 Task: Explore Airbnb stays in Lake Placid, New York .
Action: Mouse moved to (547, 77)
Screenshot: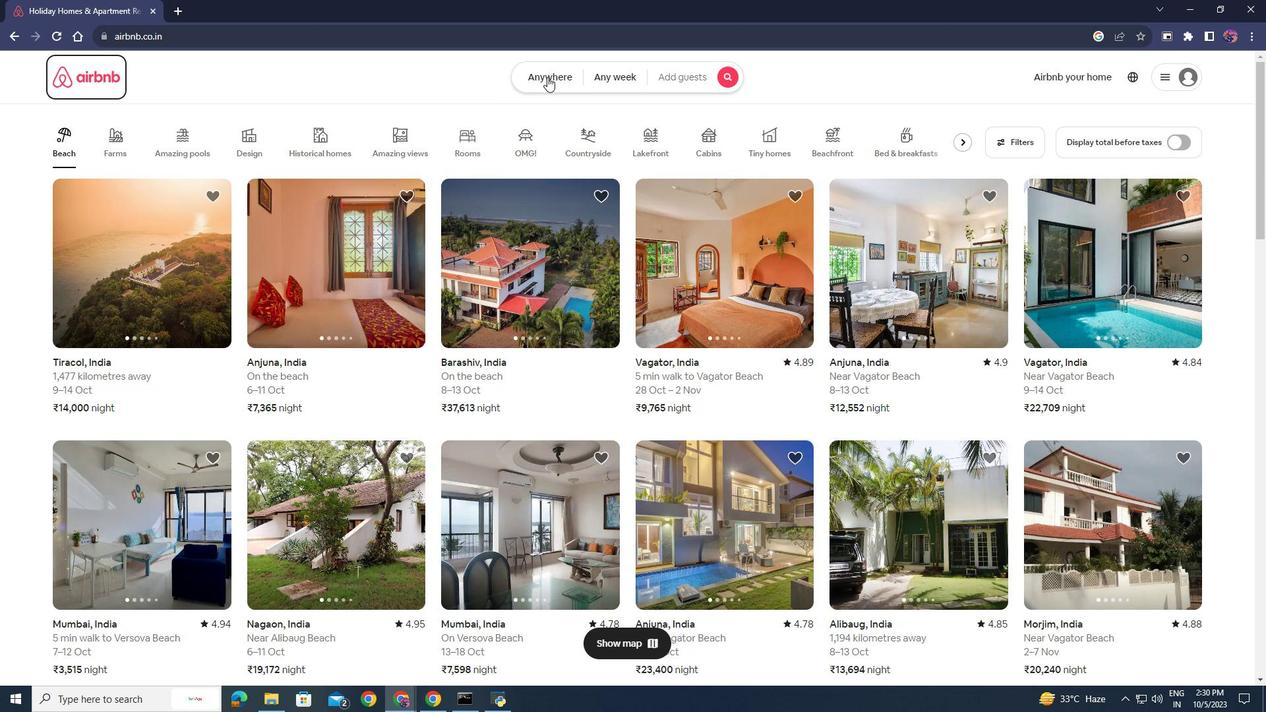 
Action: Mouse pressed left at (547, 77)
Screenshot: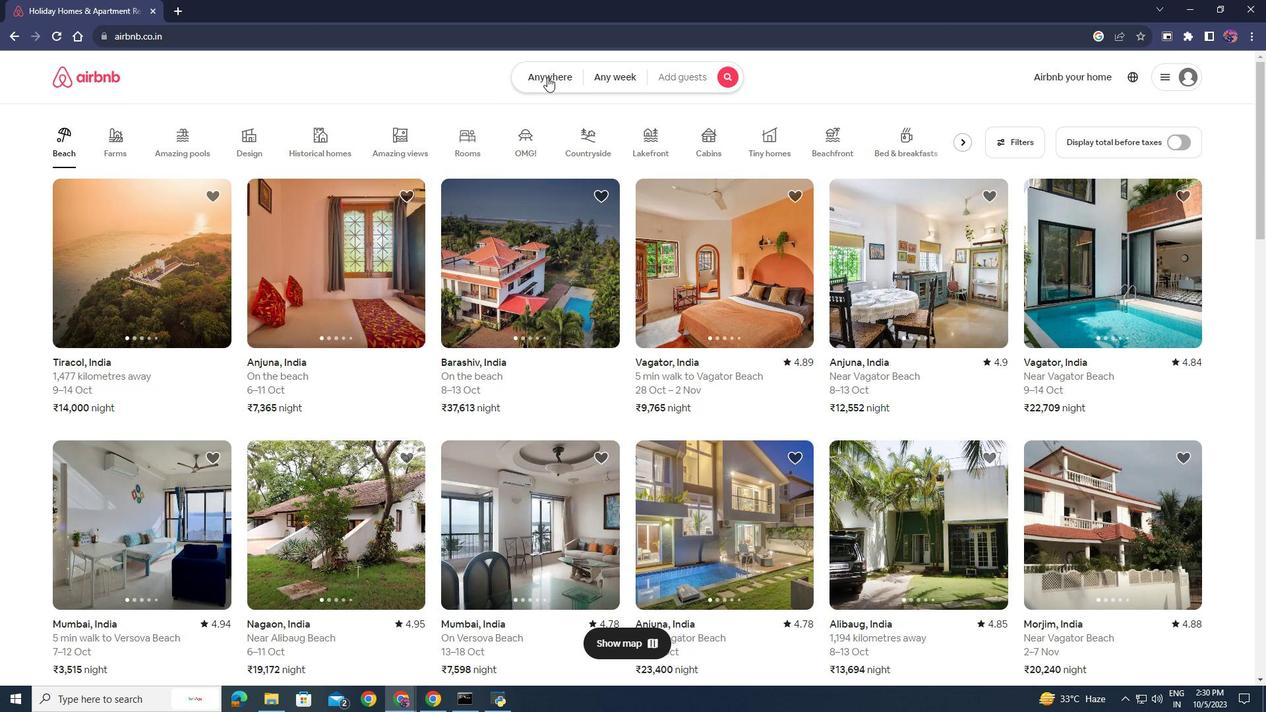 
Action: Mouse moved to (401, 122)
Screenshot: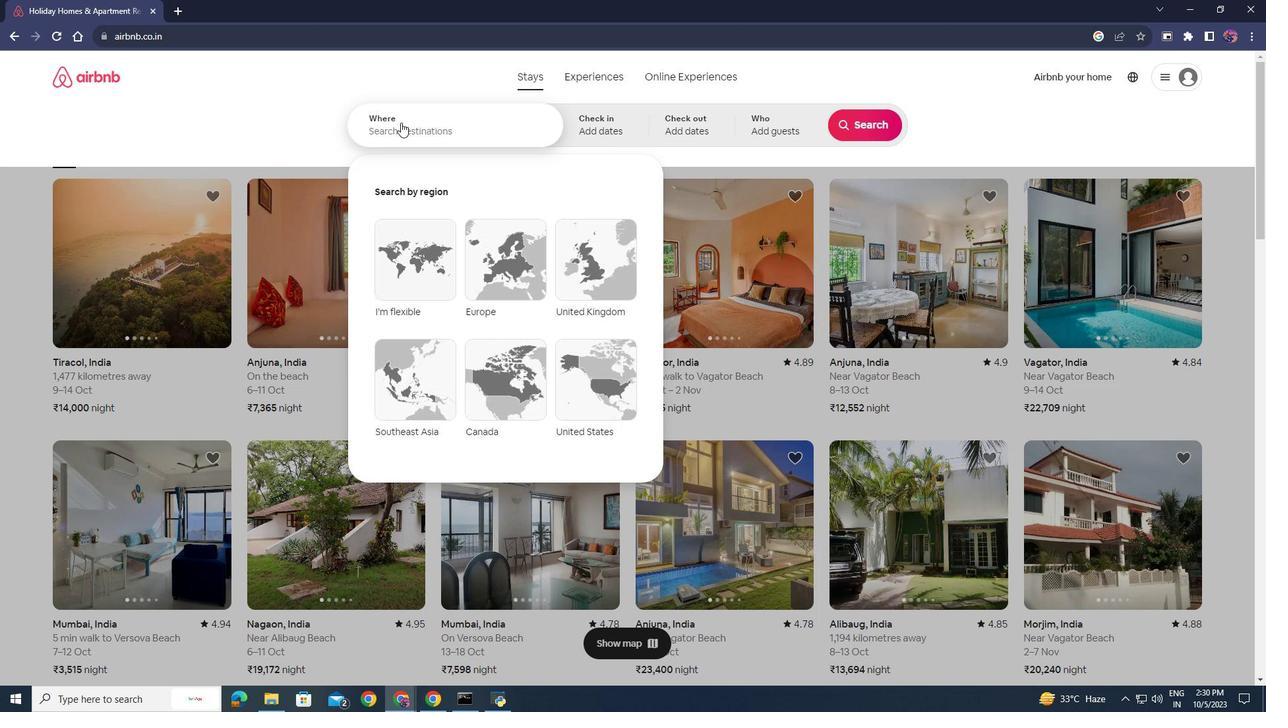 
Action: Mouse pressed left at (401, 122)
Screenshot: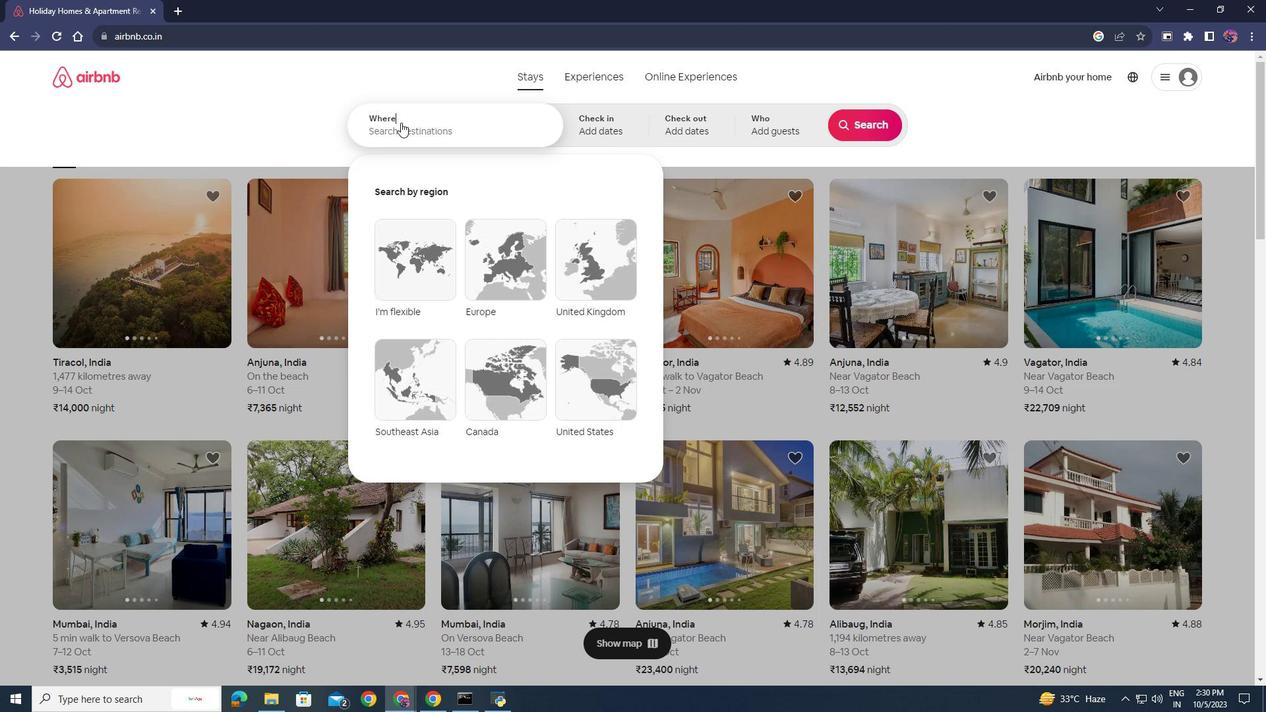 
Action: Mouse moved to (401, 128)
Screenshot: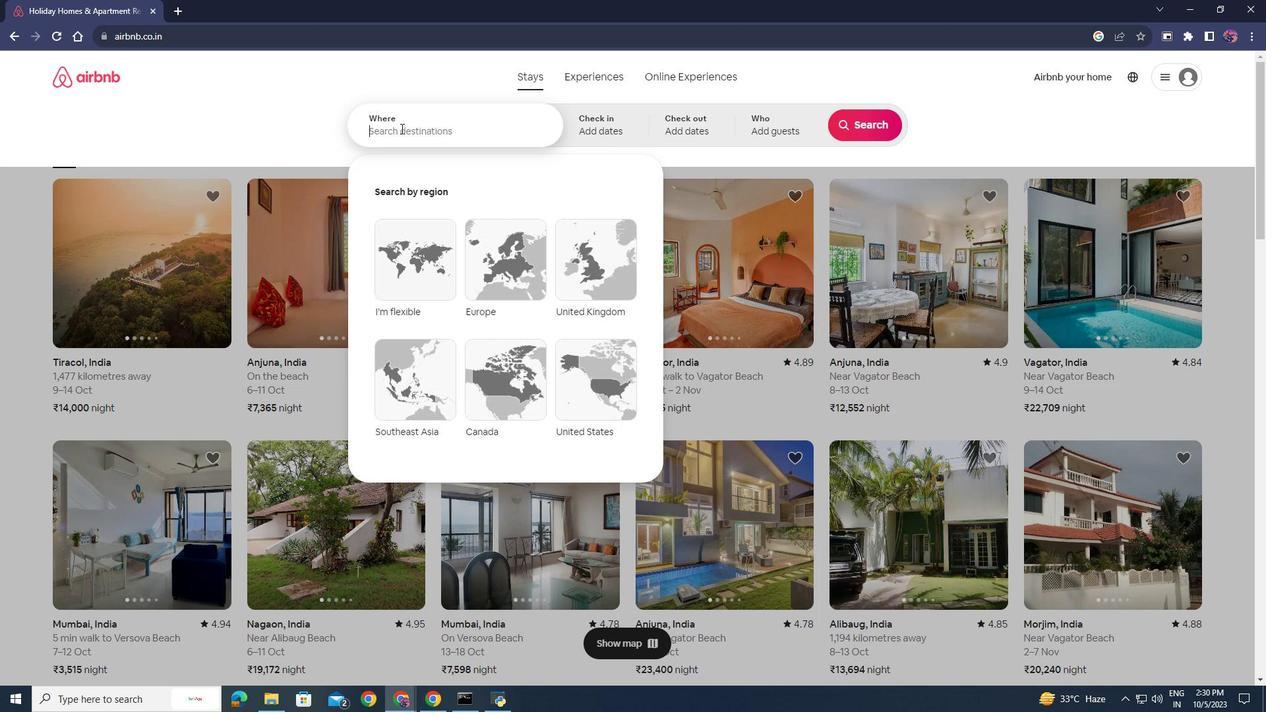 
Action: Key pressed lake<Key.space>placid<Key.enter>
Screenshot: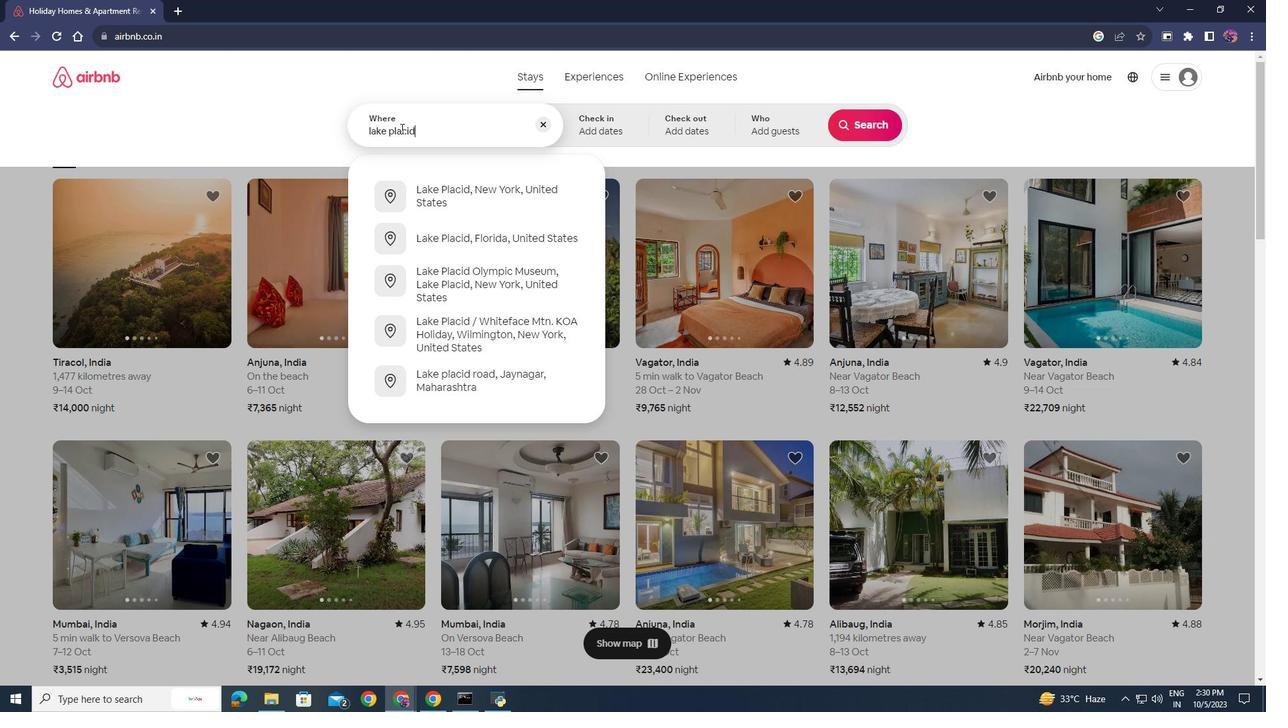 
Action: Mouse moved to (858, 119)
Screenshot: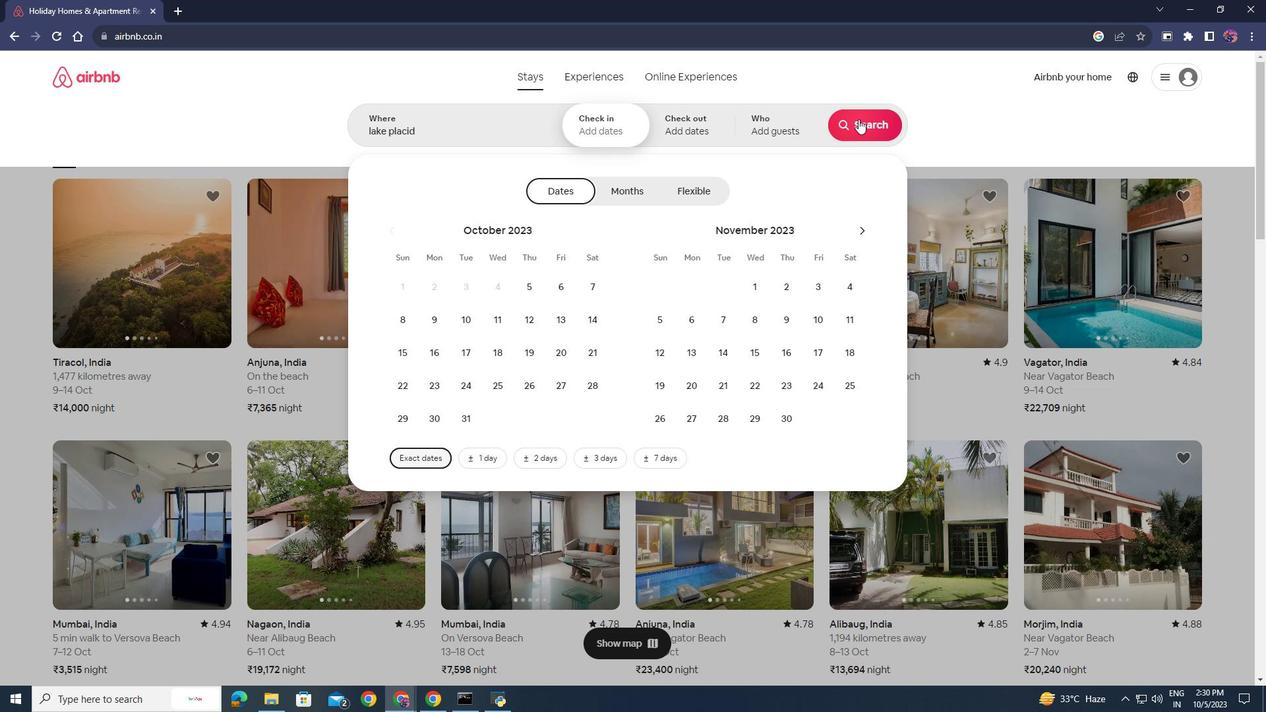 
Action: Mouse pressed left at (858, 119)
Screenshot: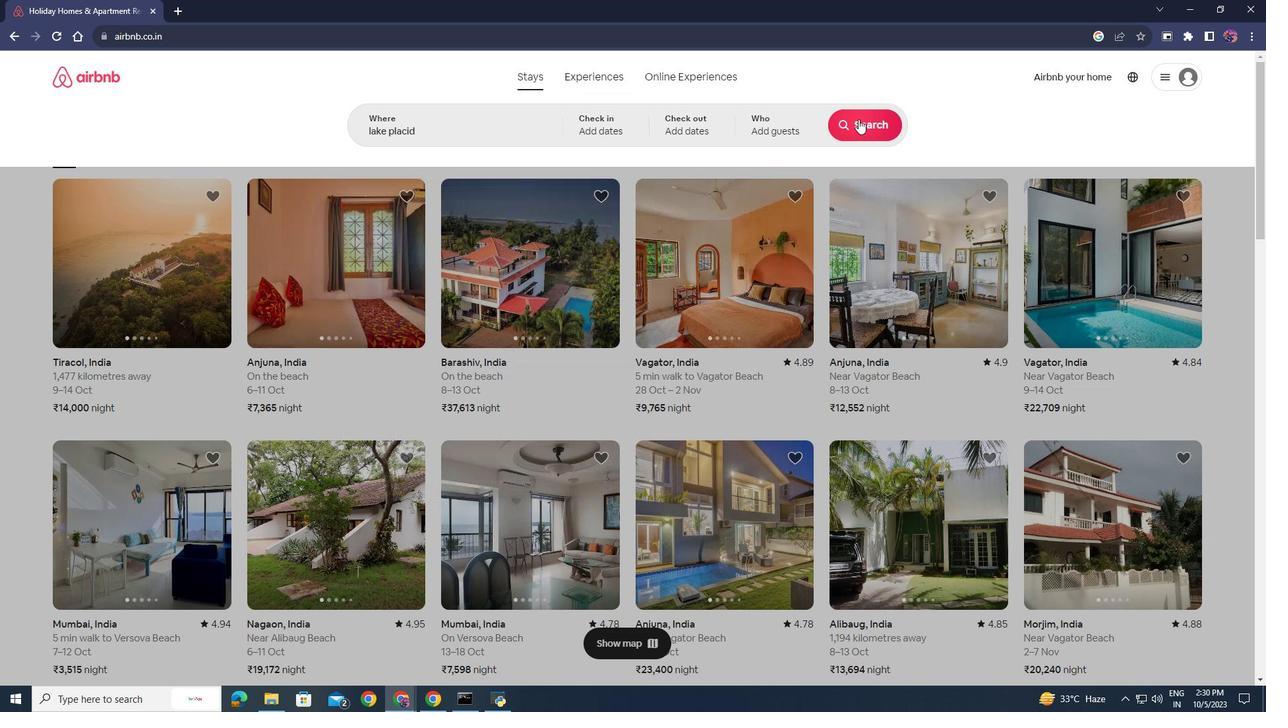 
Action: Mouse moved to (435, 280)
Screenshot: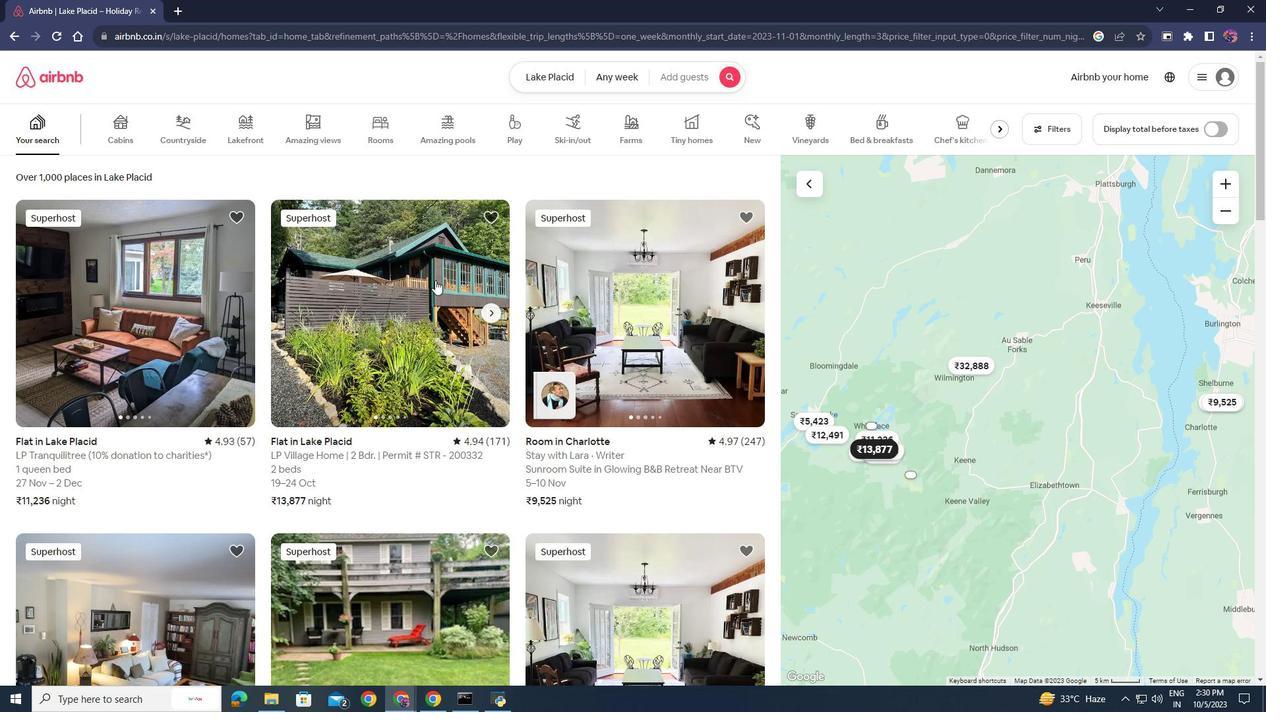 
Action: Mouse scrolled (435, 279) with delta (0, 0)
Screenshot: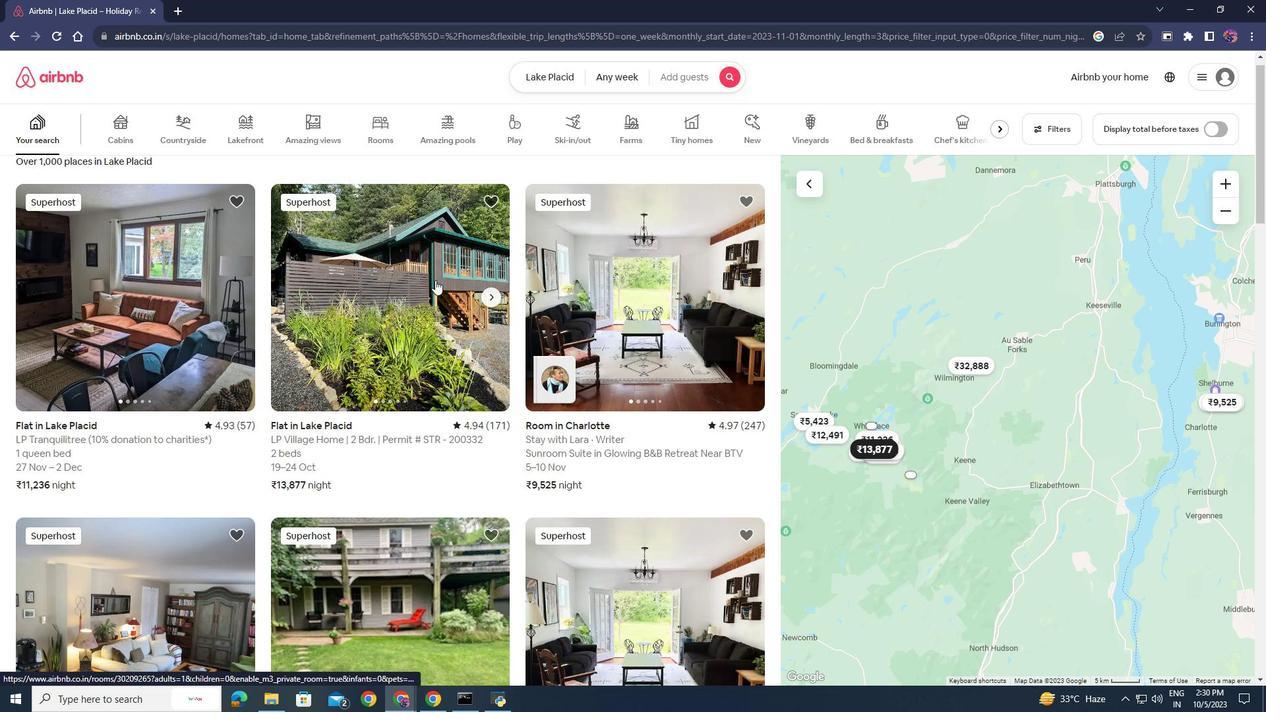 
Action: Mouse scrolled (435, 279) with delta (0, 0)
Screenshot: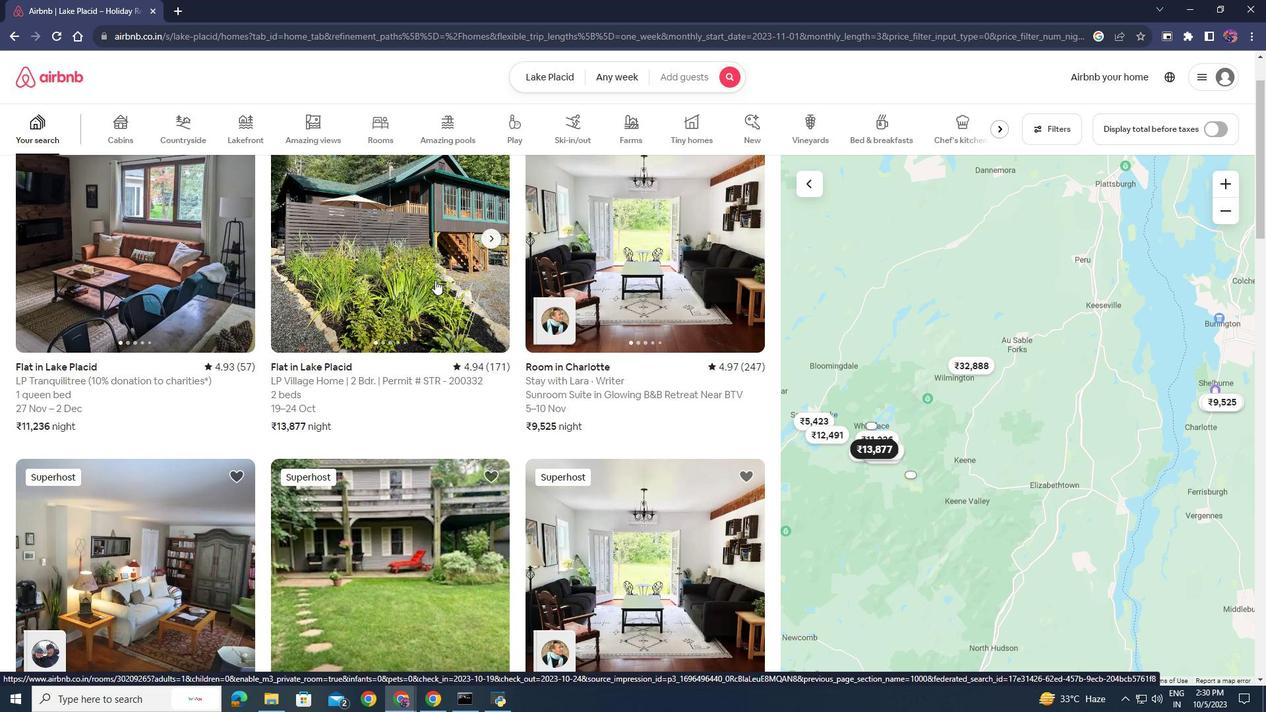
Action: Mouse scrolled (435, 279) with delta (0, 0)
Screenshot: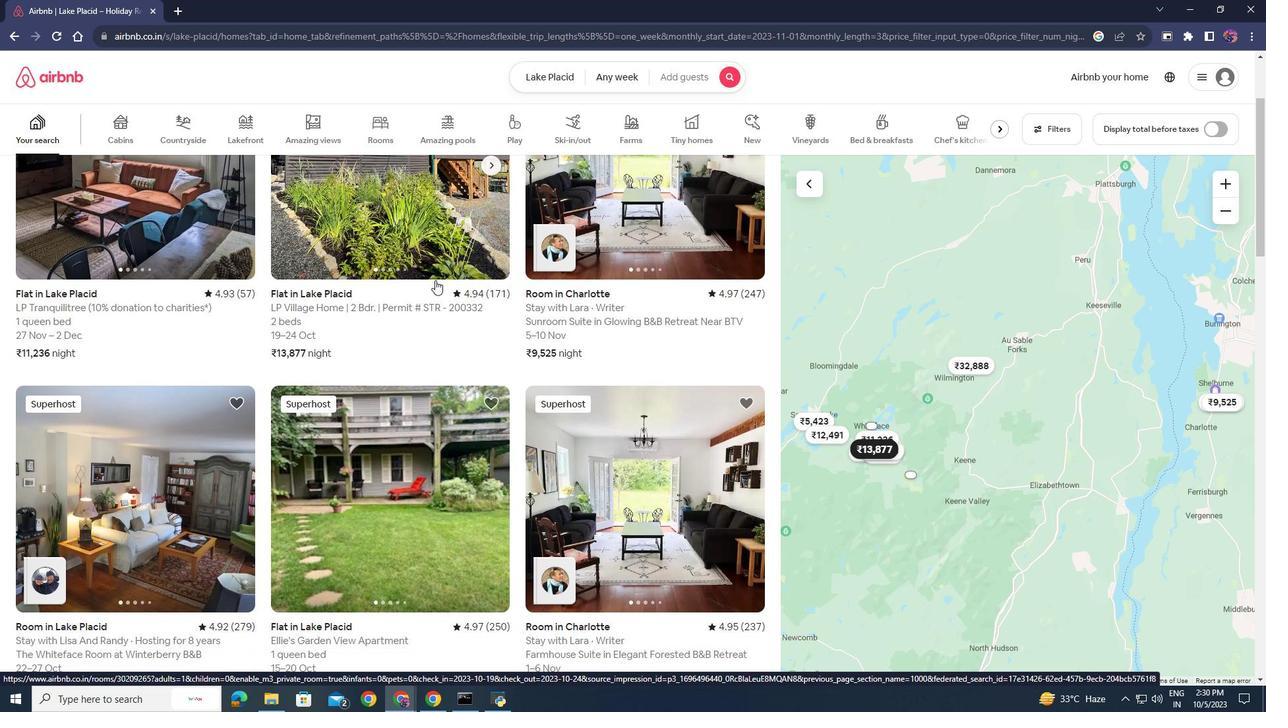 
Action: Mouse scrolled (435, 279) with delta (0, 0)
Screenshot: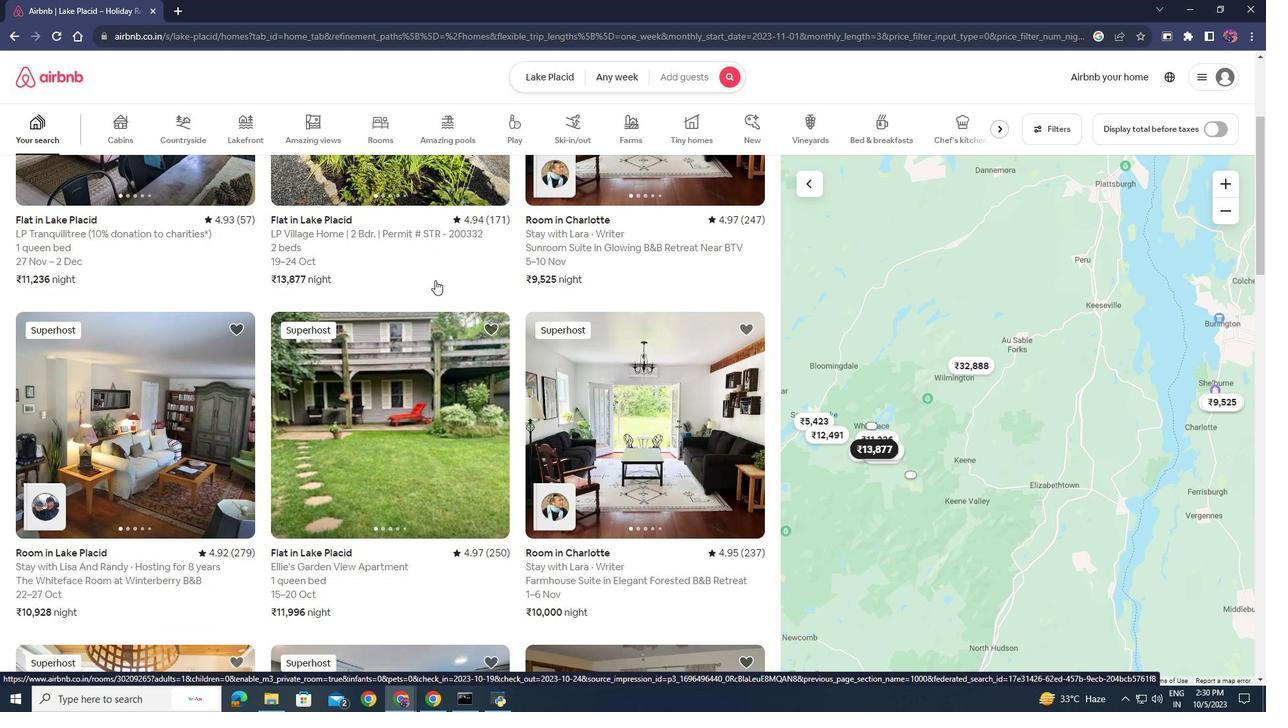 
Action: Mouse scrolled (435, 279) with delta (0, 0)
Screenshot: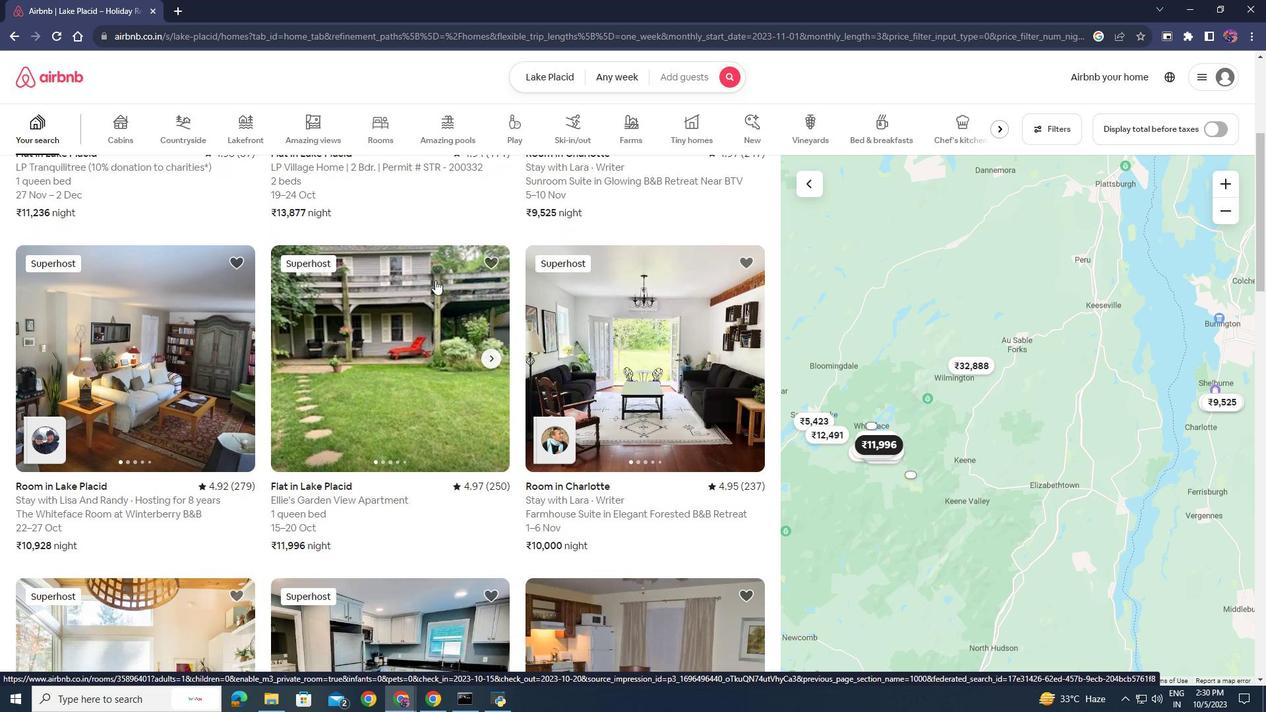 
Action: Mouse scrolled (435, 279) with delta (0, 0)
Screenshot: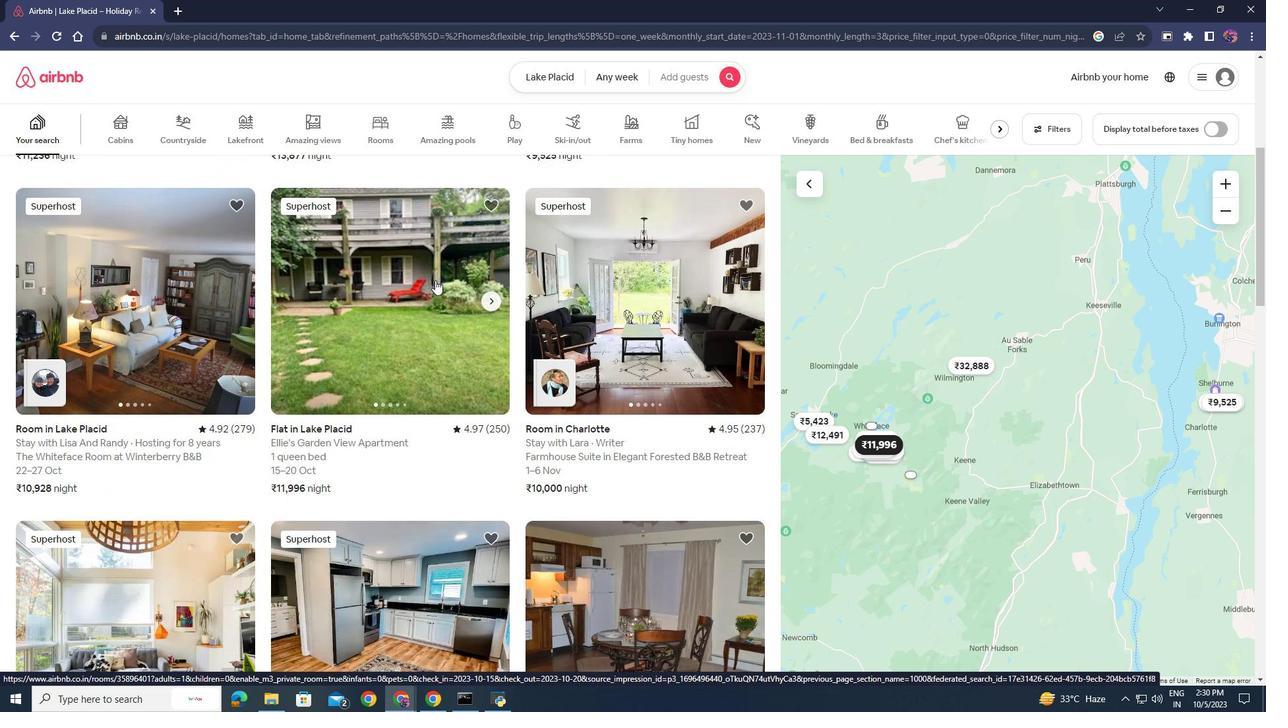 
Action: Mouse scrolled (435, 279) with delta (0, 0)
Screenshot: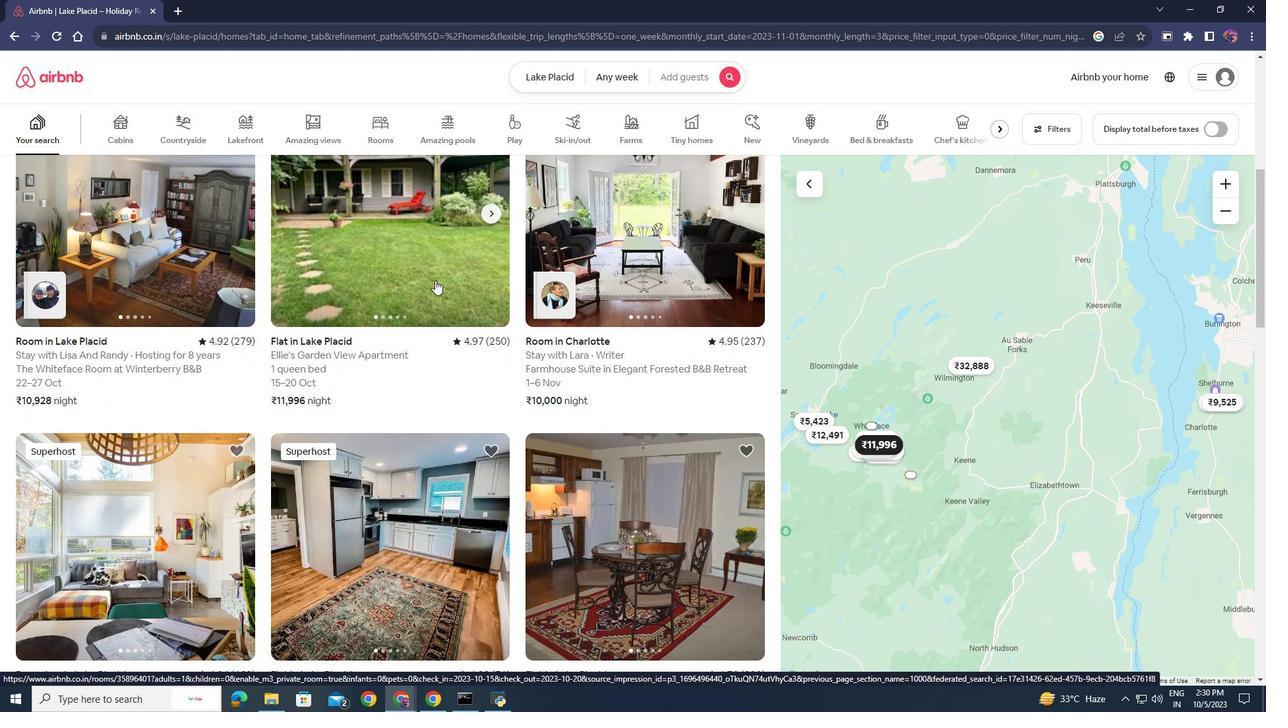 
Action: Mouse scrolled (435, 279) with delta (0, 0)
Screenshot: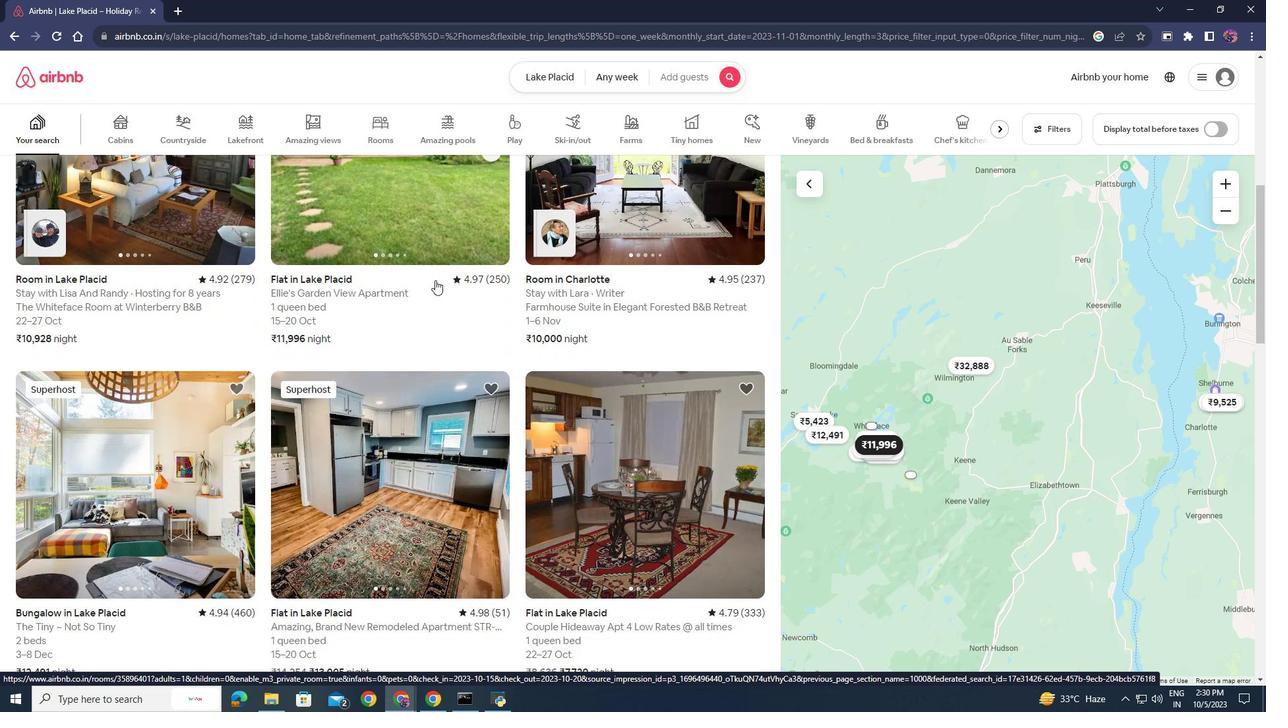
Action: Mouse scrolled (435, 279) with delta (0, 0)
Screenshot: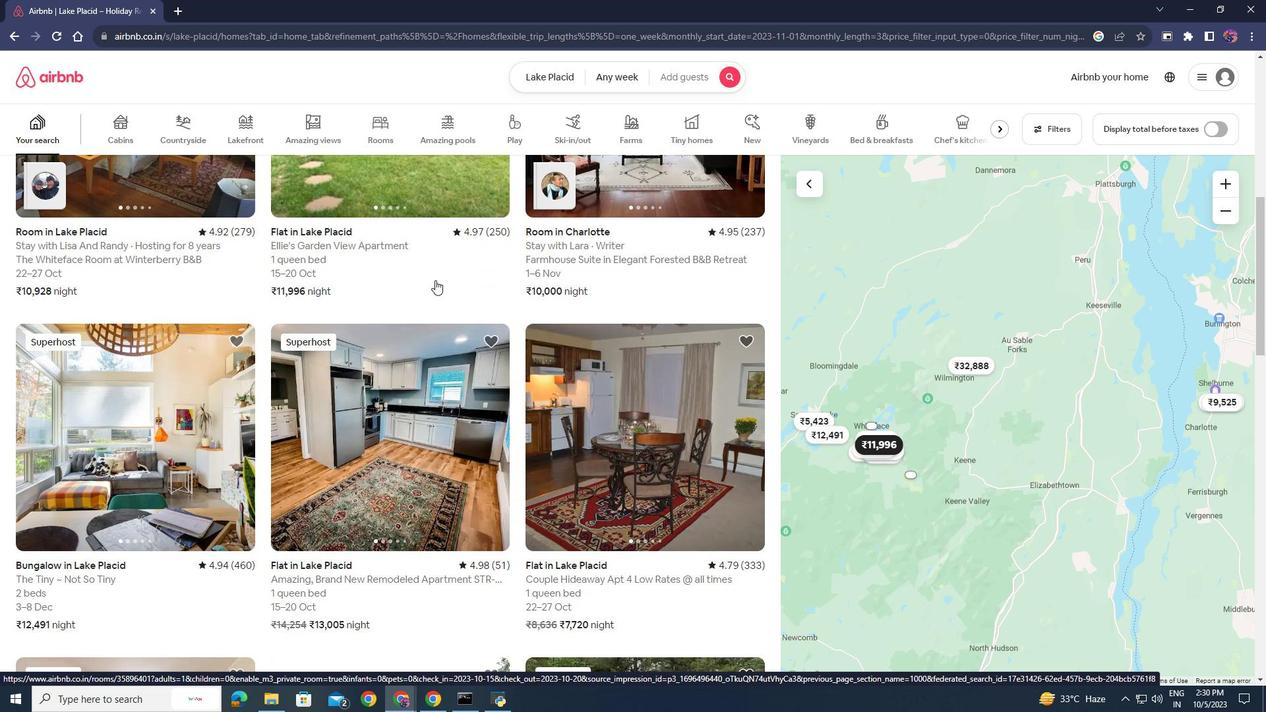 
Action: Mouse scrolled (435, 279) with delta (0, 0)
Screenshot: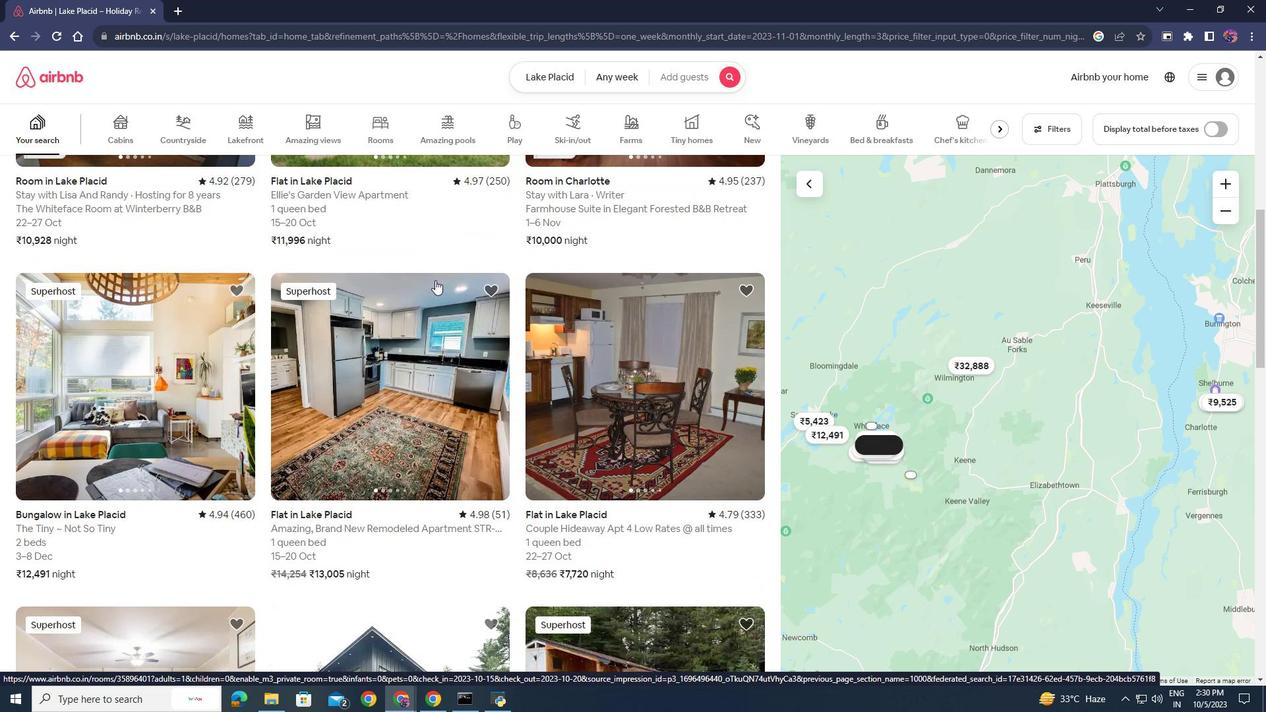 
Action: Mouse scrolled (435, 279) with delta (0, 0)
Screenshot: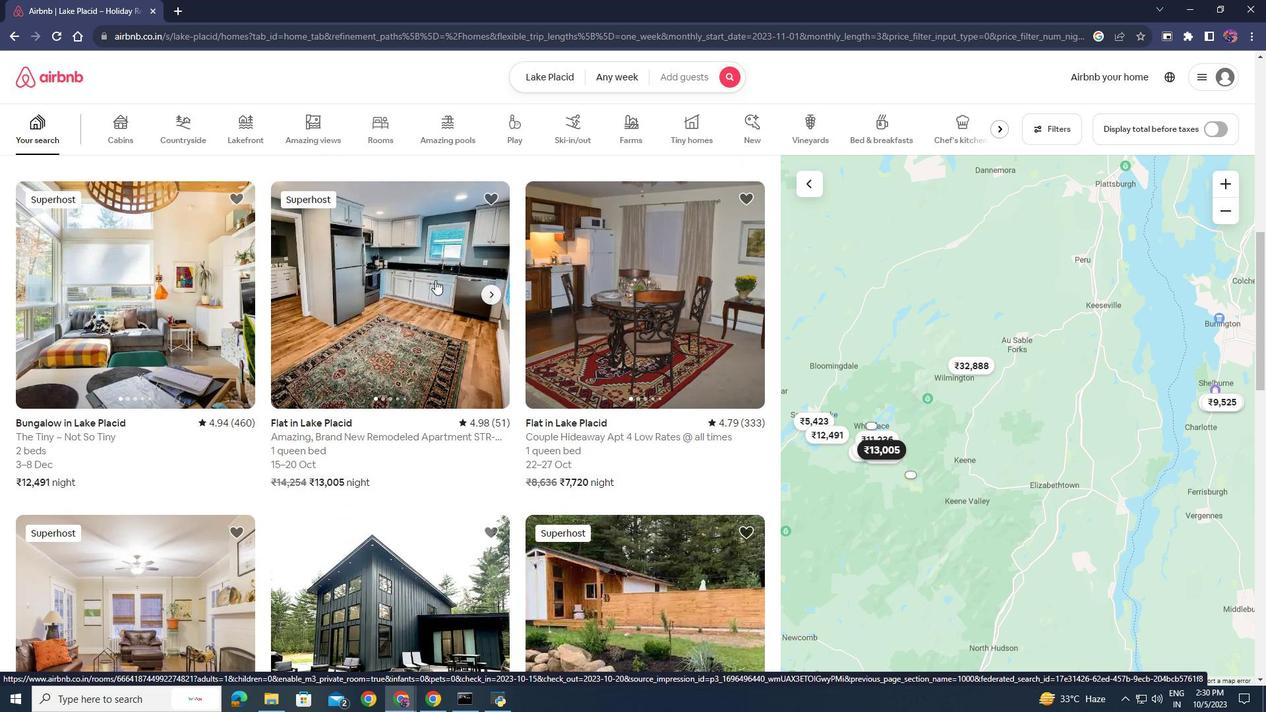 
Action: Mouse scrolled (435, 279) with delta (0, 0)
Screenshot: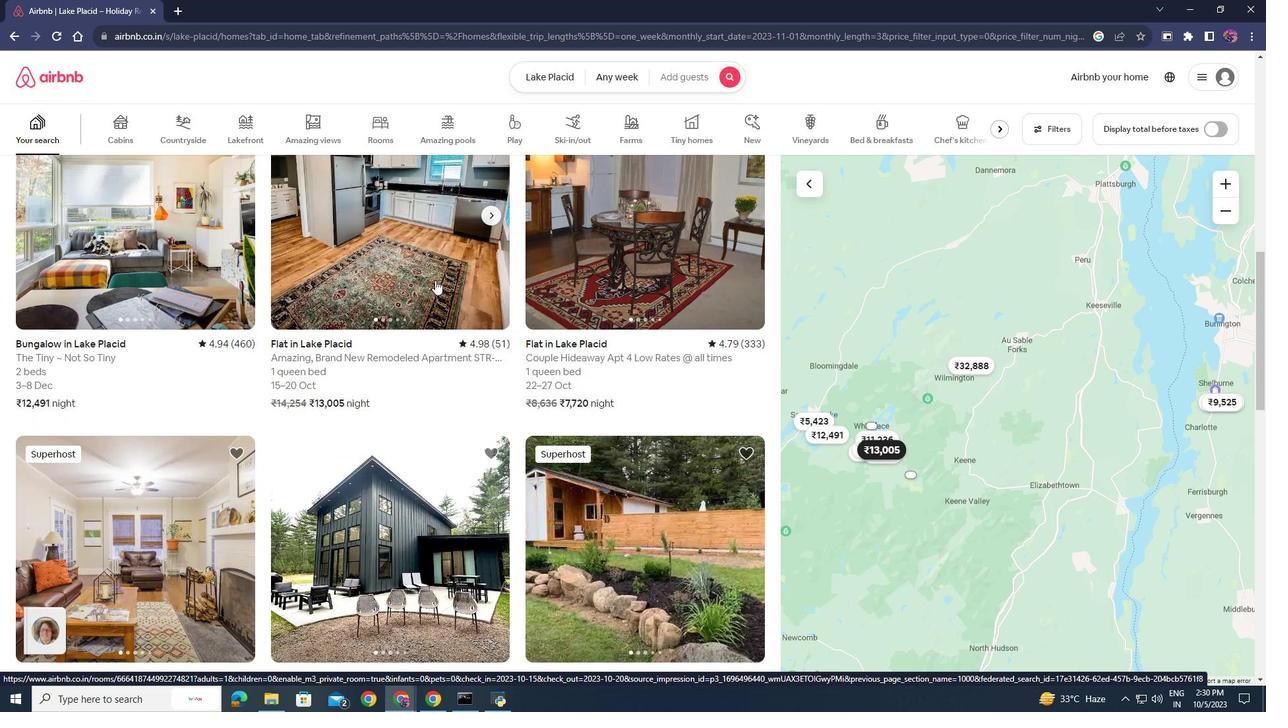
Action: Mouse scrolled (435, 279) with delta (0, 0)
Screenshot: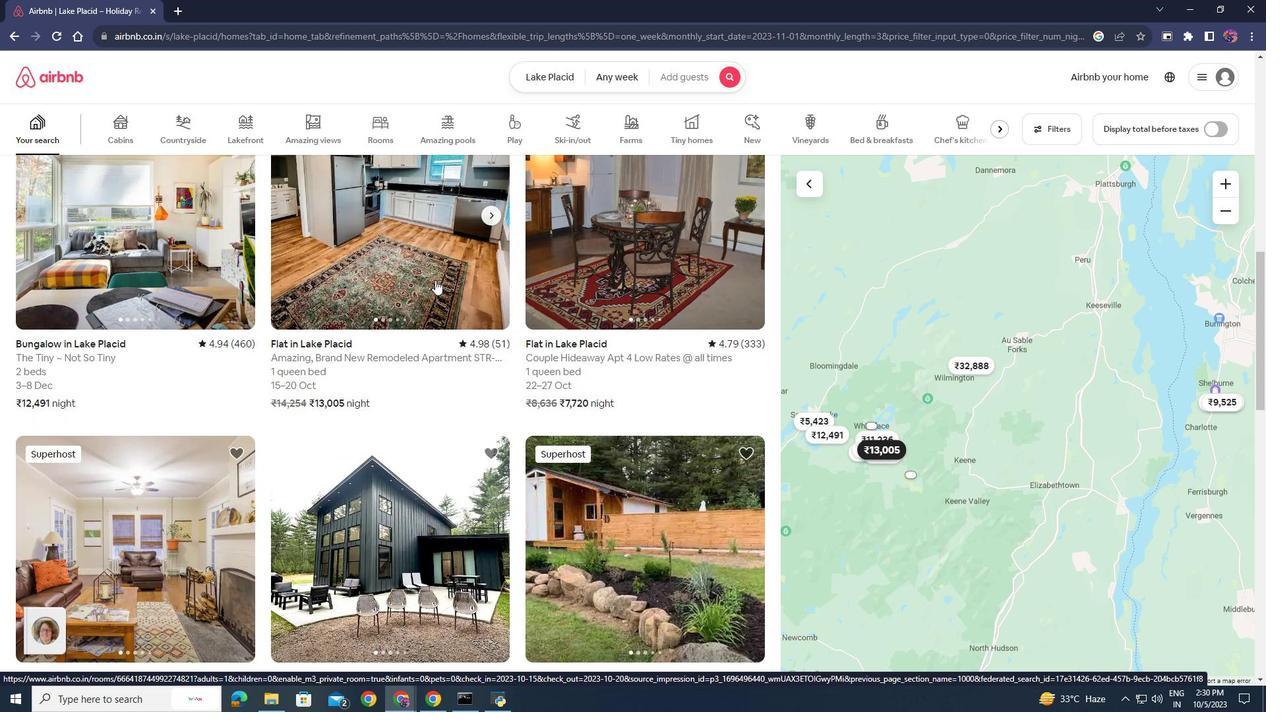 
Action: Mouse scrolled (435, 279) with delta (0, 0)
Screenshot: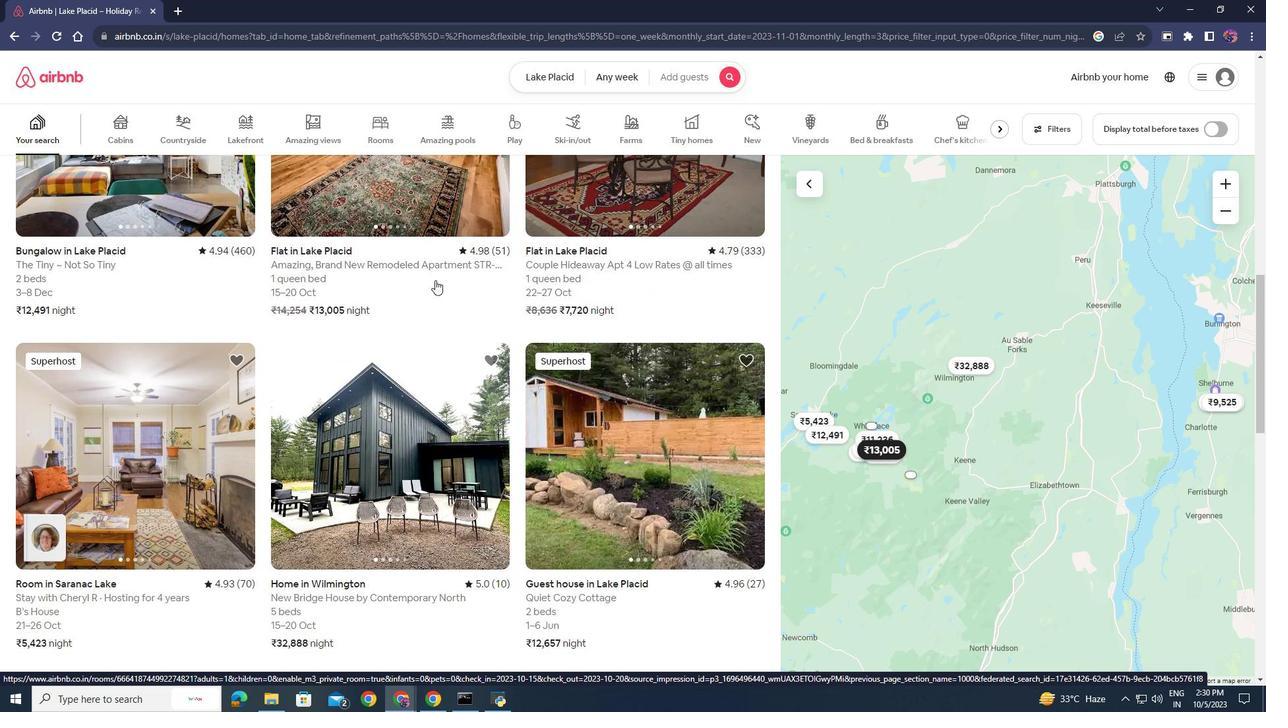 
Action: Mouse scrolled (435, 279) with delta (0, 0)
Screenshot: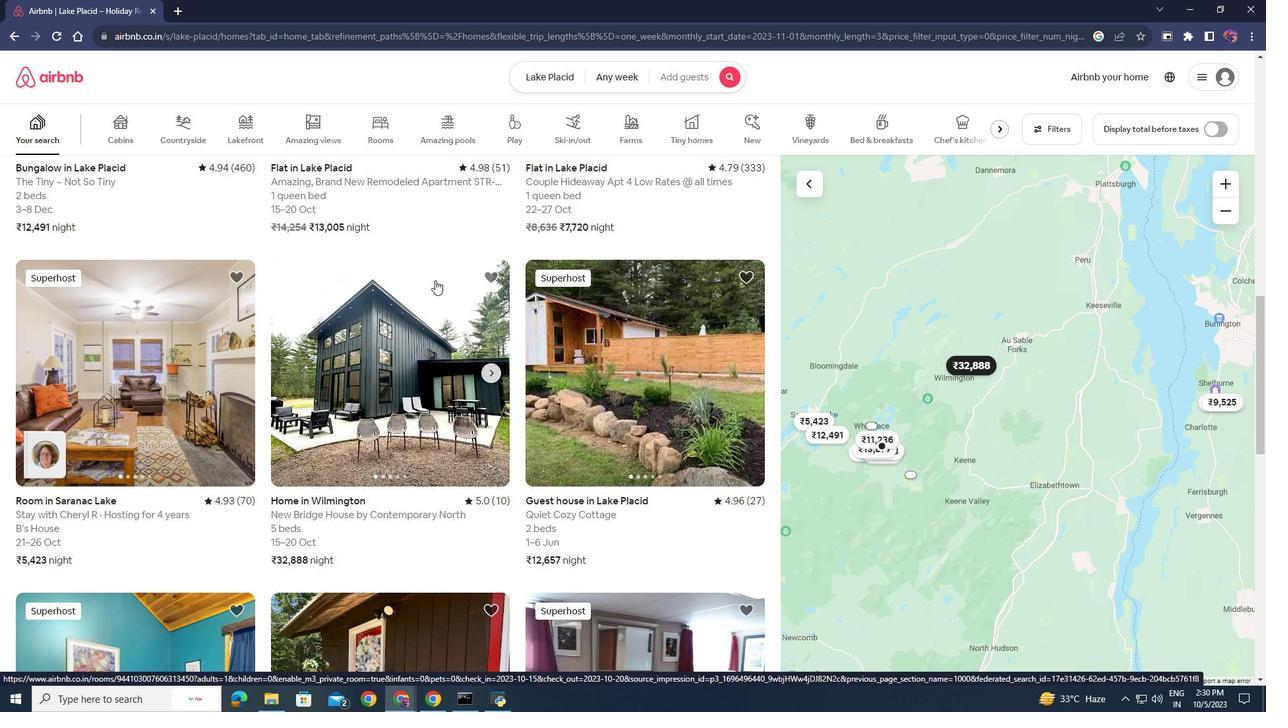 
Action: Mouse scrolled (435, 279) with delta (0, 0)
Screenshot: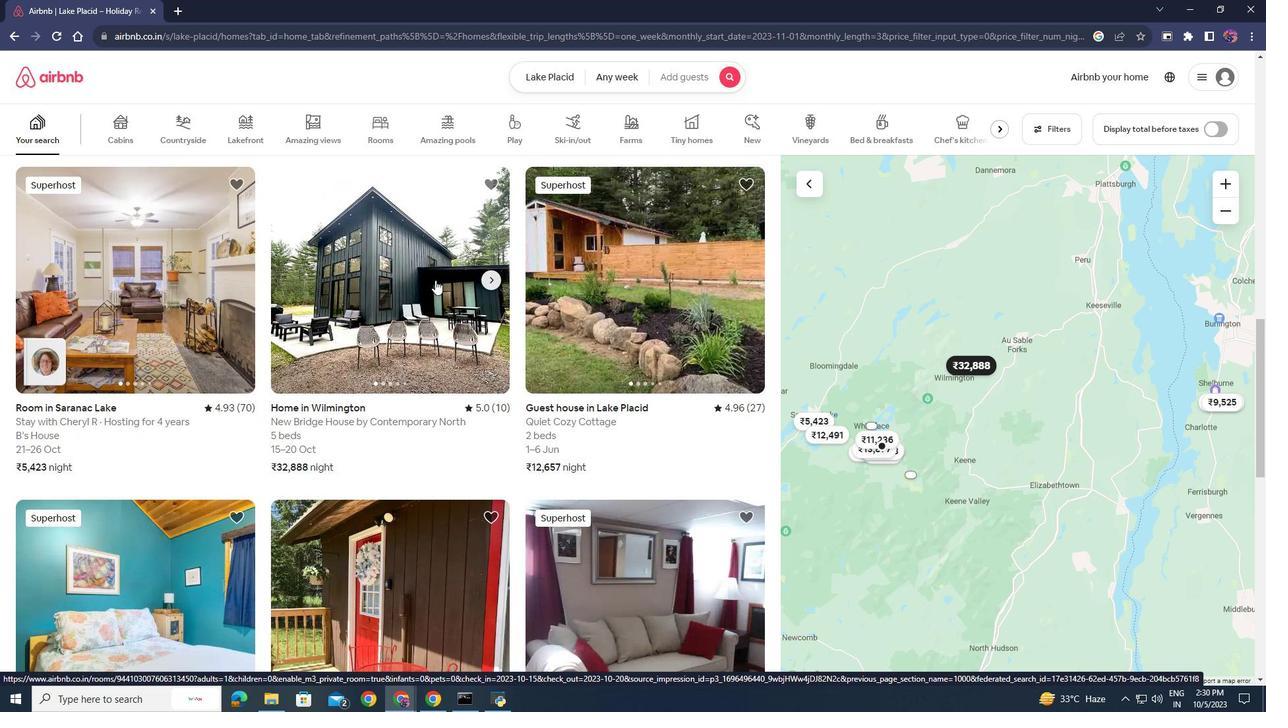
Action: Mouse scrolled (435, 279) with delta (0, 0)
Screenshot: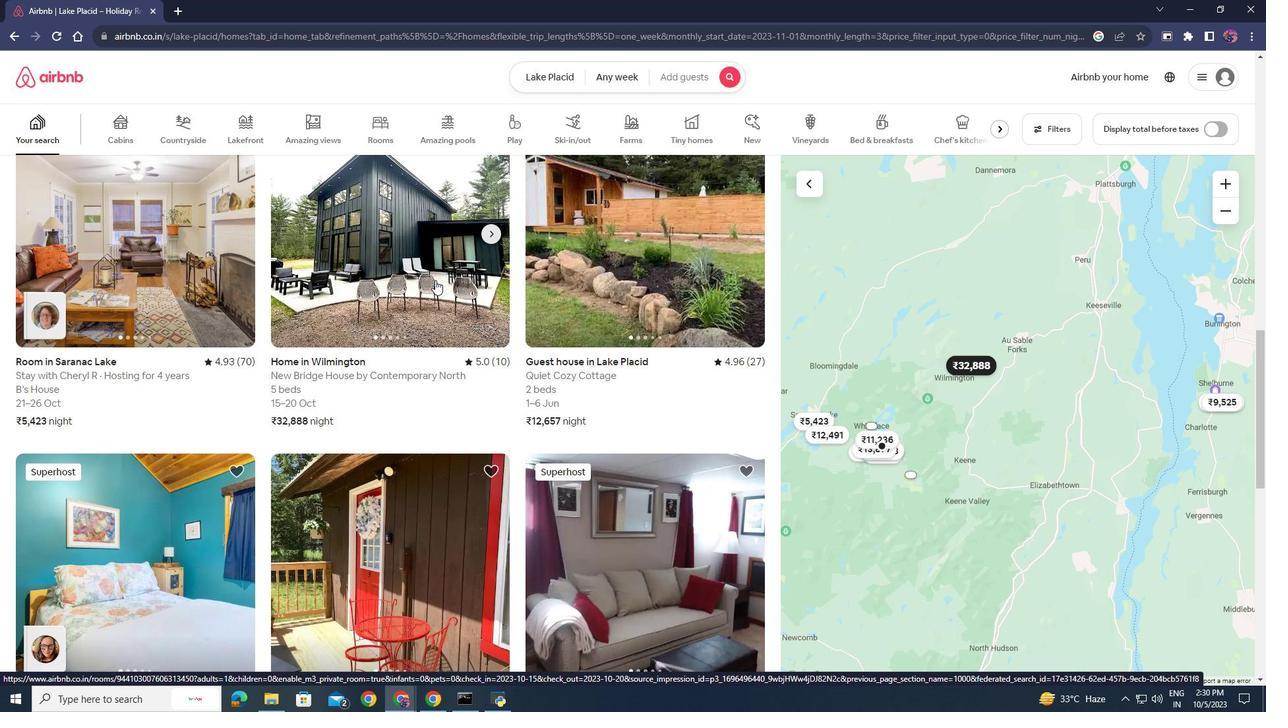 
Action: Mouse scrolled (435, 279) with delta (0, 0)
Screenshot: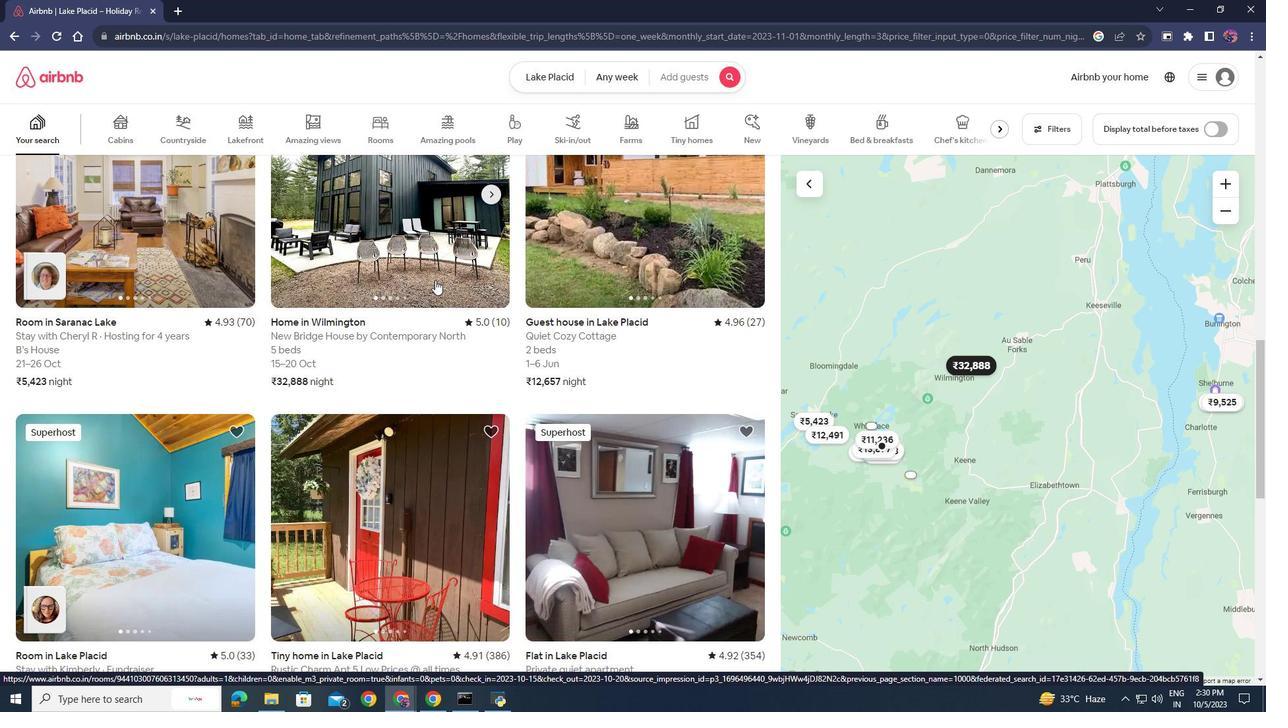 
Action: Mouse scrolled (435, 279) with delta (0, 0)
Screenshot: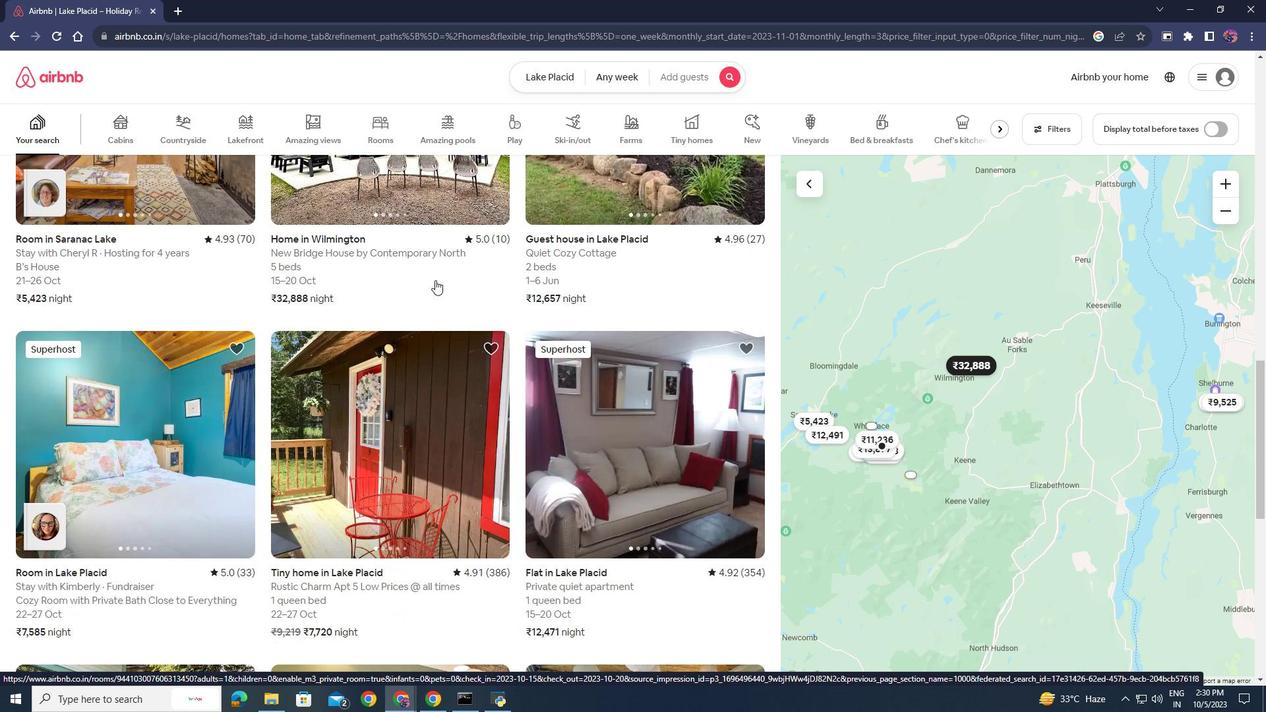 
Action: Mouse scrolled (435, 279) with delta (0, 0)
Screenshot: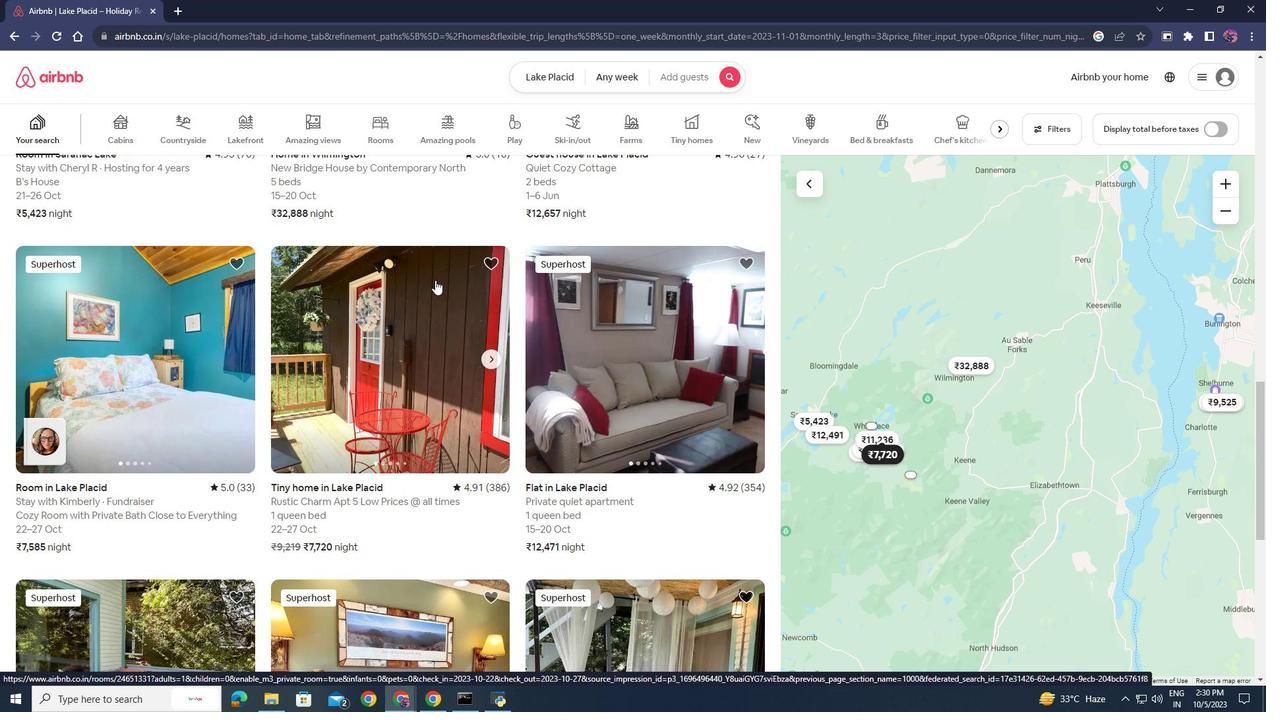 
Action: Mouse scrolled (435, 279) with delta (0, 0)
Screenshot: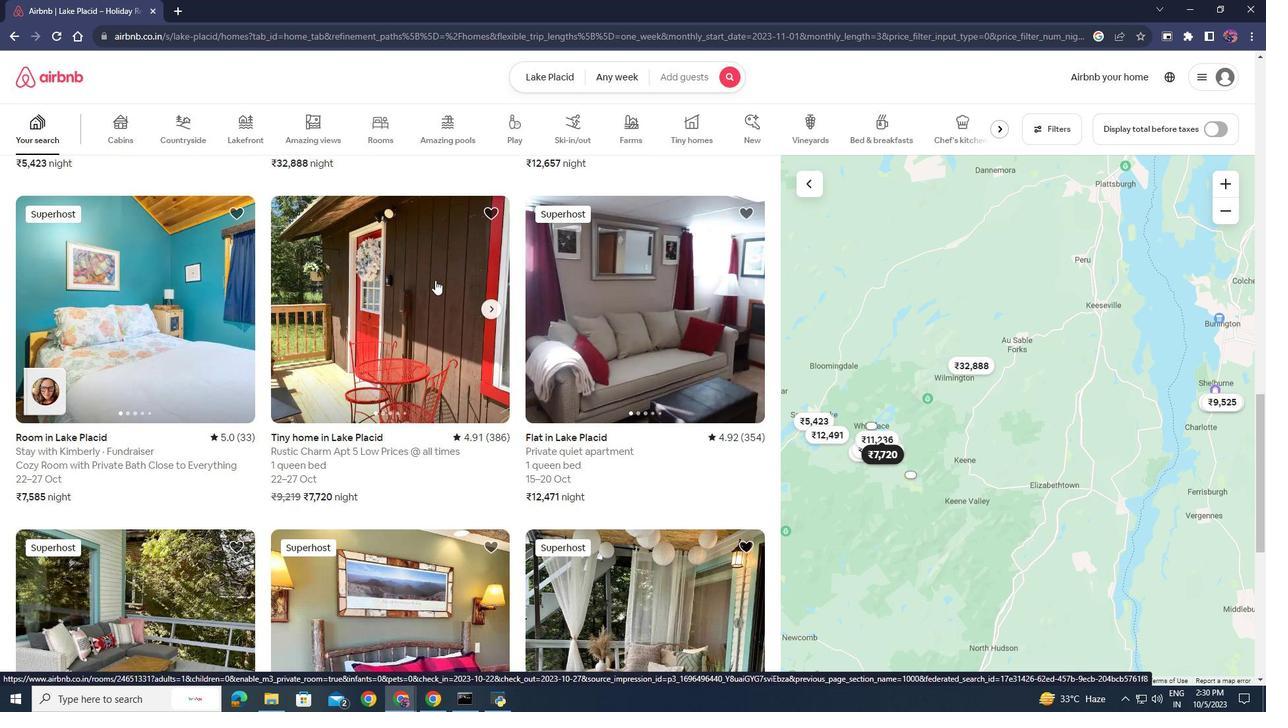 
Action: Mouse scrolled (435, 279) with delta (0, 0)
Screenshot: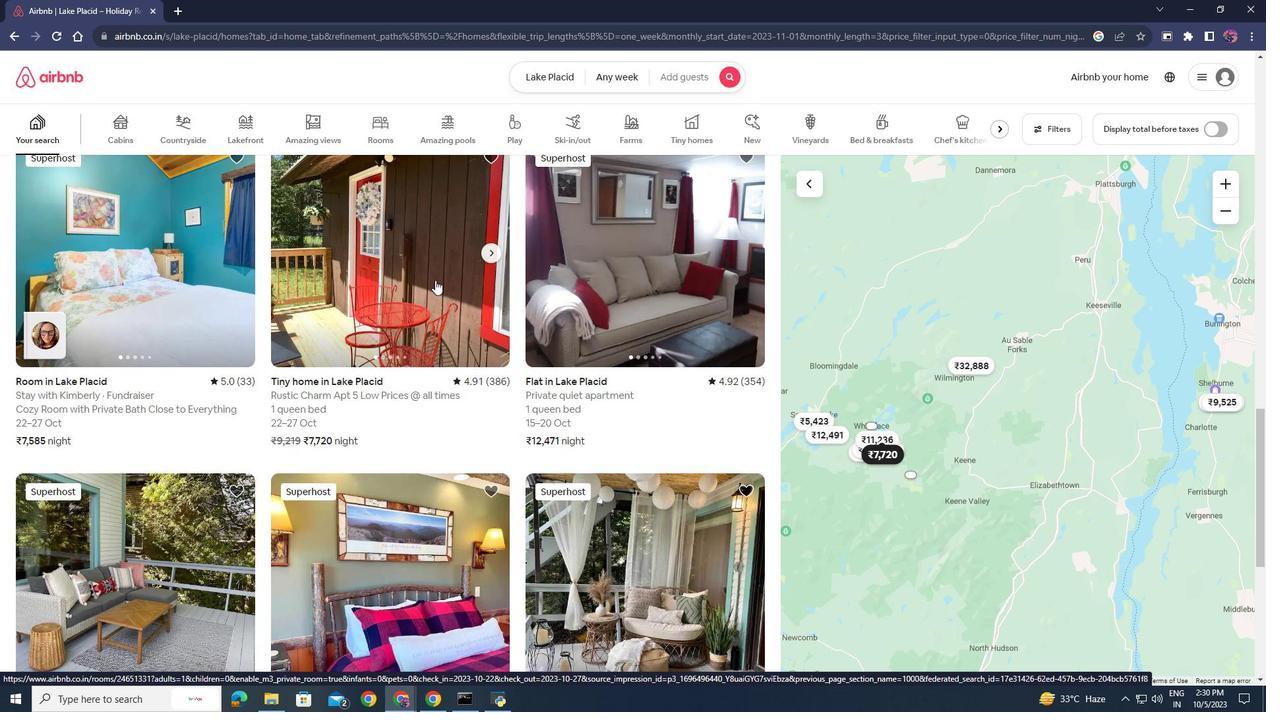 
Action: Mouse scrolled (435, 279) with delta (0, 0)
Screenshot: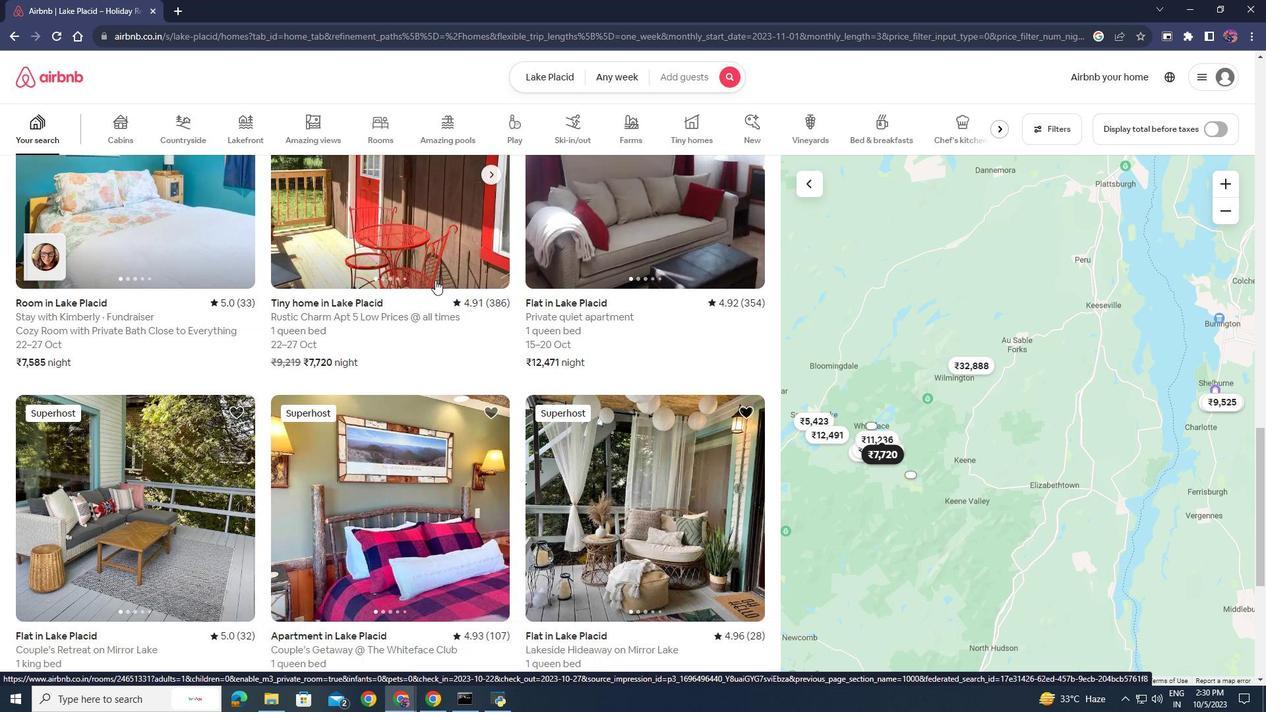 
Action: Mouse scrolled (435, 279) with delta (0, 0)
Screenshot: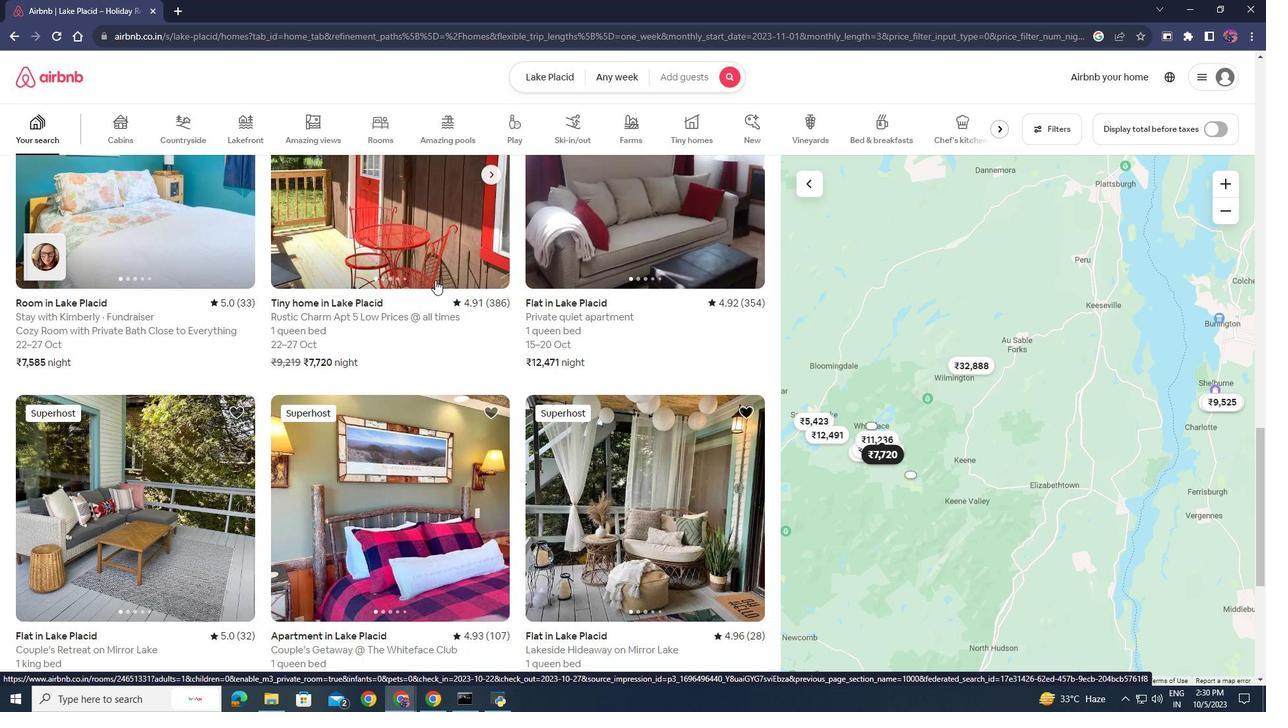 
Action: Mouse scrolled (435, 279) with delta (0, 0)
Screenshot: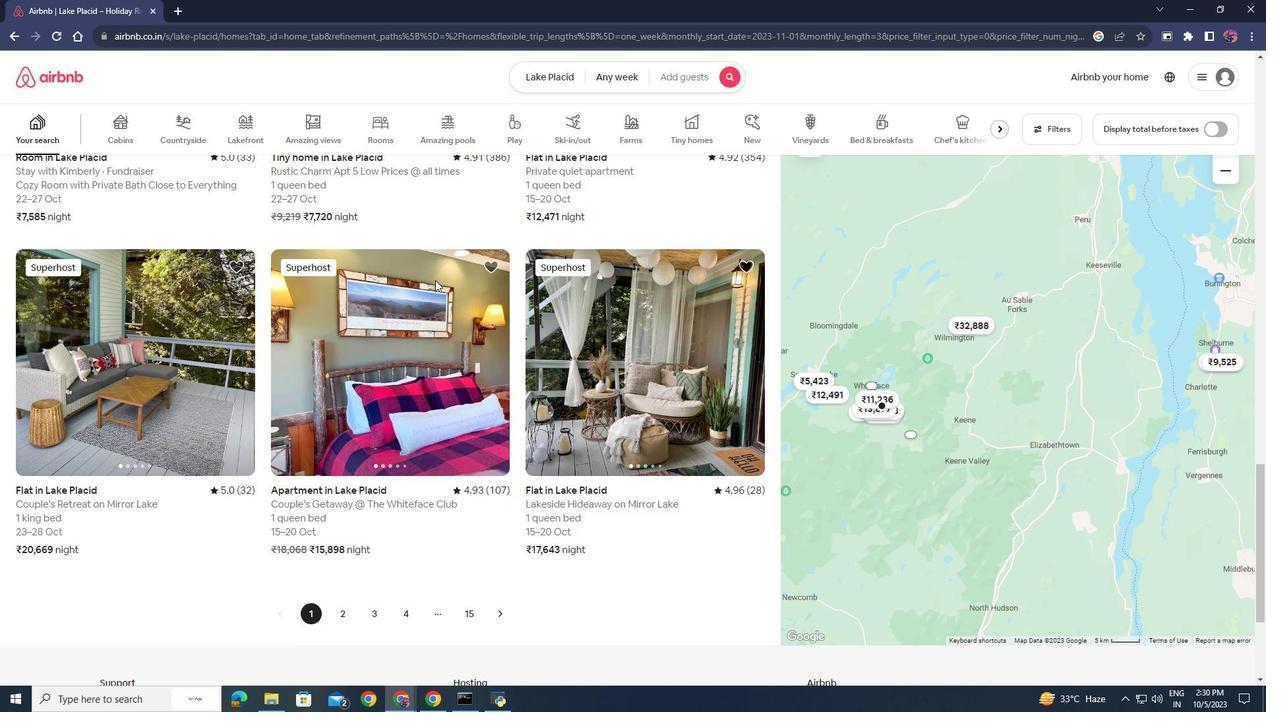 
Action: Mouse scrolled (435, 279) with delta (0, 0)
Screenshot: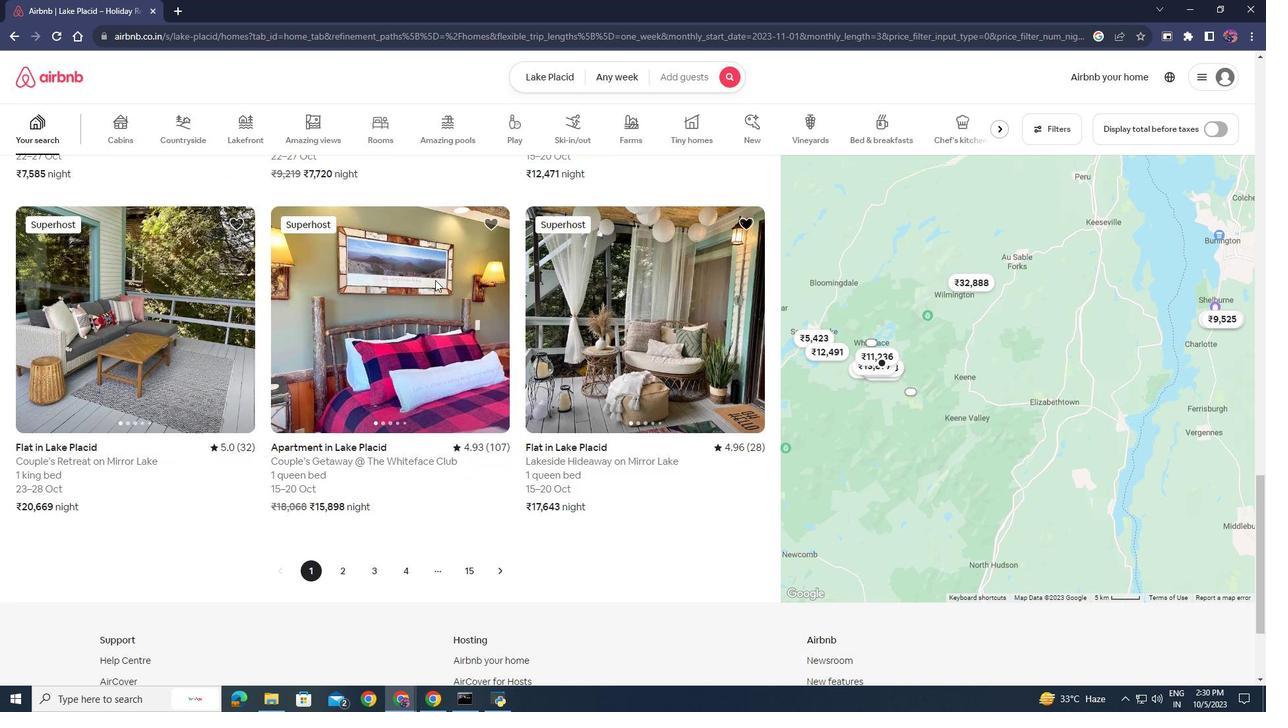 
Action: Mouse scrolled (435, 279) with delta (0, 0)
Screenshot: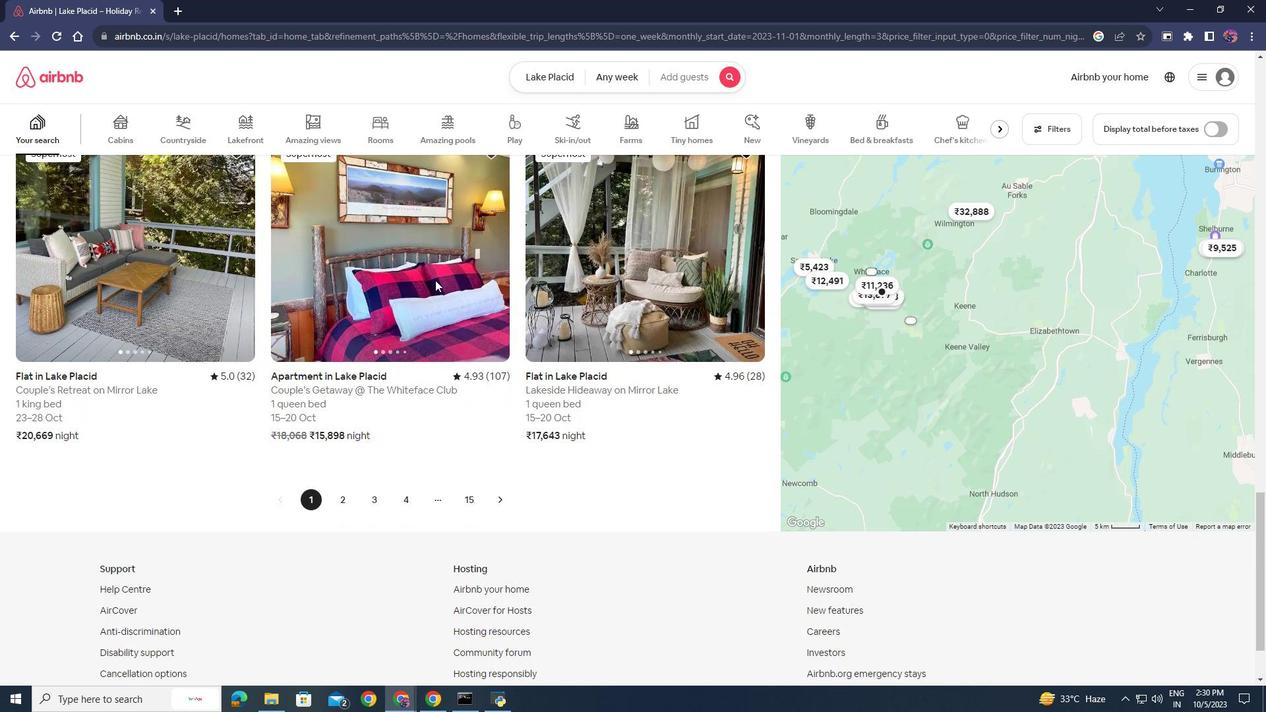 
Action: Mouse moved to (344, 447)
Screenshot: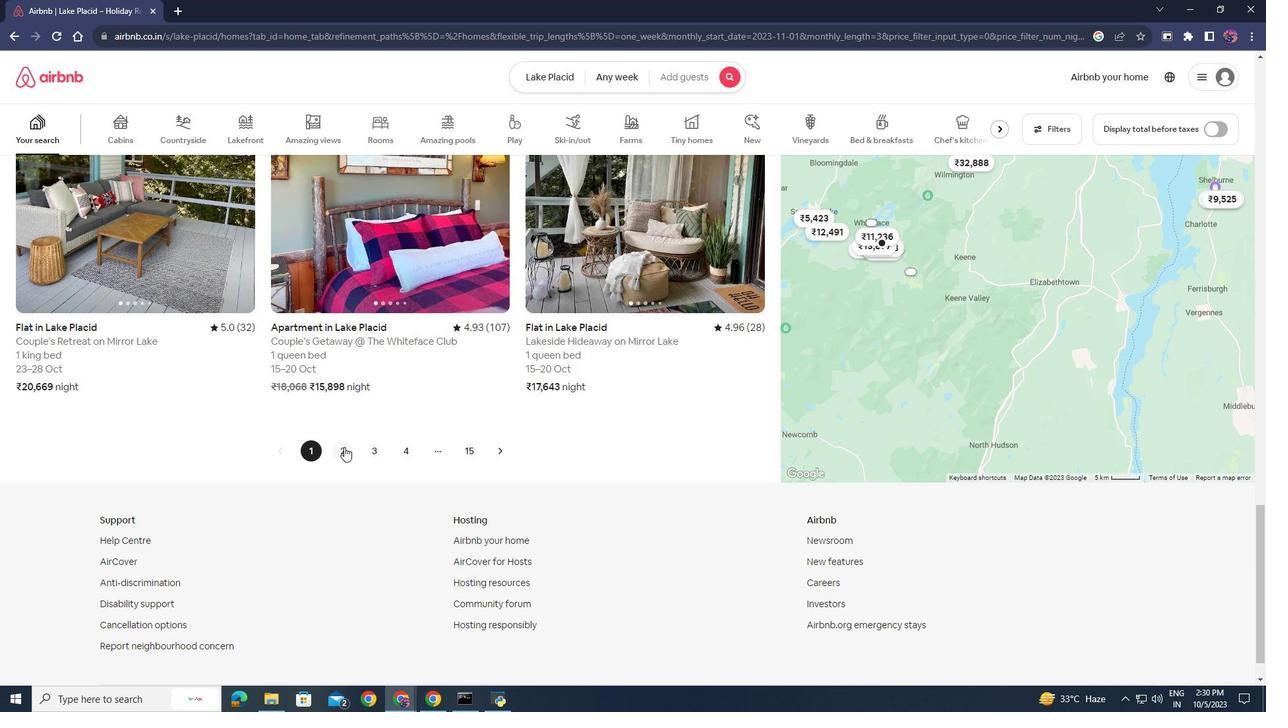 
Action: Mouse pressed left at (344, 447)
Screenshot: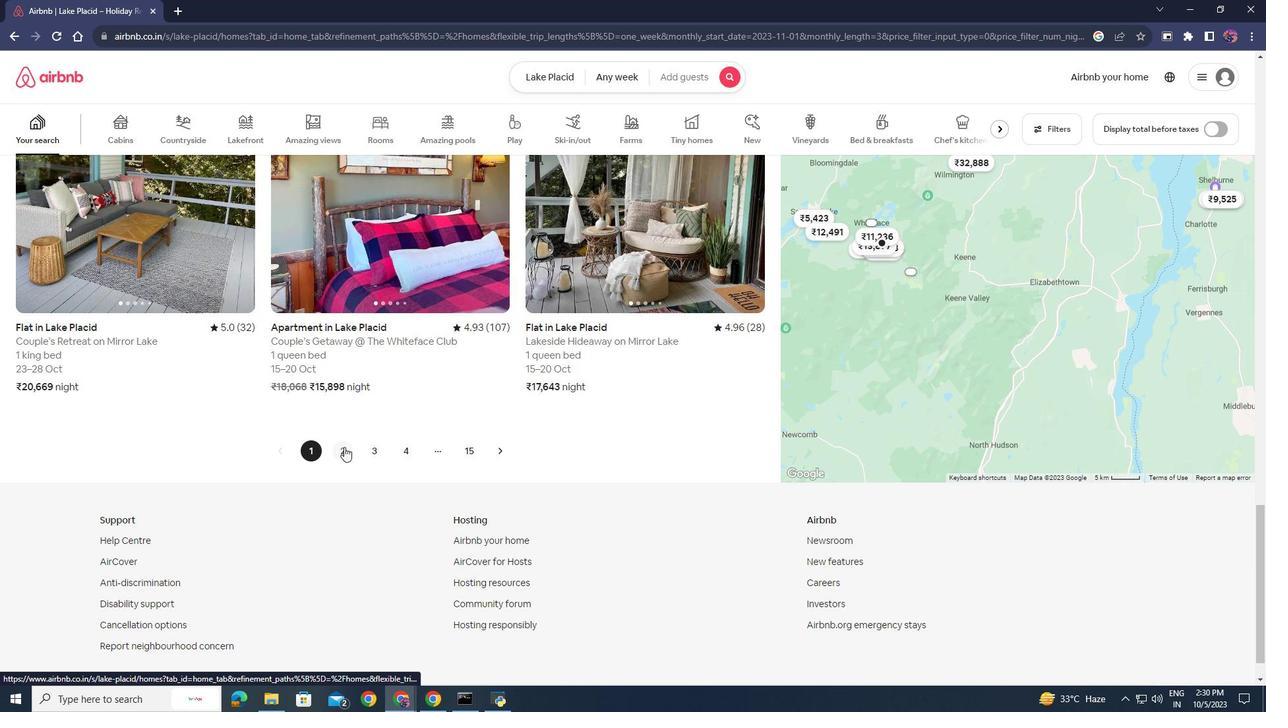 
Action: Mouse moved to (540, 339)
Screenshot: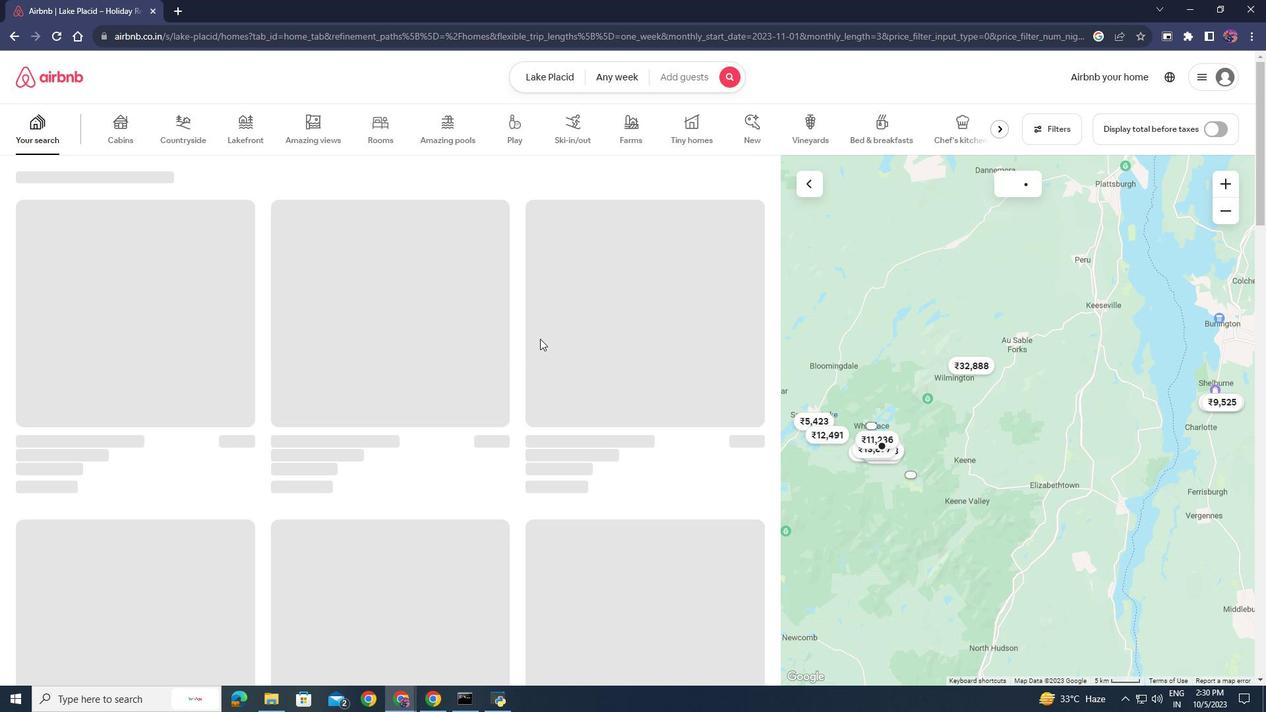 
Action: Mouse scrolled (540, 338) with delta (0, 0)
Screenshot: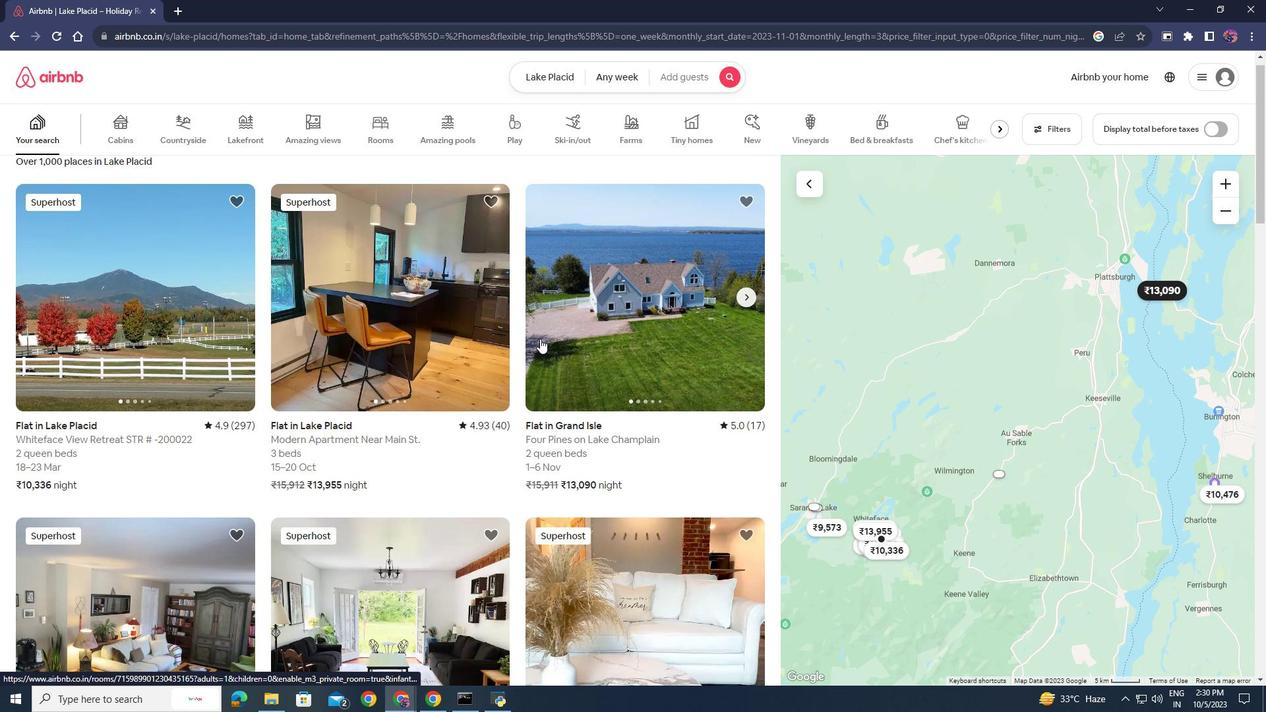 
Action: Mouse scrolled (540, 338) with delta (0, 0)
Screenshot: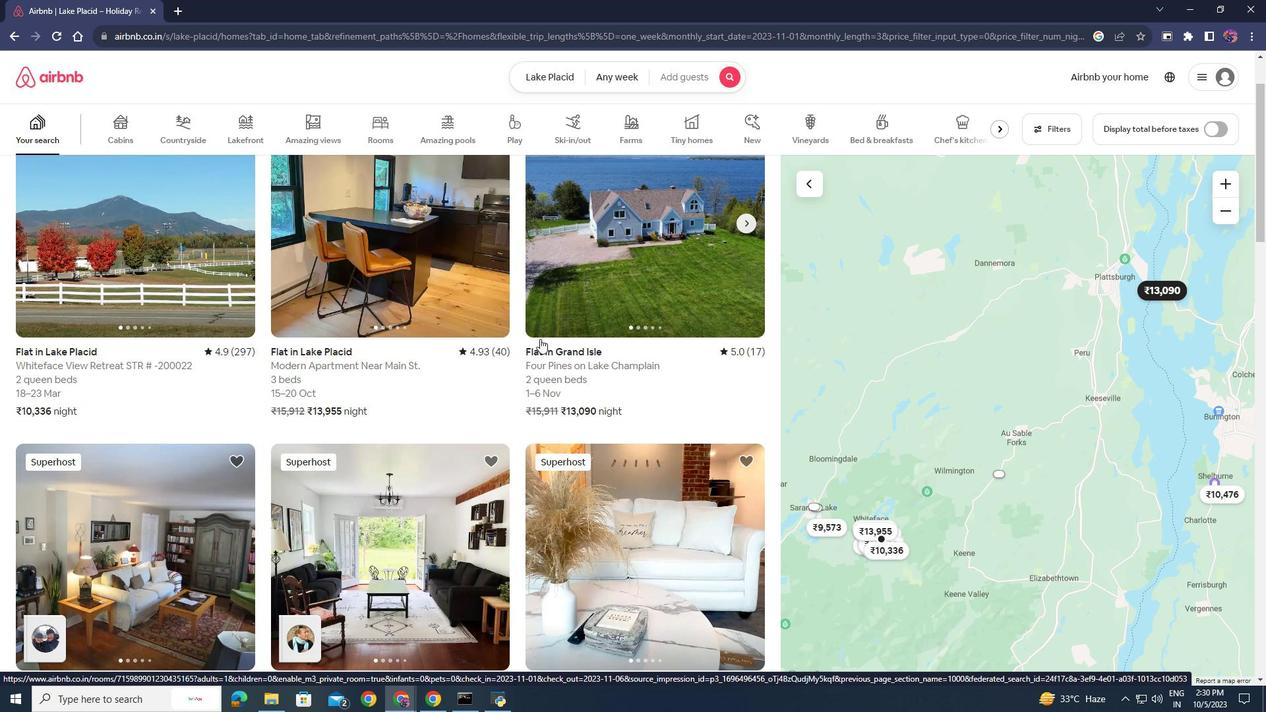 
Action: Mouse scrolled (540, 338) with delta (0, 0)
Screenshot: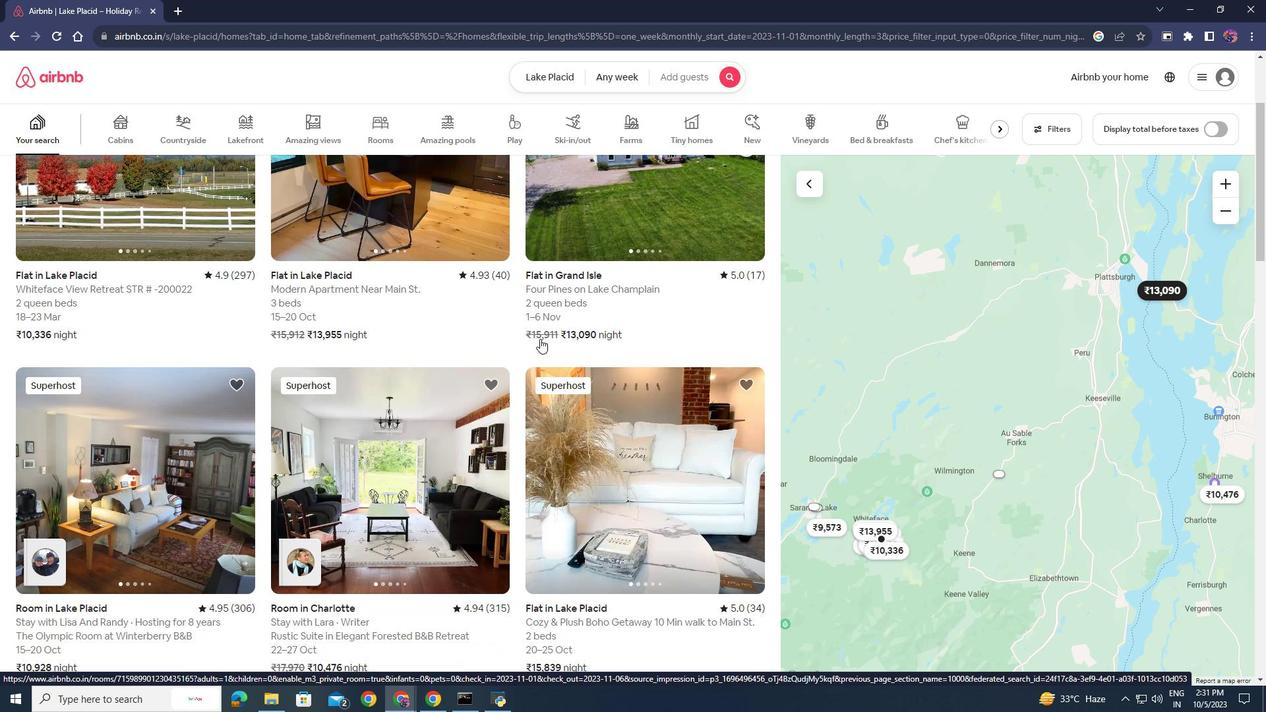 
Action: Mouse scrolled (540, 338) with delta (0, 0)
Screenshot: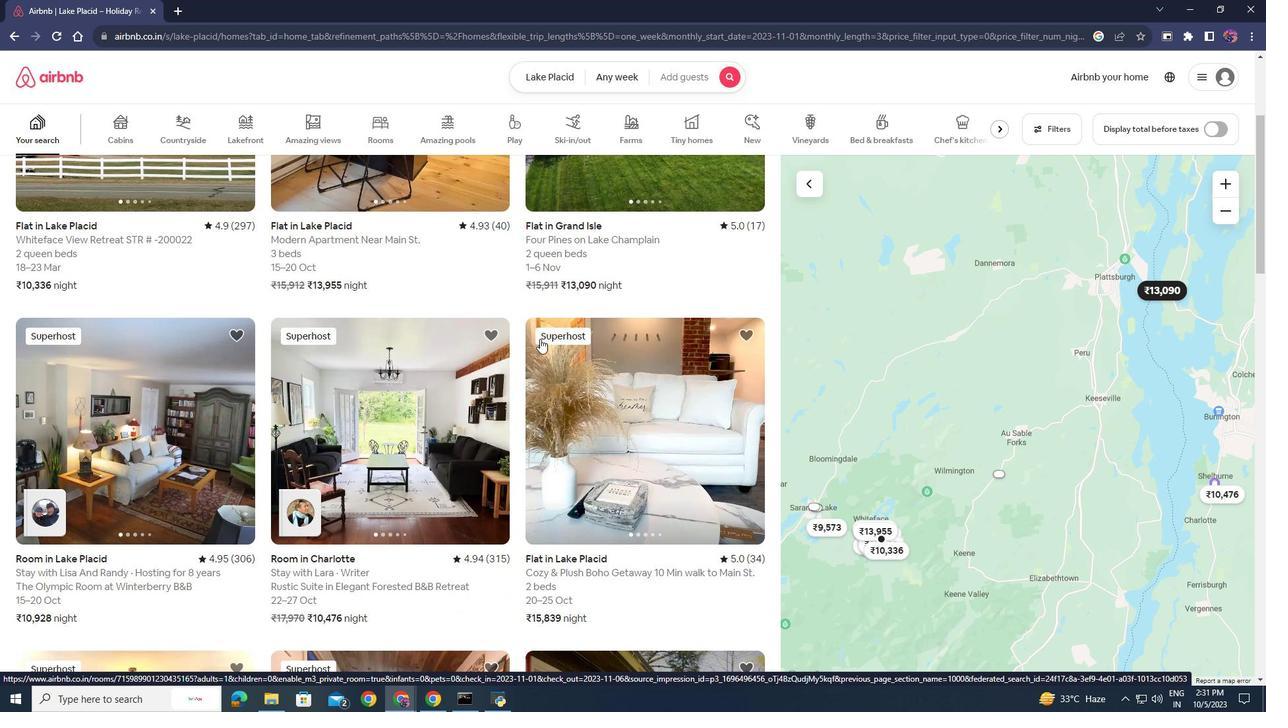 
Action: Mouse scrolled (540, 338) with delta (0, 0)
Screenshot: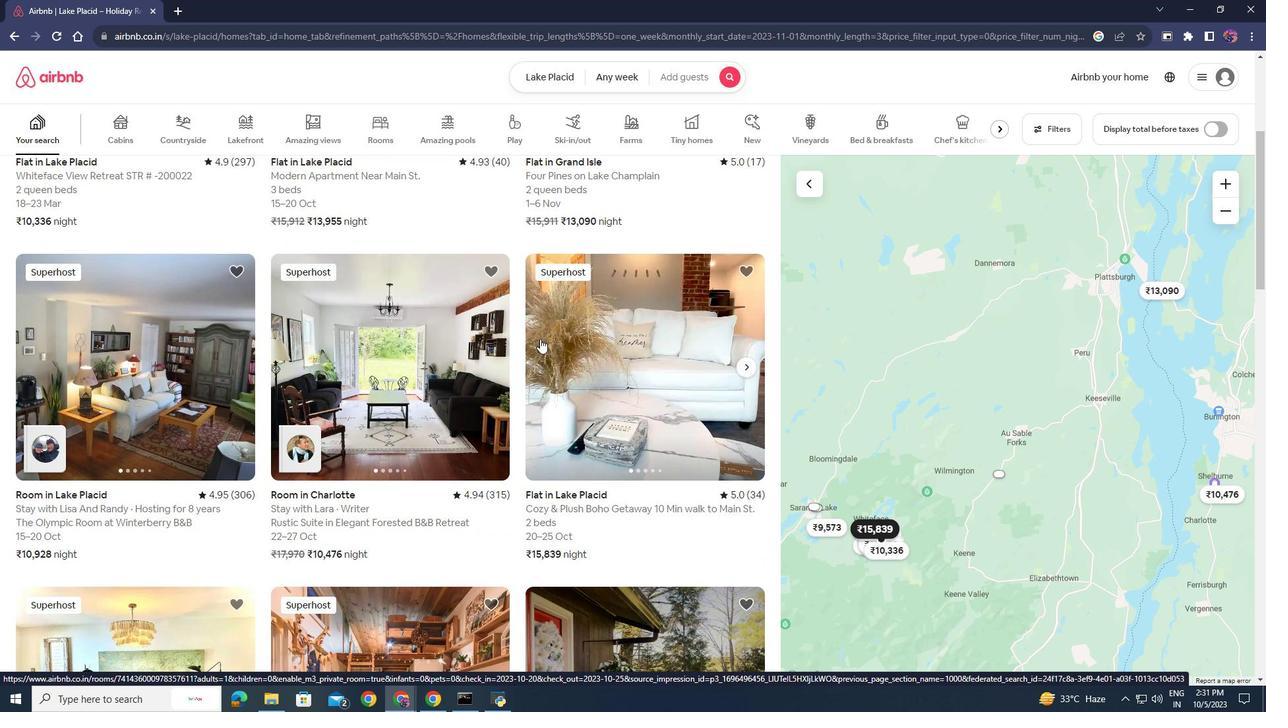 
Action: Mouse scrolled (540, 338) with delta (0, 0)
Screenshot: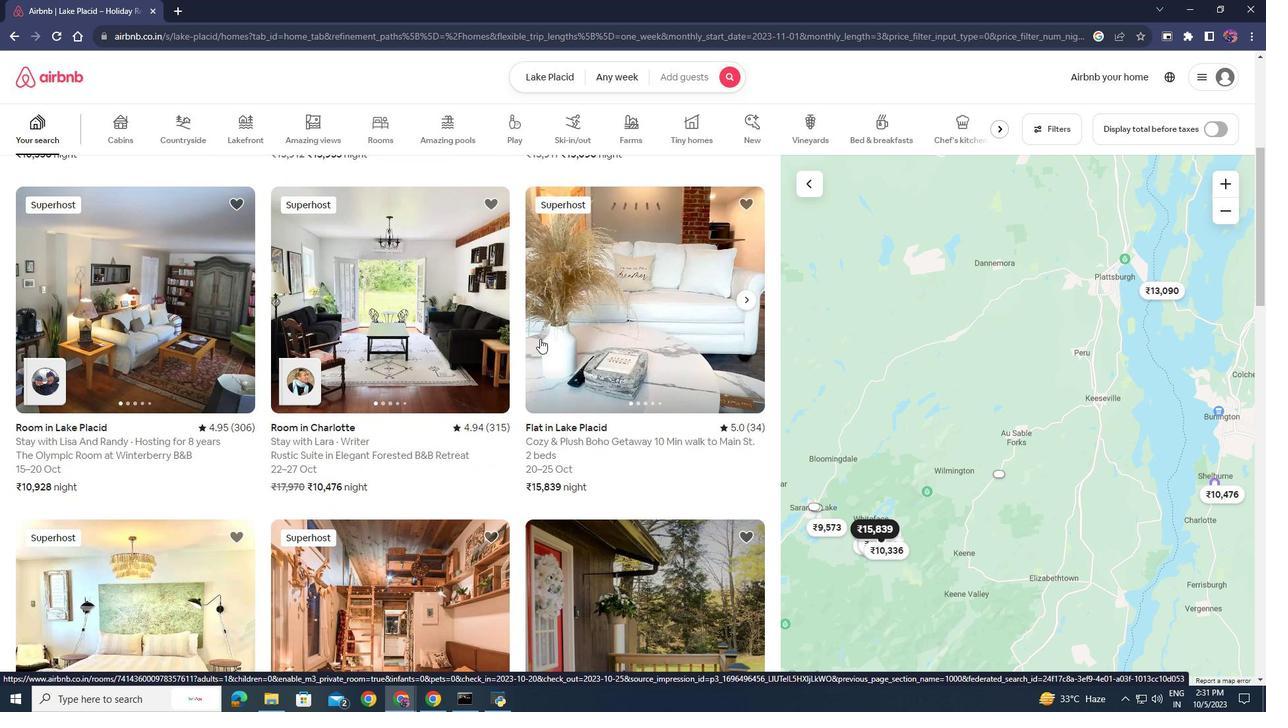 
Action: Mouse scrolled (540, 338) with delta (0, 0)
Screenshot: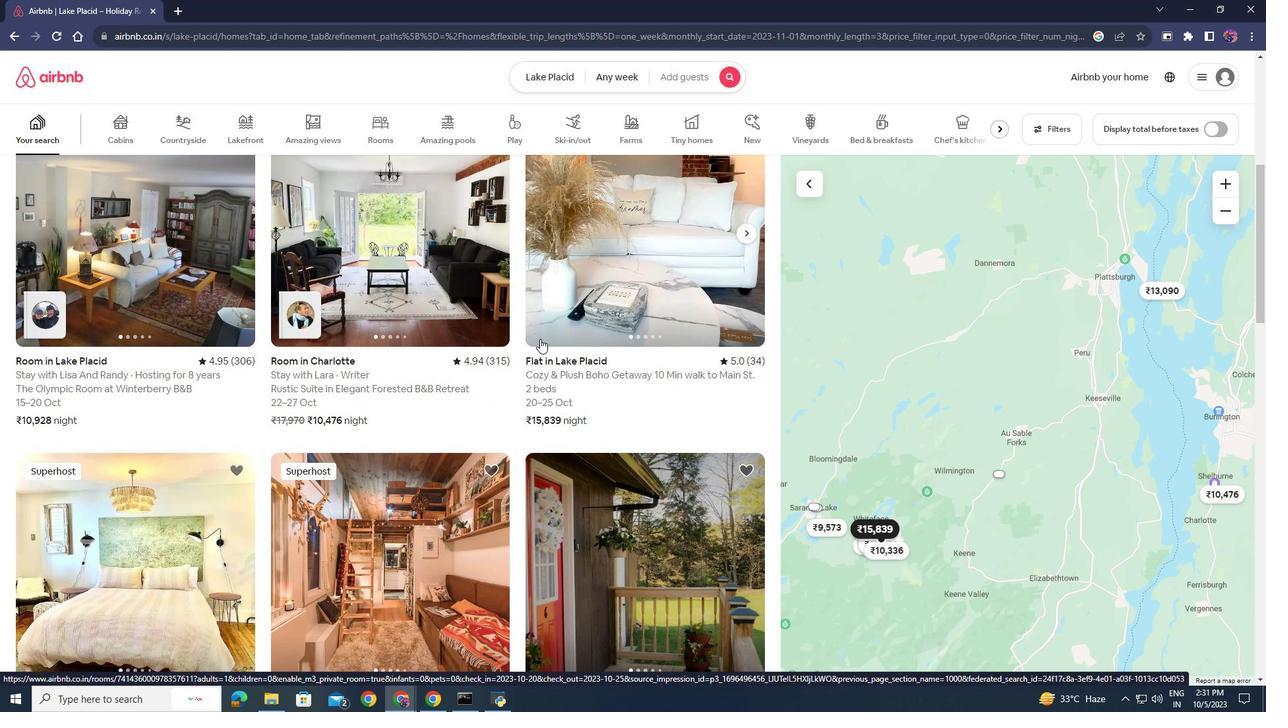 
Action: Mouse scrolled (540, 338) with delta (0, 0)
Screenshot: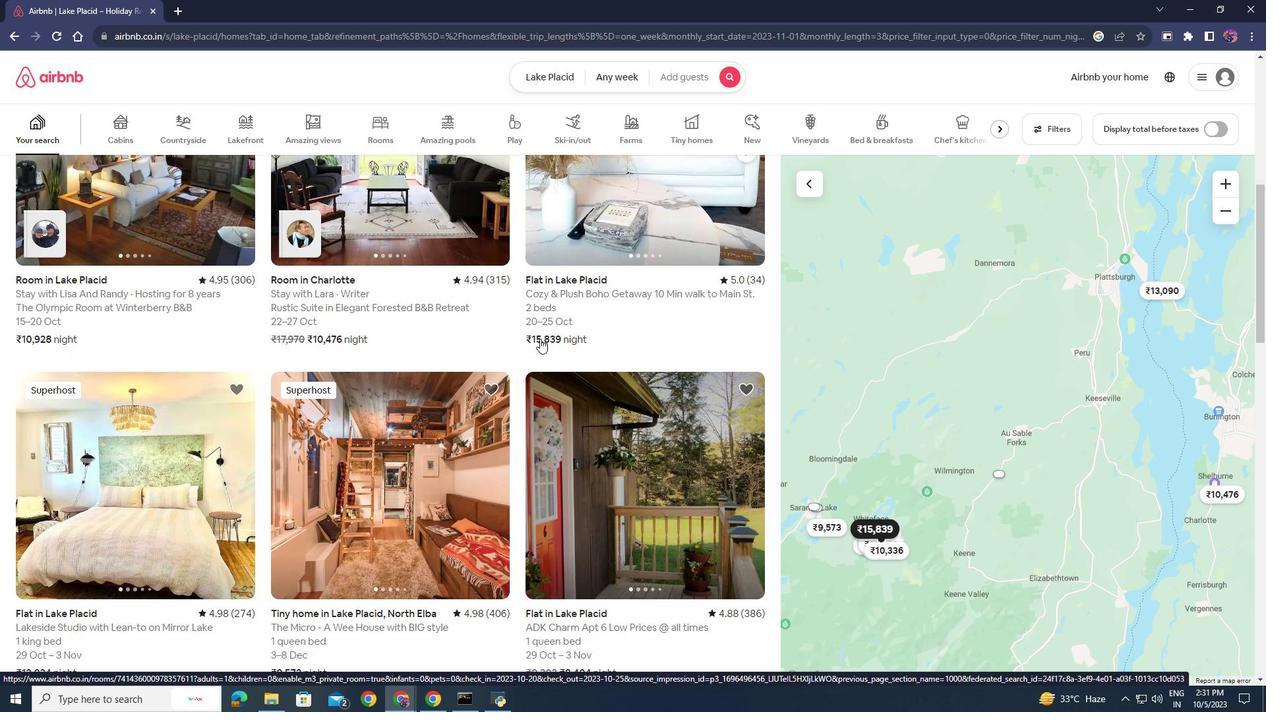 
Action: Mouse scrolled (540, 338) with delta (0, 0)
Screenshot: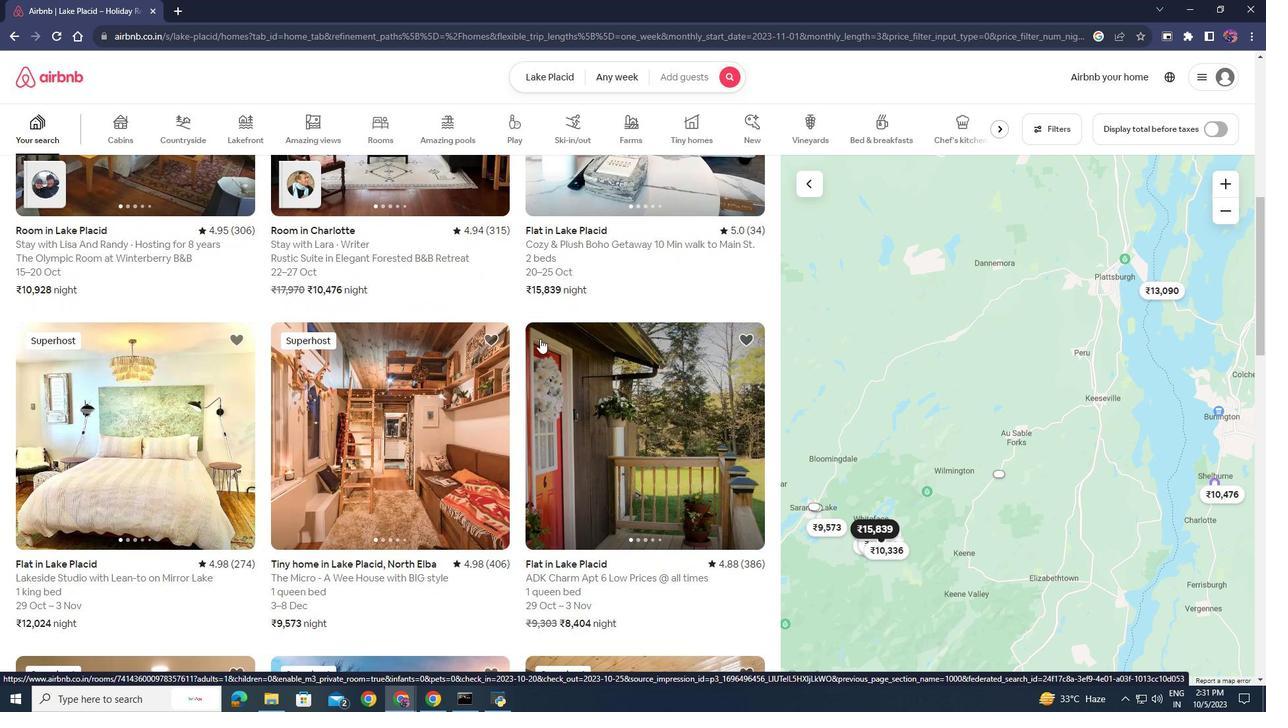 
Action: Mouse scrolled (540, 338) with delta (0, 0)
Screenshot: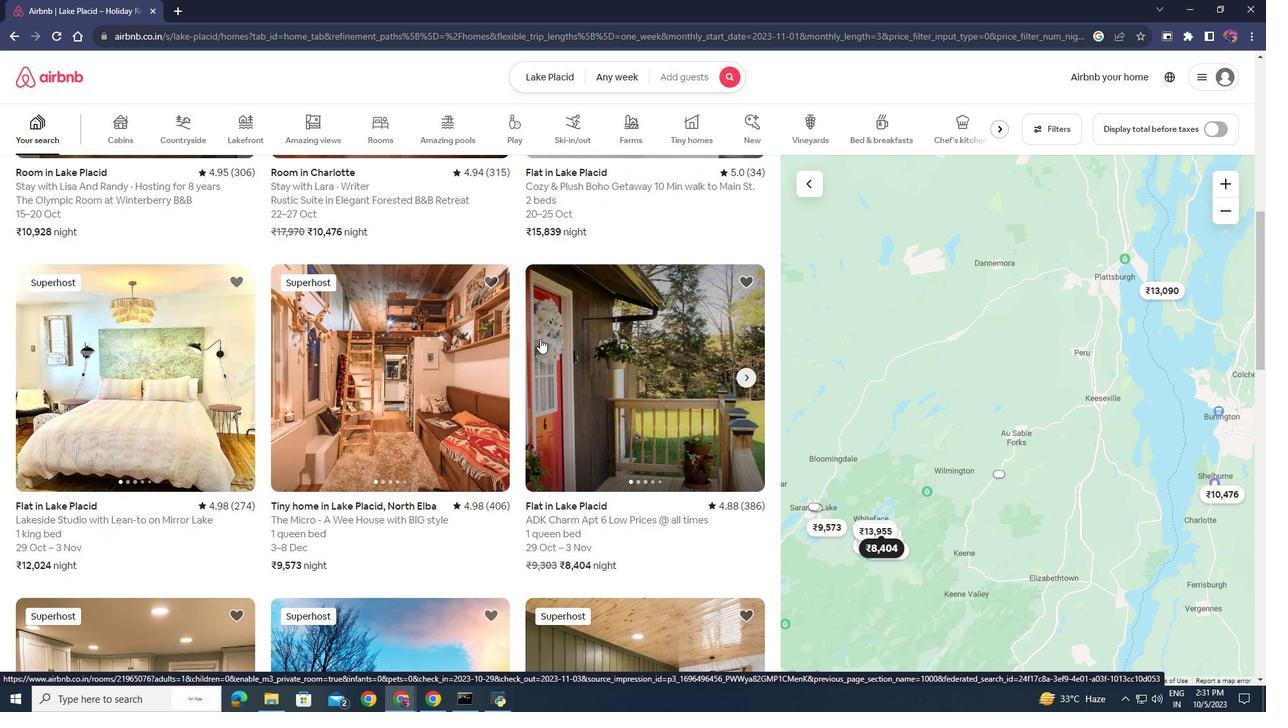 
Action: Mouse scrolled (540, 338) with delta (0, 0)
Screenshot: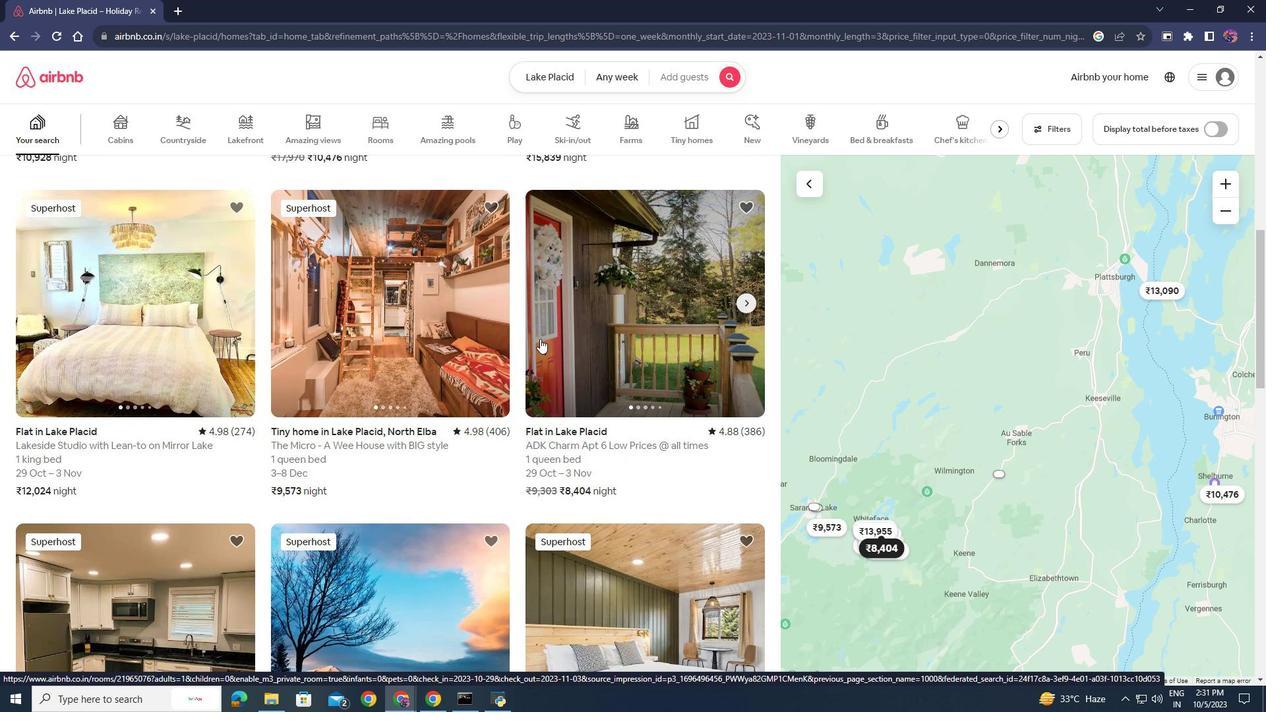 
Action: Mouse scrolled (540, 338) with delta (0, 0)
Screenshot: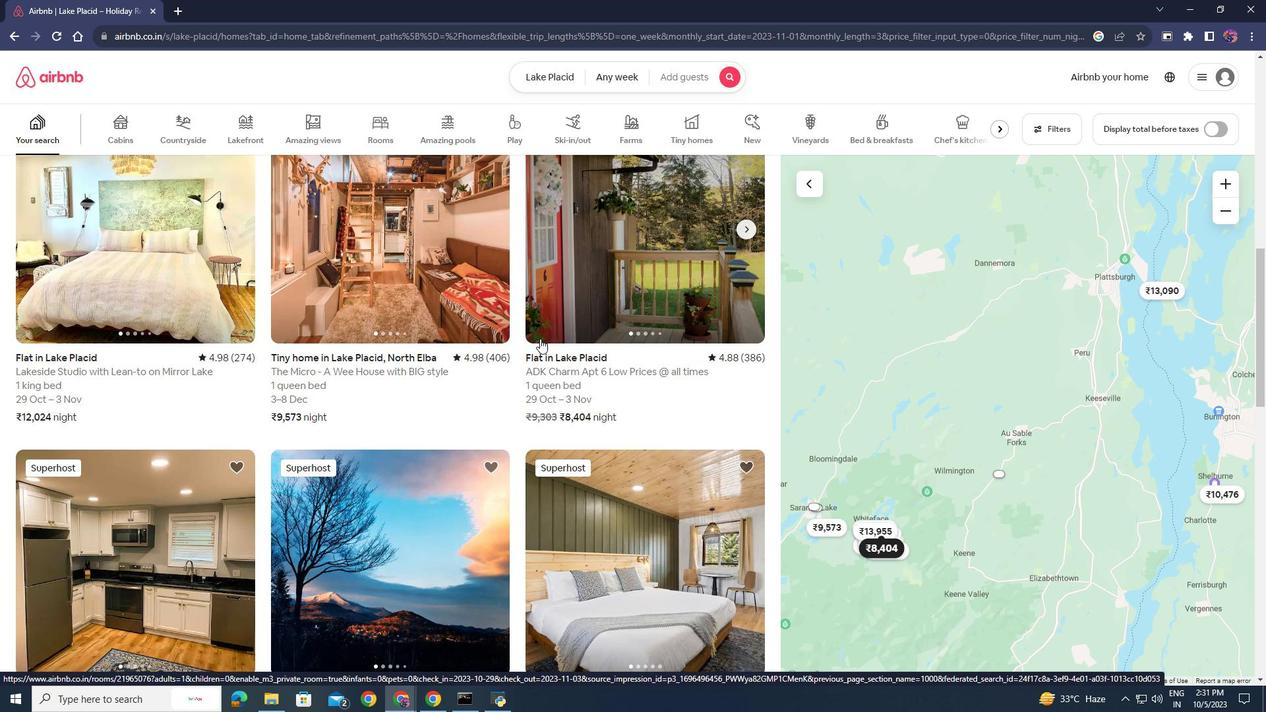 
Action: Mouse scrolled (540, 338) with delta (0, 0)
Screenshot: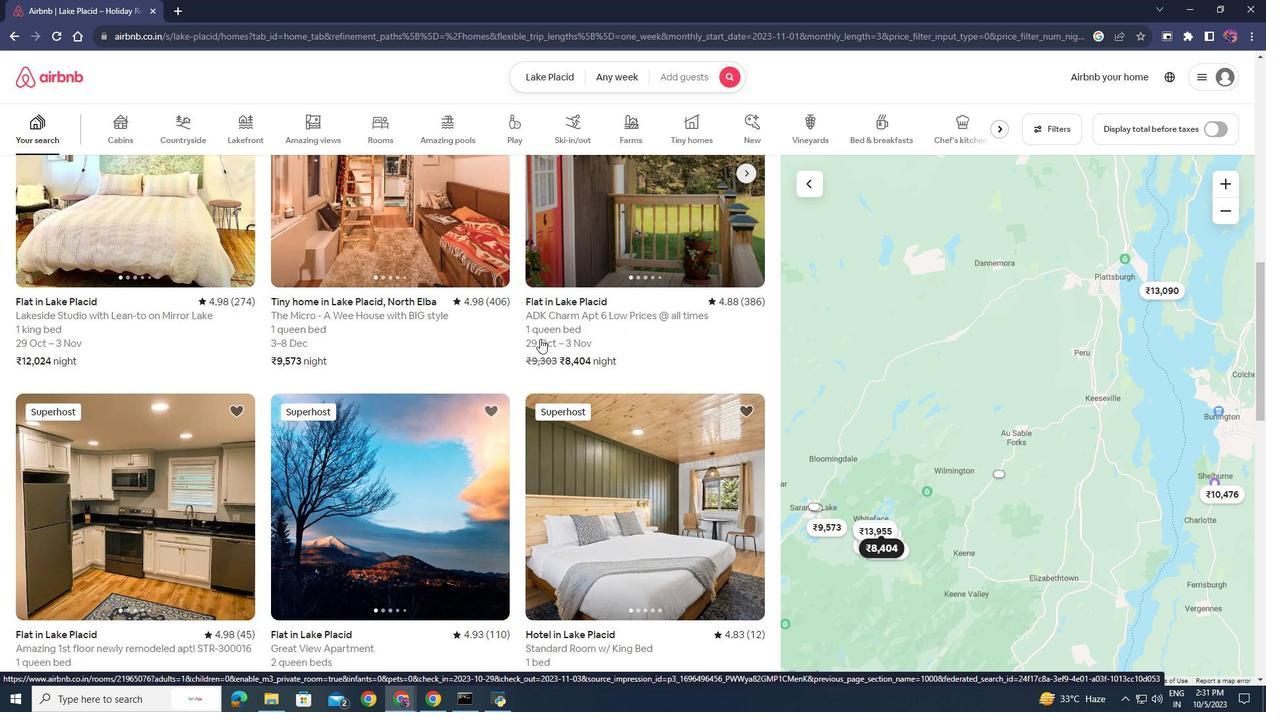 
Action: Mouse scrolled (540, 338) with delta (0, 0)
Screenshot: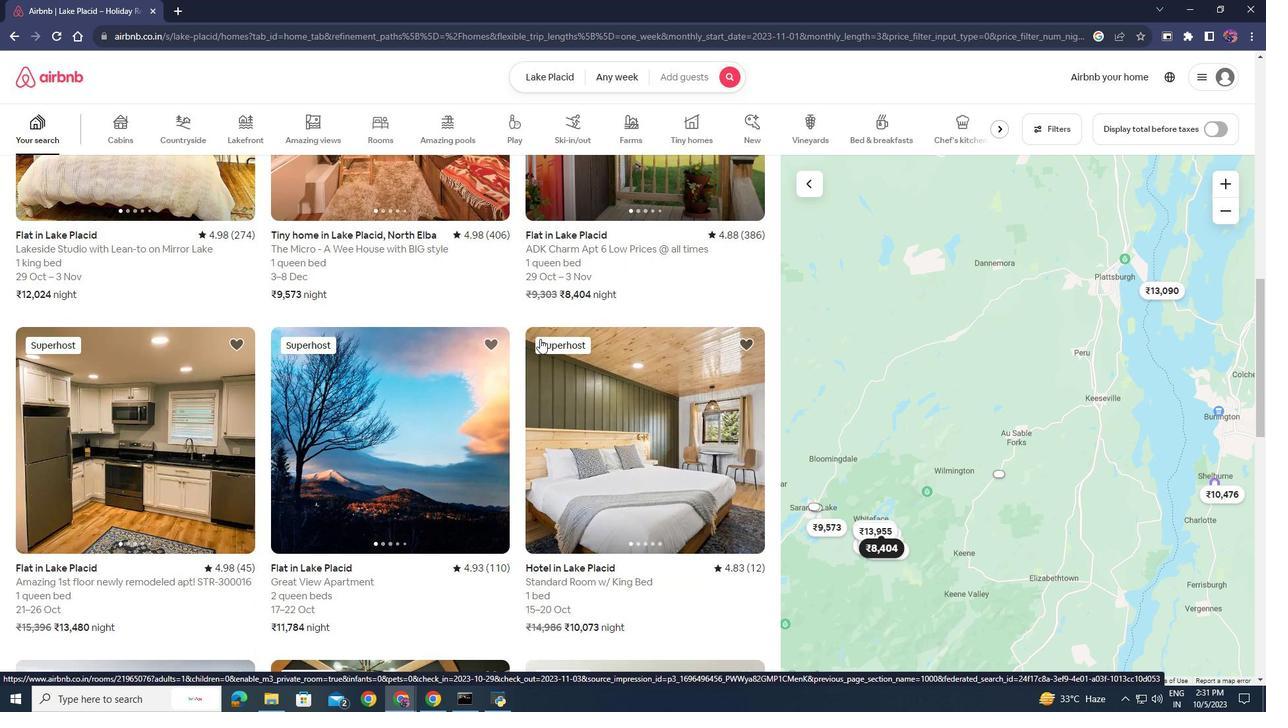 
Action: Mouse scrolled (540, 338) with delta (0, 0)
Screenshot: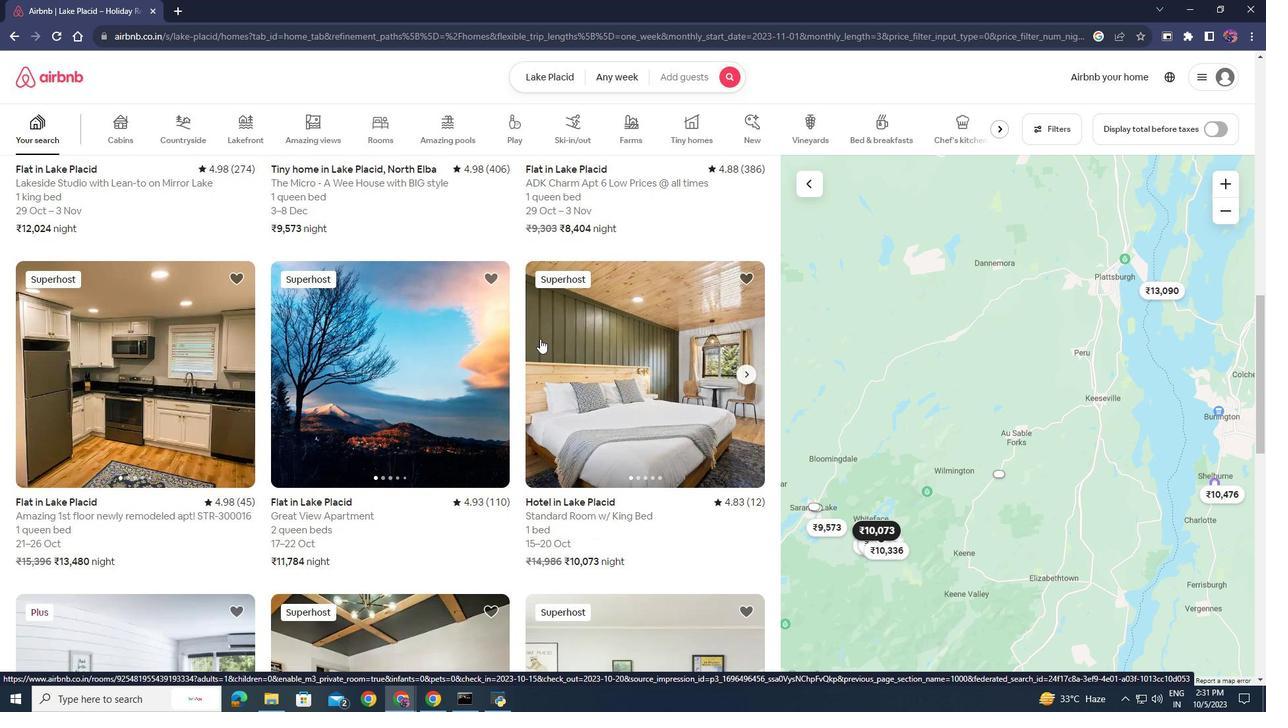 
Action: Mouse scrolled (540, 338) with delta (0, 0)
Screenshot: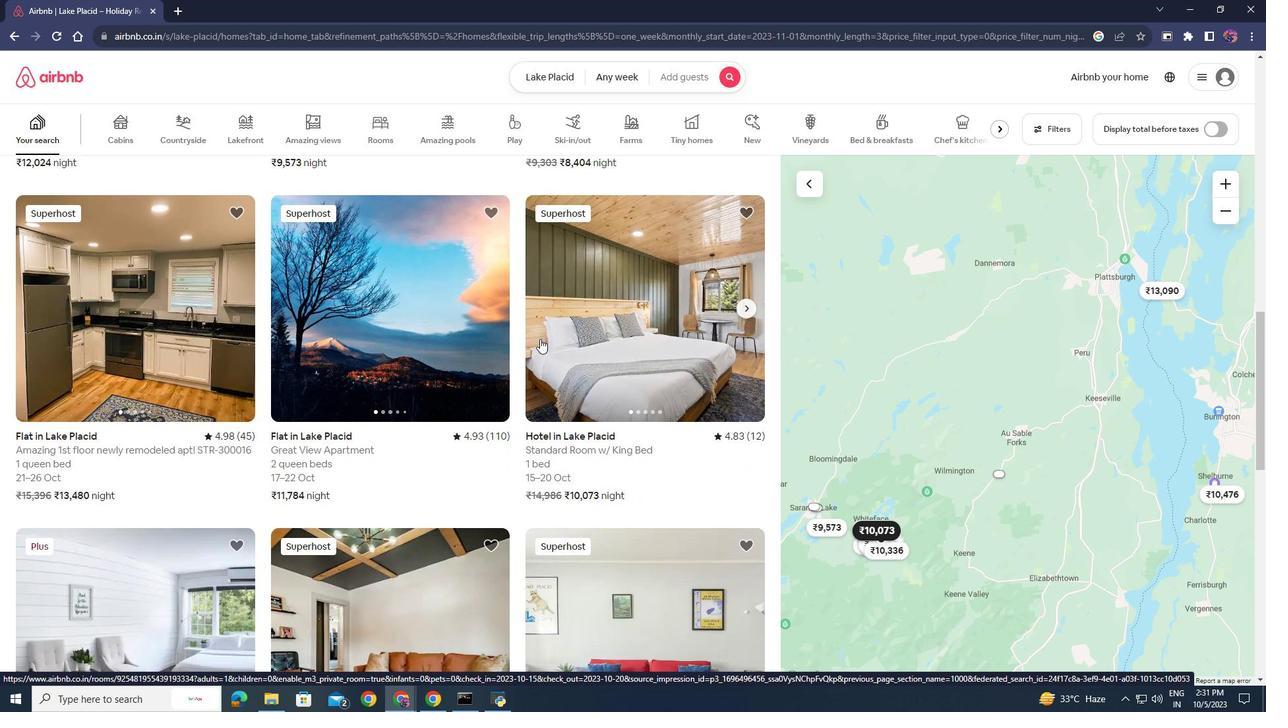 
Action: Mouse scrolled (540, 338) with delta (0, 0)
Screenshot: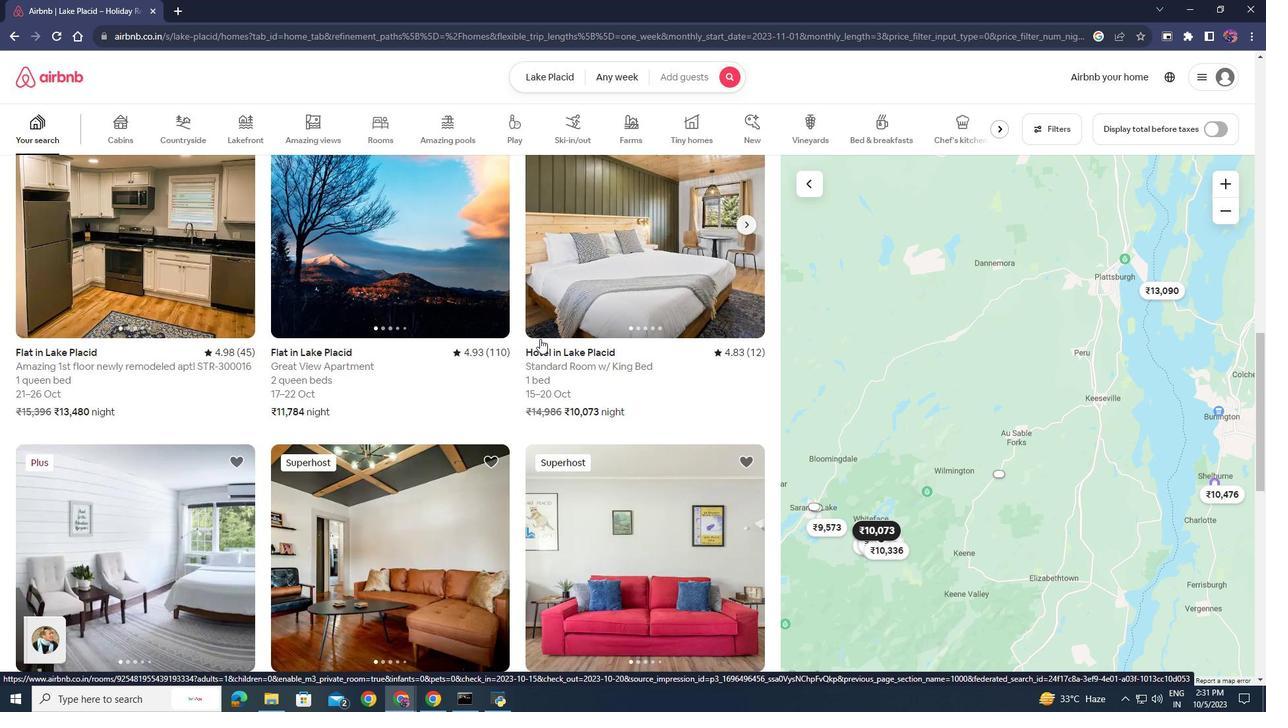 
Action: Mouse scrolled (540, 338) with delta (0, 0)
Screenshot: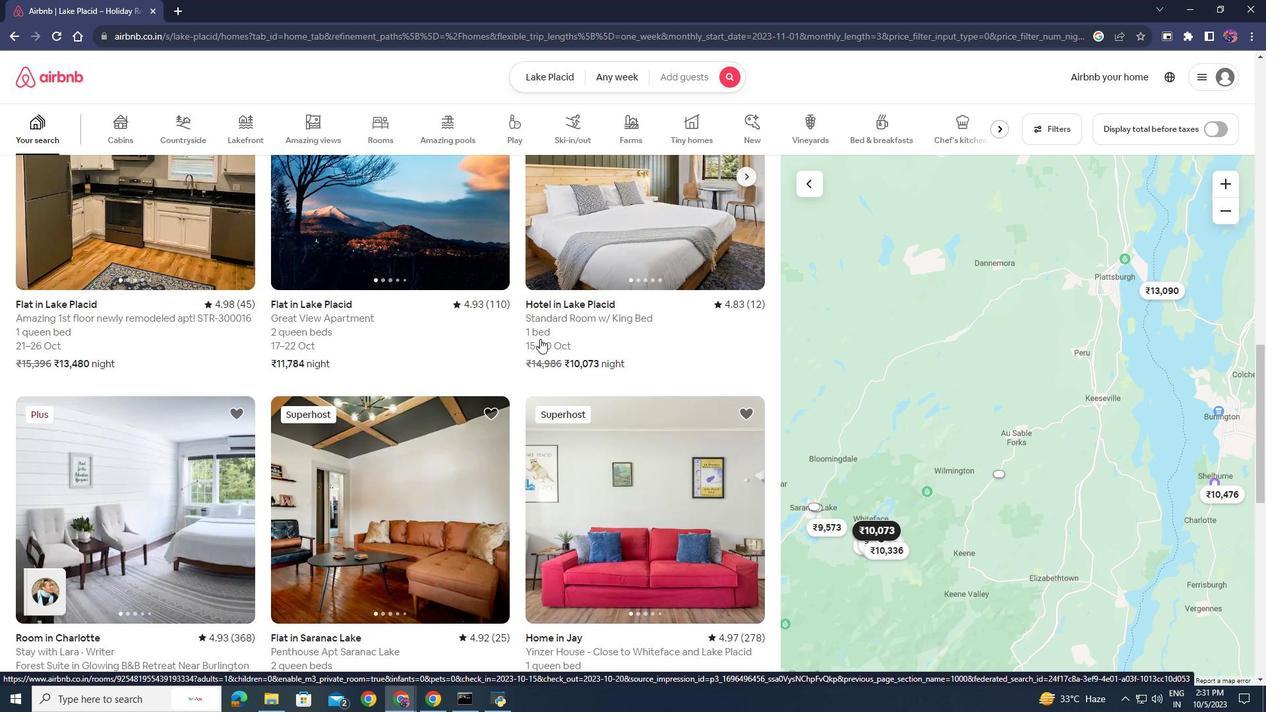 
Action: Mouse scrolled (540, 338) with delta (0, 0)
Screenshot: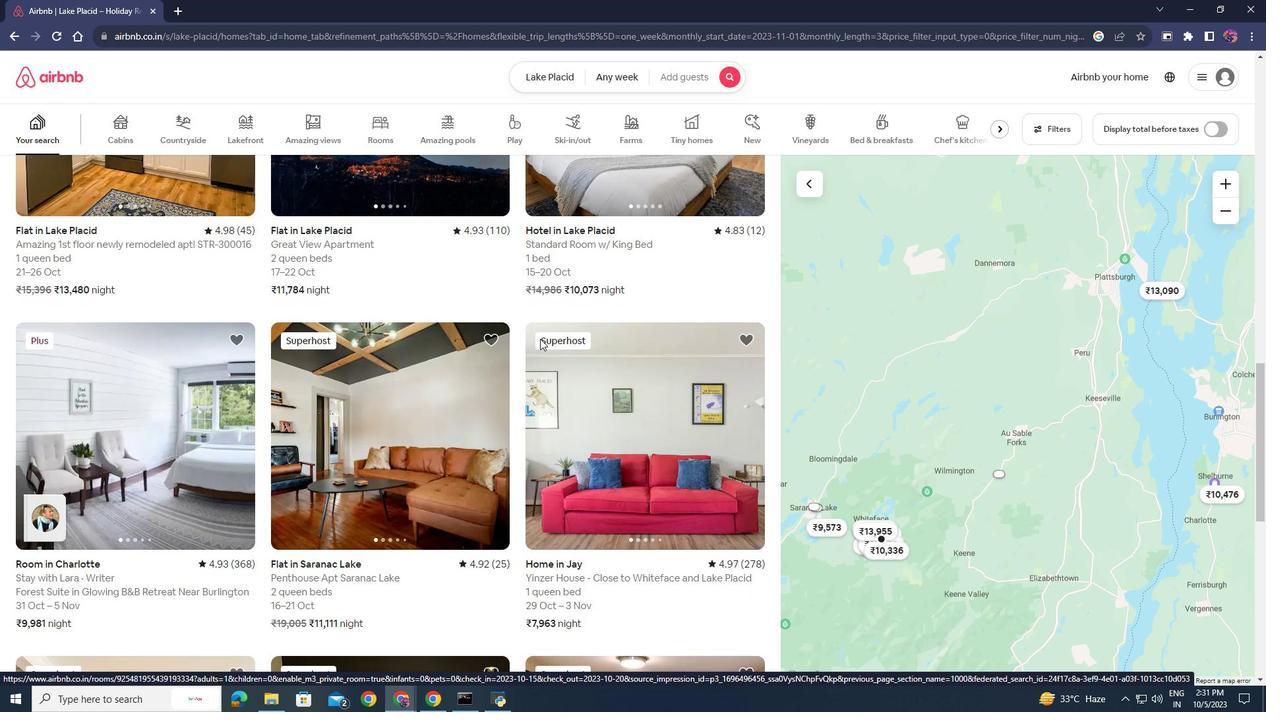 
Action: Mouse scrolled (540, 338) with delta (0, 0)
Screenshot: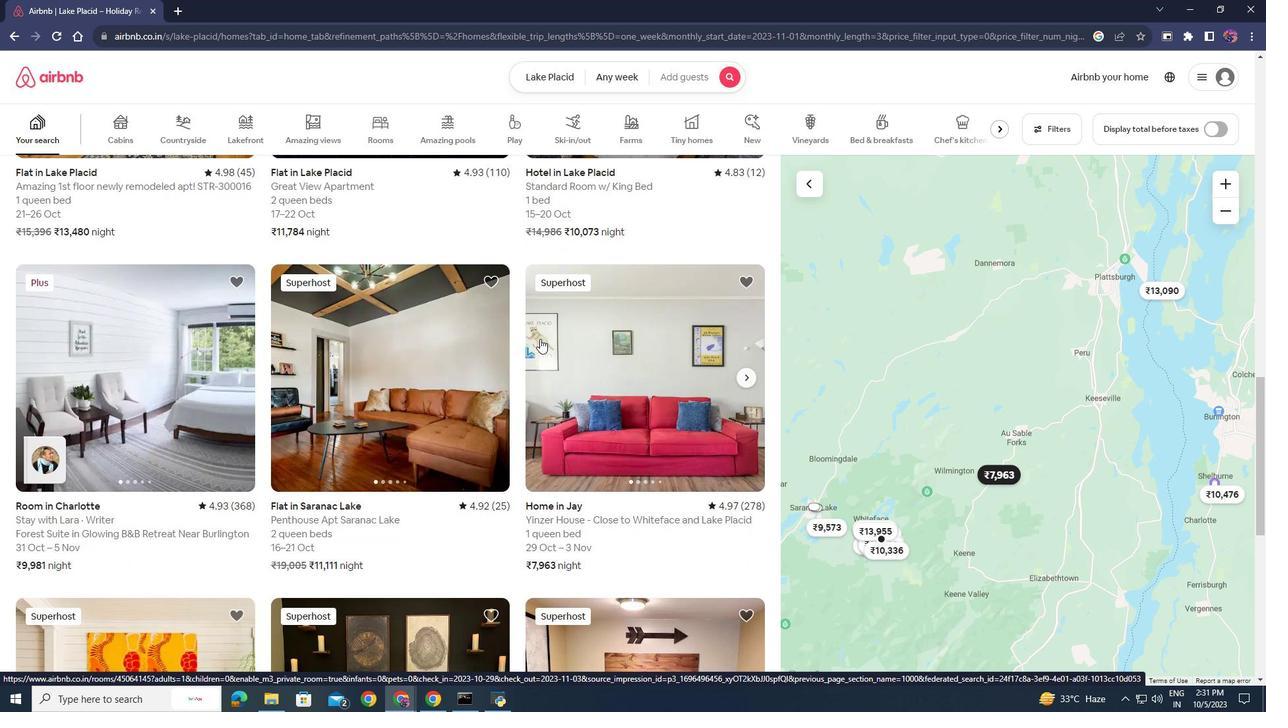 
Action: Mouse moved to (573, 129)
Screenshot: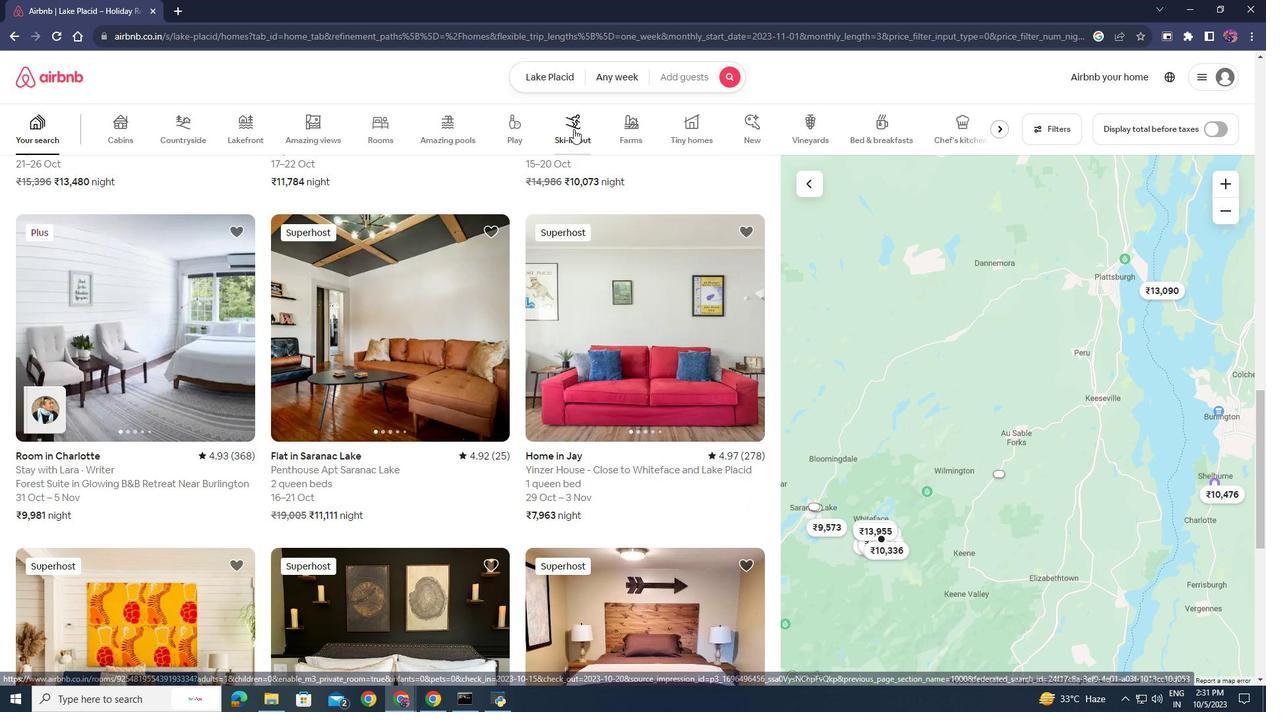 
Action: Mouse pressed left at (573, 129)
Screenshot: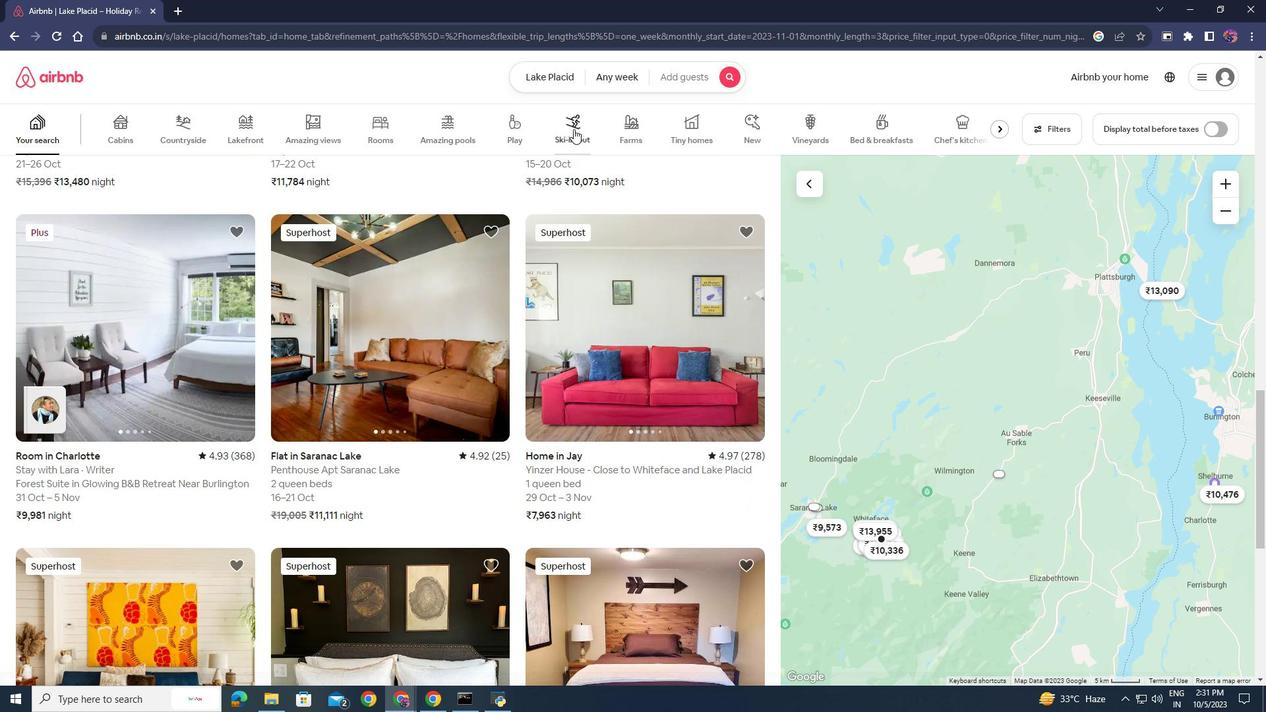 
Action: Mouse moved to (426, 382)
Screenshot: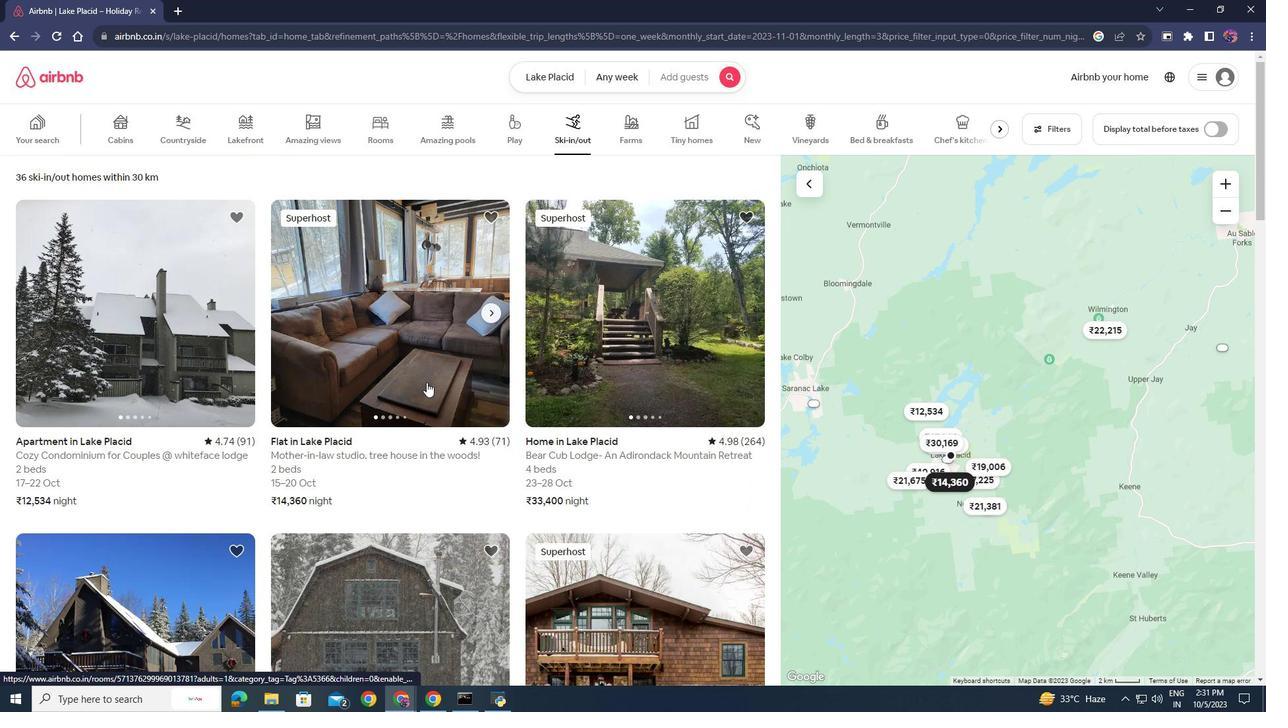 
Action: Mouse scrolled (426, 381) with delta (0, 0)
Screenshot: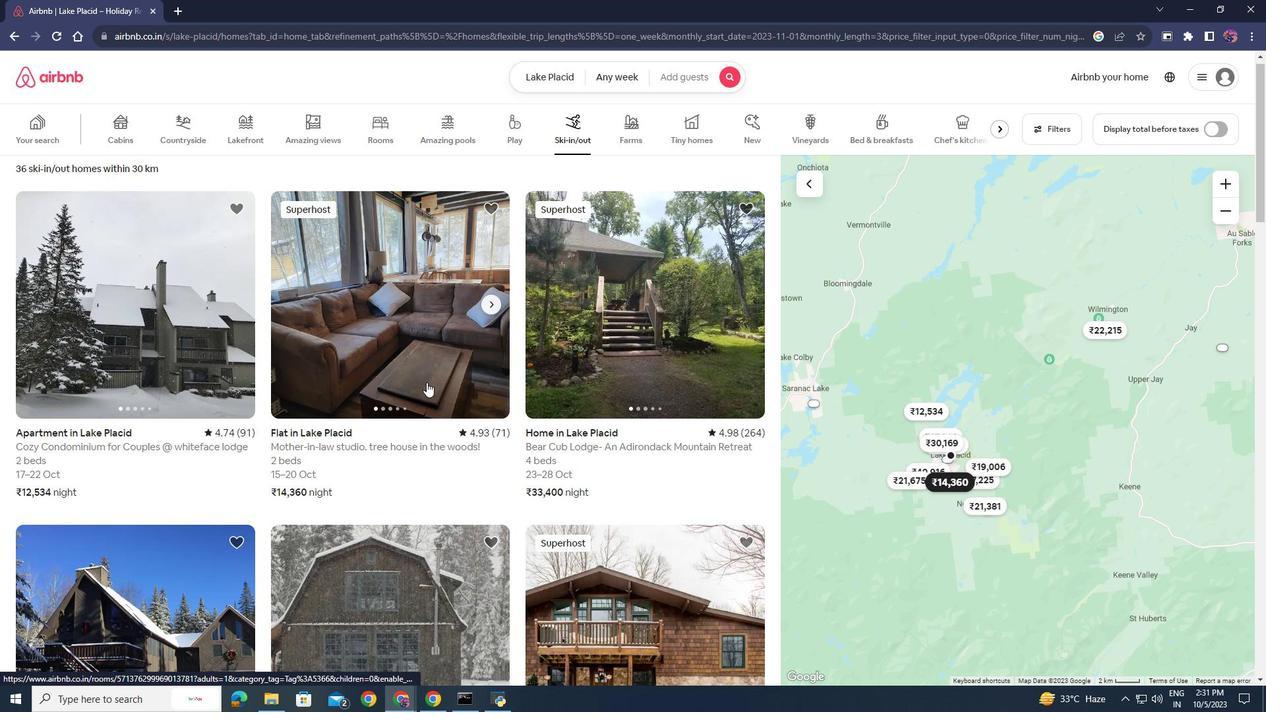 
Action: Mouse scrolled (426, 381) with delta (0, 0)
Screenshot: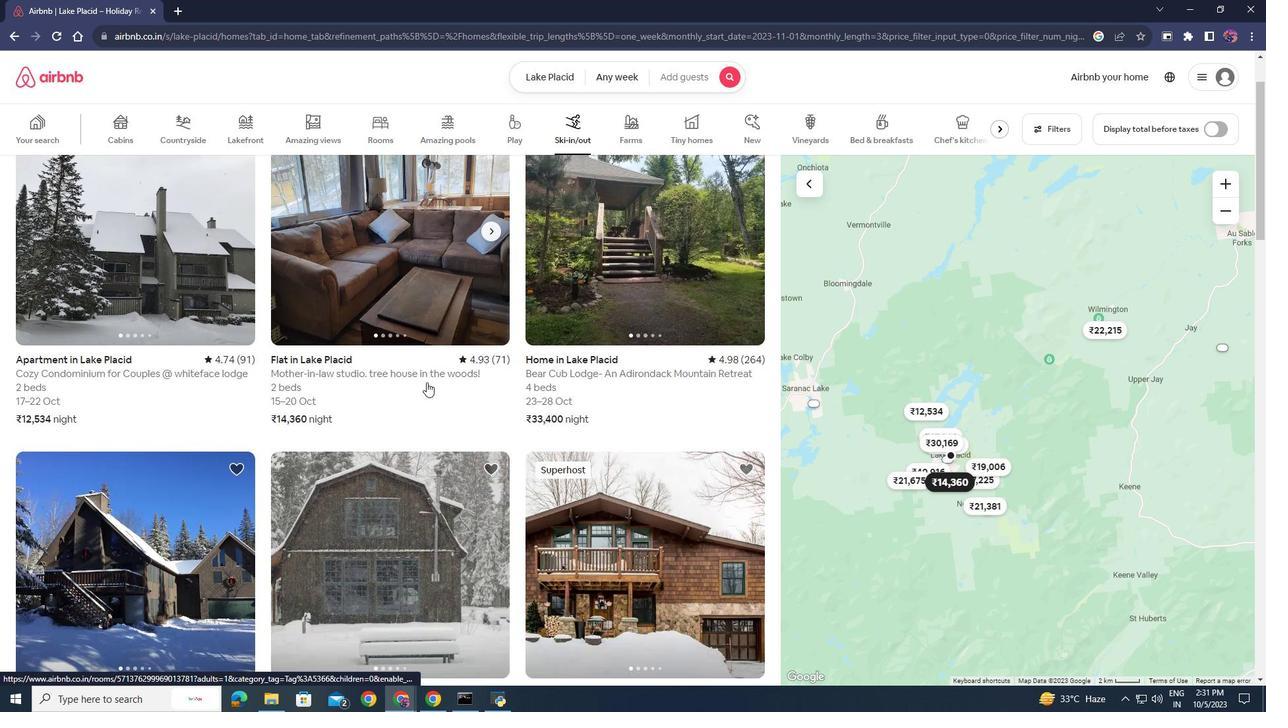 
Action: Mouse scrolled (426, 381) with delta (0, 0)
Screenshot: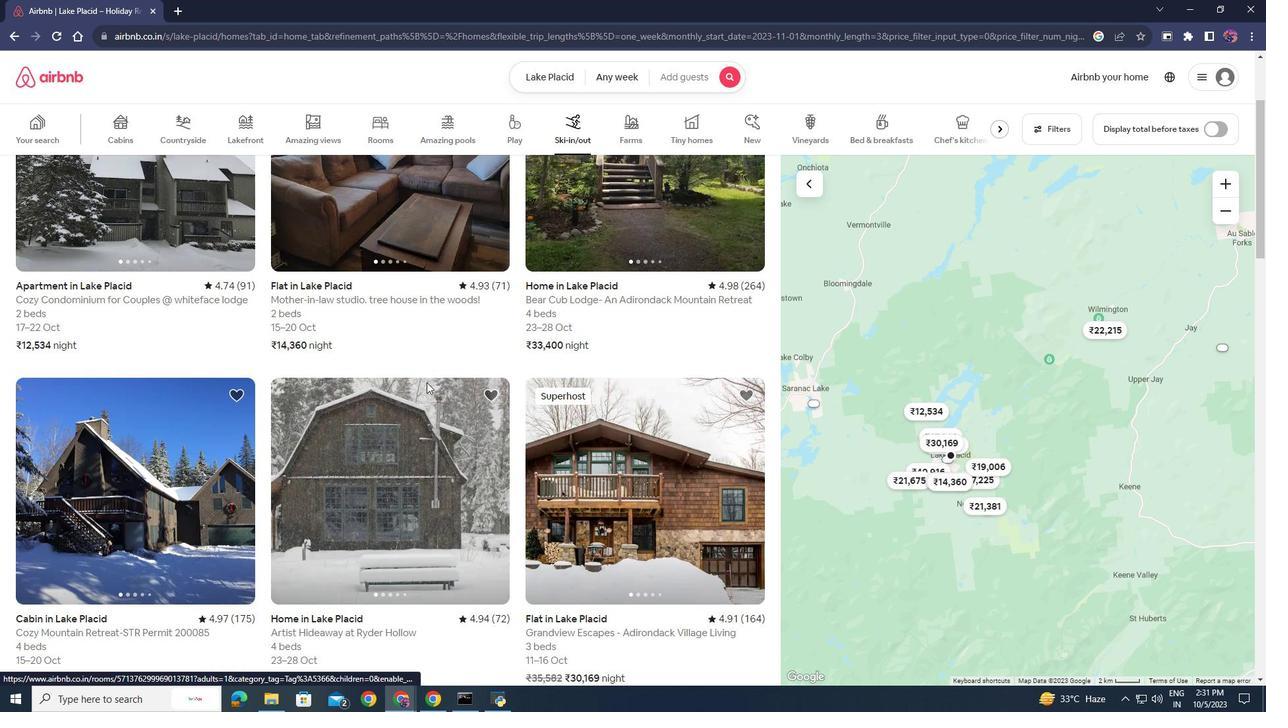 
Action: Mouse scrolled (426, 381) with delta (0, 0)
Screenshot: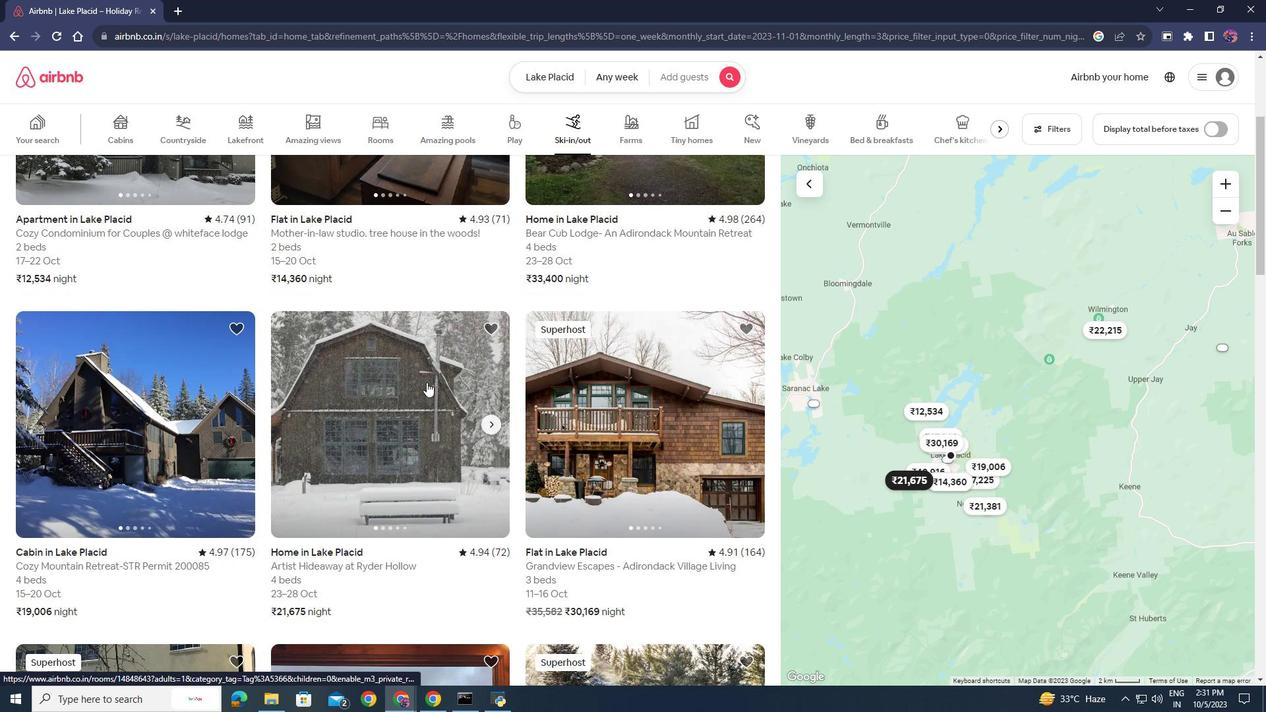 
Action: Mouse scrolled (426, 381) with delta (0, 0)
Screenshot: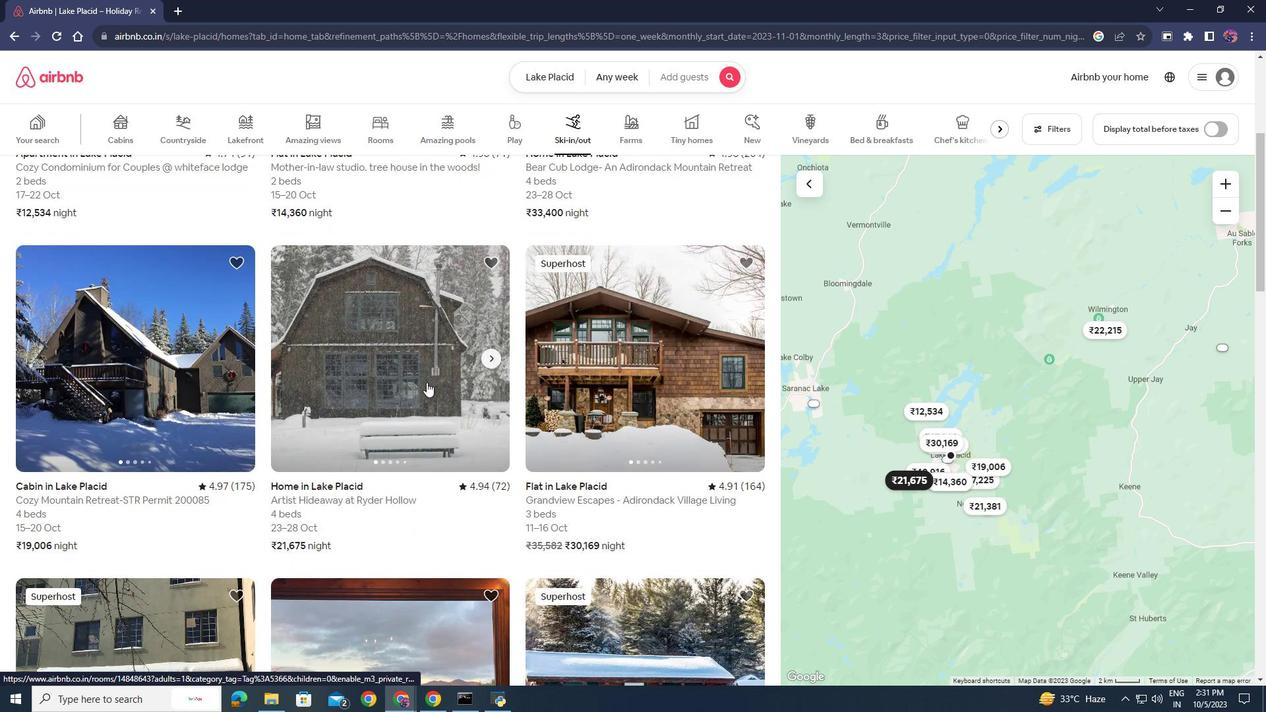 
Action: Mouse scrolled (426, 381) with delta (0, 0)
Screenshot: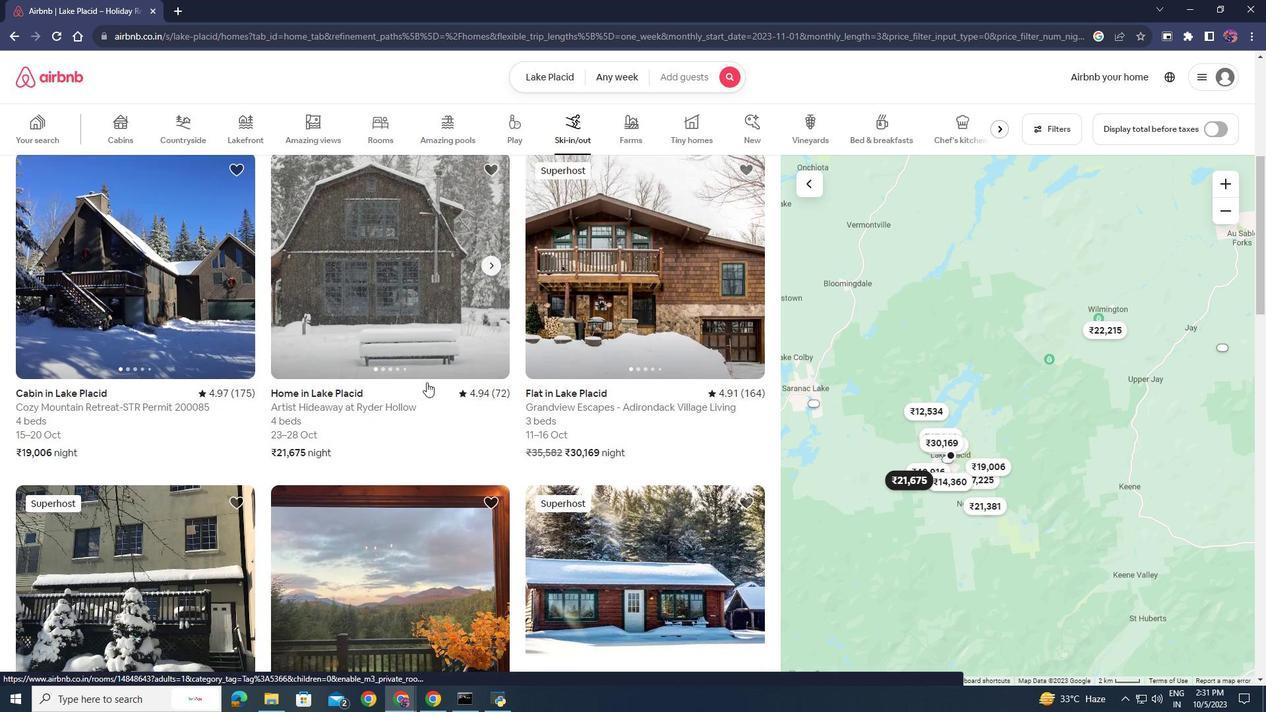 
Action: Mouse scrolled (426, 381) with delta (0, 0)
Screenshot: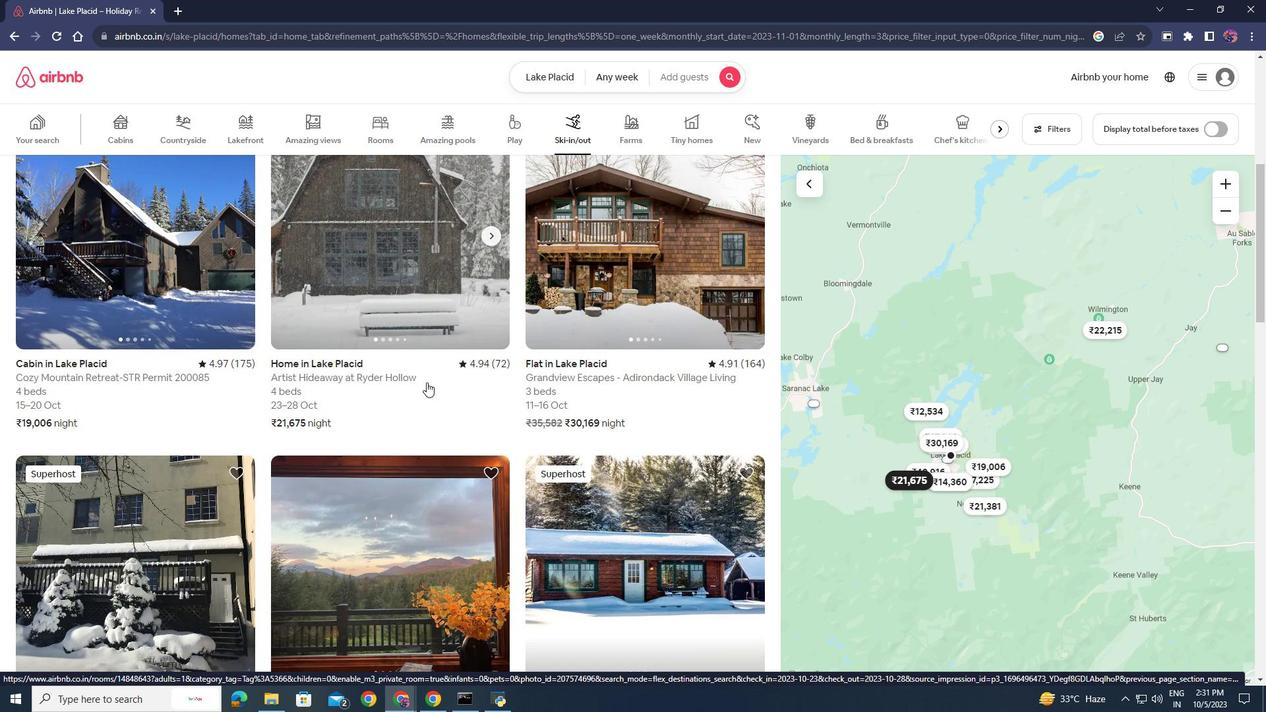 
Action: Mouse scrolled (426, 381) with delta (0, 0)
Screenshot: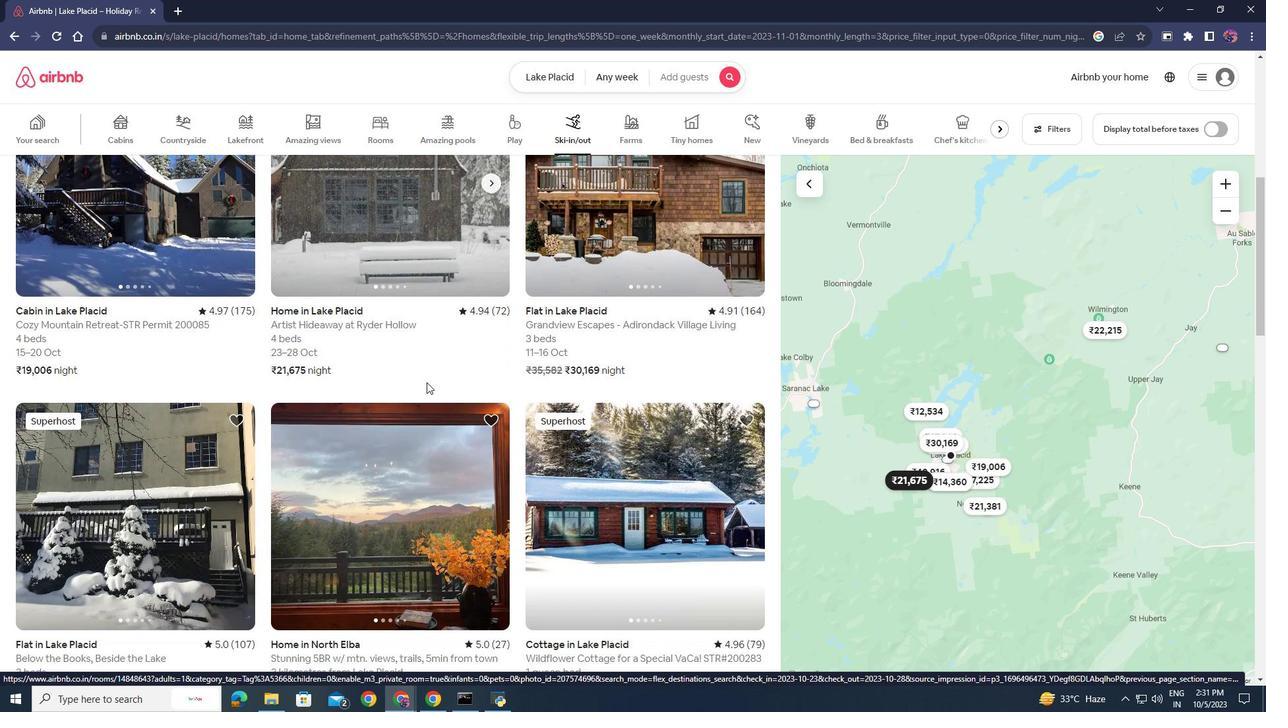 
Action: Mouse scrolled (426, 381) with delta (0, 0)
Screenshot: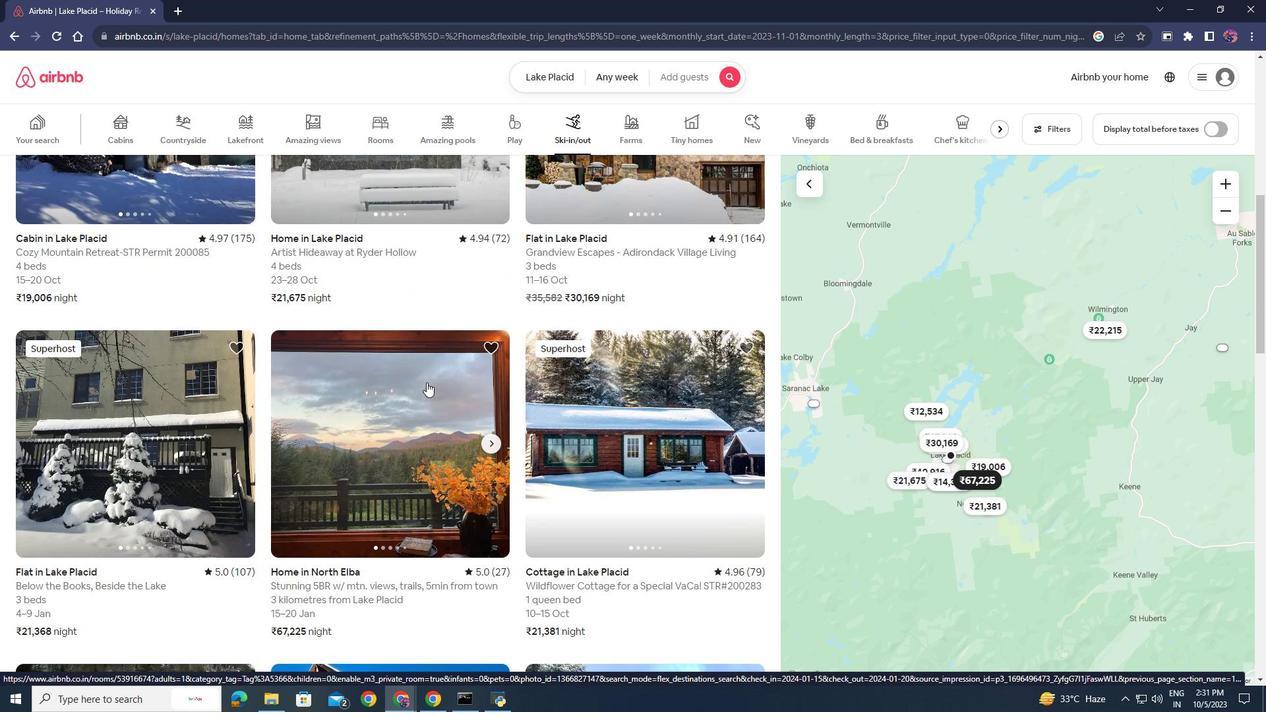 
Action: Mouse scrolled (426, 381) with delta (0, 0)
Screenshot: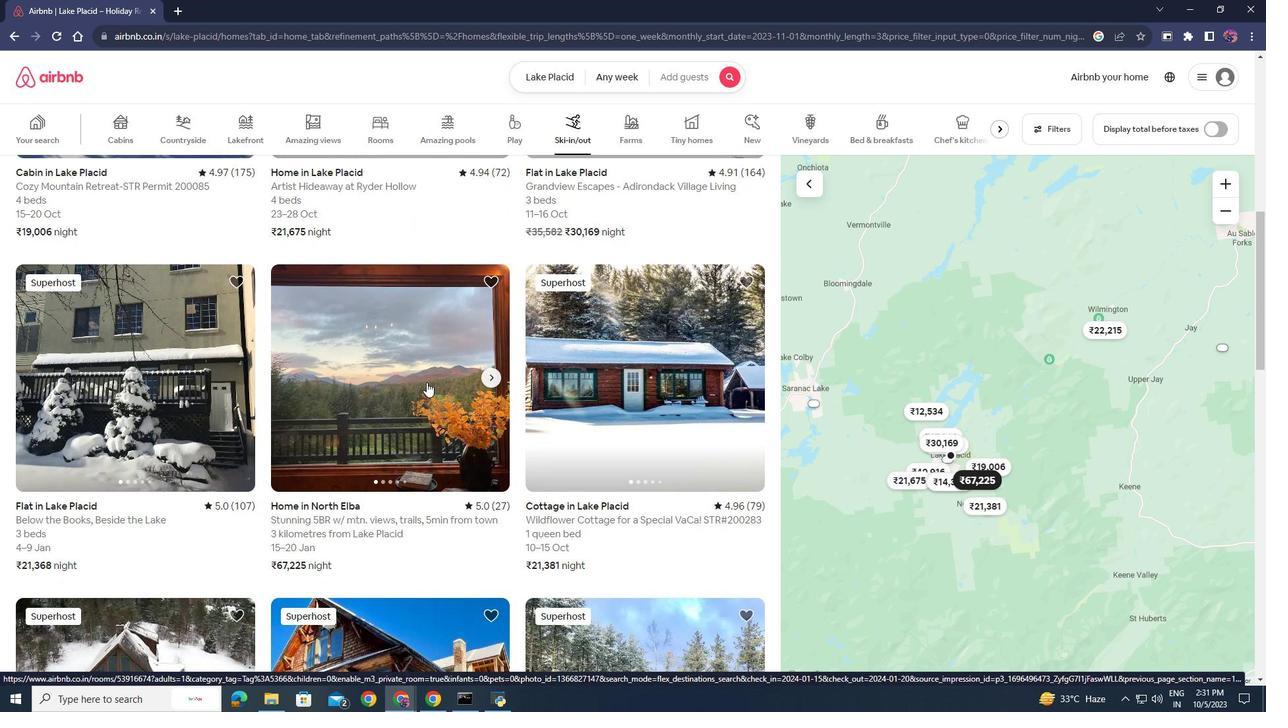 
Action: Mouse scrolled (426, 381) with delta (0, 0)
Screenshot: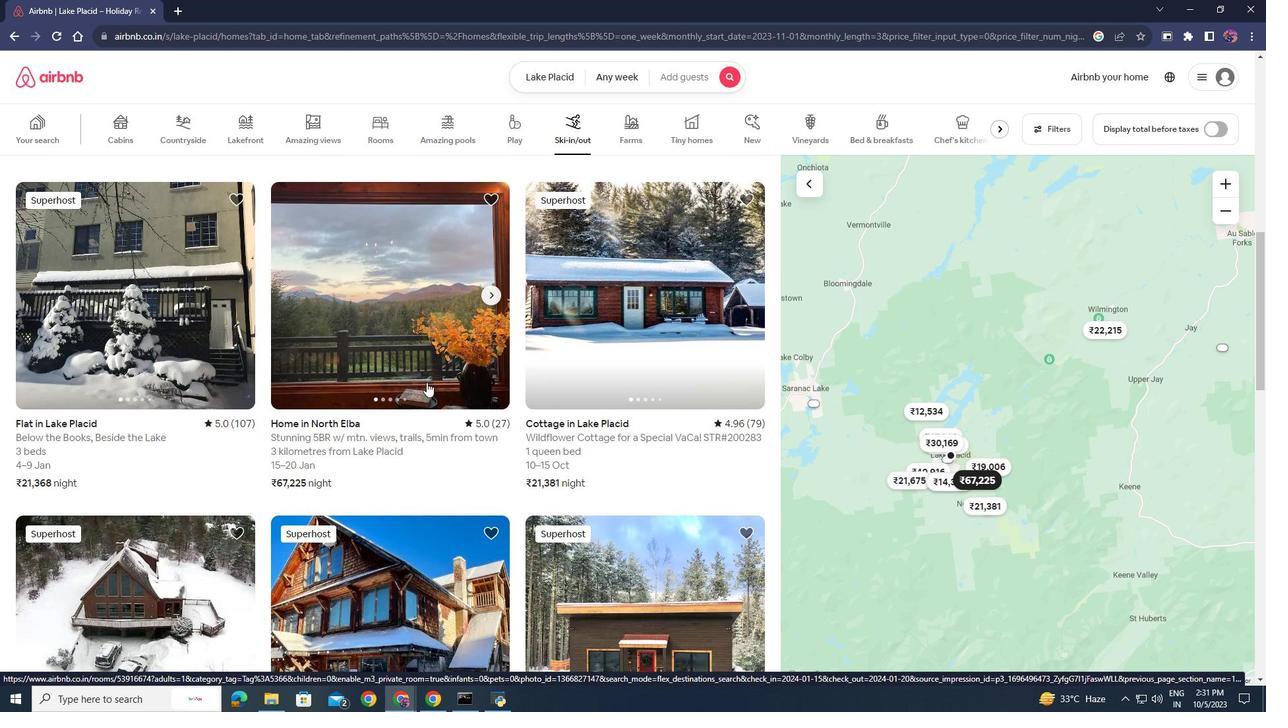 
Action: Mouse scrolled (426, 381) with delta (0, 0)
Screenshot: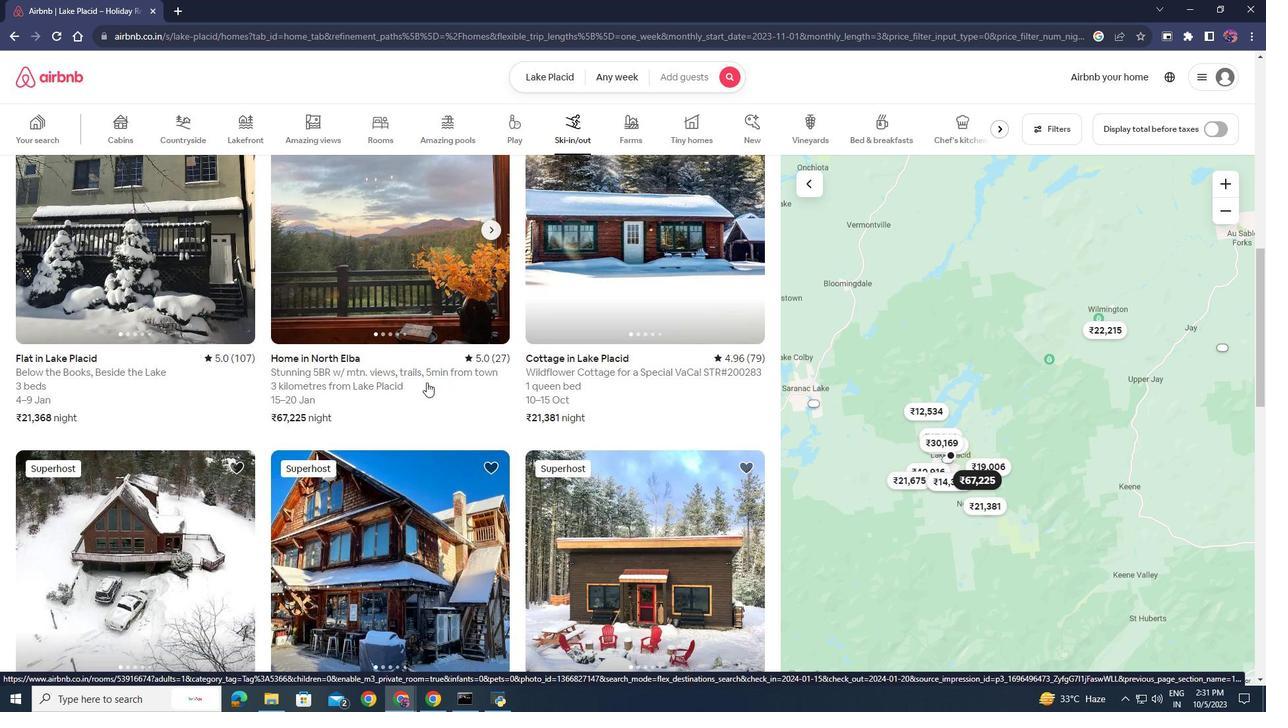 
Action: Mouse scrolled (426, 381) with delta (0, 0)
Screenshot: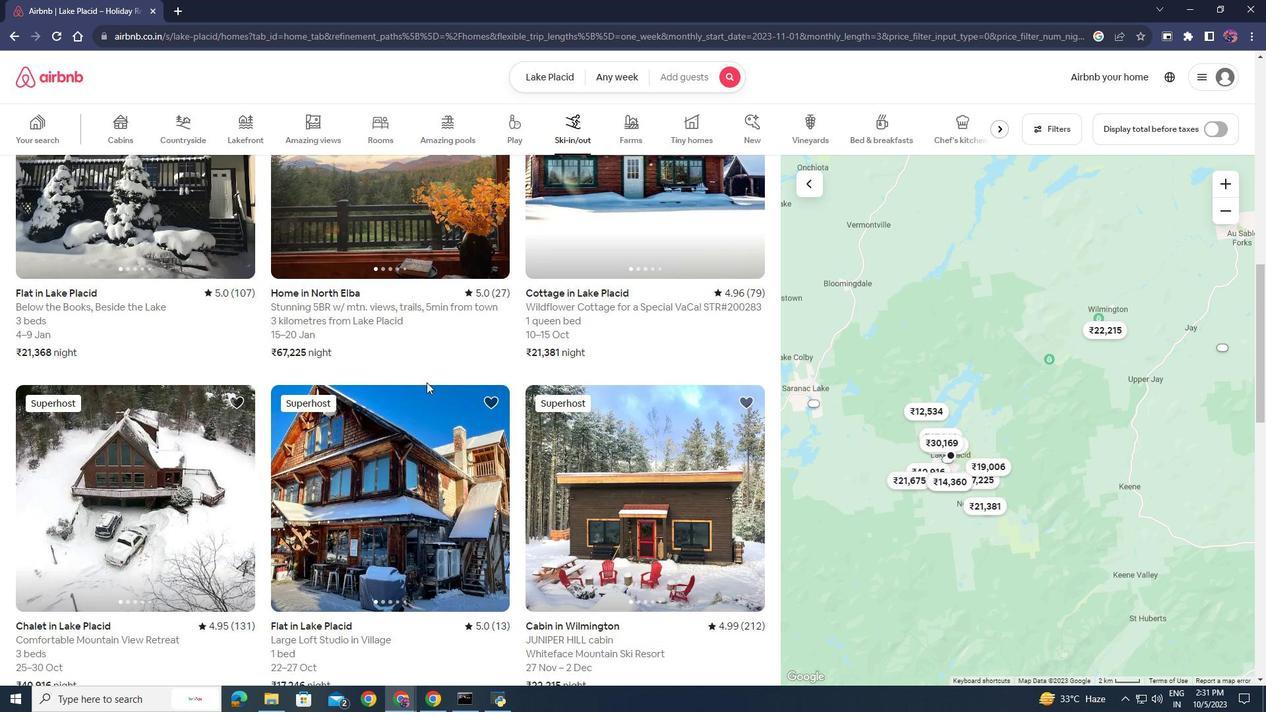 
Action: Mouse scrolled (426, 381) with delta (0, 0)
Screenshot: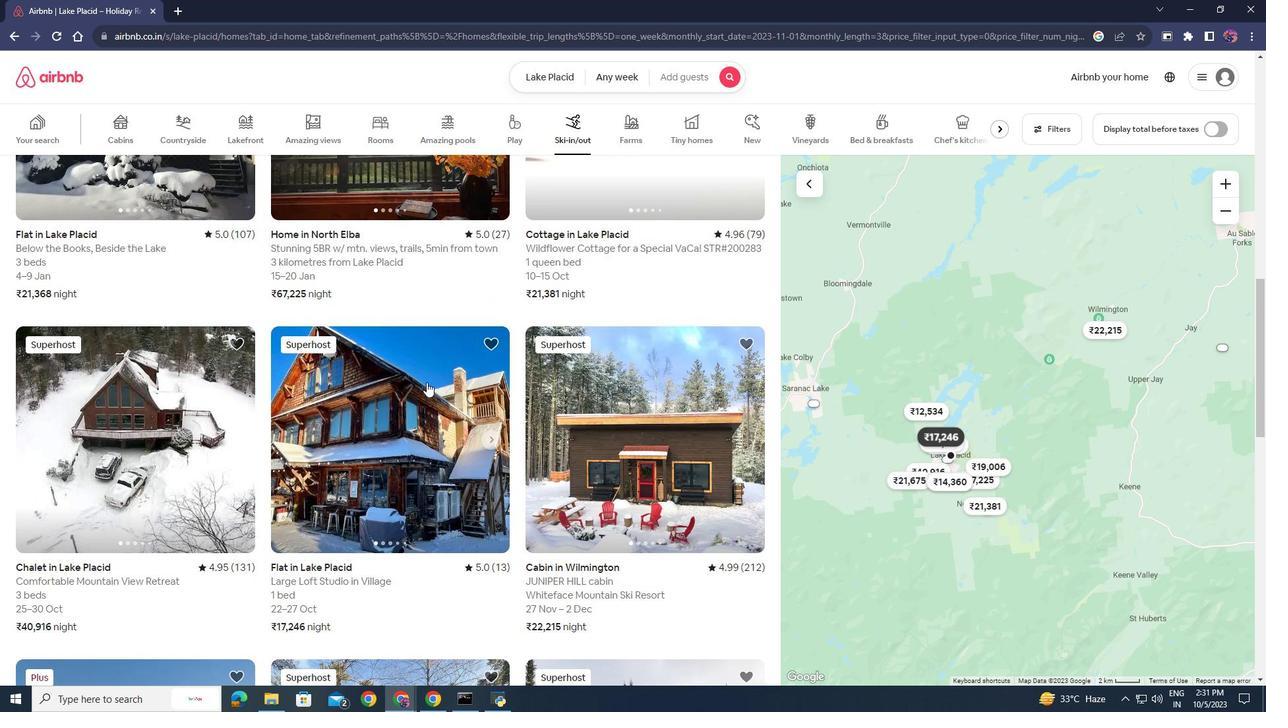 
Action: Mouse scrolled (426, 381) with delta (0, 0)
Screenshot: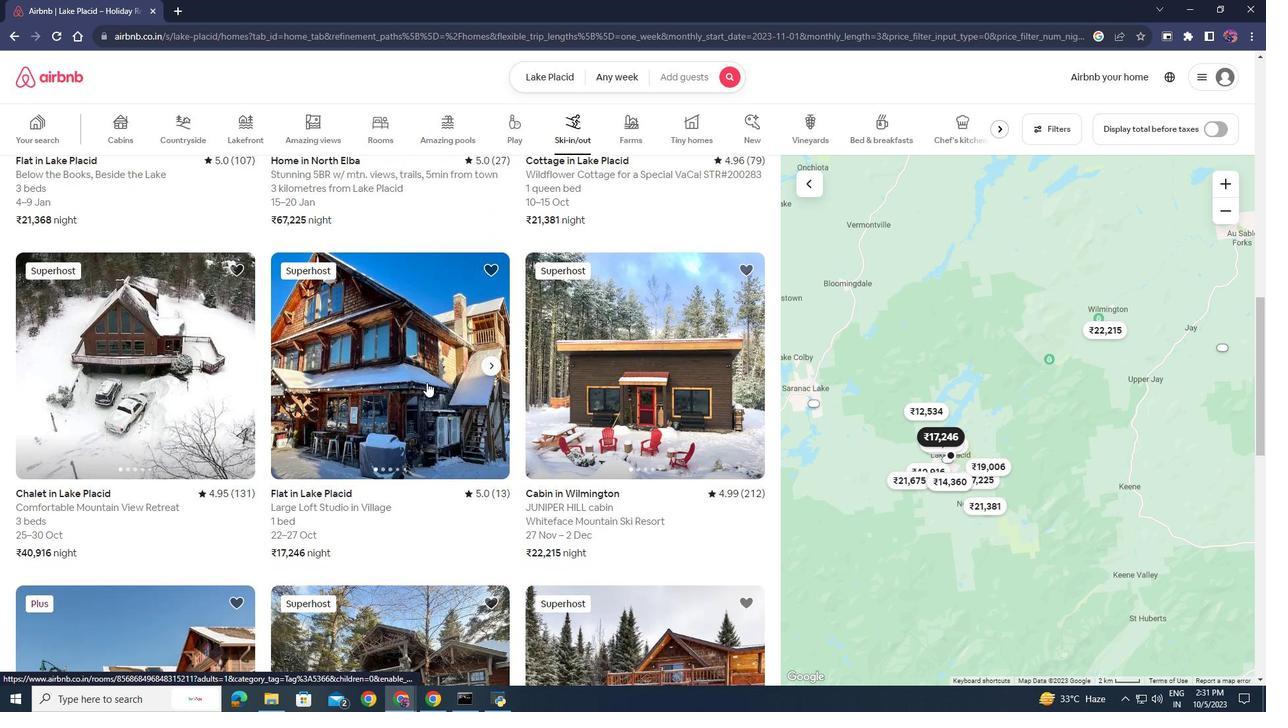 
Action: Mouse scrolled (426, 381) with delta (0, 0)
Screenshot: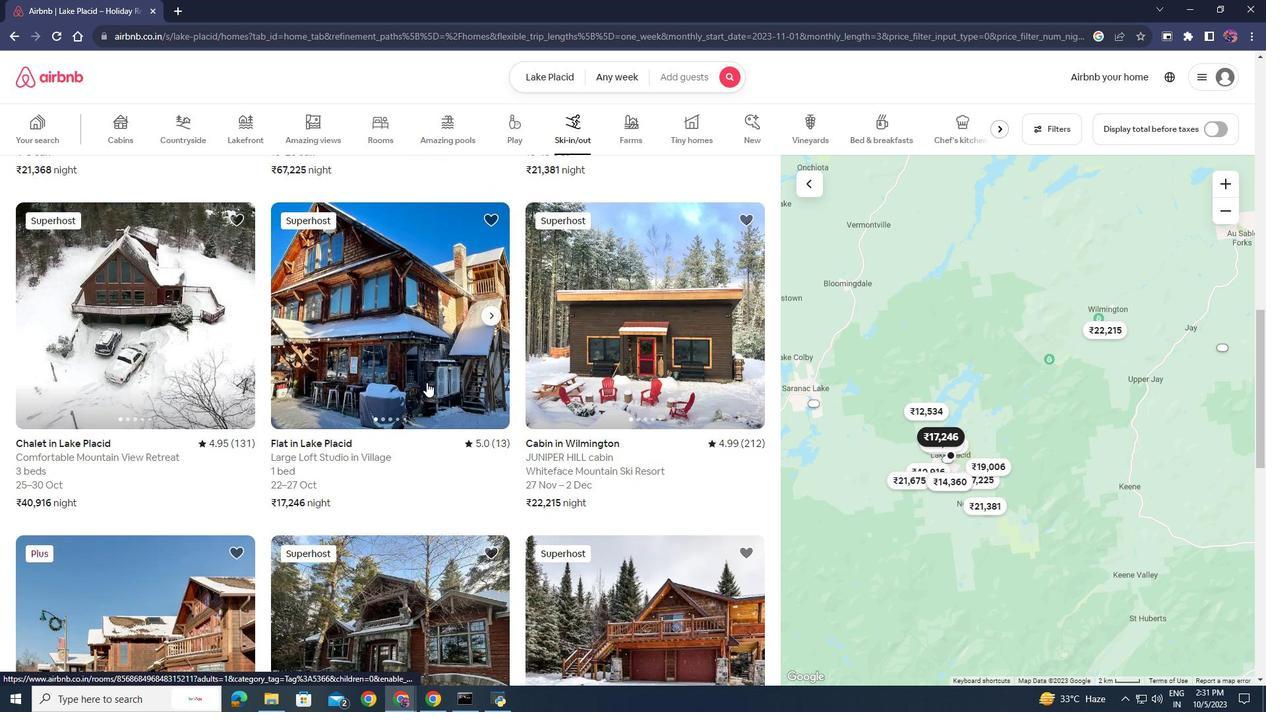 
Action: Mouse scrolled (426, 381) with delta (0, 0)
Screenshot: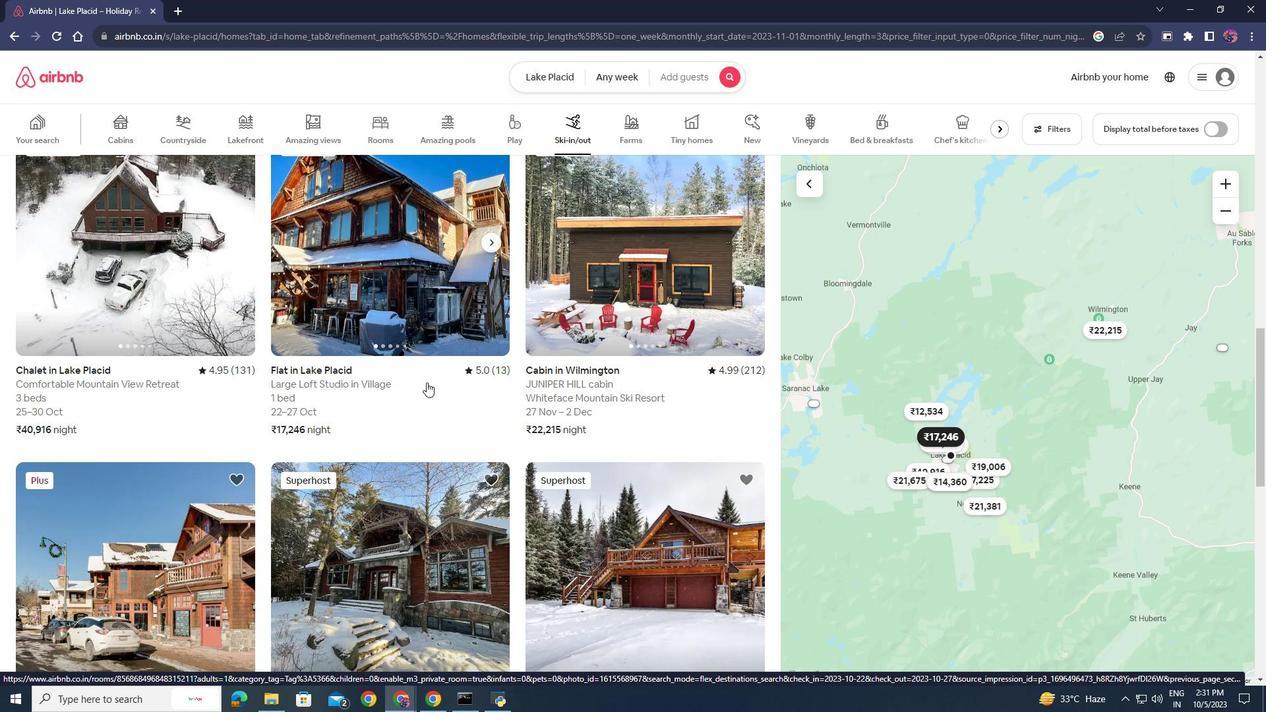 
Action: Mouse scrolled (426, 381) with delta (0, 0)
Screenshot: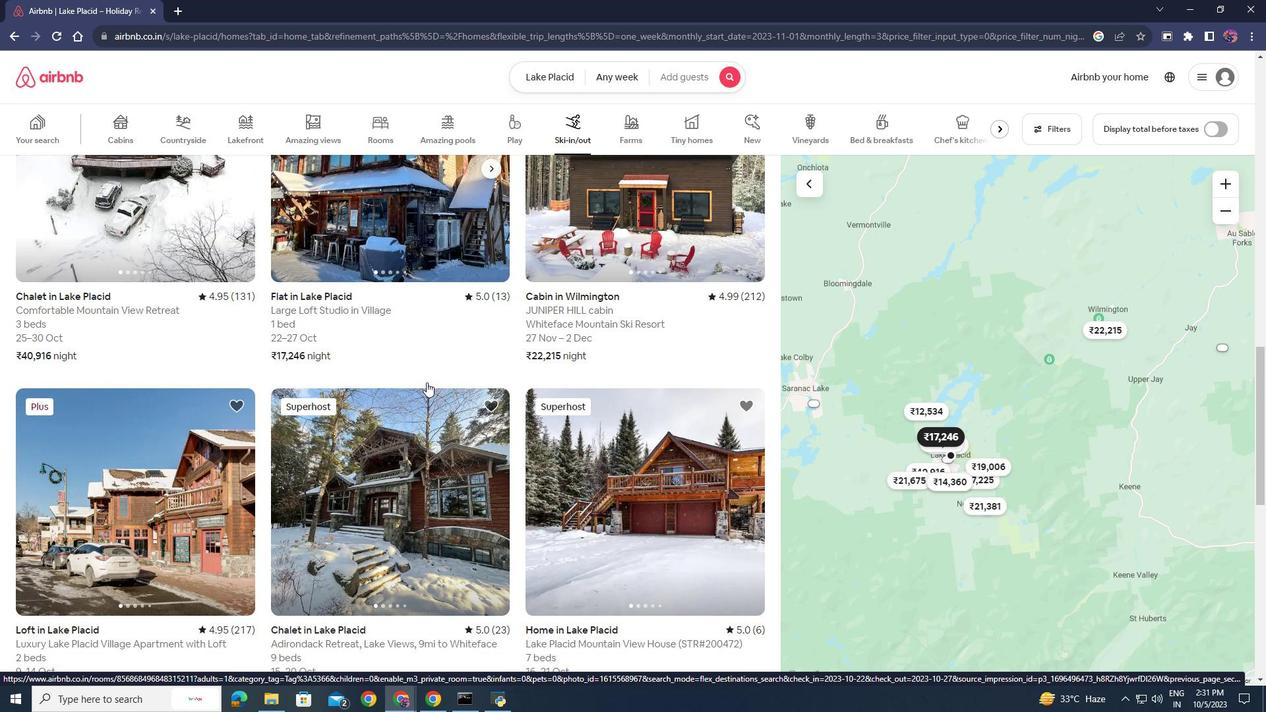 
Action: Mouse scrolled (426, 381) with delta (0, 0)
Screenshot: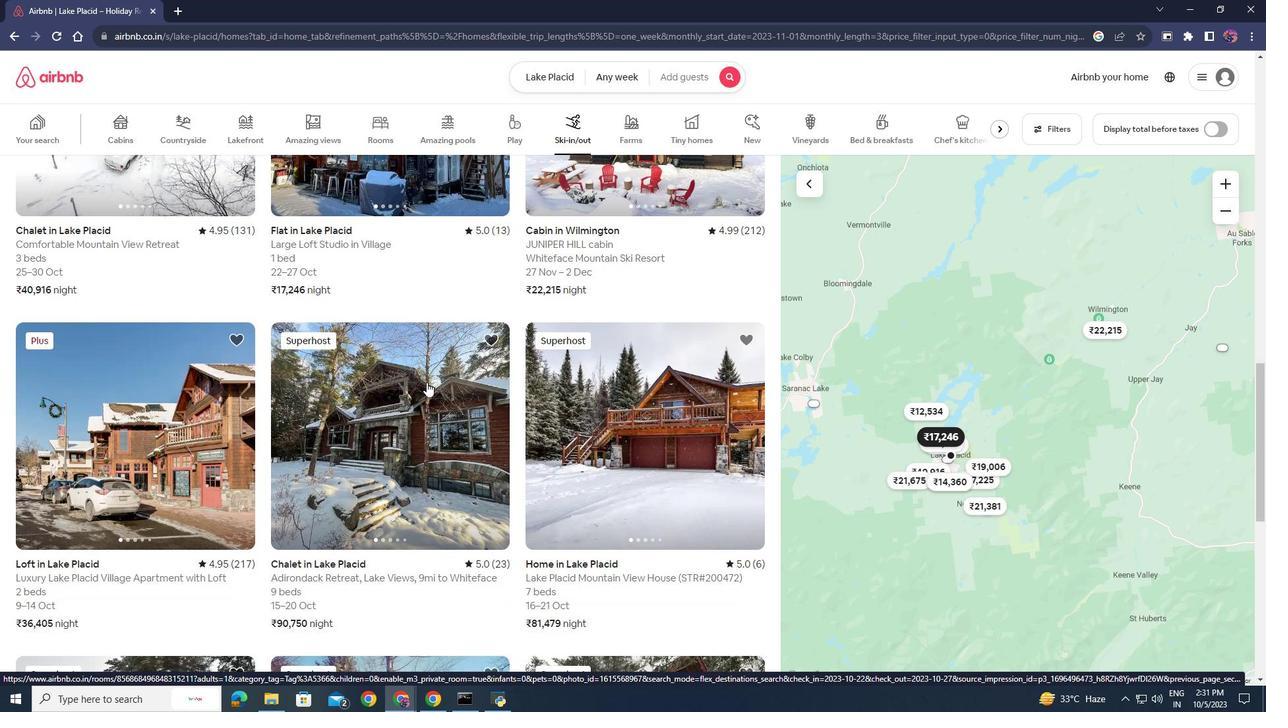 
Action: Mouse scrolled (426, 383) with delta (0, 0)
Screenshot: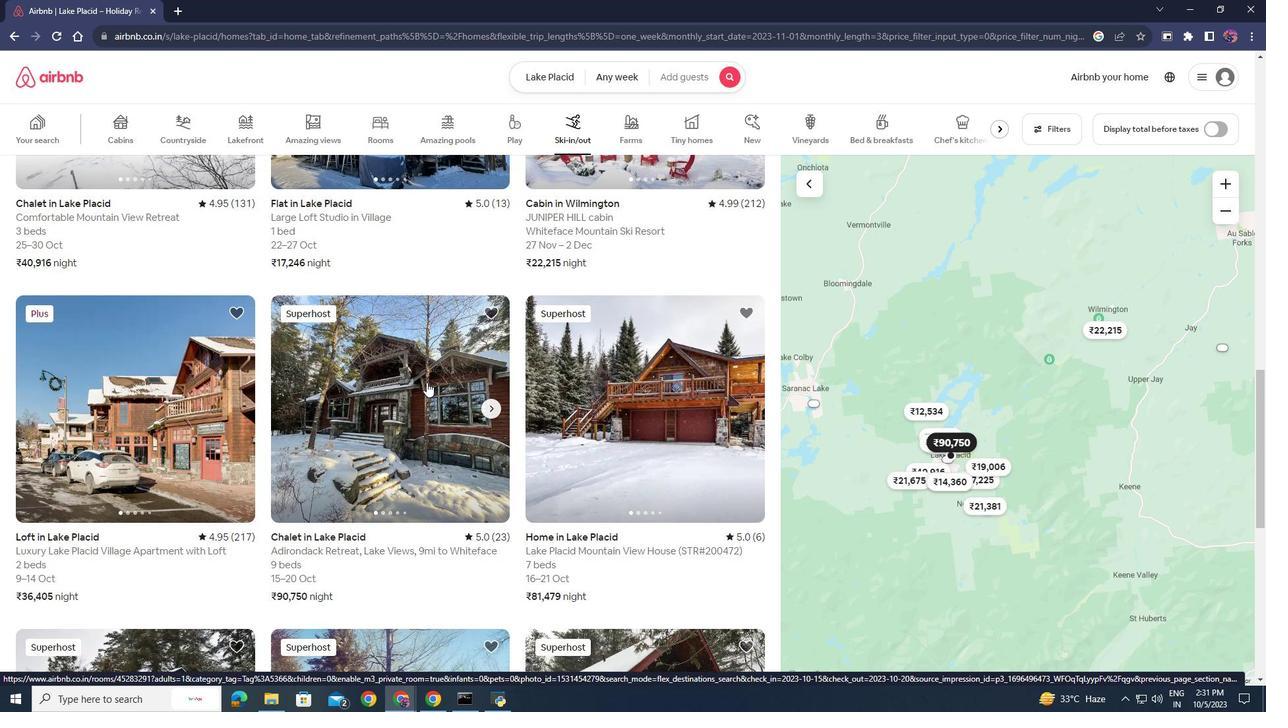 
Action: Mouse scrolled (426, 383) with delta (0, 0)
Screenshot: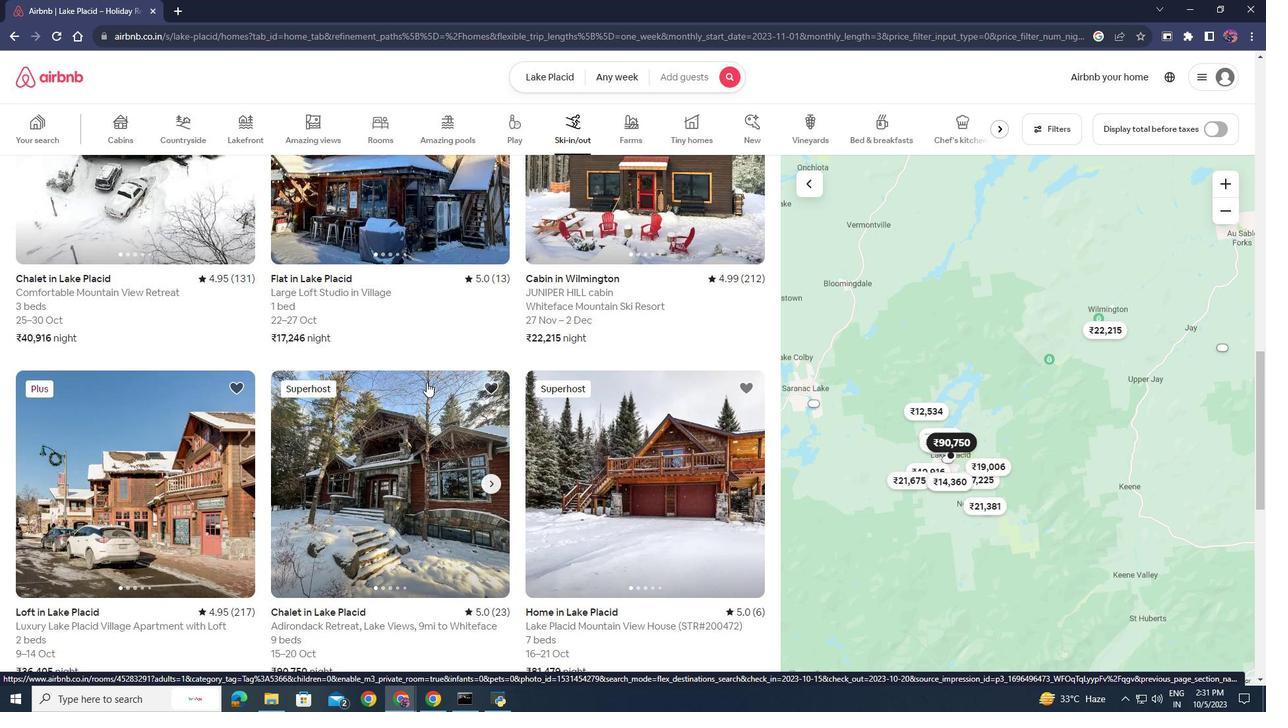
Action: Mouse scrolled (426, 383) with delta (0, 0)
Screenshot: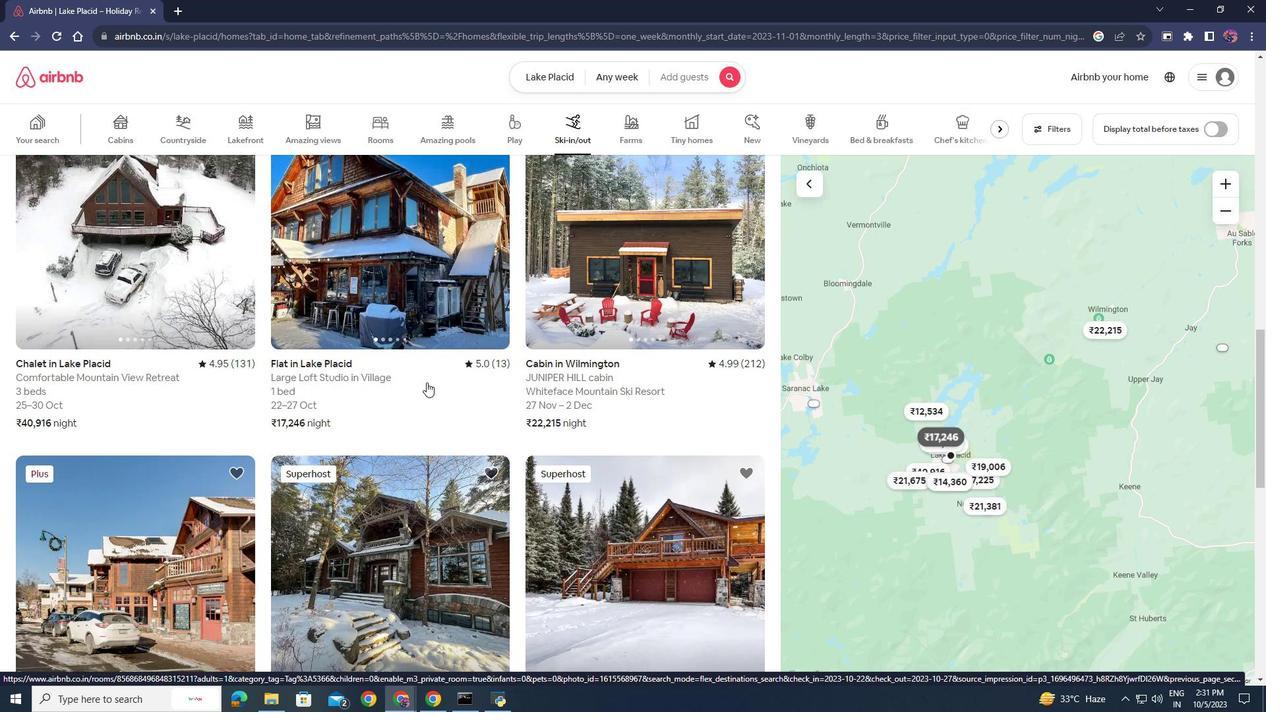 
Action: Mouse scrolled (426, 383) with delta (0, 0)
Screenshot: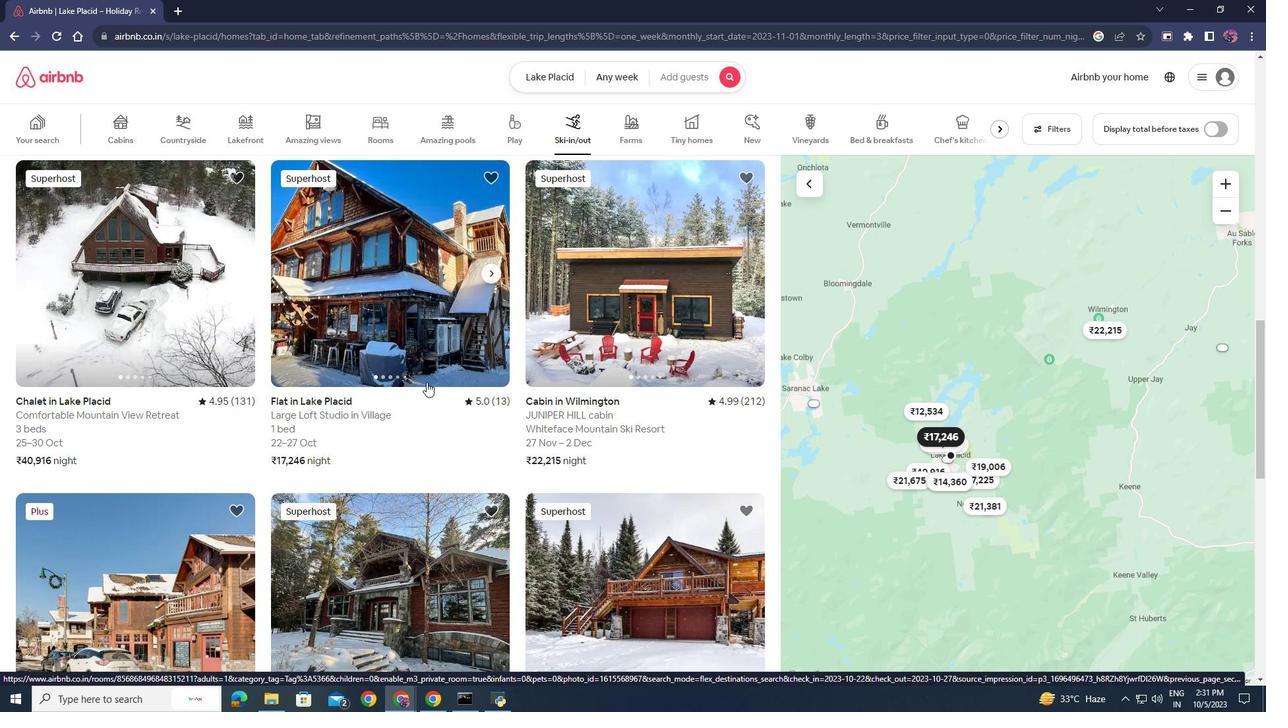 
Action: Mouse scrolled (426, 383) with delta (0, 0)
Screenshot: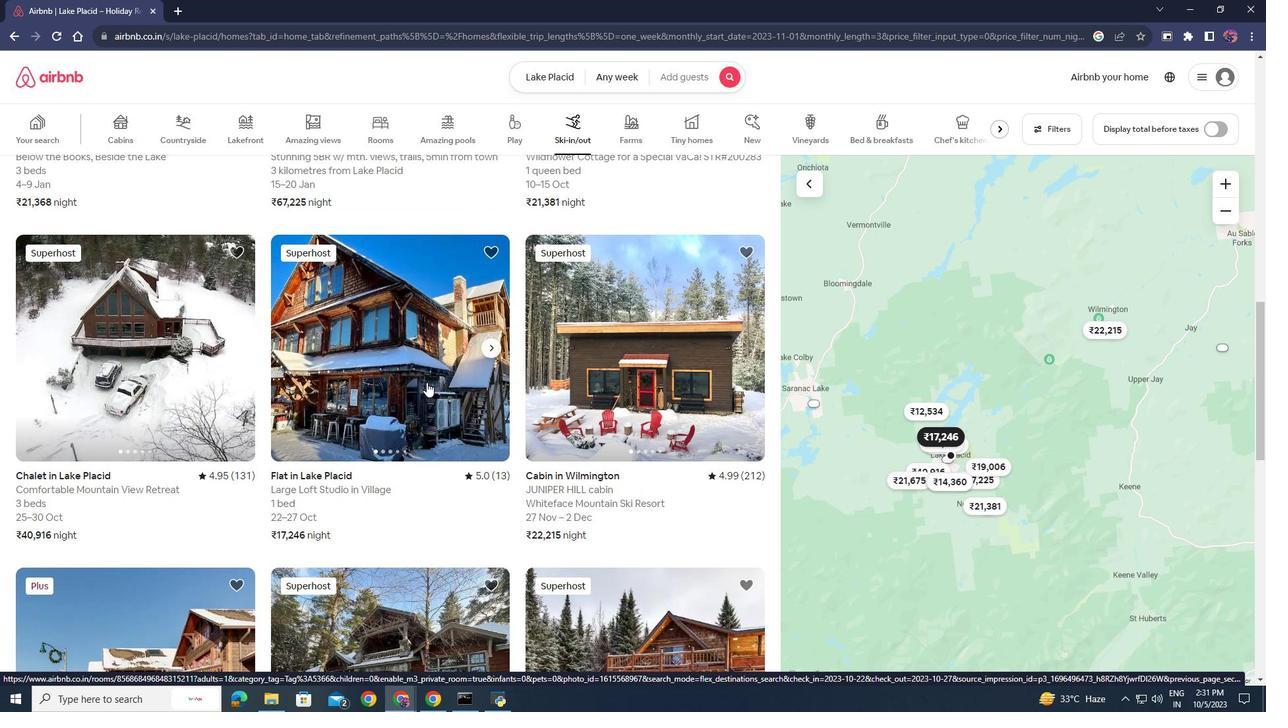 
Action: Mouse scrolled (426, 383) with delta (0, 0)
Screenshot: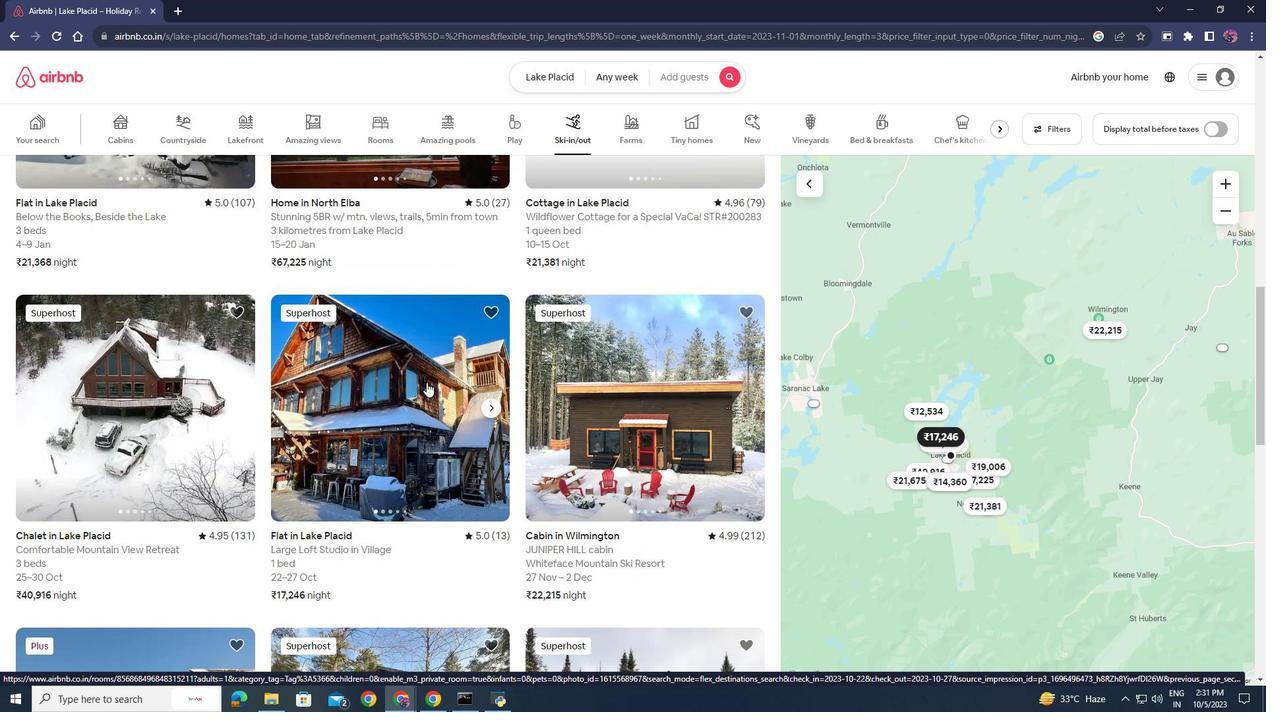 
Action: Mouse scrolled (426, 383) with delta (0, 0)
Screenshot: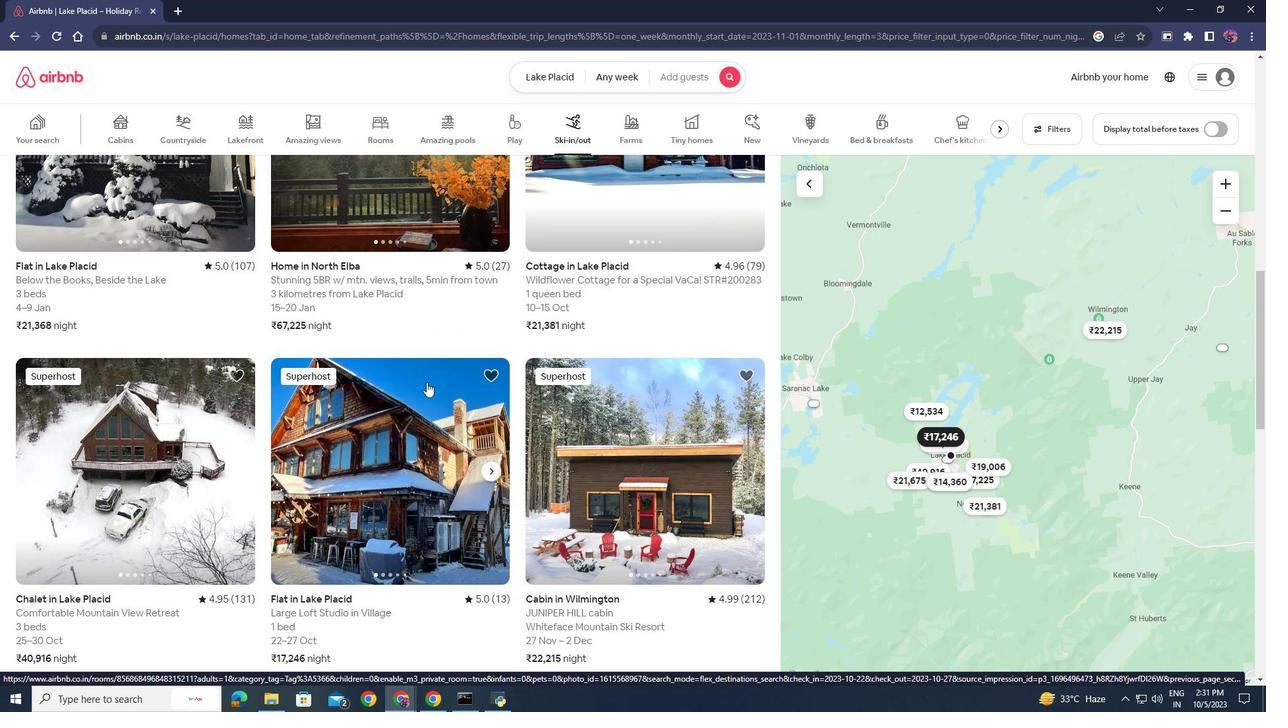 
Action: Mouse scrolled (426, 383) with delta (0, 0)
Screenshot: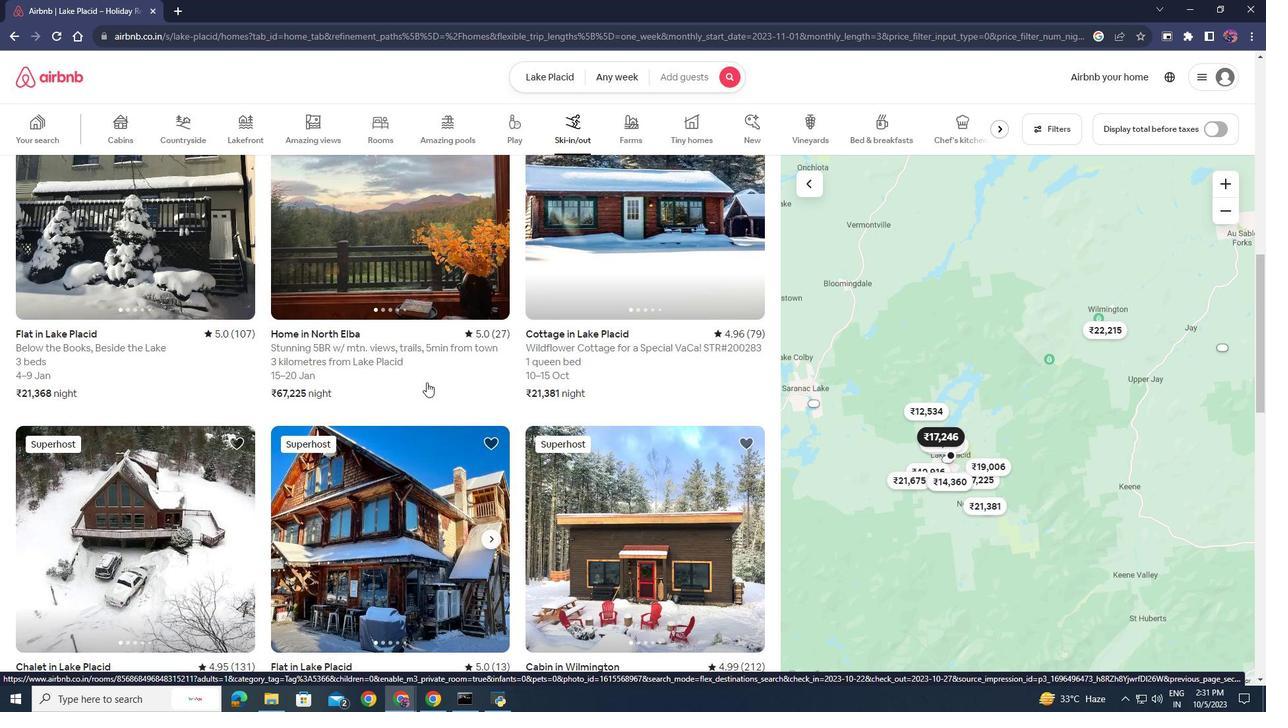 
Action: Mouse scrolled (426, 383) with delta (0, 0)
Screenshot: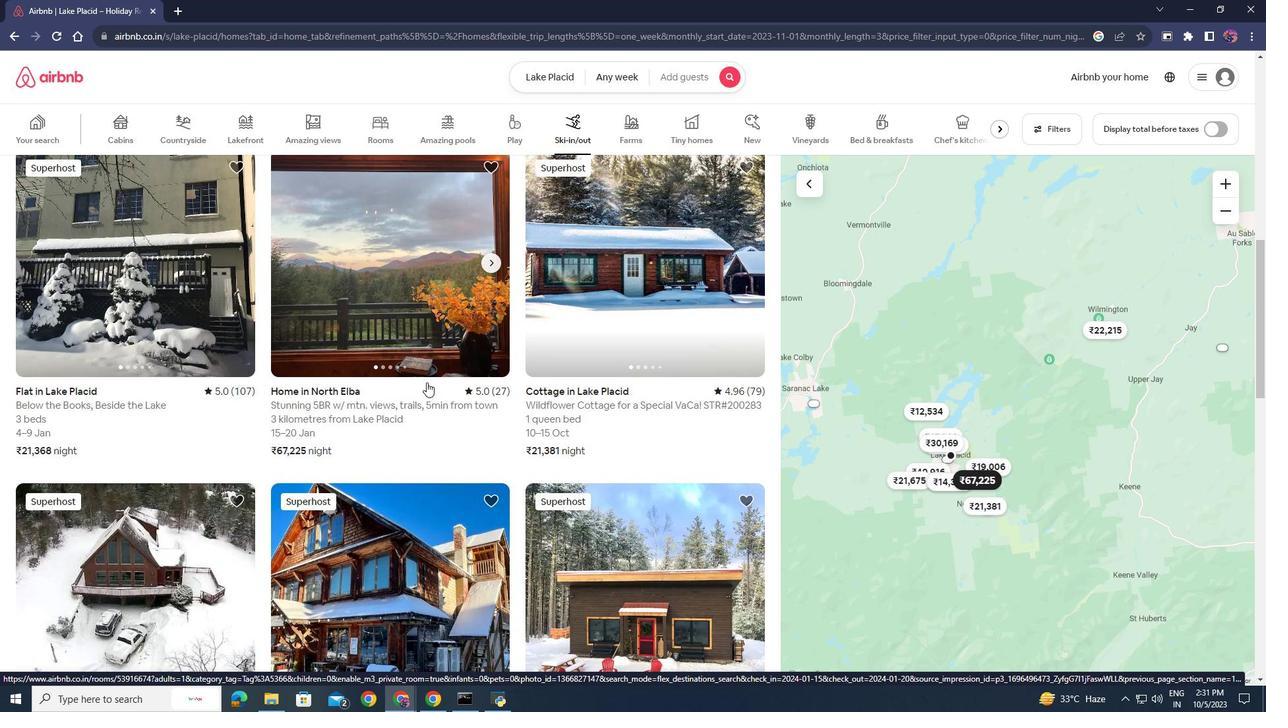
Action: Mouse moved to (609, 325)
Screenshot: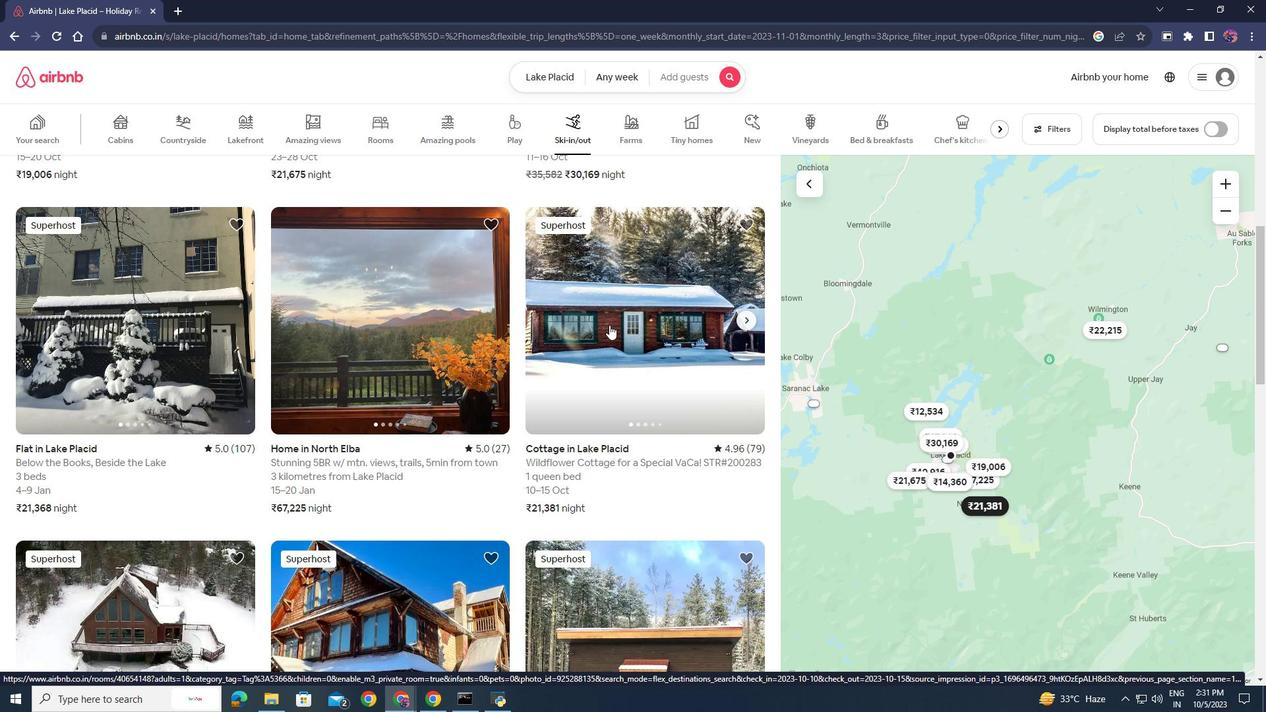 
Action: Mouse pressed left at (609, 325)
Screenshot: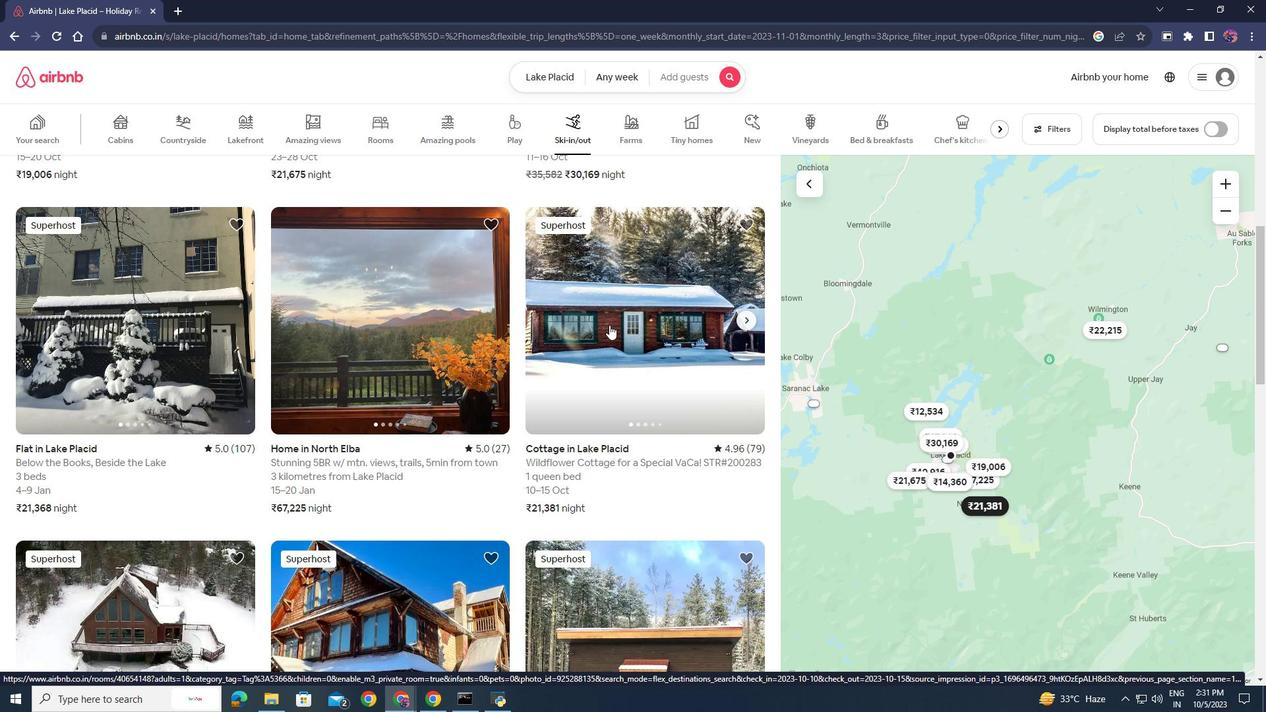 
Action: Mouse moved to (464, 443)
Screenshot: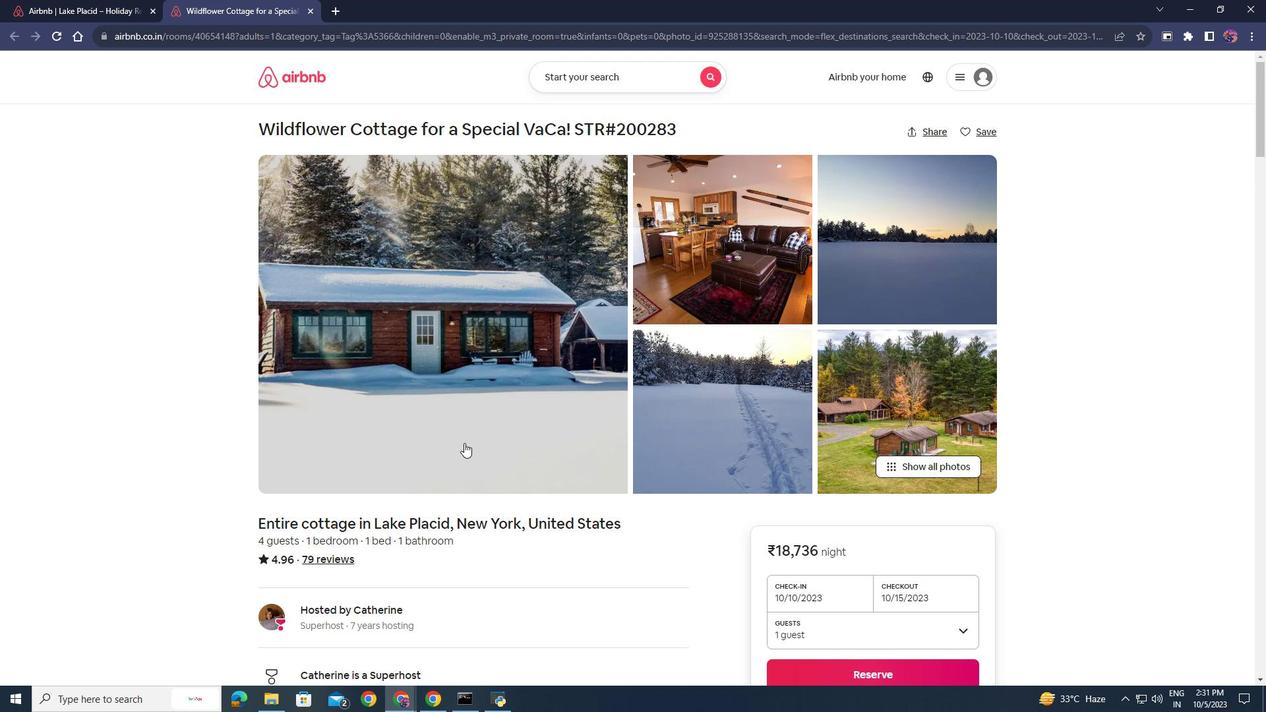 
Action: Mouse scrolled (464, 442) with delta (0, 0)
Screenshot: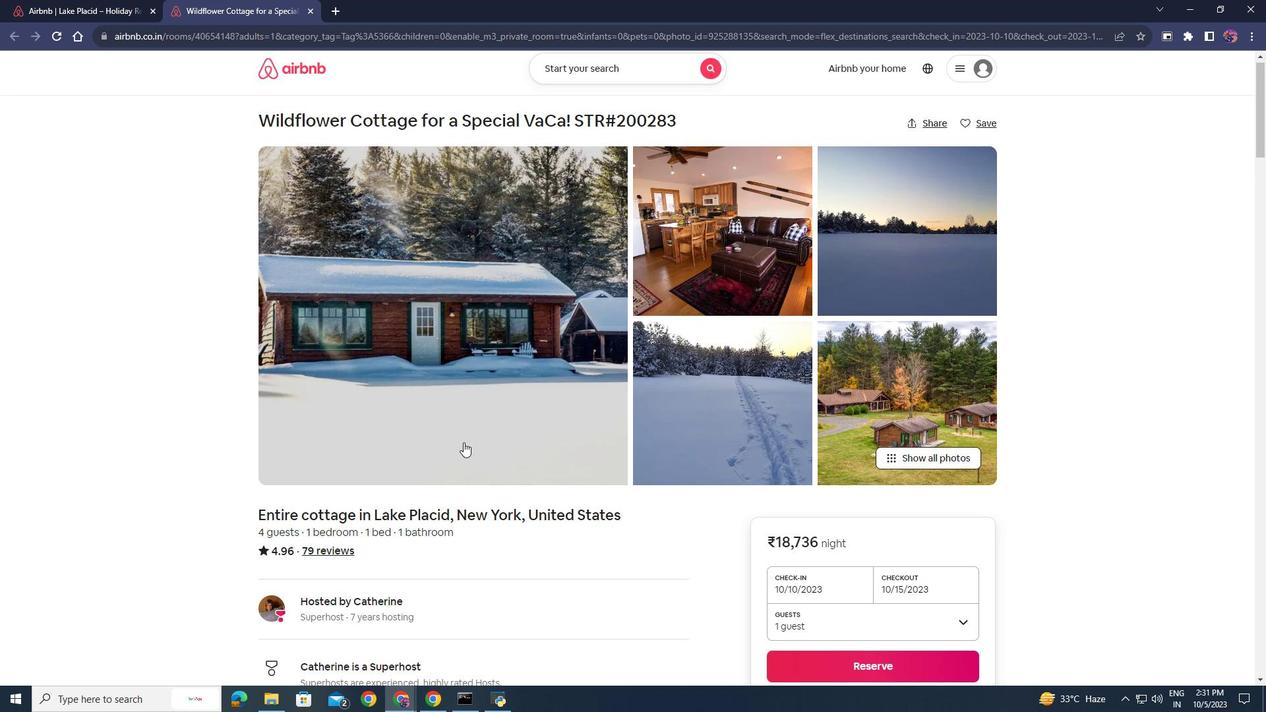 
Action: Mouse moved to (463, 441)
Screenshot: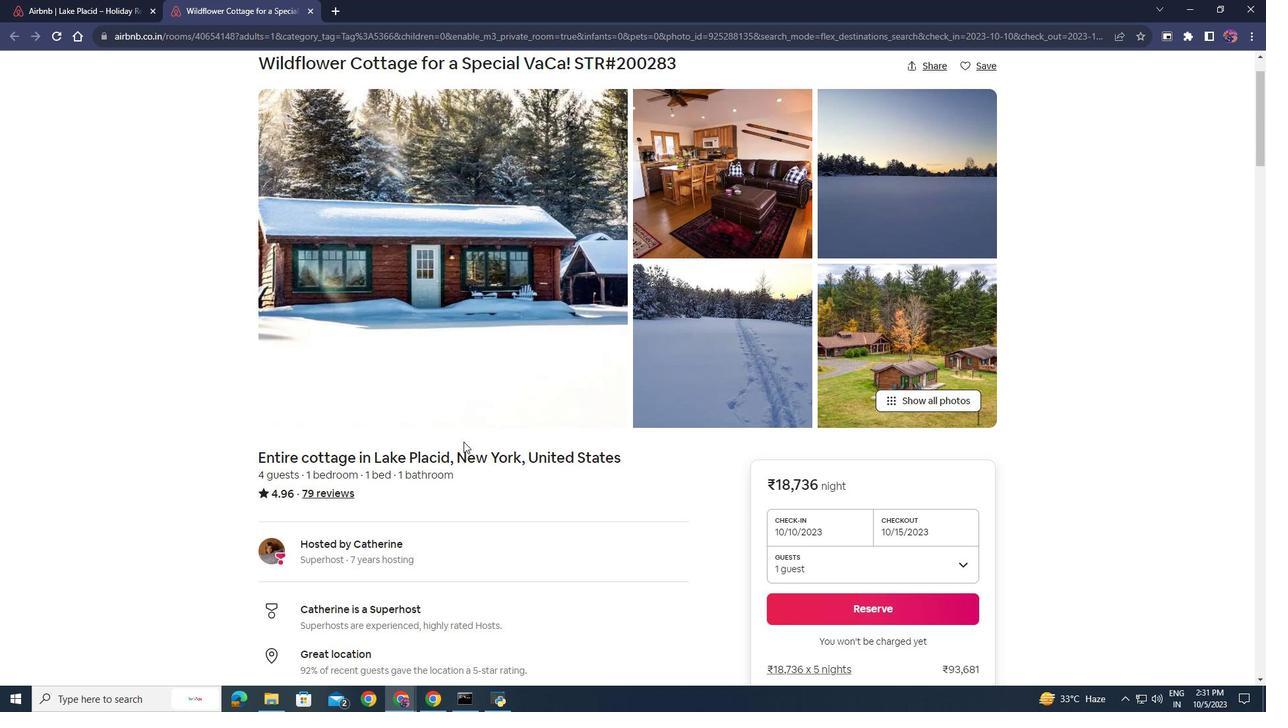 
Action: Mouse scrolled (463, 441) with delta (0, 0)
Screenshot: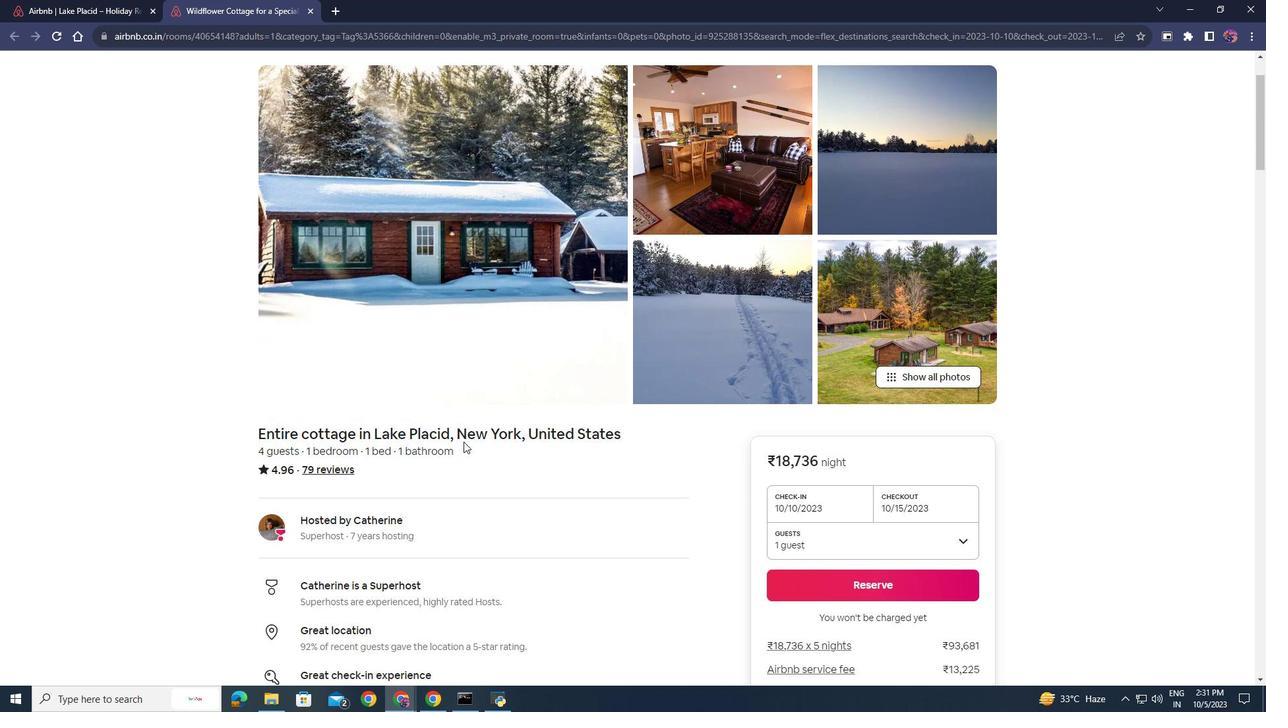 
Action: Mouse moved to (685, 311)
Screenshot: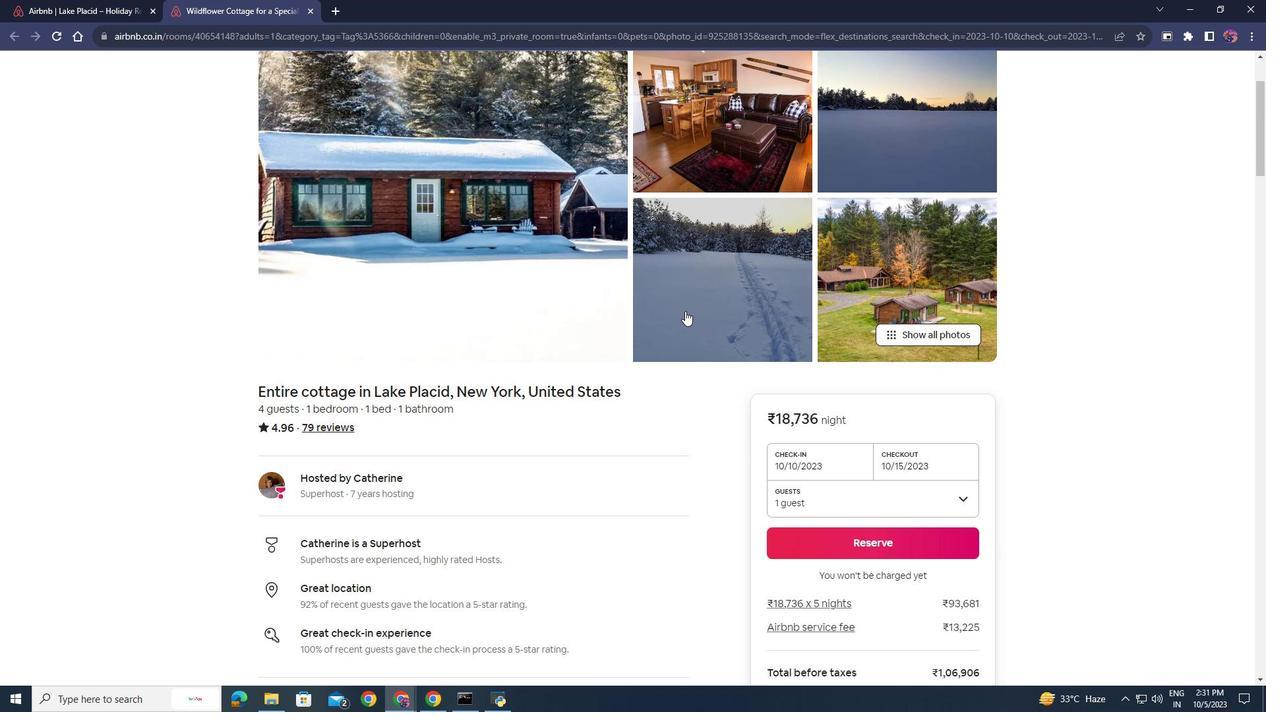 
Action: Mouse pressed left at (685, 311)
Screenshot: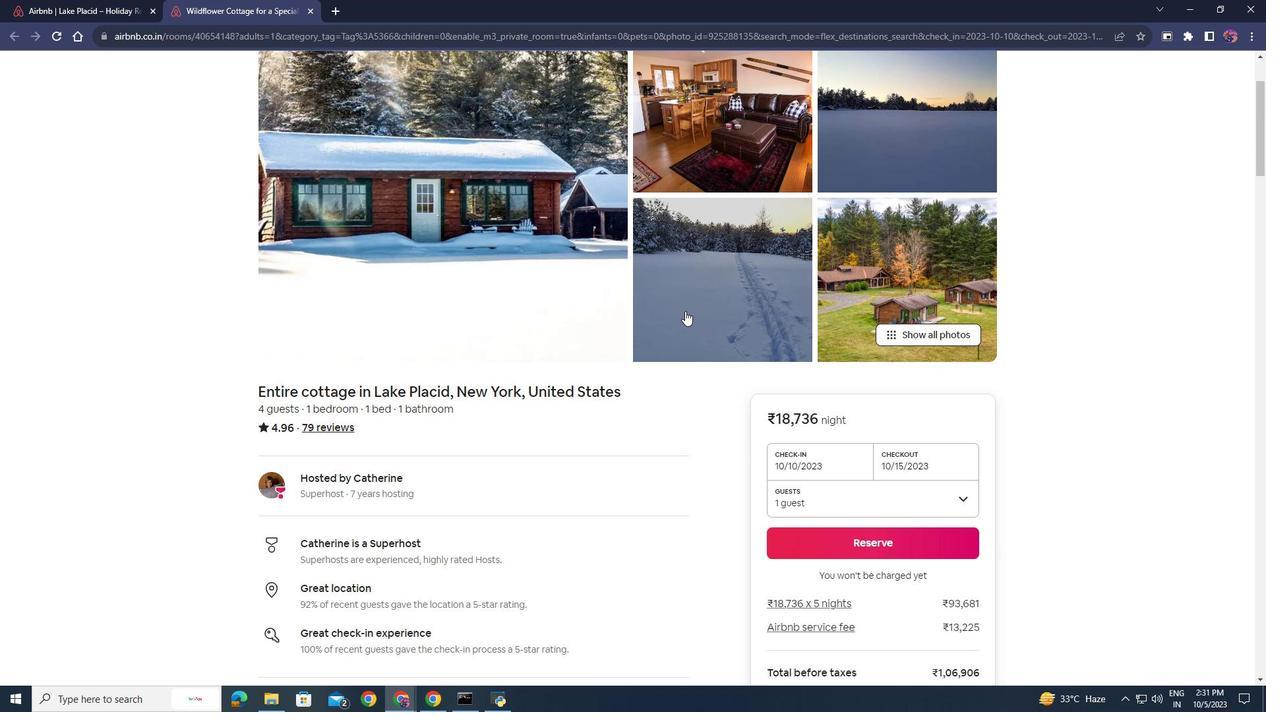 
Action: Mouse moved to (767, 233)
Screenshot: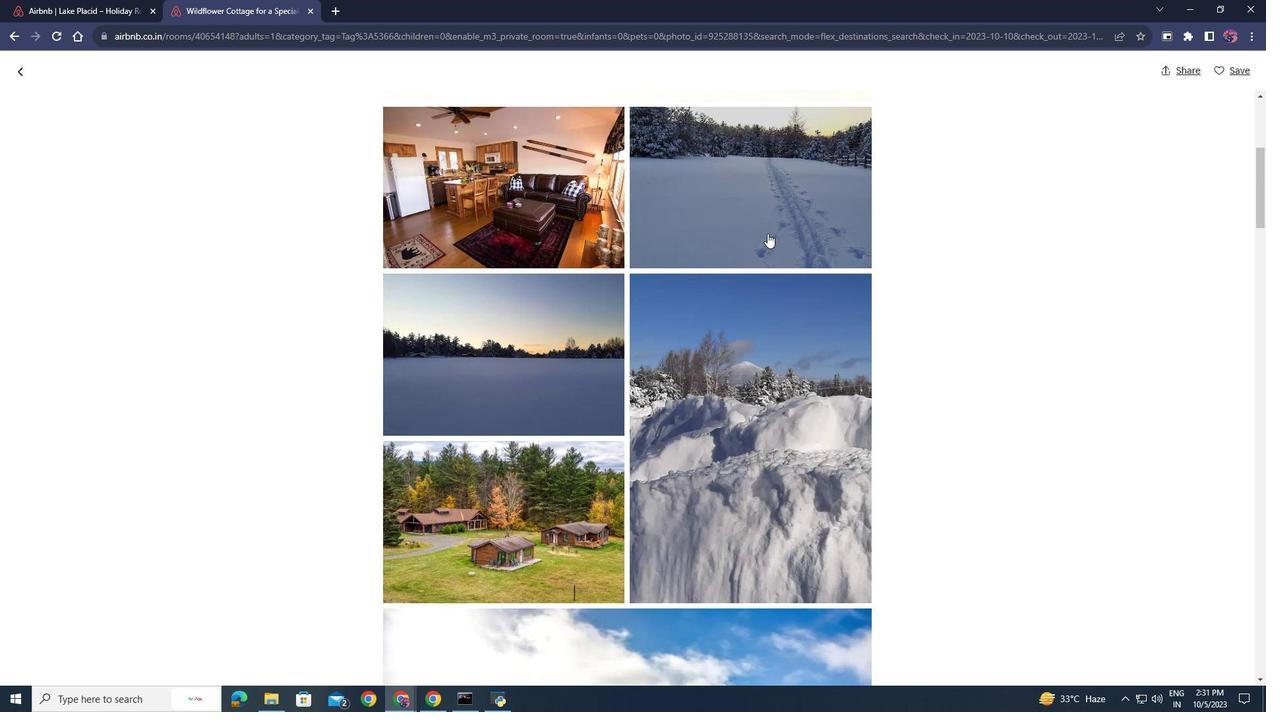 
Action: Mouse pressed left at (767, 233)
Screenshot: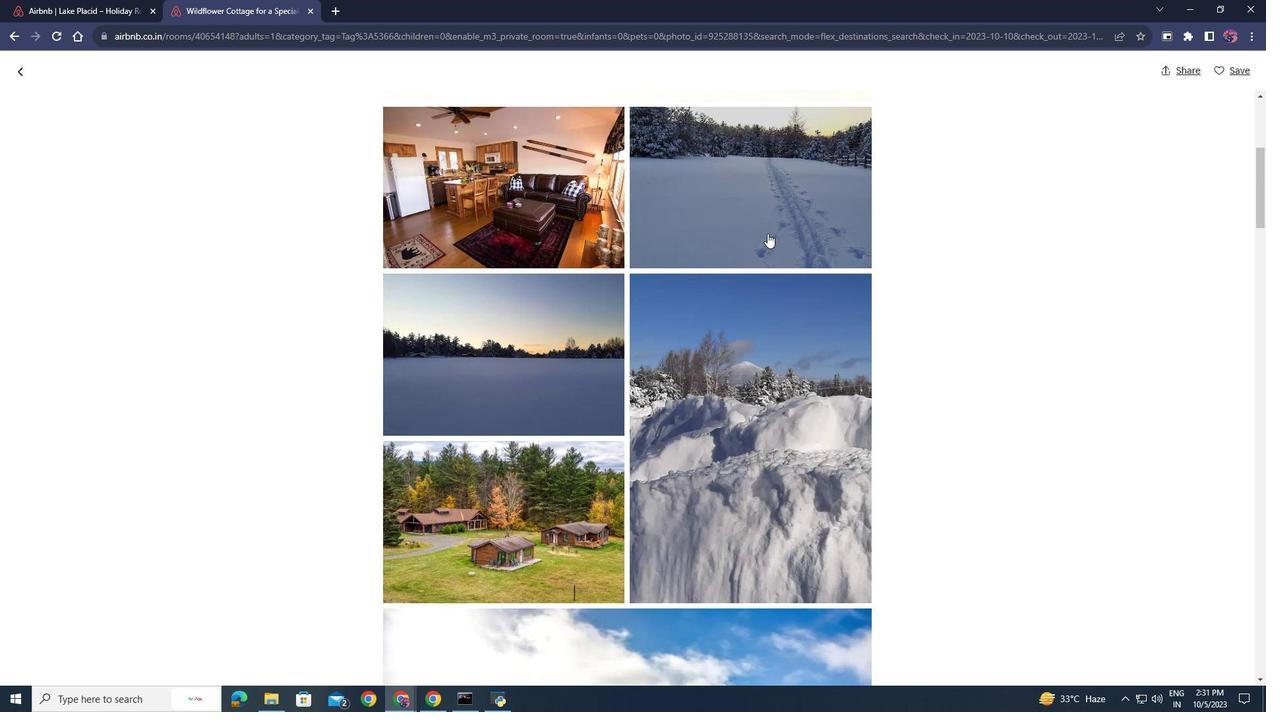 
Action: Mouse moved to (58, 87)
Screenshot: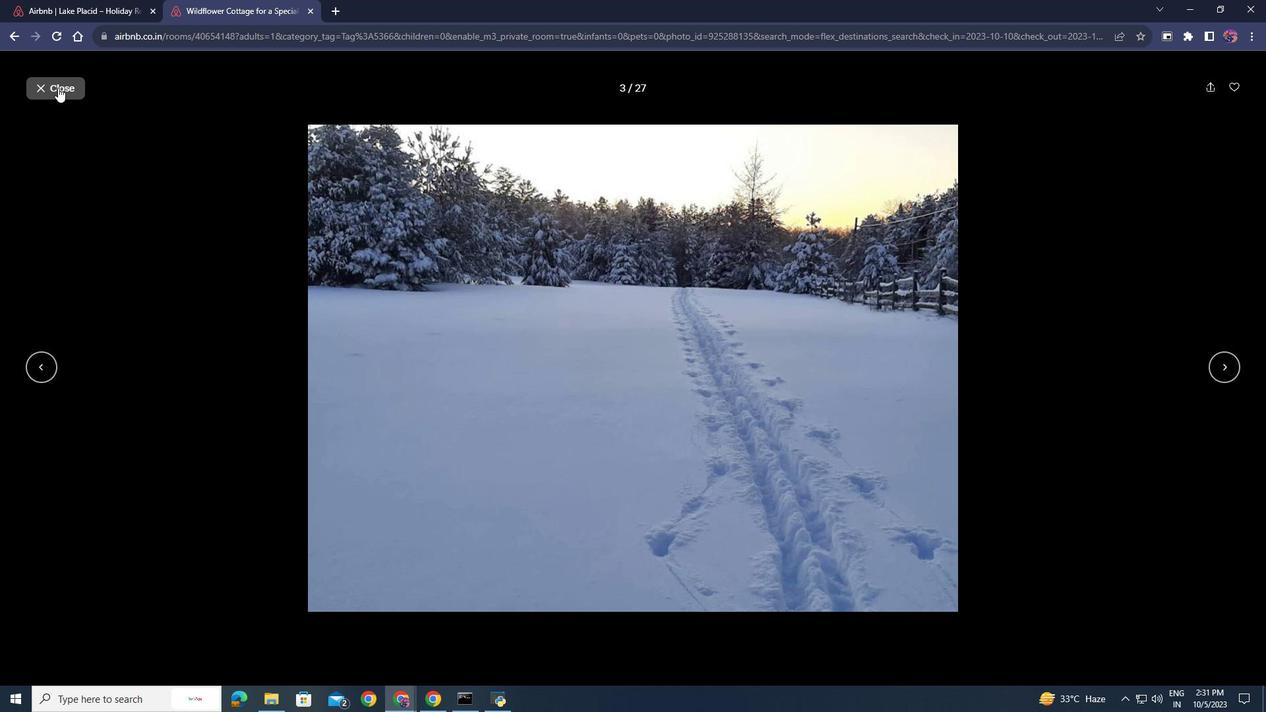 
Action: Mouse pressed left at (58, 87)
Screenshot: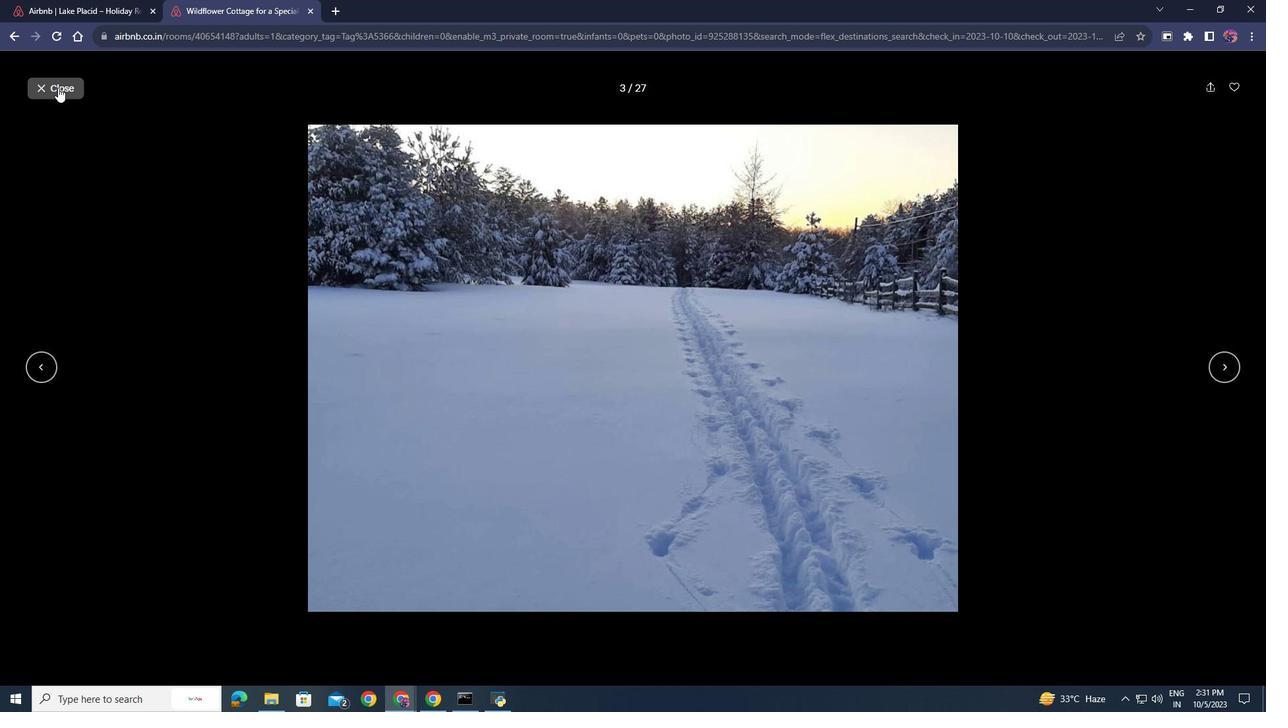 
Action: Mouse moved to (23, 70)
Screenshot: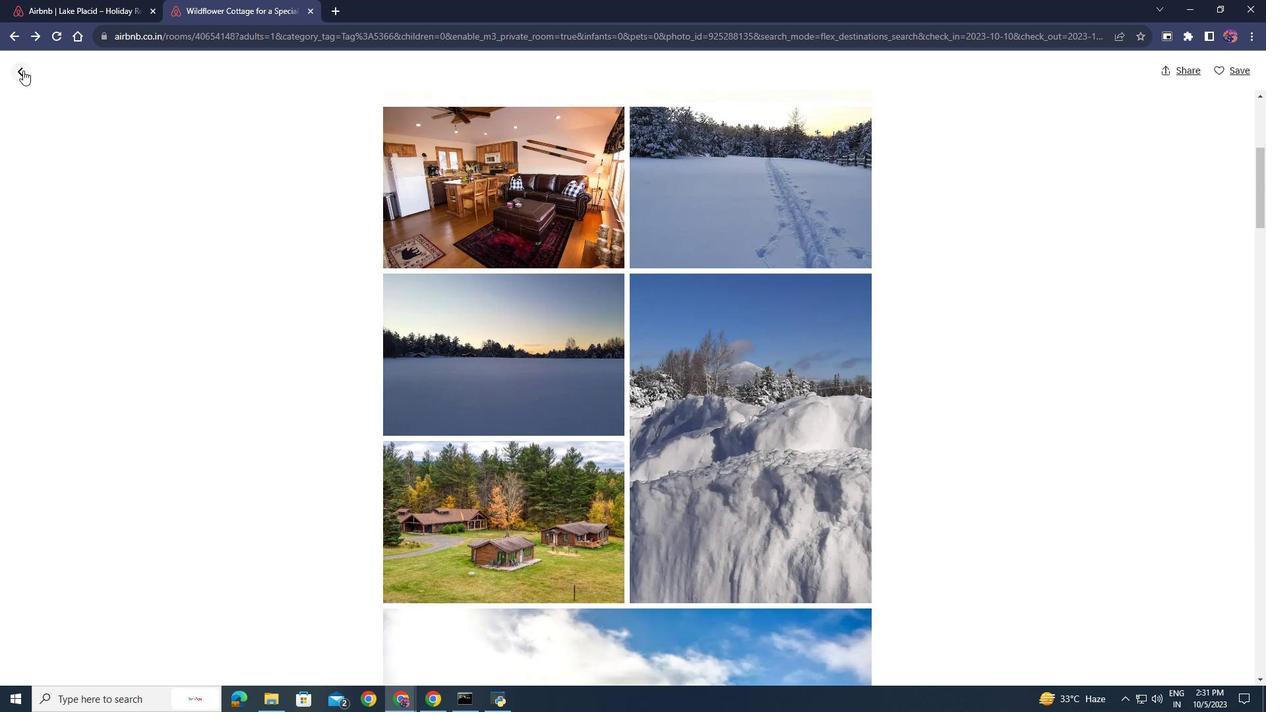 
Action: Mouse pressed left at (23, 70)
Screenshot: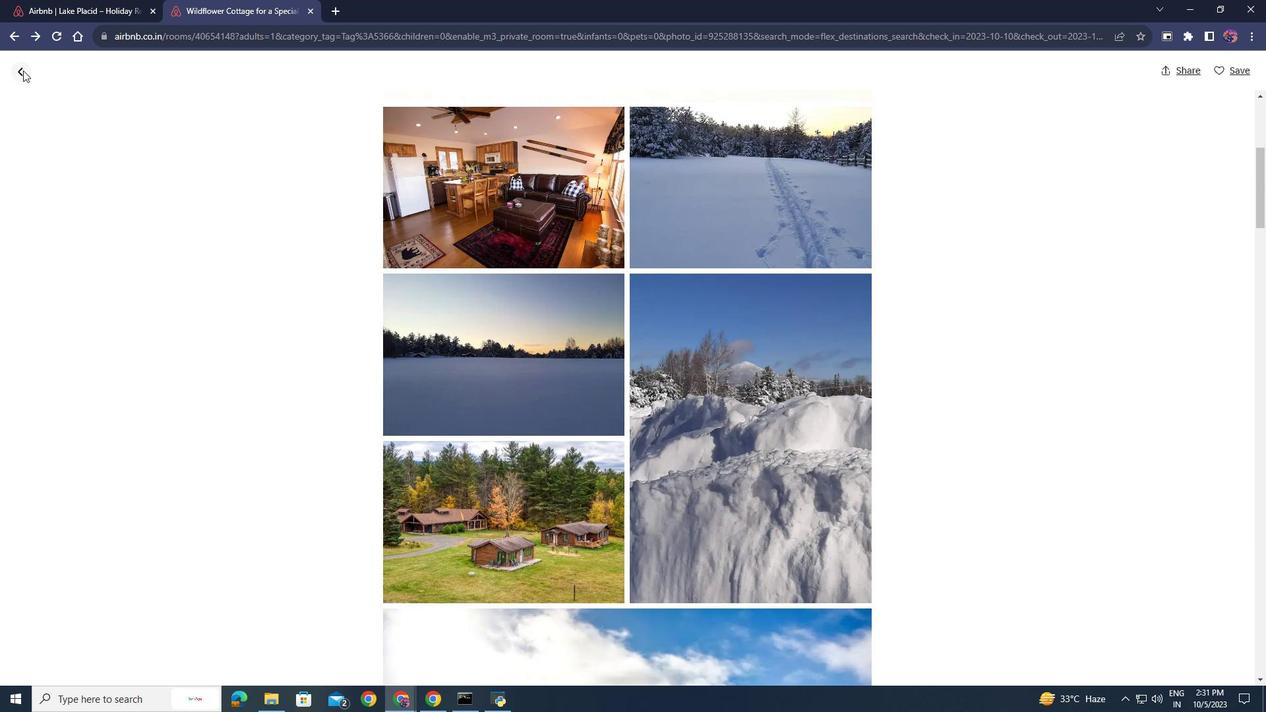 
Action: Mouse moved to (508, 482)
Screenshot: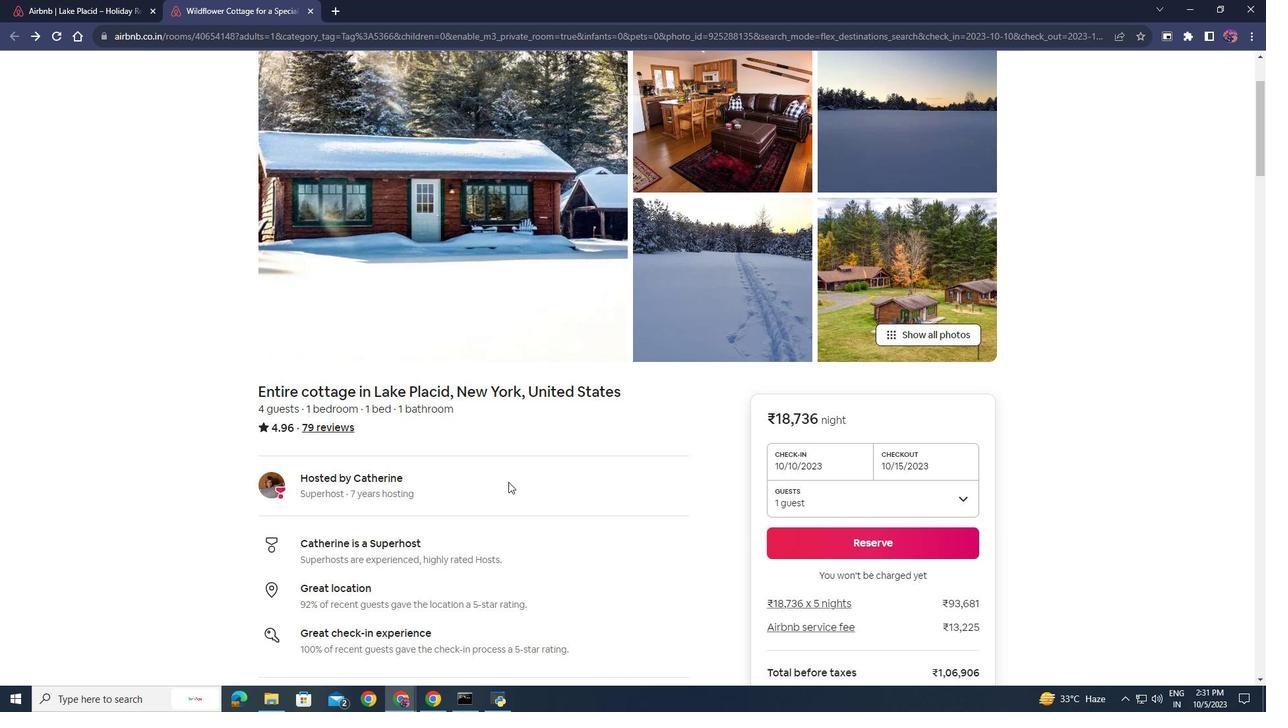 
Action: Mouse scrolled (508, 481) with delta (0, 0)
Screenshot: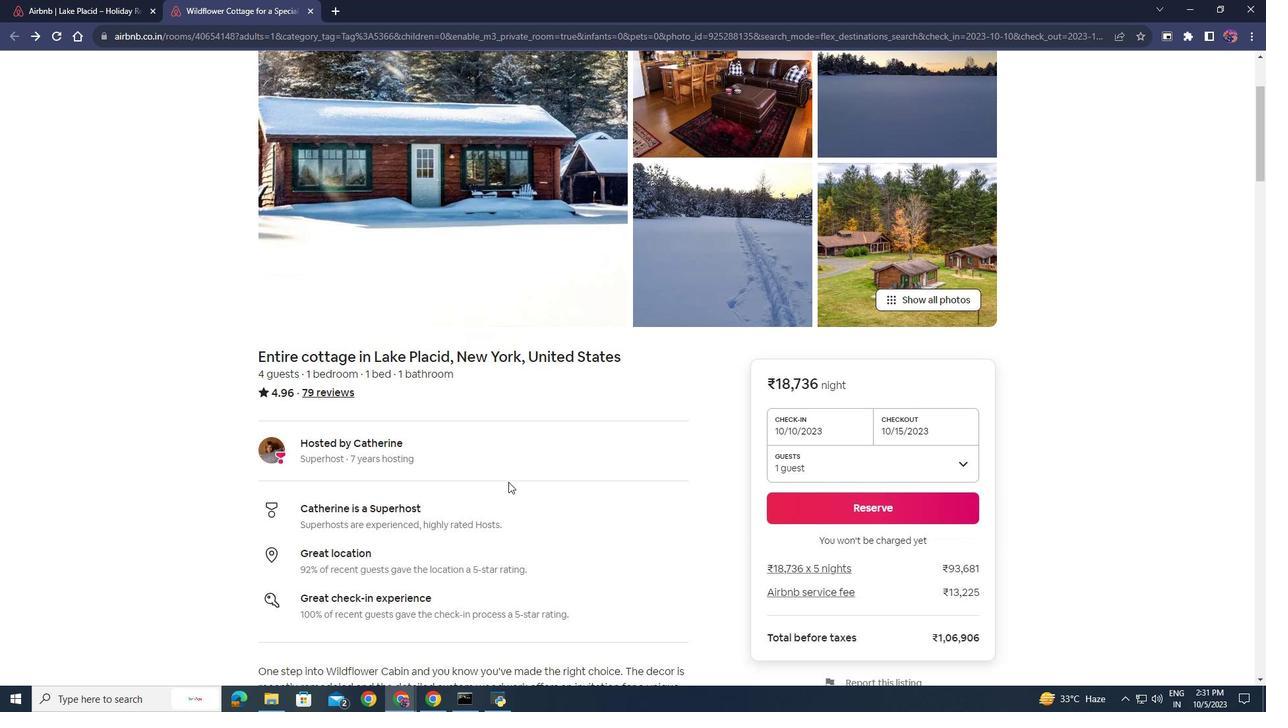 
Action: Mouse scrolled (508, 481) with delta (0, 0)
Screenshot: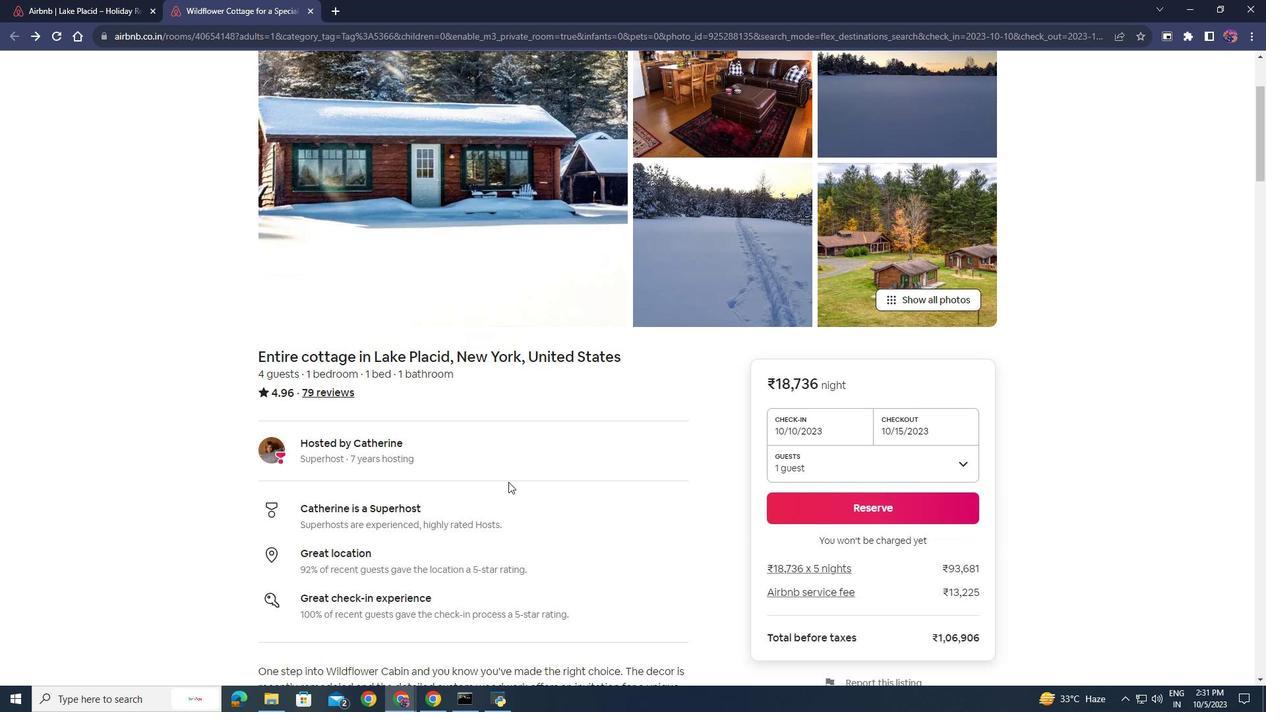 
Action: Mouse scrolled (508, 481) with delta (0, 0)
Screenshot: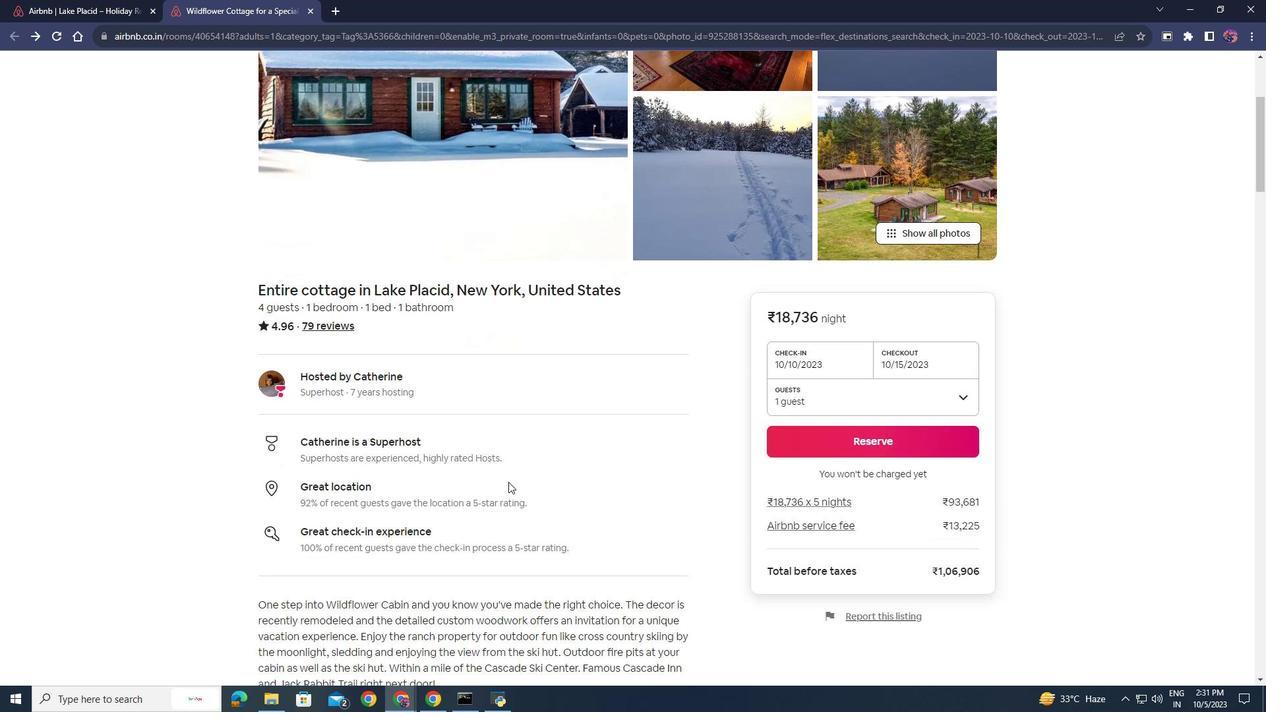 
Action: Mouse moved to (490, 441)
Screenshot: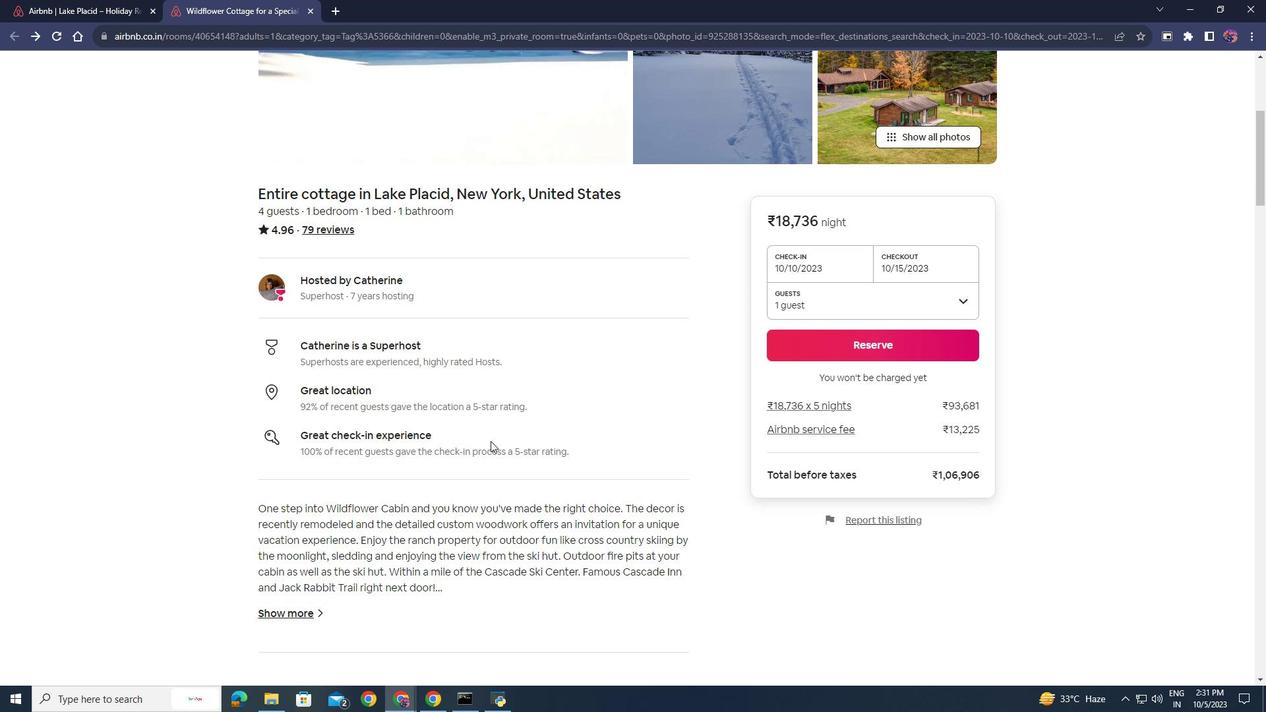 
Action: Mouse scrolled (490, 440) with delta (0, 0)
Screenshot: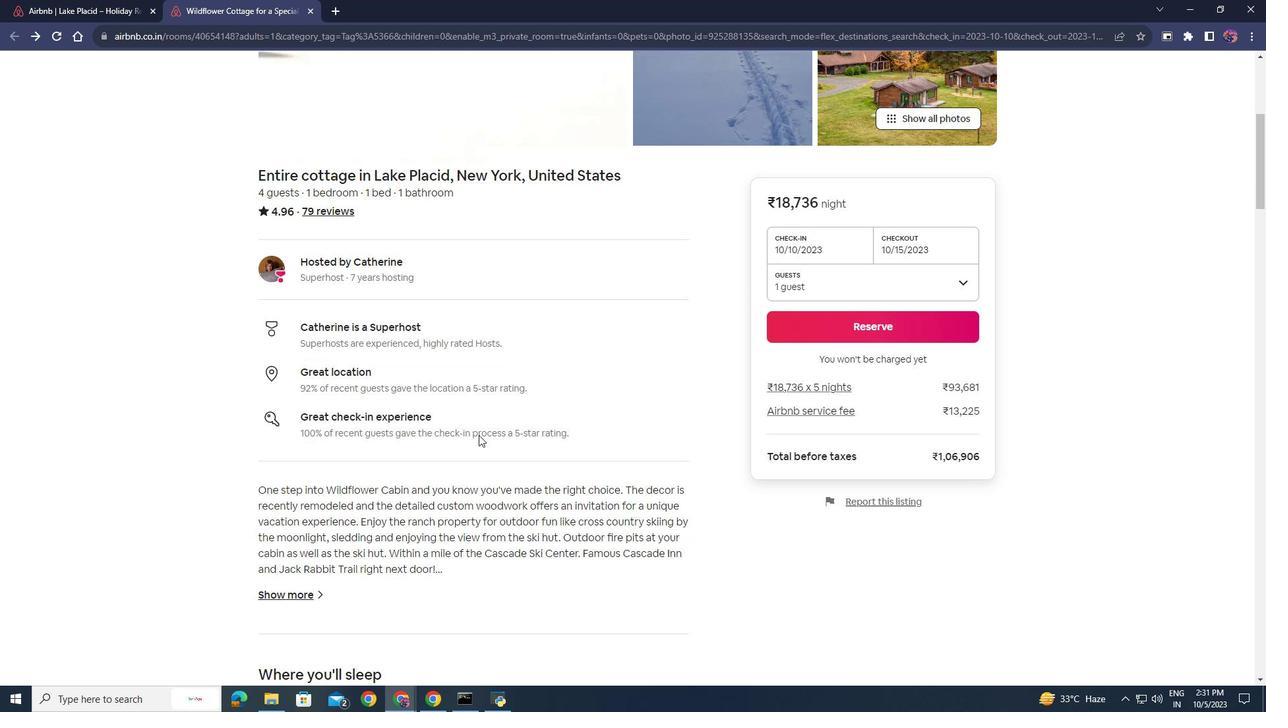 
Action: Mouse moved to (487, 439)
Screenshot: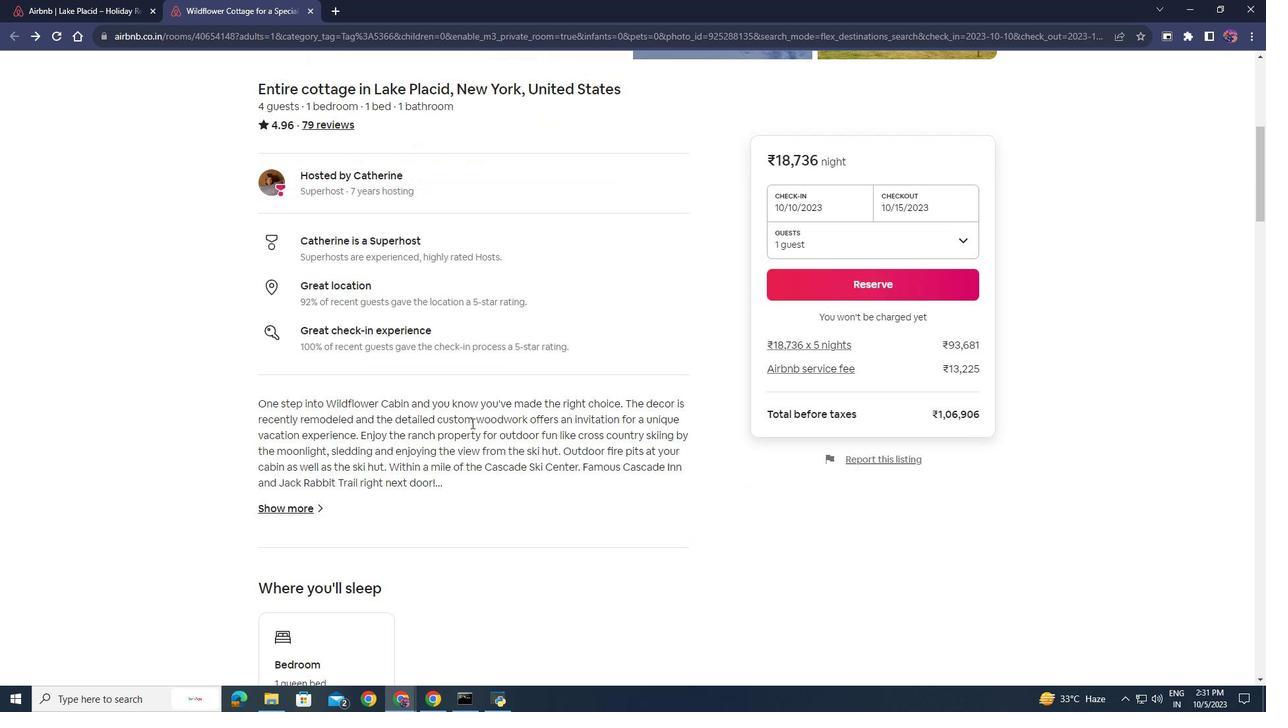 
Action: Mouse scrolled (487, 439) with delta (0, 0)
Screenshot: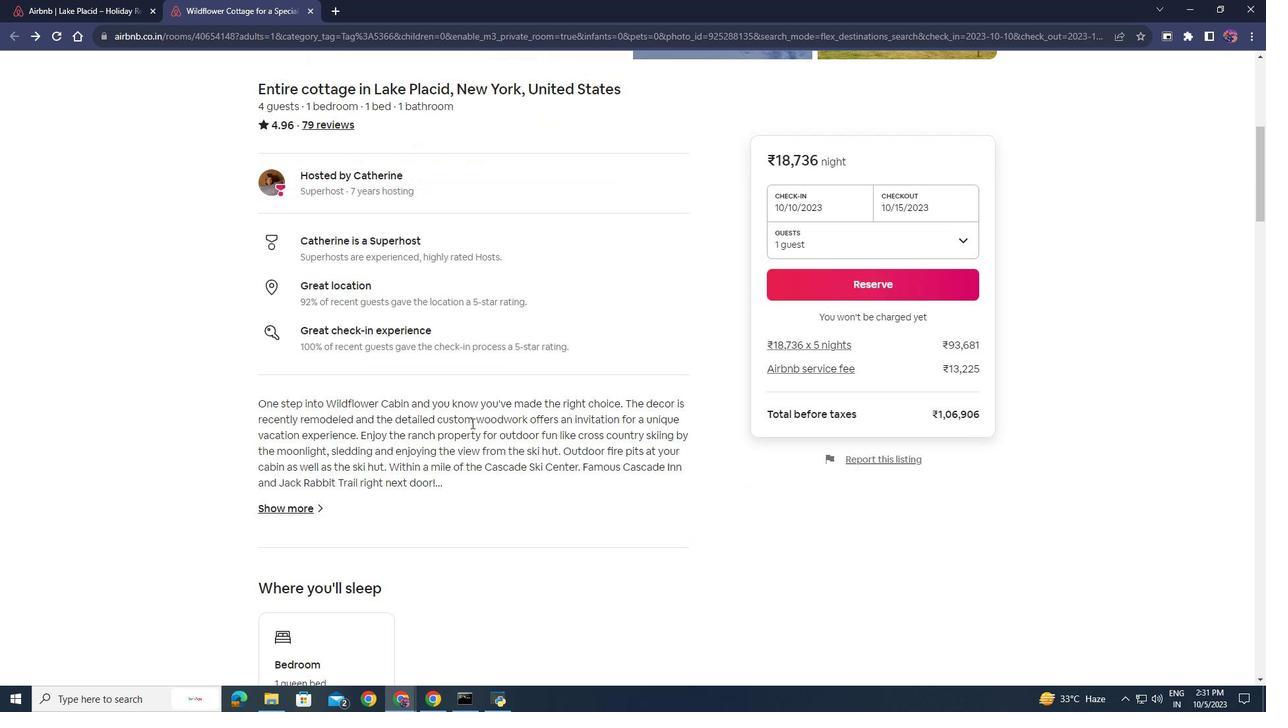 
Action: Mouse moved to (483, 437)
Screenshot: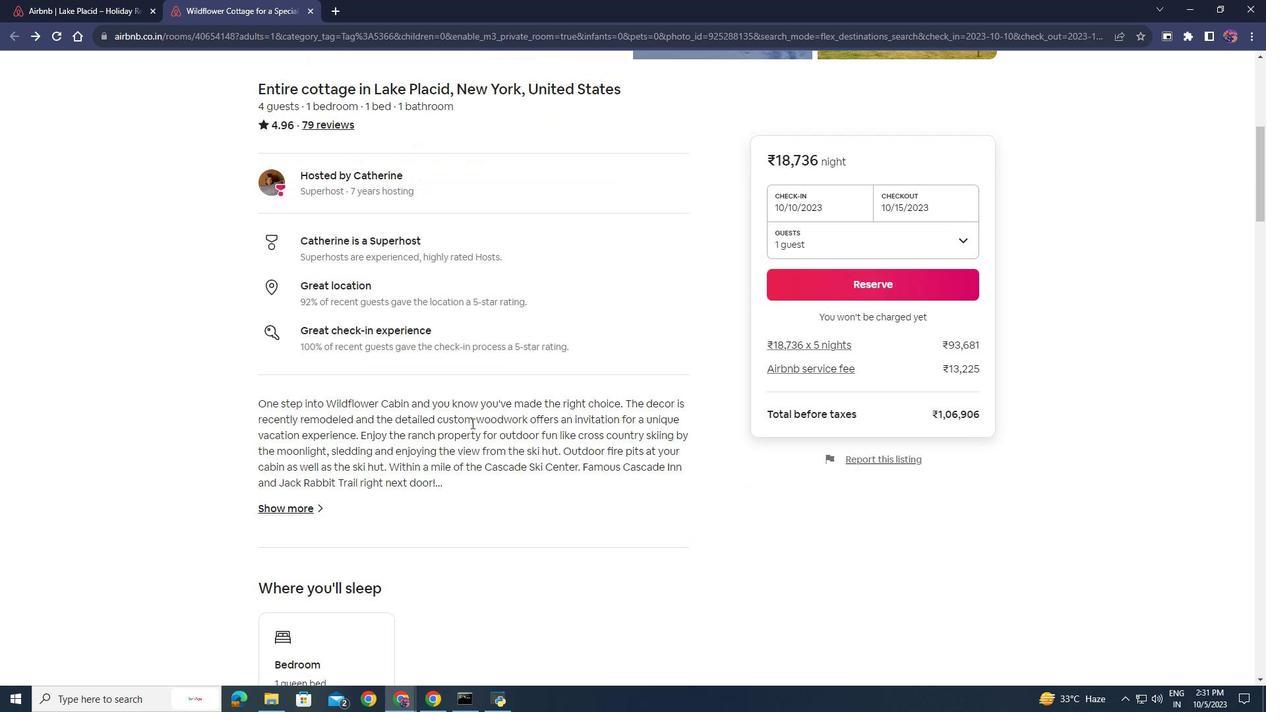 
Action: Mouse scrolled (483, 436) with delta (0, 0)
Screenshot: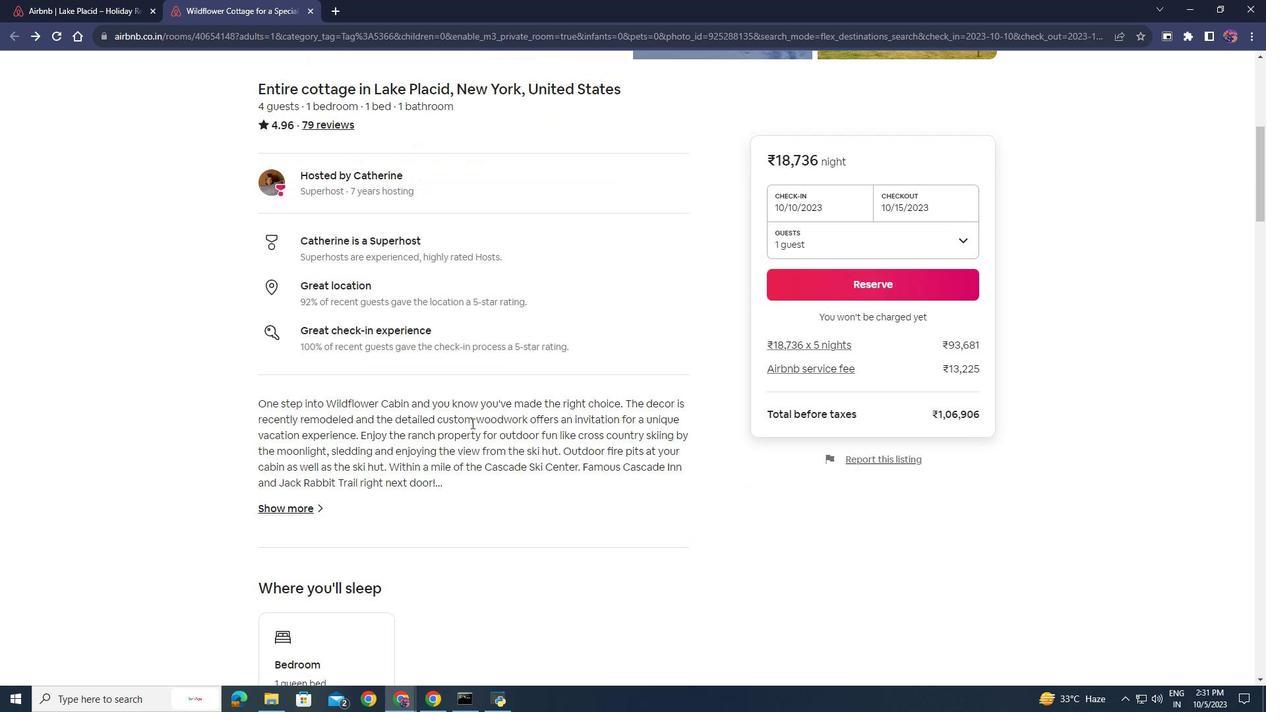 
Action: Mouse moved to (470, 420)
Screenshot: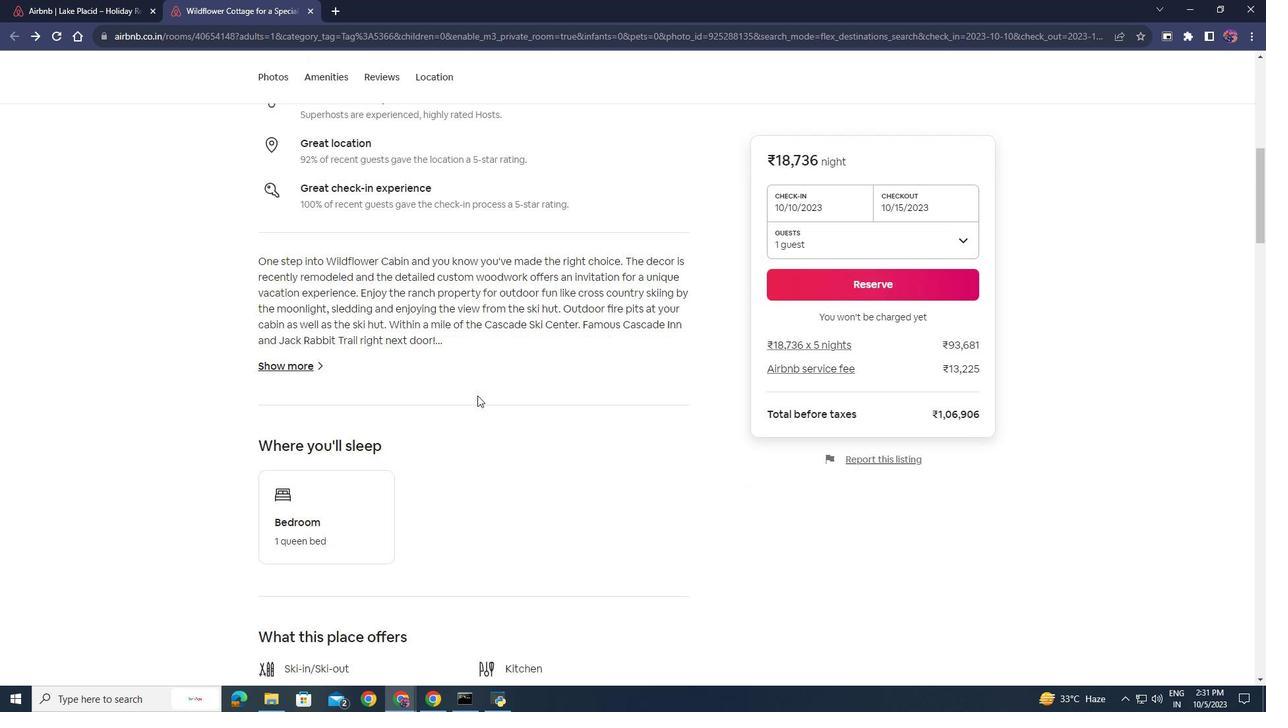 
Action: Mouse scrolled (470, 420) with delta (0, 0)
Screenshot: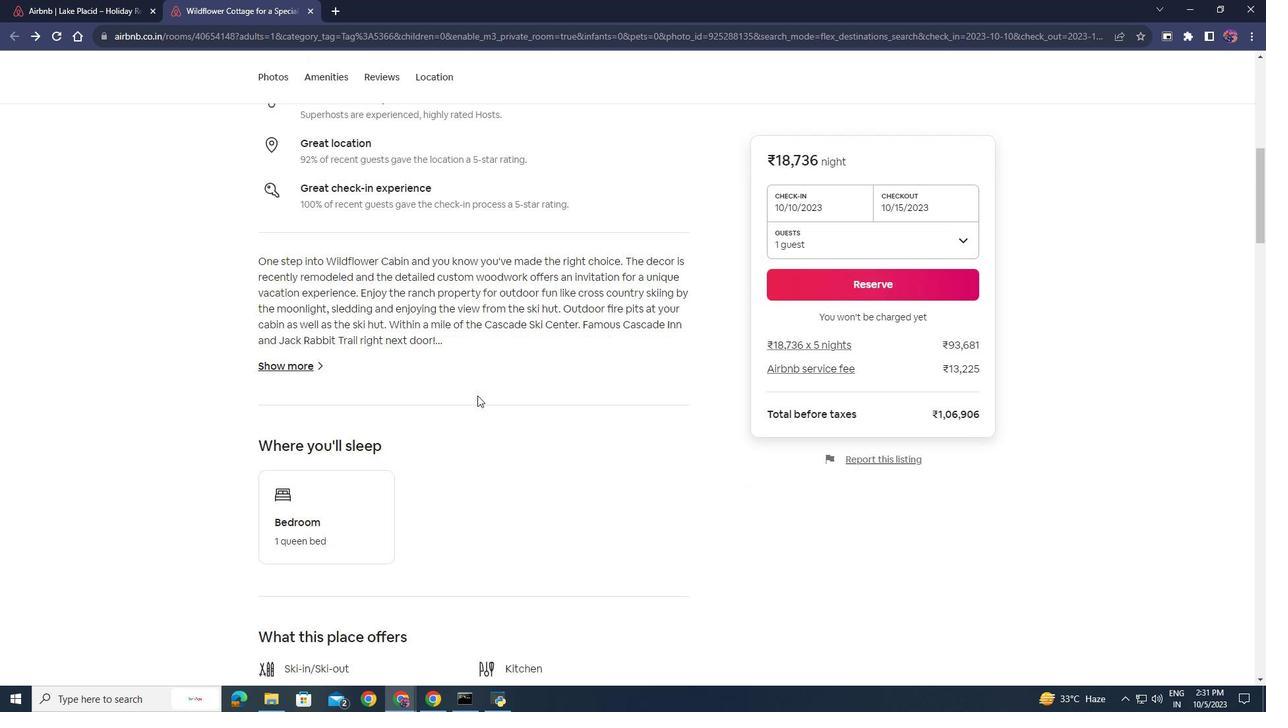 
Action: Mouse moved to (334, 71)
Screenshot: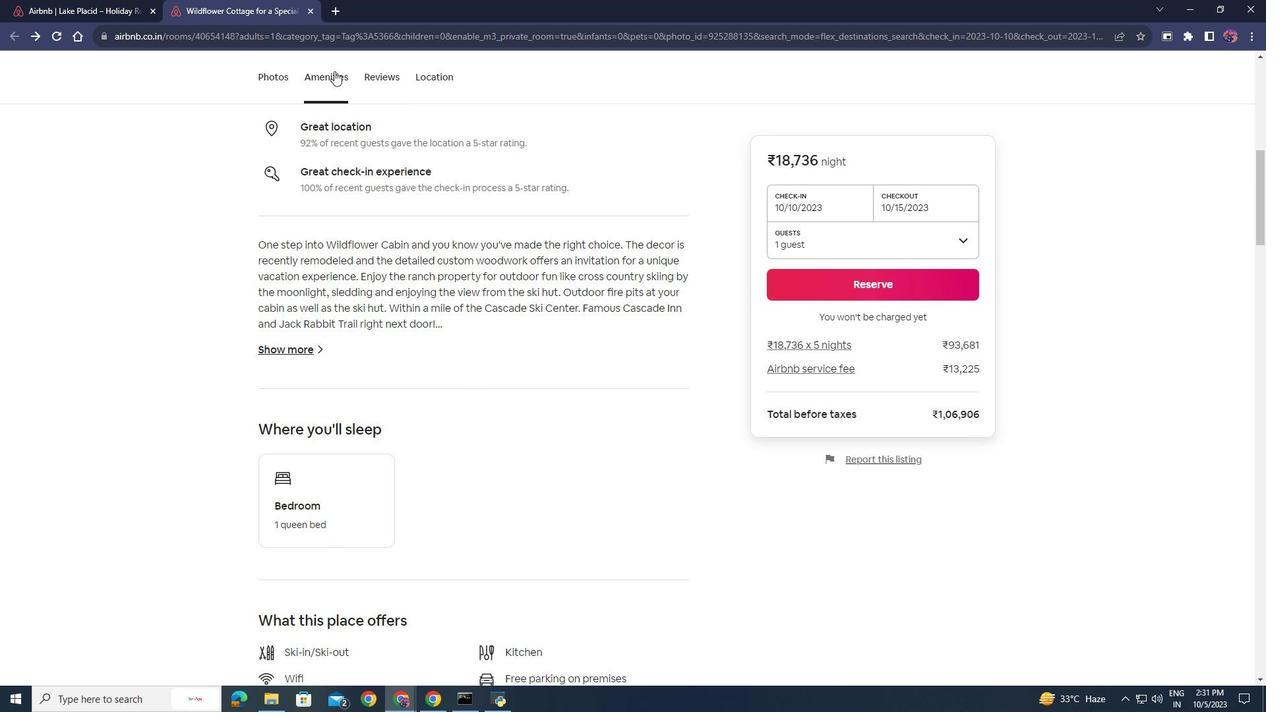 
Action: Mouse pressed left at (334, 71)
Screenshot: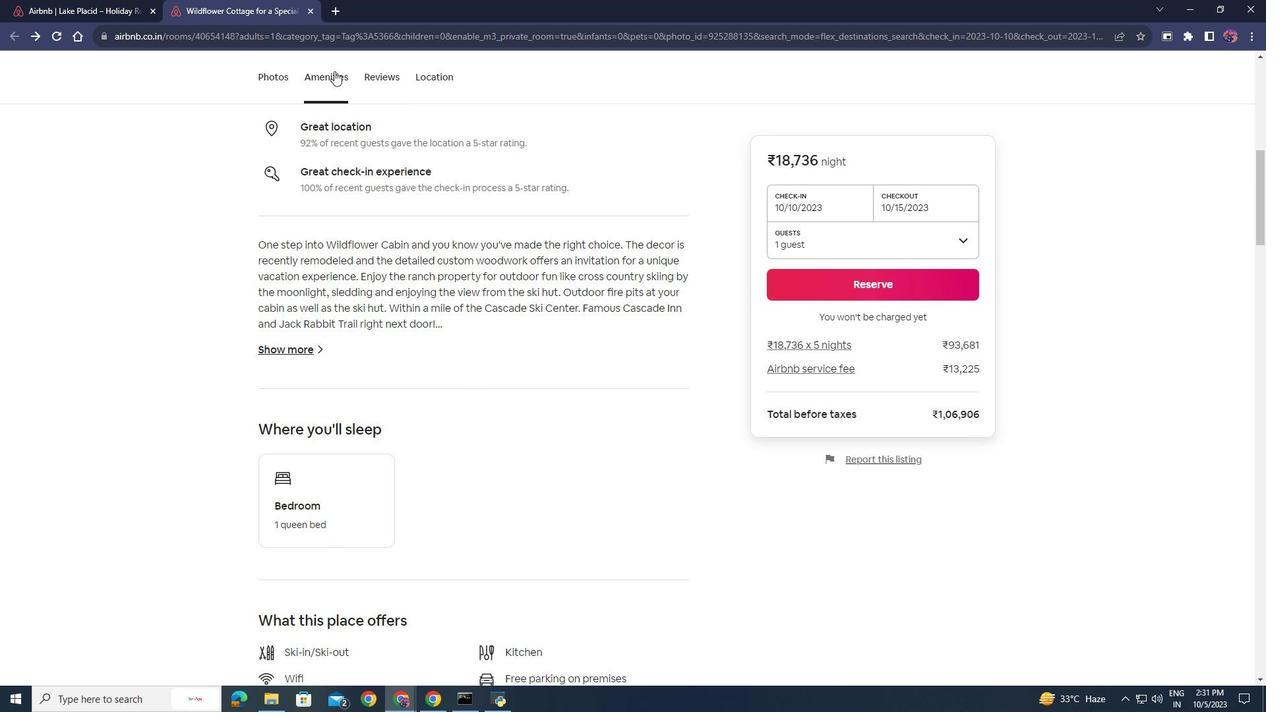 
Action: Mouse moved to (331, 340)
Screenshot: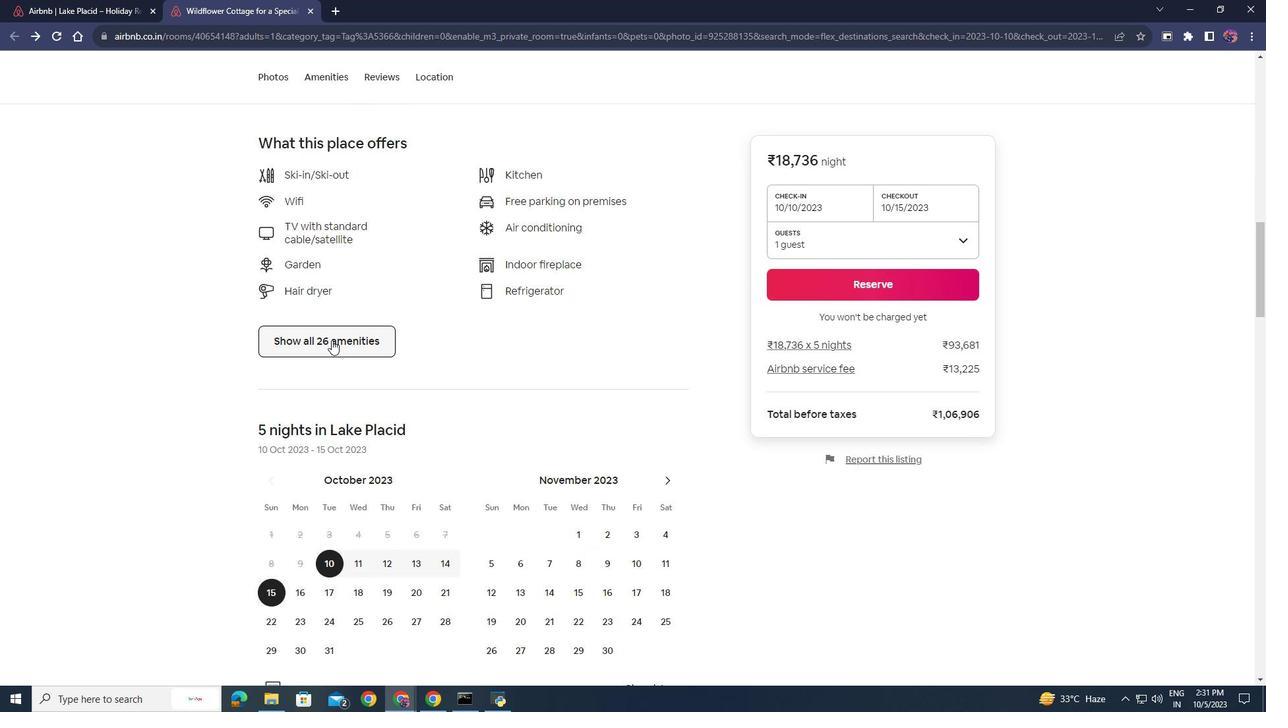 
Action: Mouse pressed left at (331, 340)
Screenshot: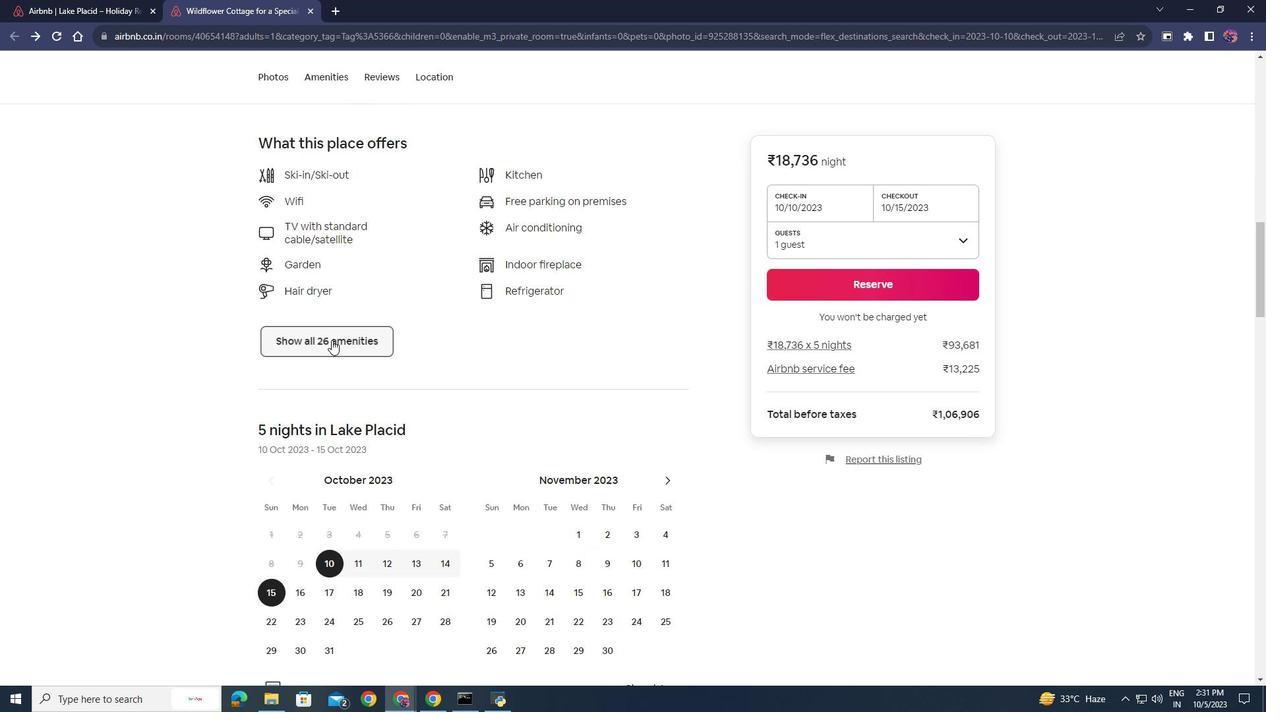 
Action: Mouse moved to (542, 439)
Screenshot: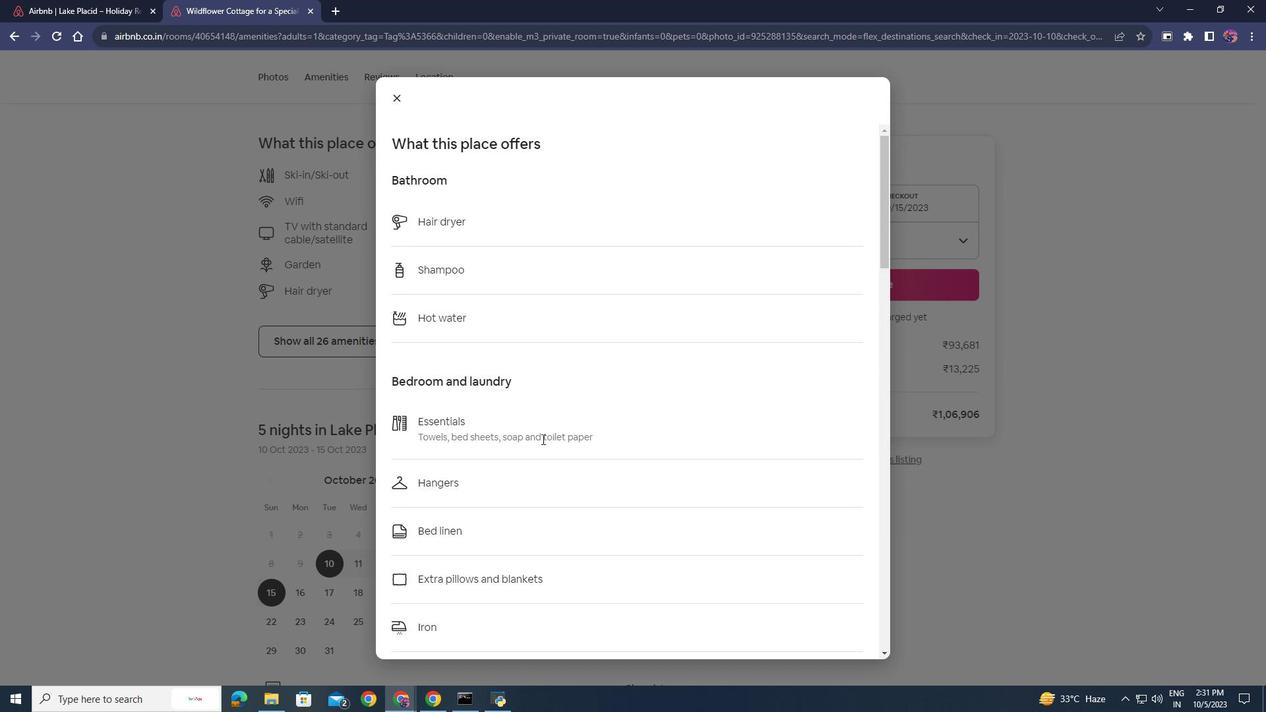
Action: Mouse scrolled (542, 438) with delta (0, 0)
Screenshot: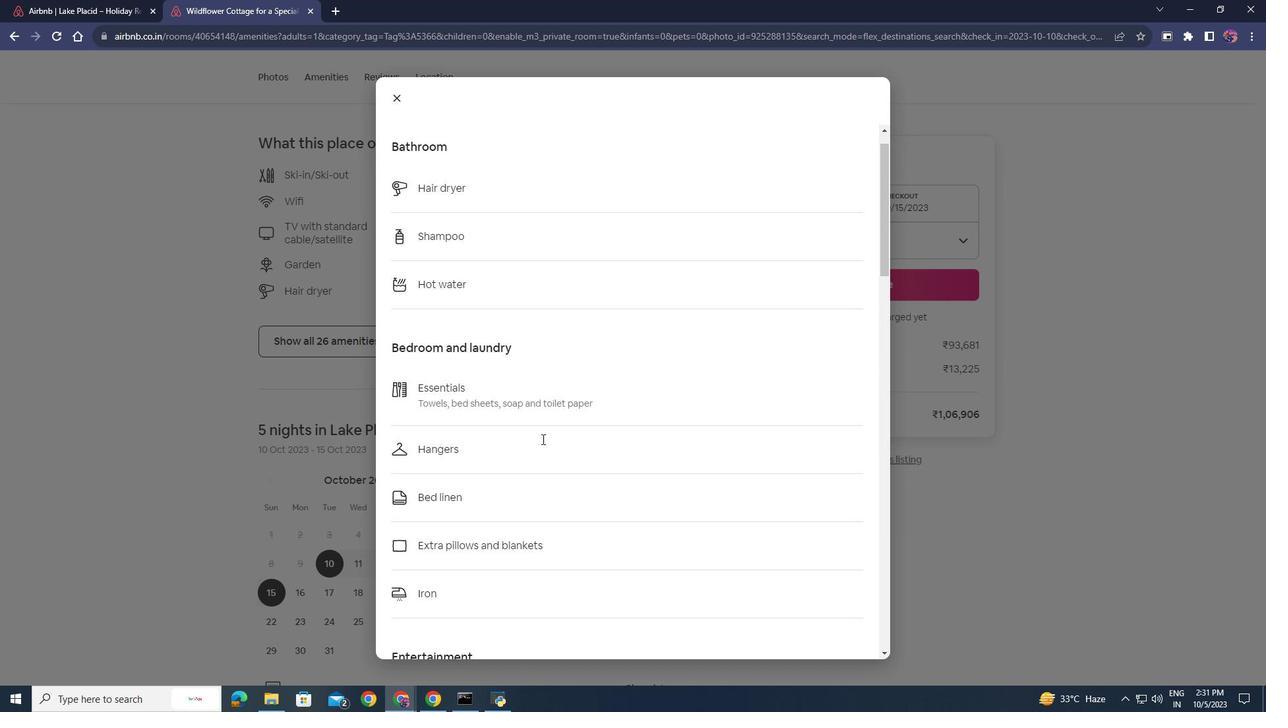 
Action: Mouse scrolled (542, 438) with delta (0, 0)
Screenshot: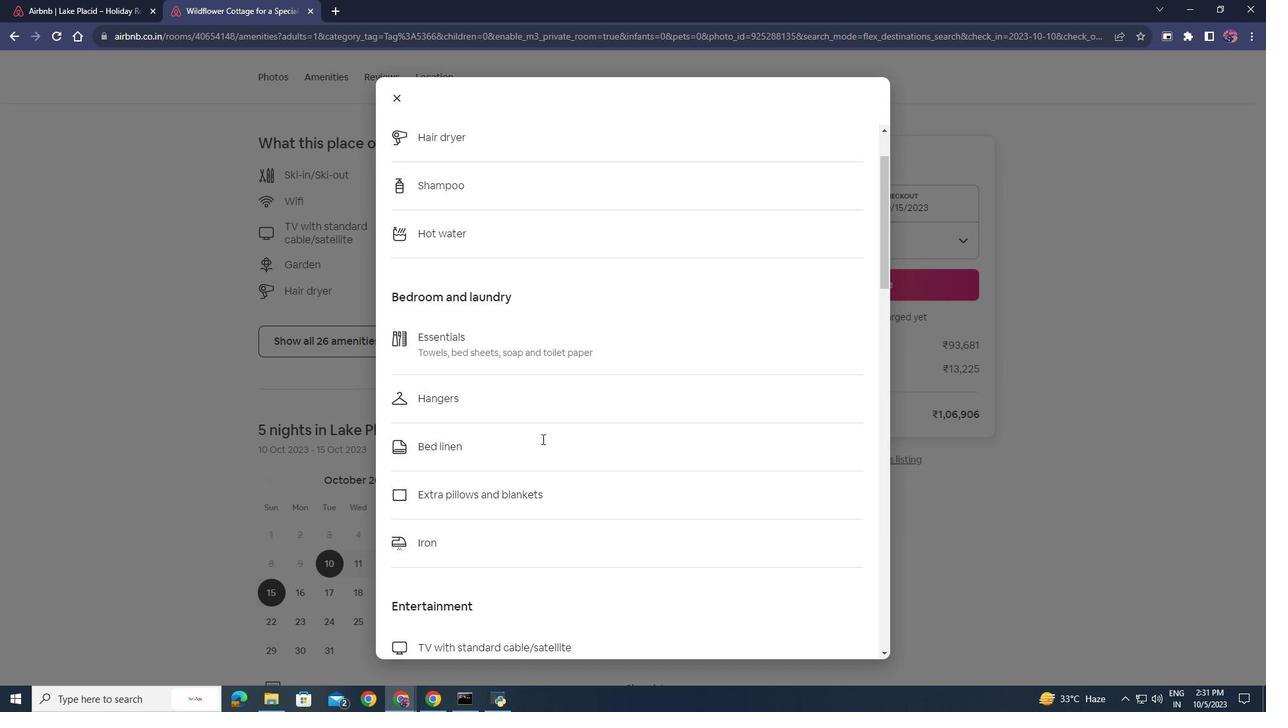 
Action: Mouse scrolled (542, 438) with delta (0, 0)
Screenshot: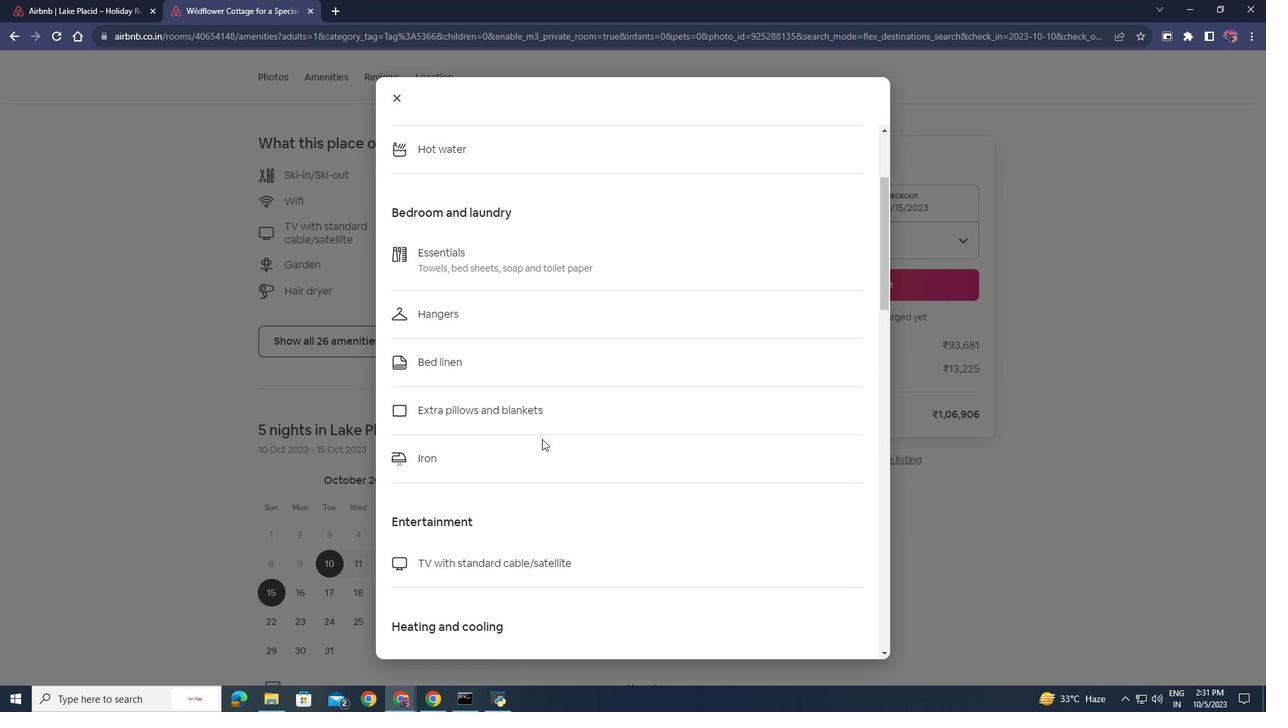 
Action: Mouse scrolled (542, 438) with delta (0, 0)
Screenshot: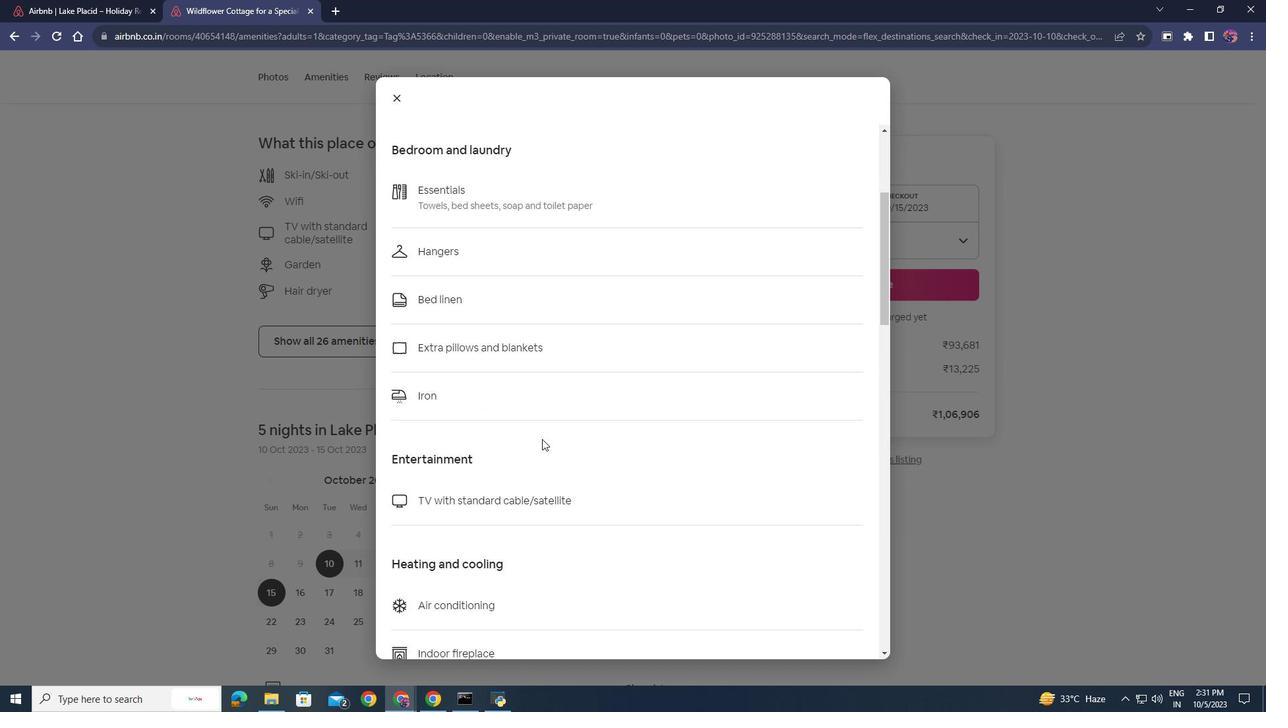 
Action: Mouse moved to (811, 329)
Screenshot: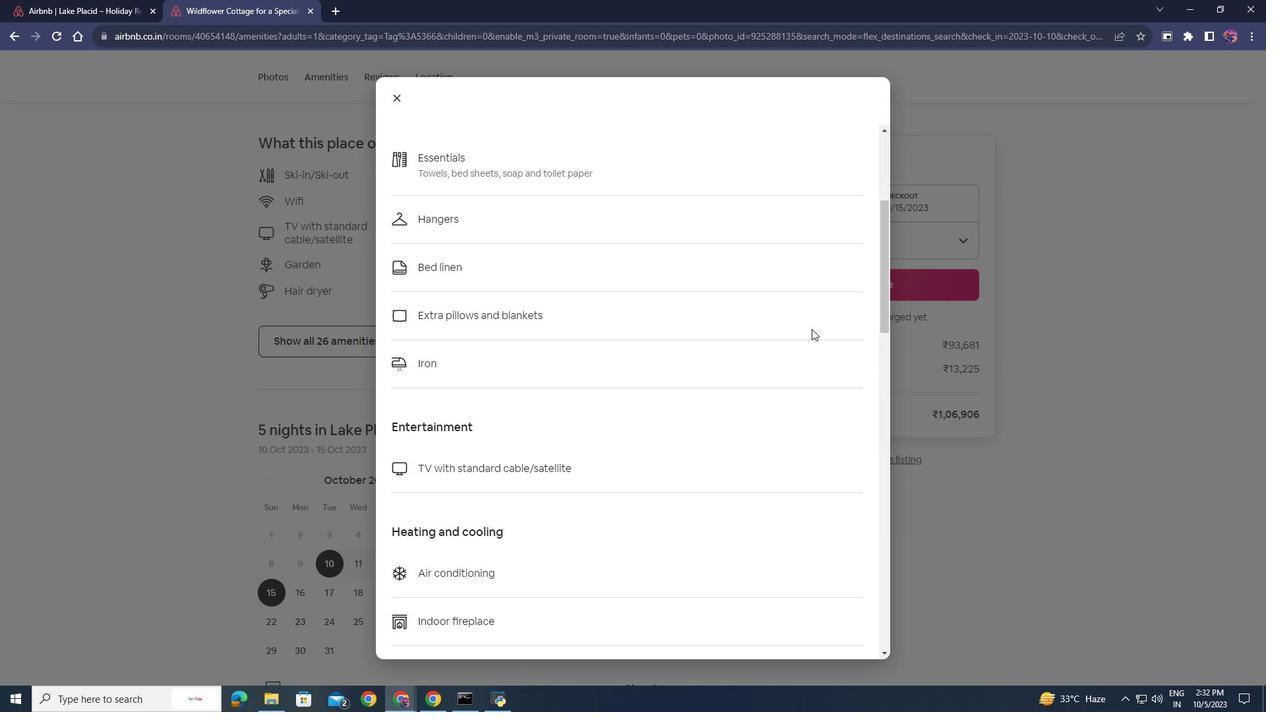 
Action: Mouse scrolled (811, 328) with delta (0, 0)
Screenshot: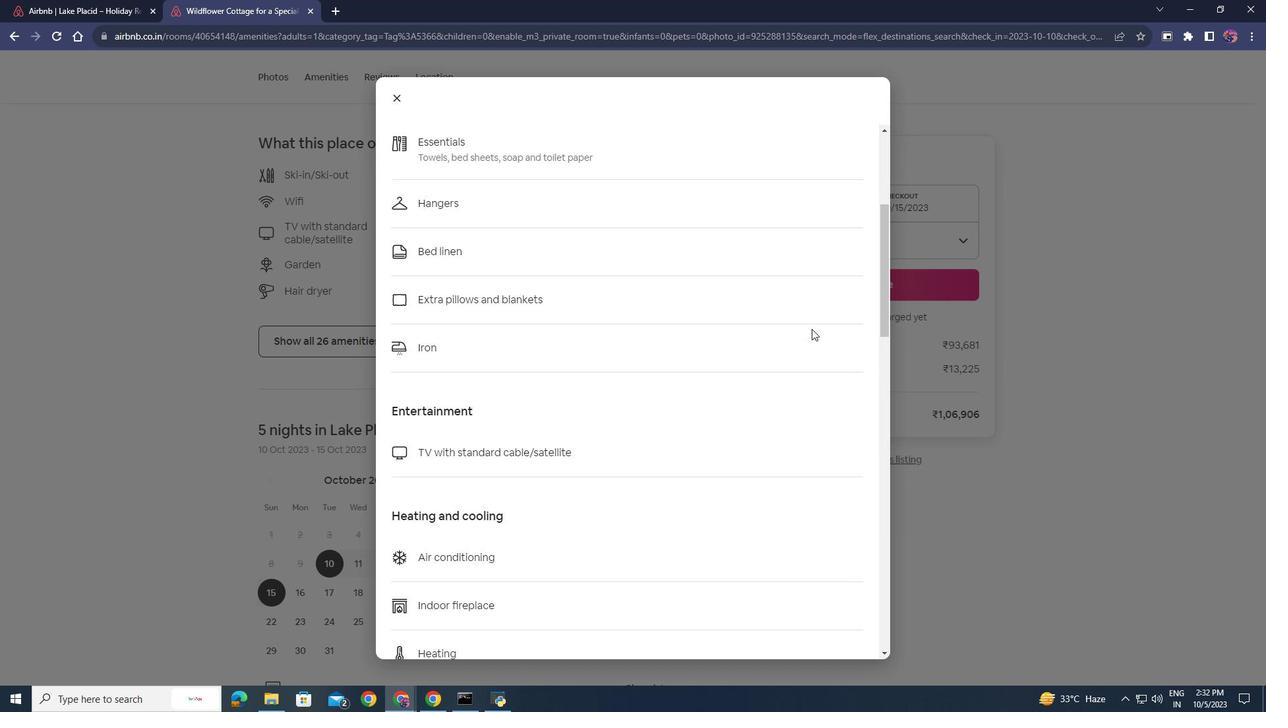 
Action: Mouse scrolled (811, 328) with delta (0, 0)
Screenshot: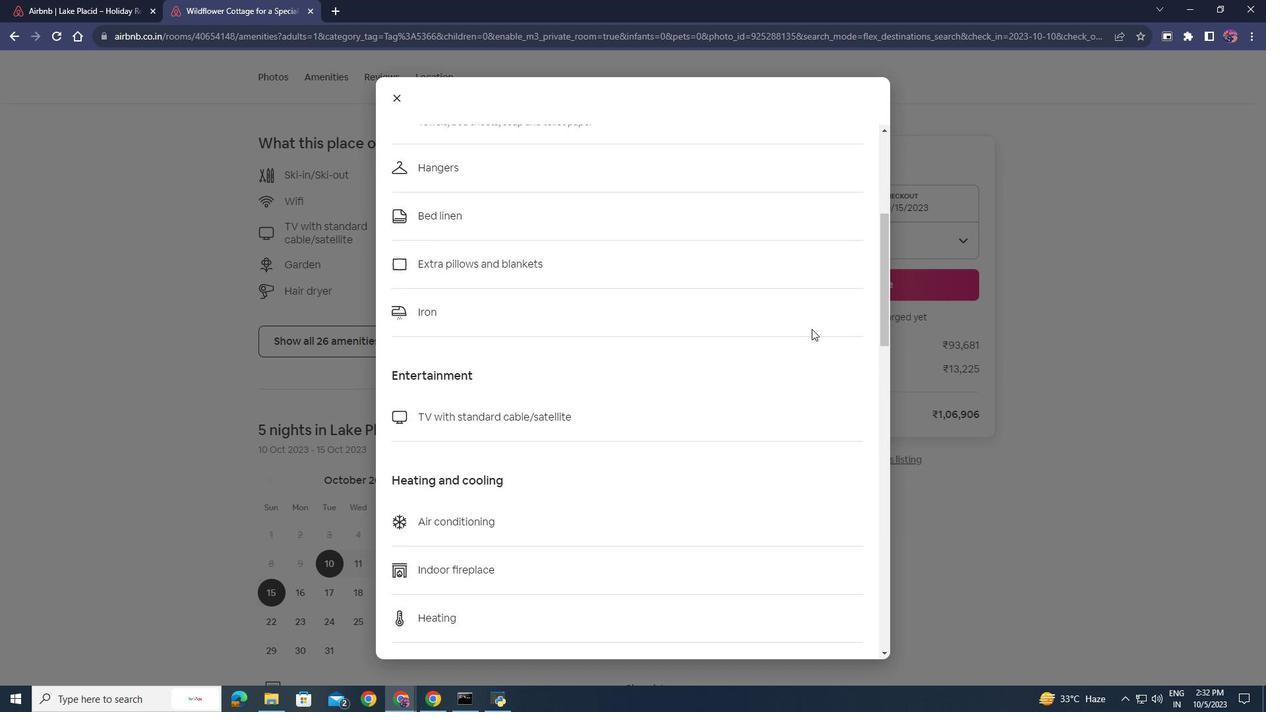 
Action: Mouse moved to (885, 275)
Screenshot: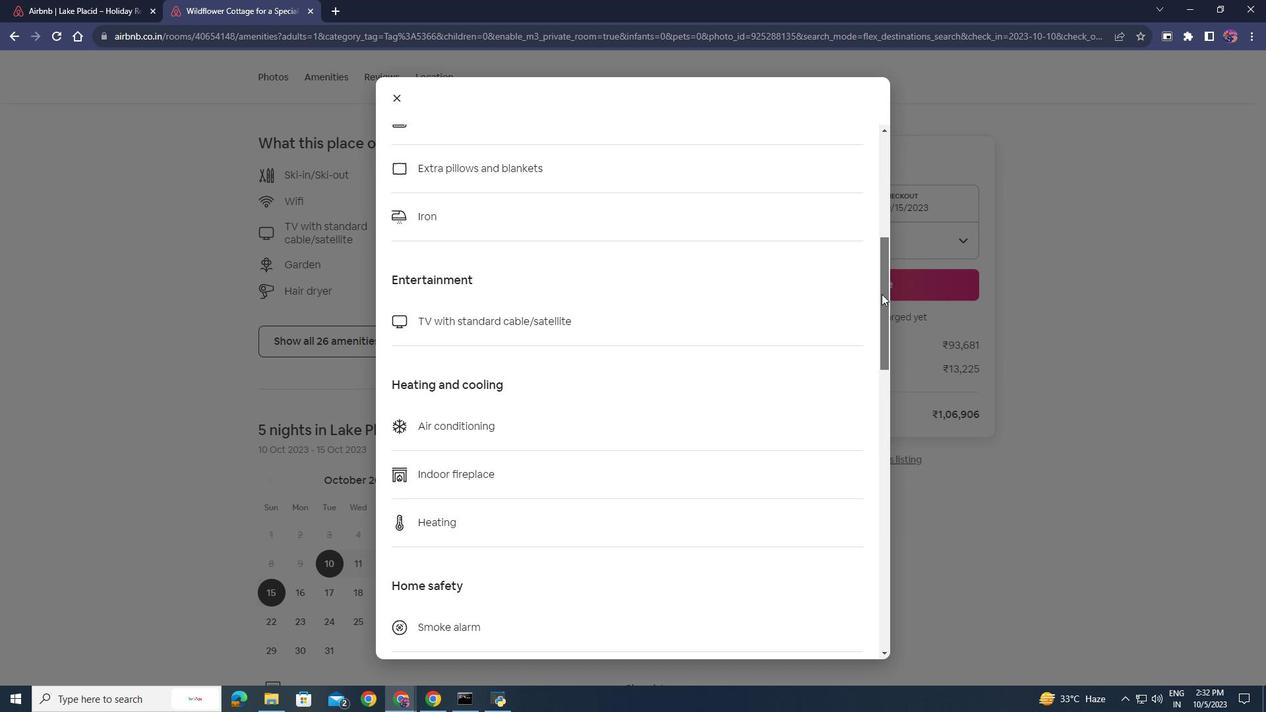 
Action: Mouse pressed left at (885, 275)
Screenshot: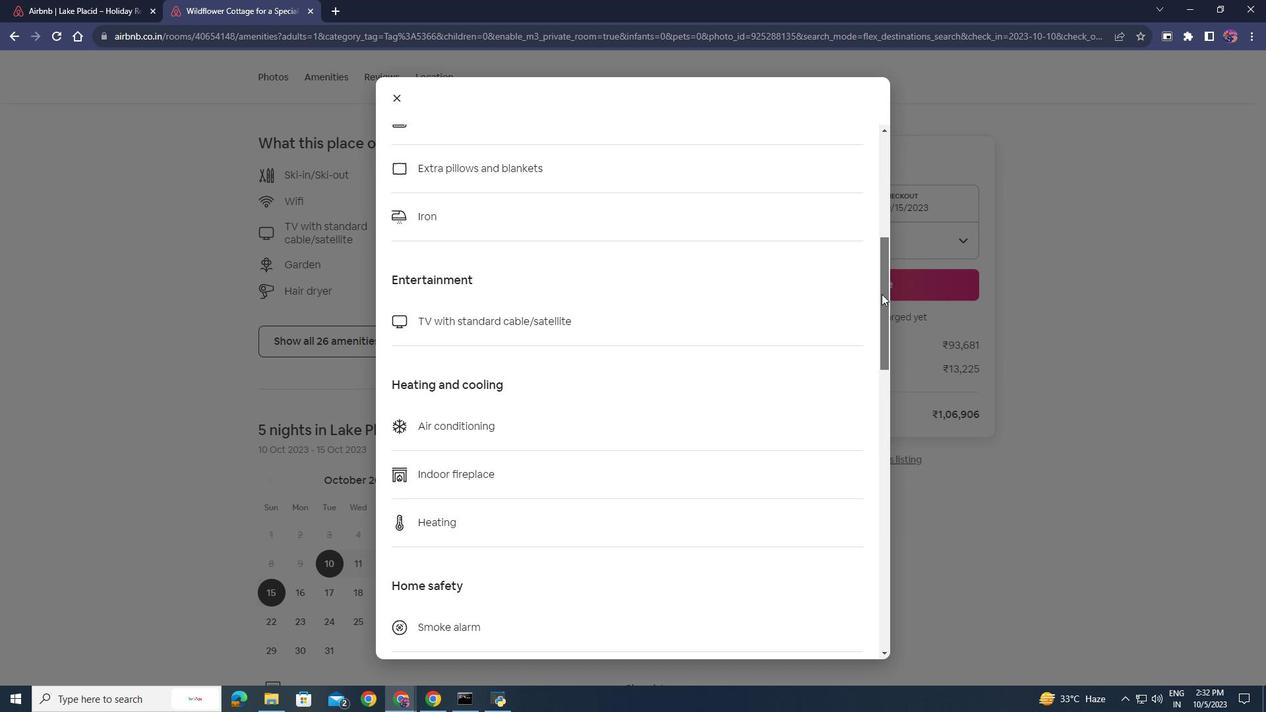 
Action: Mouse moved to (885, 379)
Screenshot: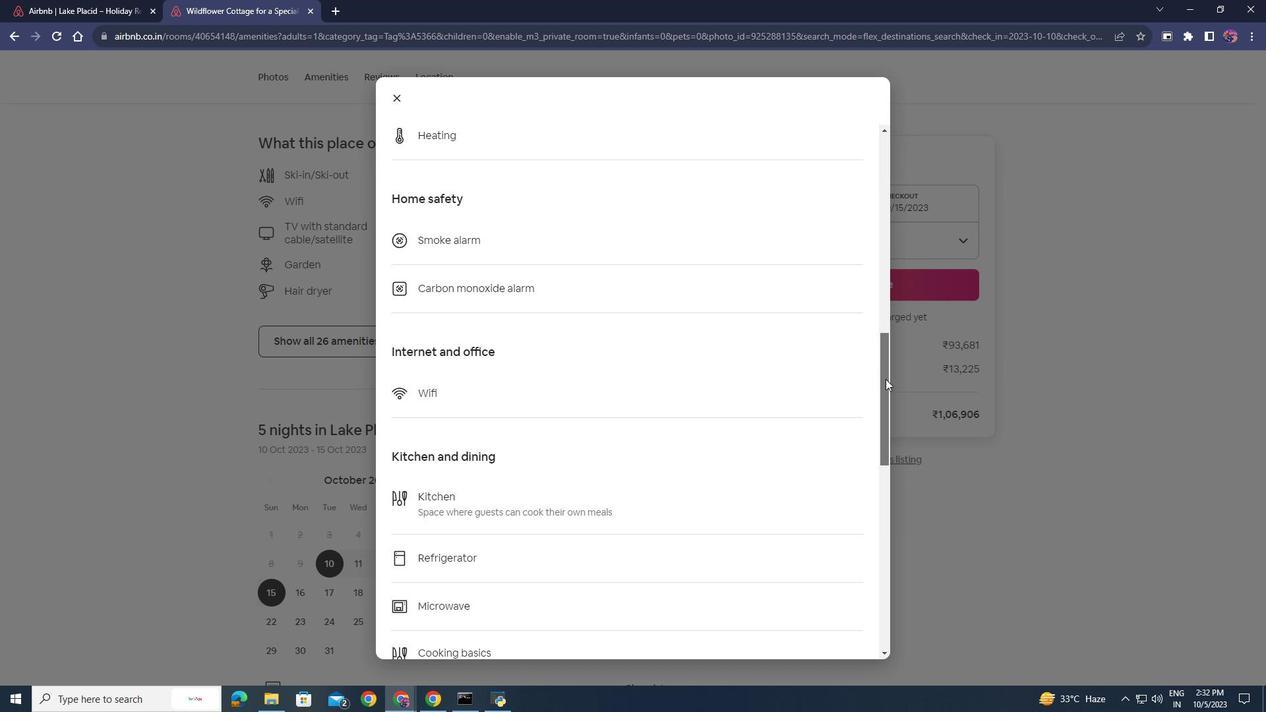 
Action: Mouse pressed left at (885, 379)
Screenshot: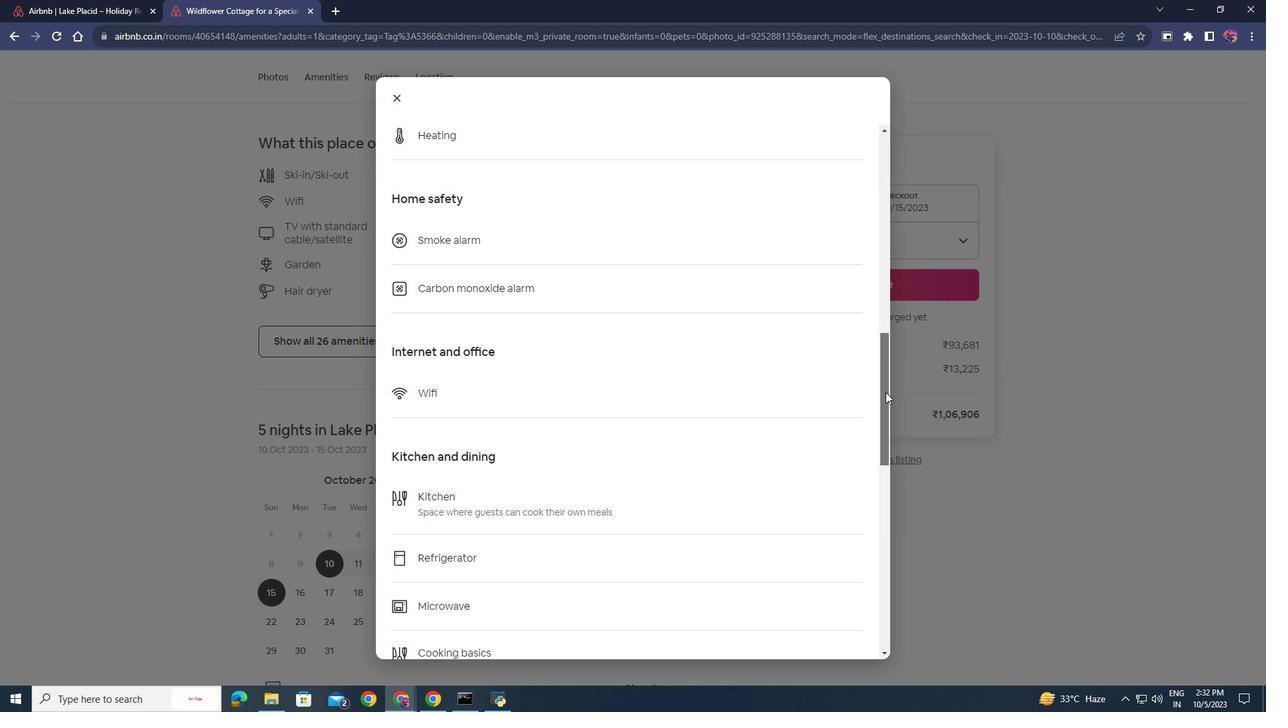 
Action: Mouse moved to (623, 449)
Screenshot: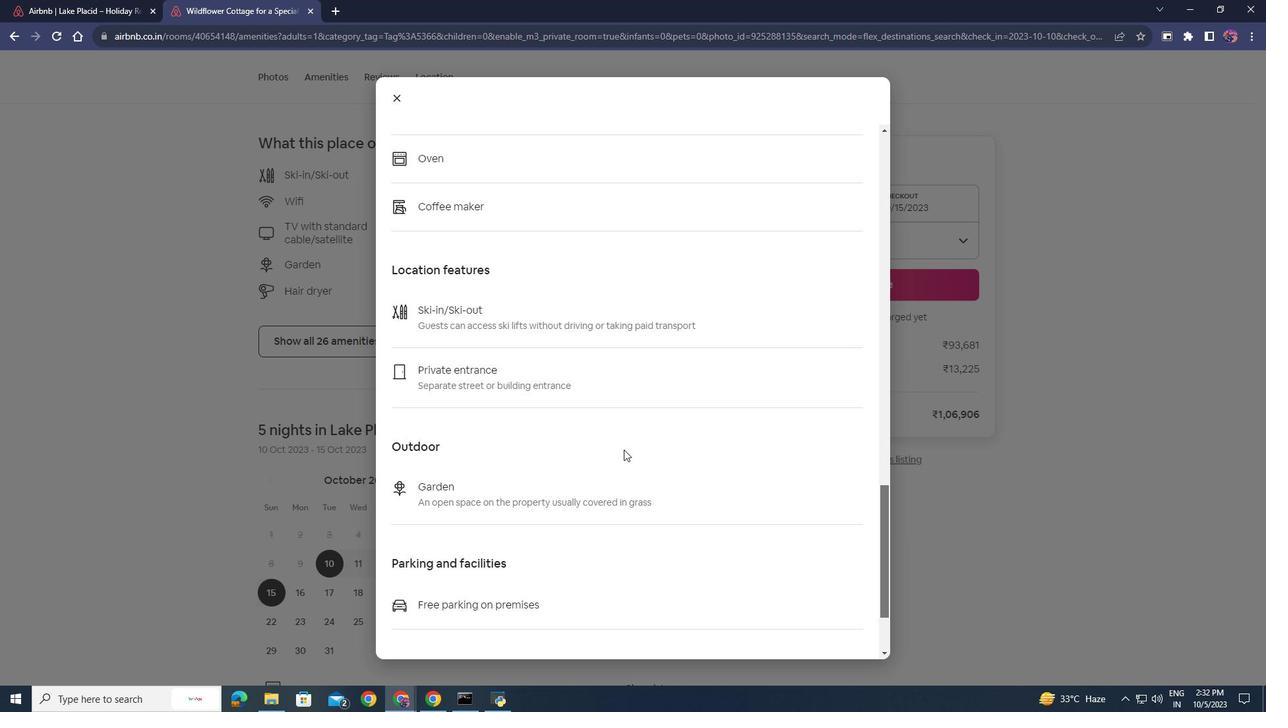 
Action: Mouse scrolled (623, 449) with delta (0, 0)
Screenshot: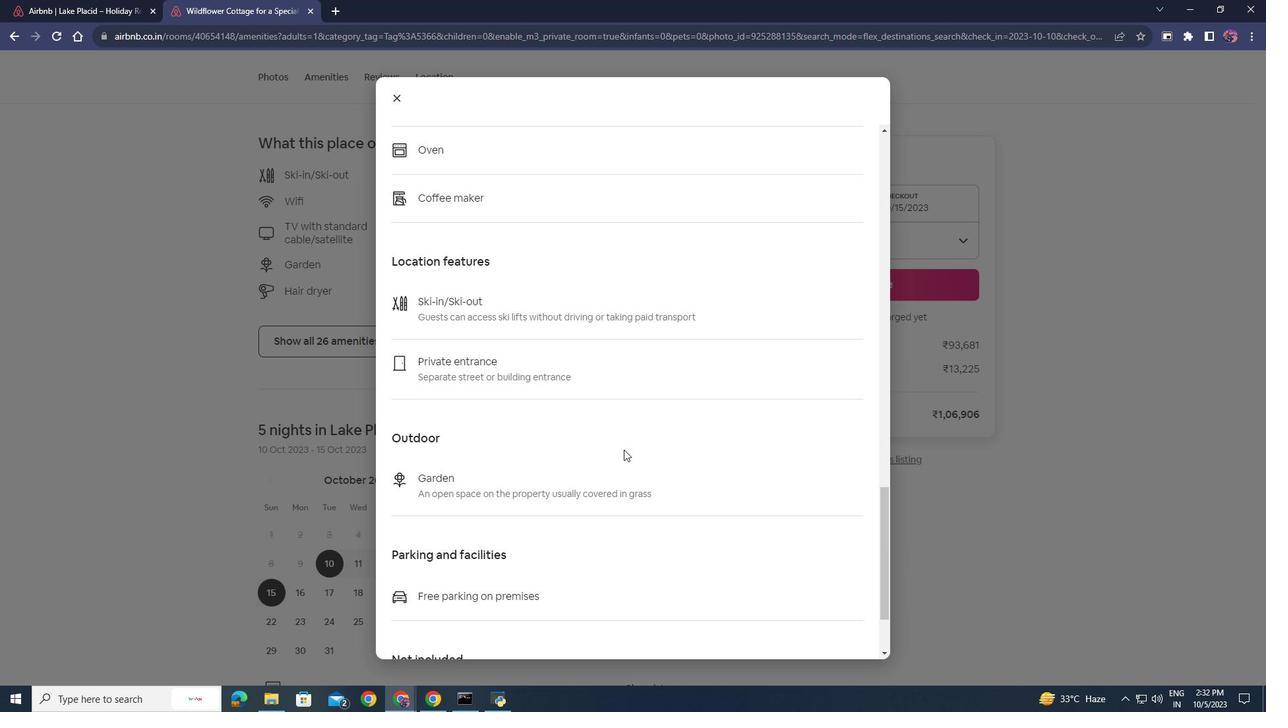 
Action: Mouse scrolled (623, 449) with delta (0, 0)
Screenshot: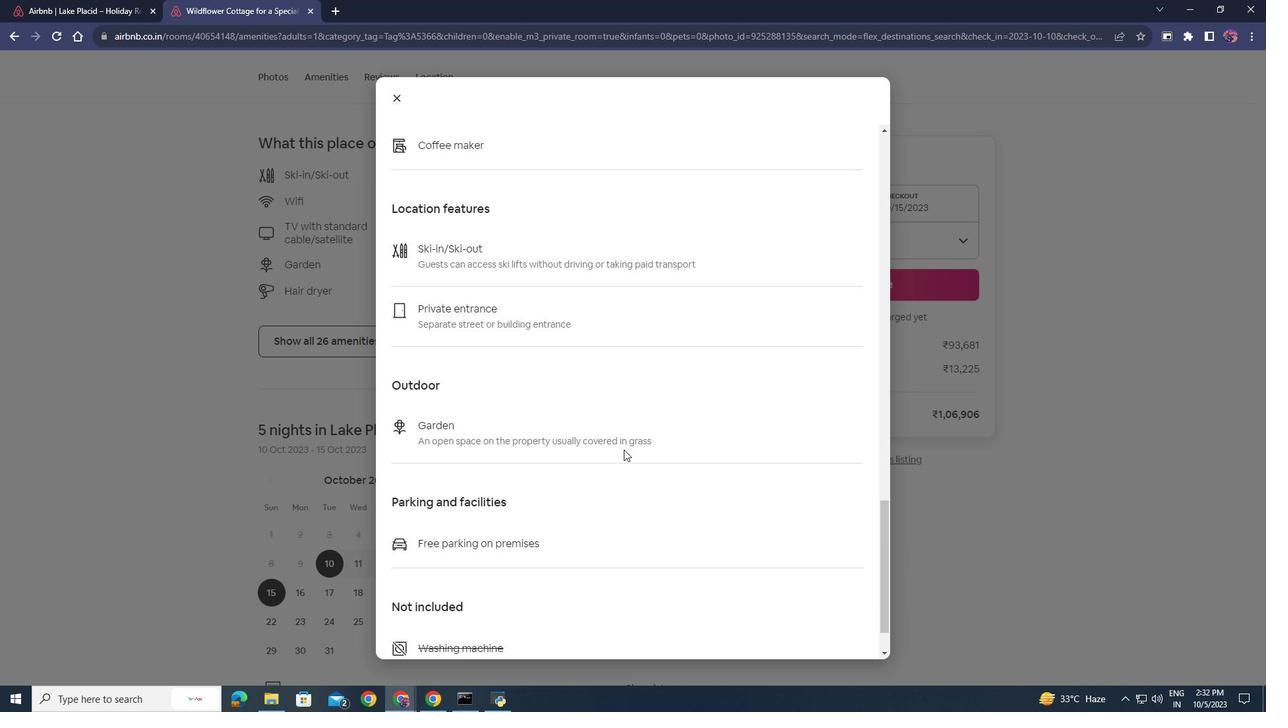 
Action: Mouse moved to (621, 447)
Screenshot: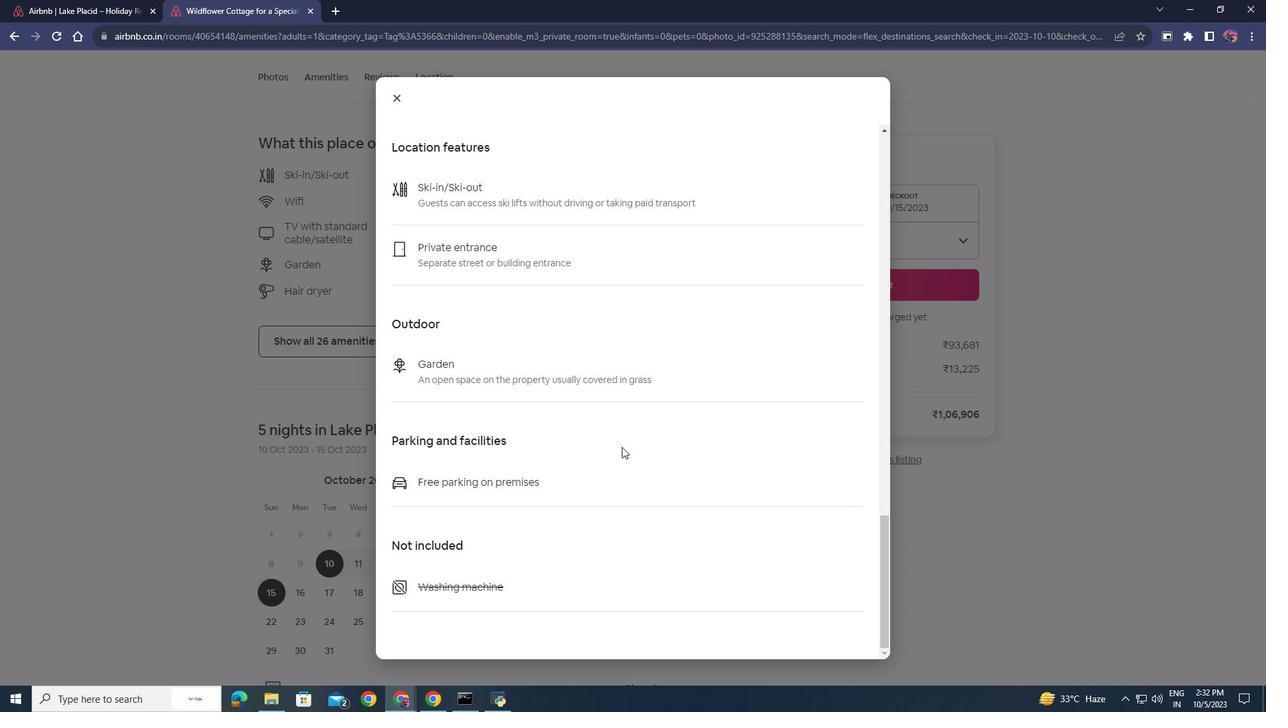 
Action: Mouse scrolled (621, 446) with delta (0, 0)
Screenshot: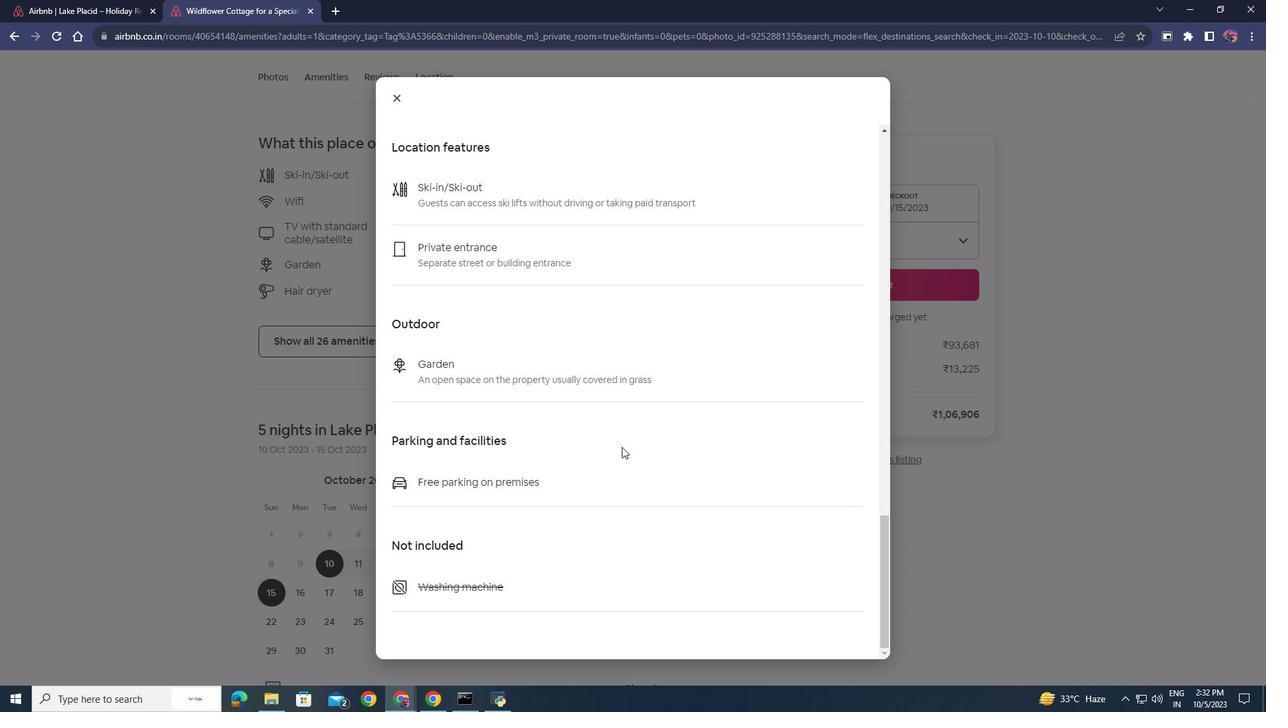 
Action: Mouse scrolled (621, 446) with delta (0, 0)
Screenshot: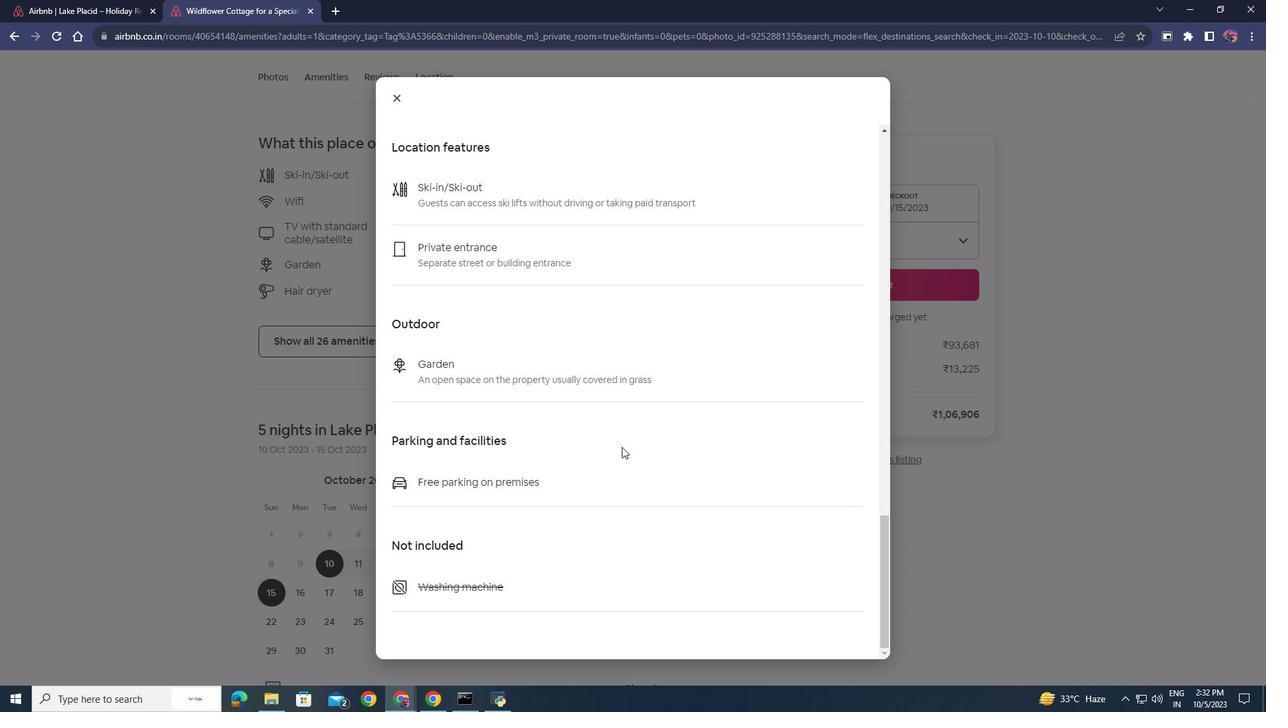 
Action: Mouse scrolled (621, 446) with delta (0, 0)
Screenshot: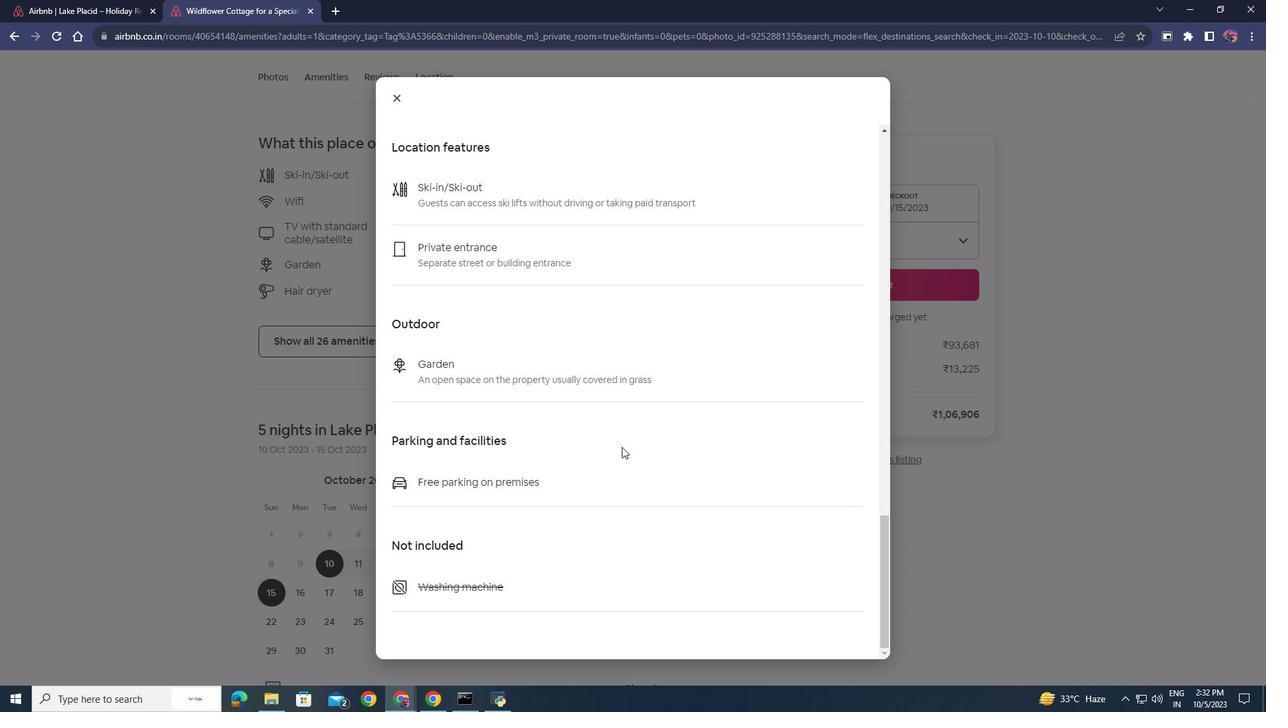 
Action: Mouse moved to (397, 99)
Screenshot: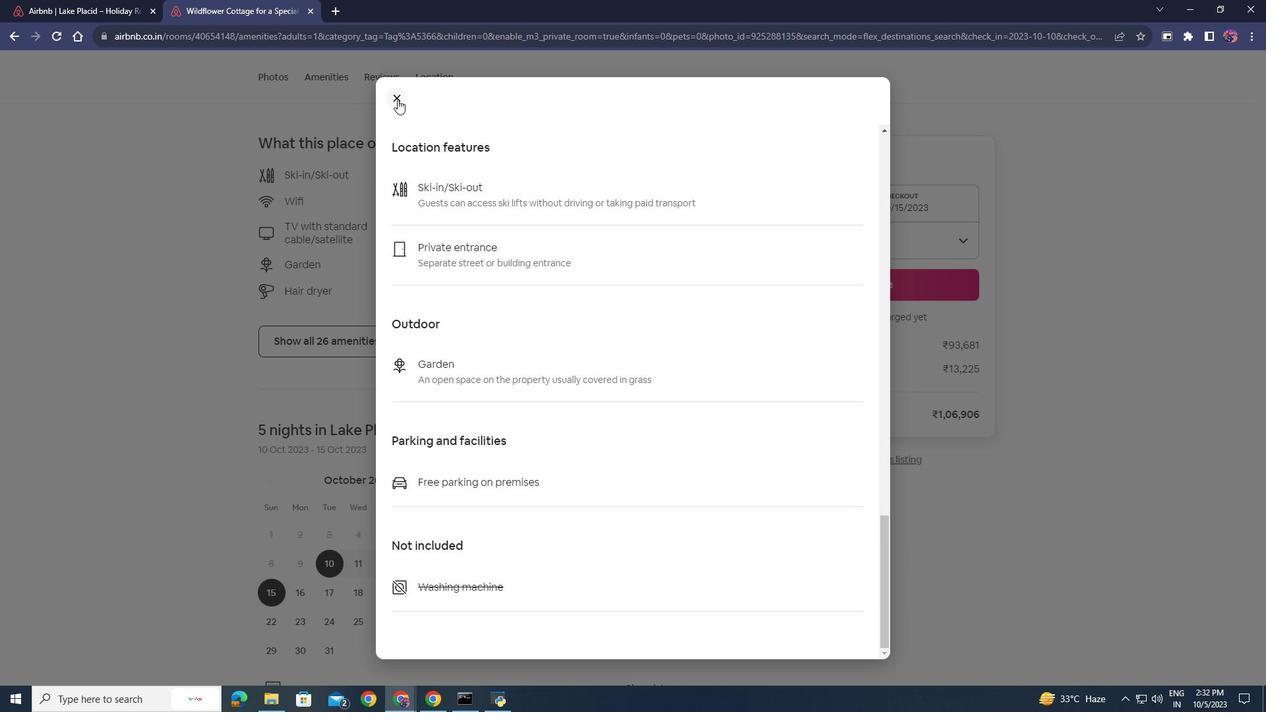 
Action: Mouse pressed left at (397, 99)
Screenshot: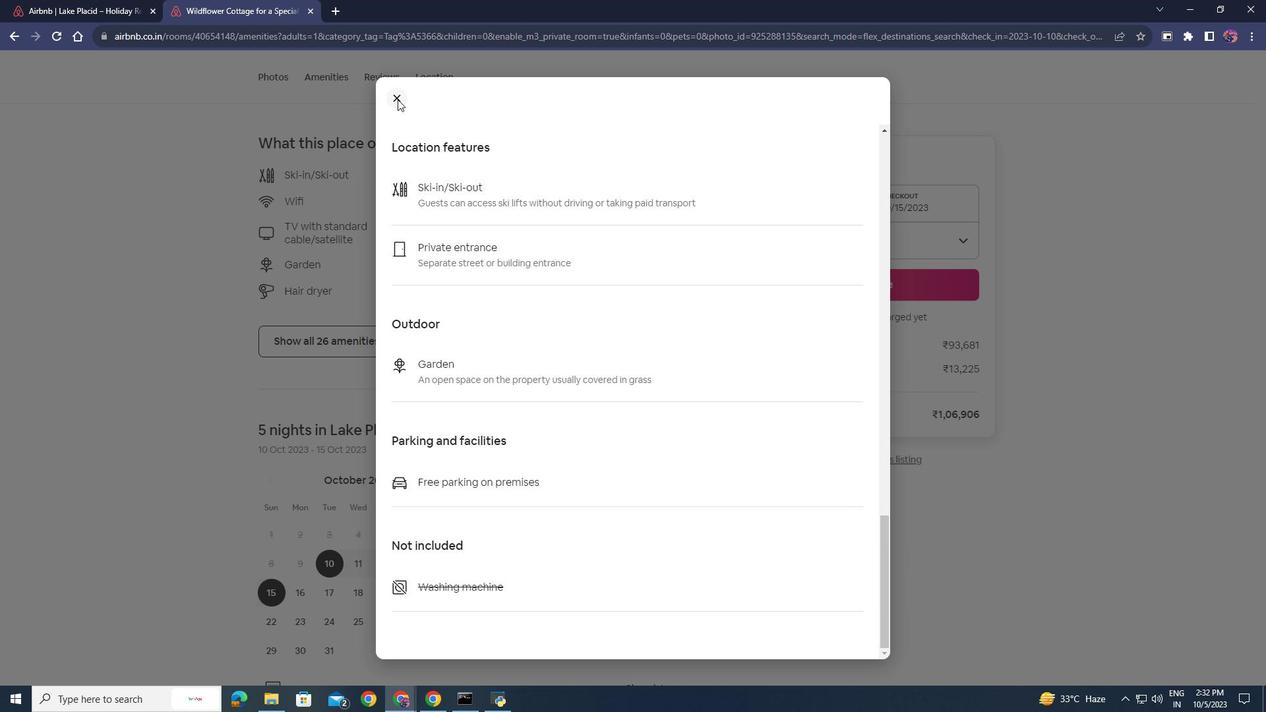 
Action: Mouse moved to (463, 343)
Screenshot: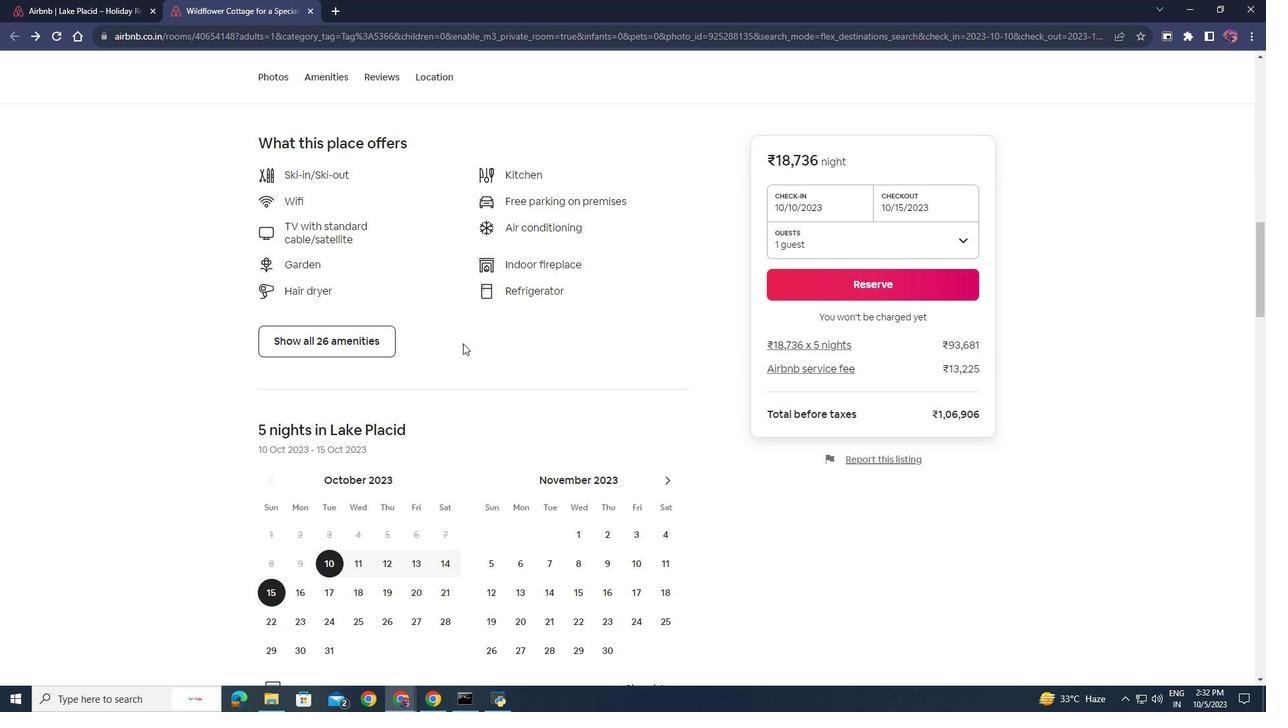 
Action: Mouse scrolled (463, 342) with delta (0, 0)
Screenshot: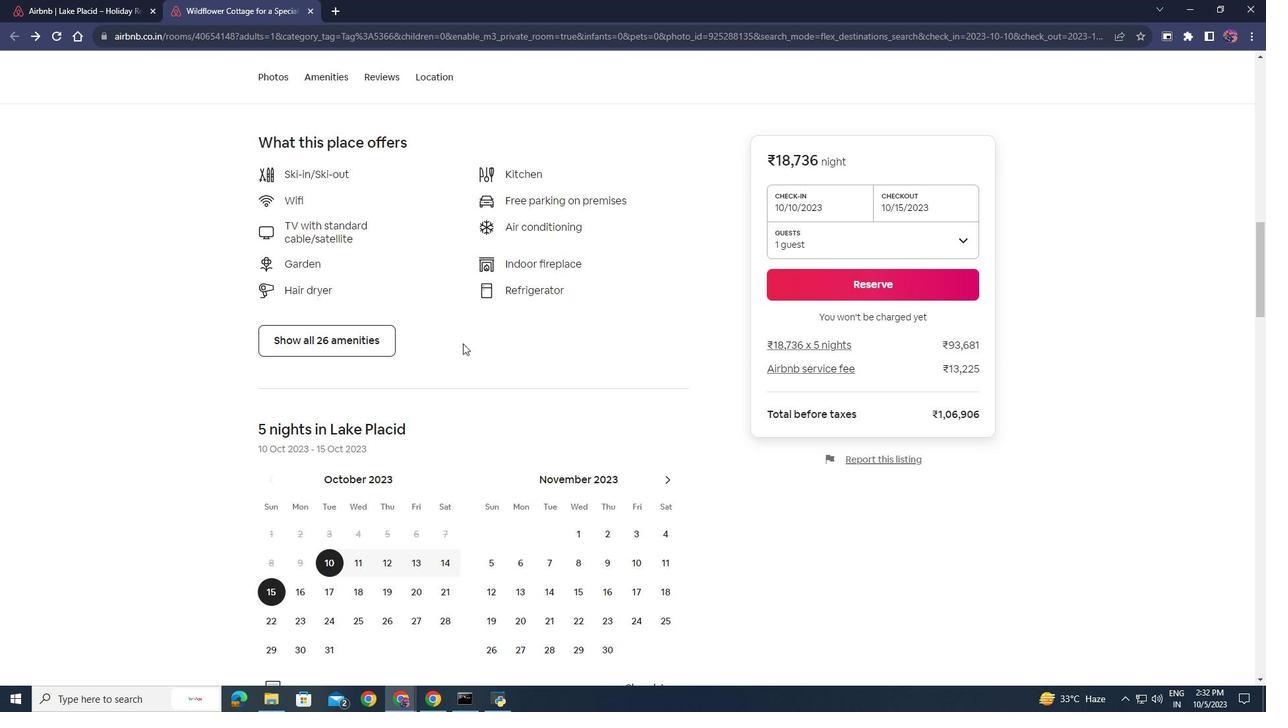 
Action: Mouse scrolled (463, 342) with delta (0, 0)
Screenshot: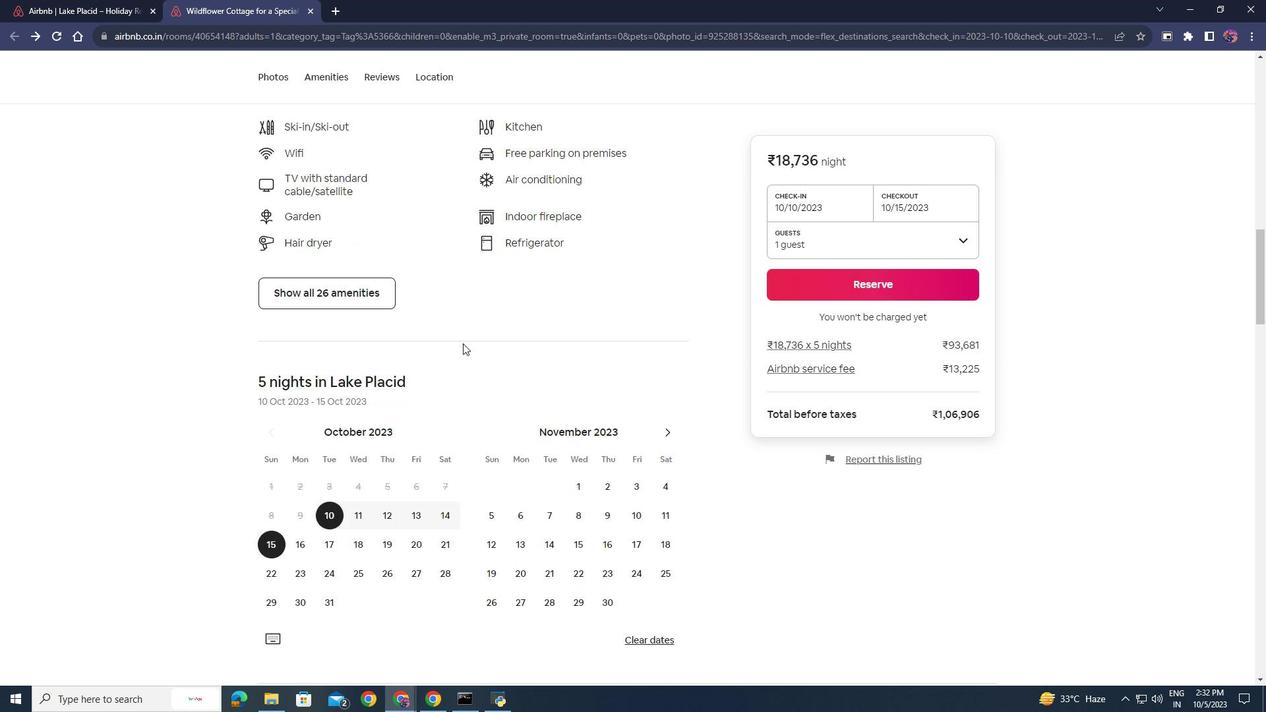 
Action: Mouse scrolled (463, 342) with delta (0, 0)
Screenshot: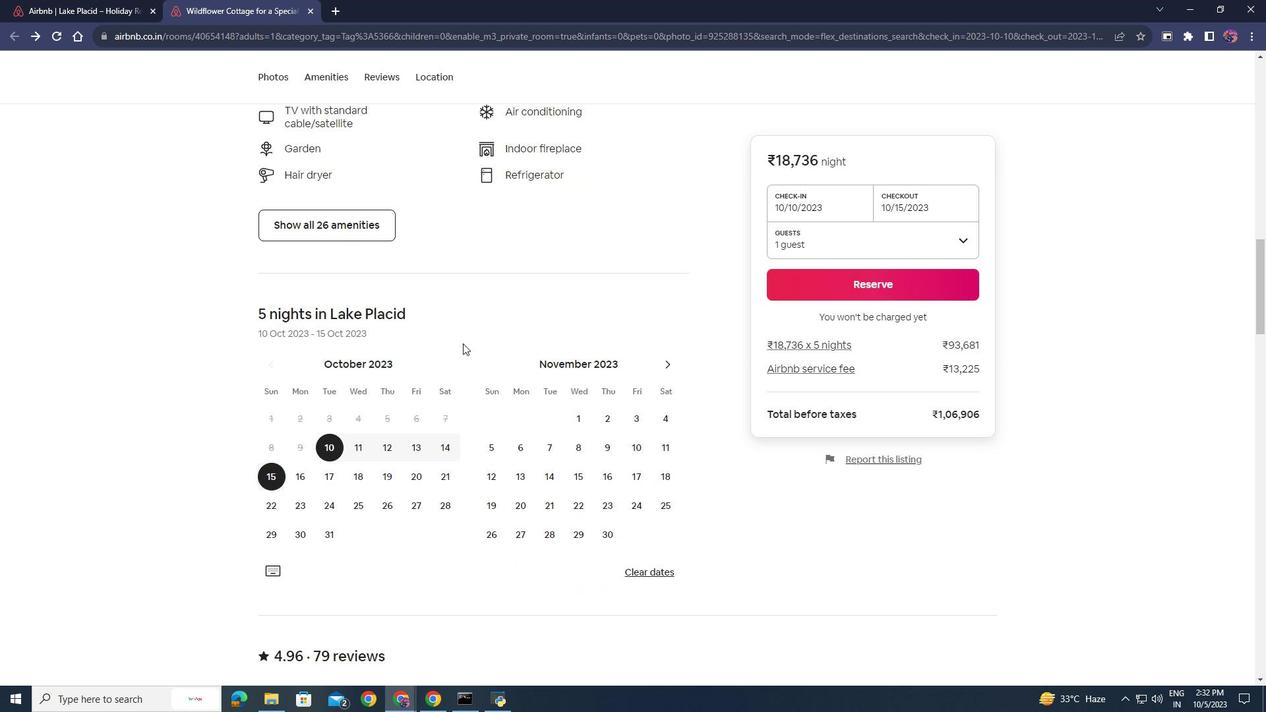
Action: Mouse scrolled (463, 342) with delta (0, 0)
Screenshot: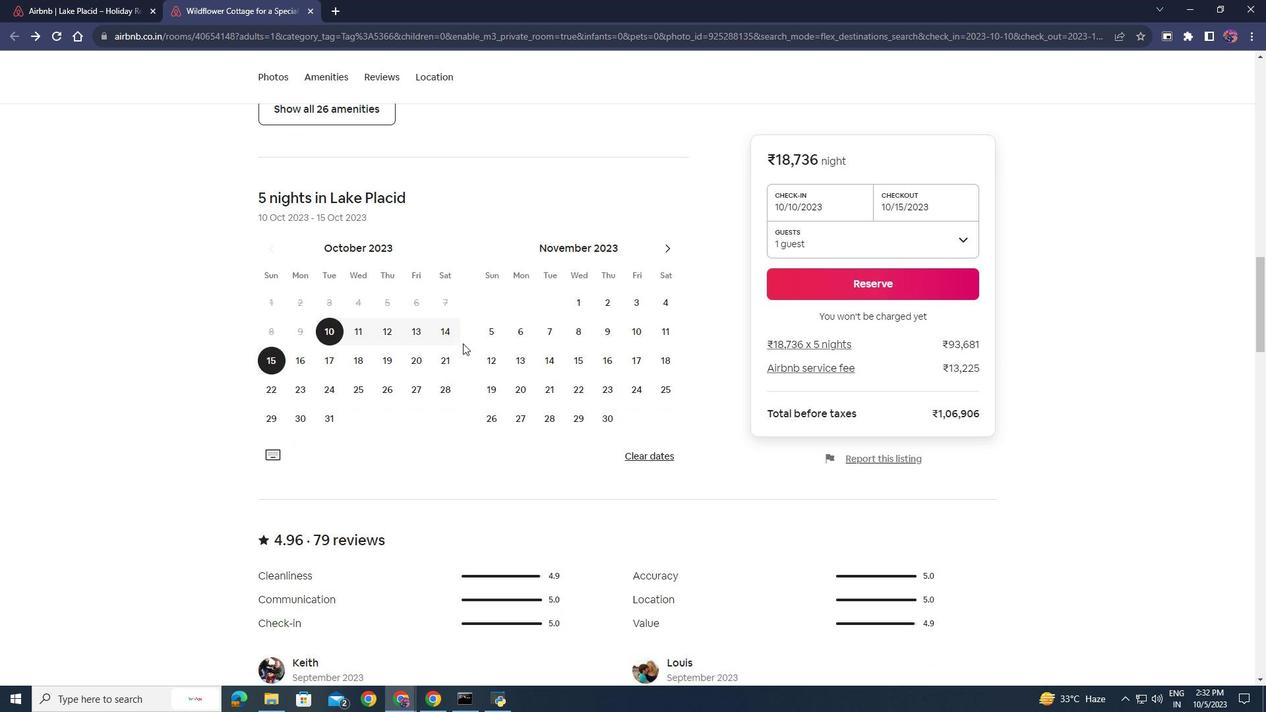 
Action: Mouse moved to (463, 343)
Screenshot: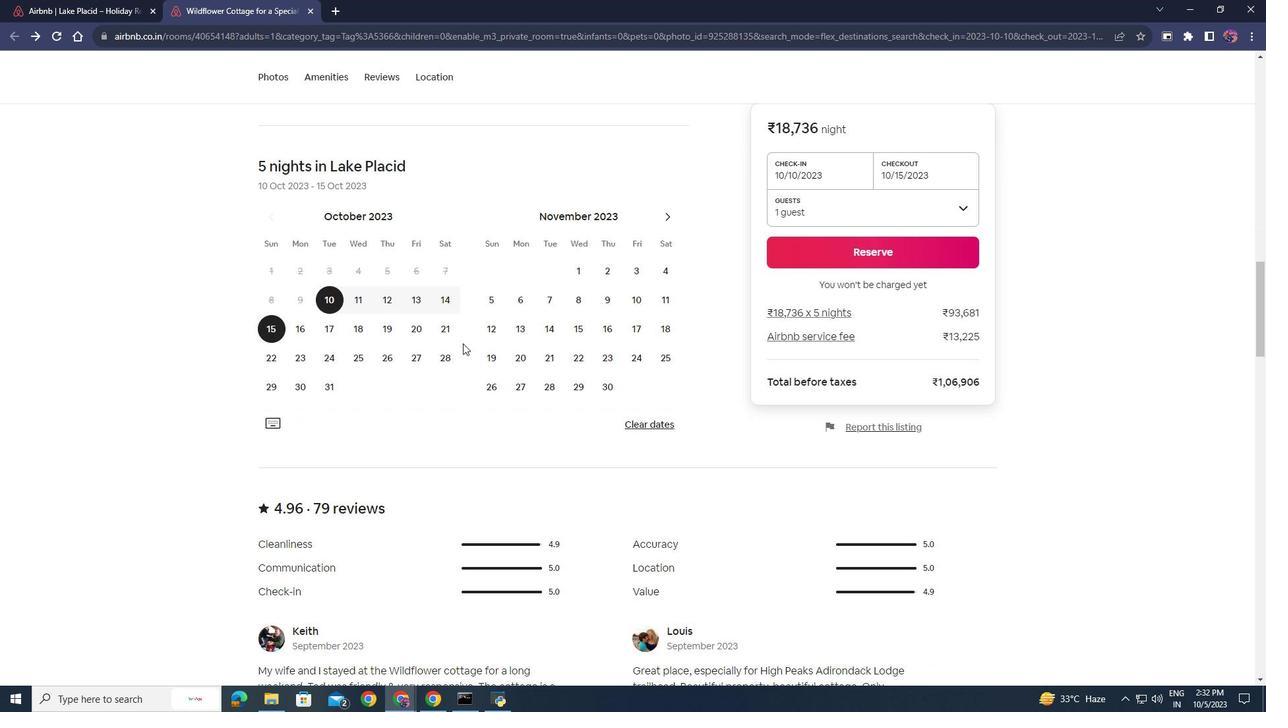 
Action: Mouse scrolled (463, 342) with delta (0, 0)
Screenshot: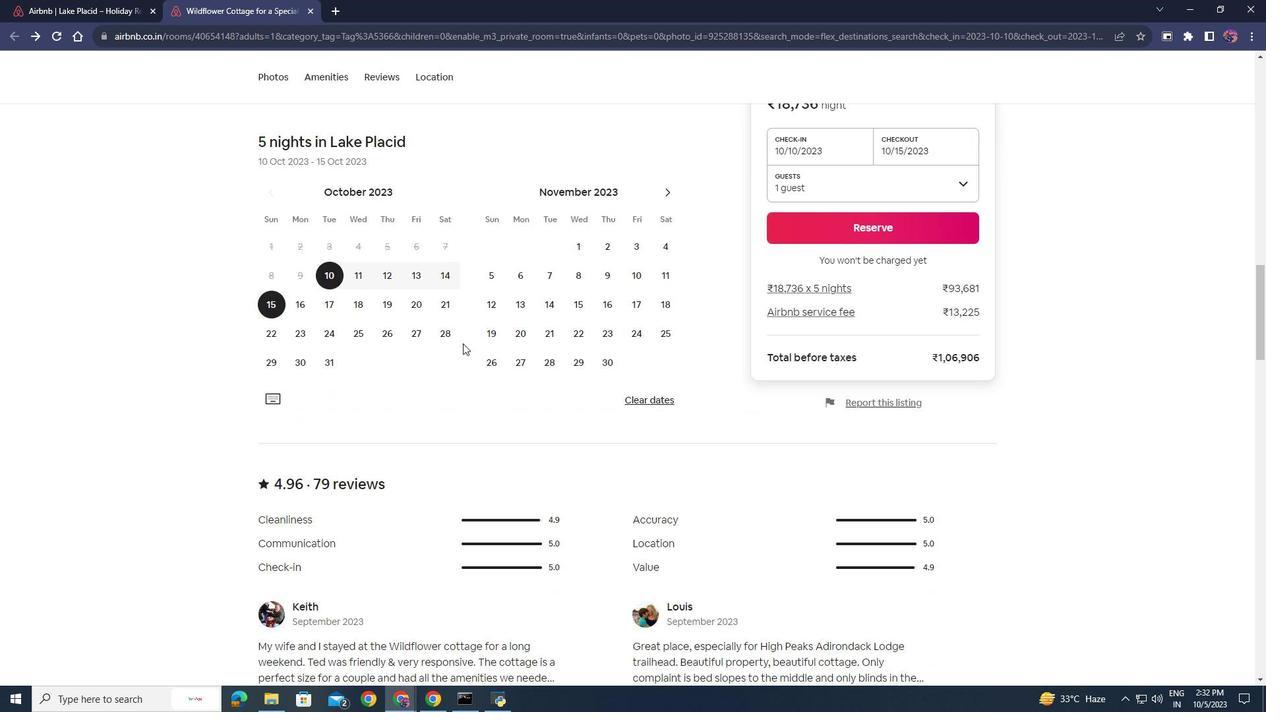 
Action: Mouse scrolled (463, 342) with delta (0, 0)
Screenshot: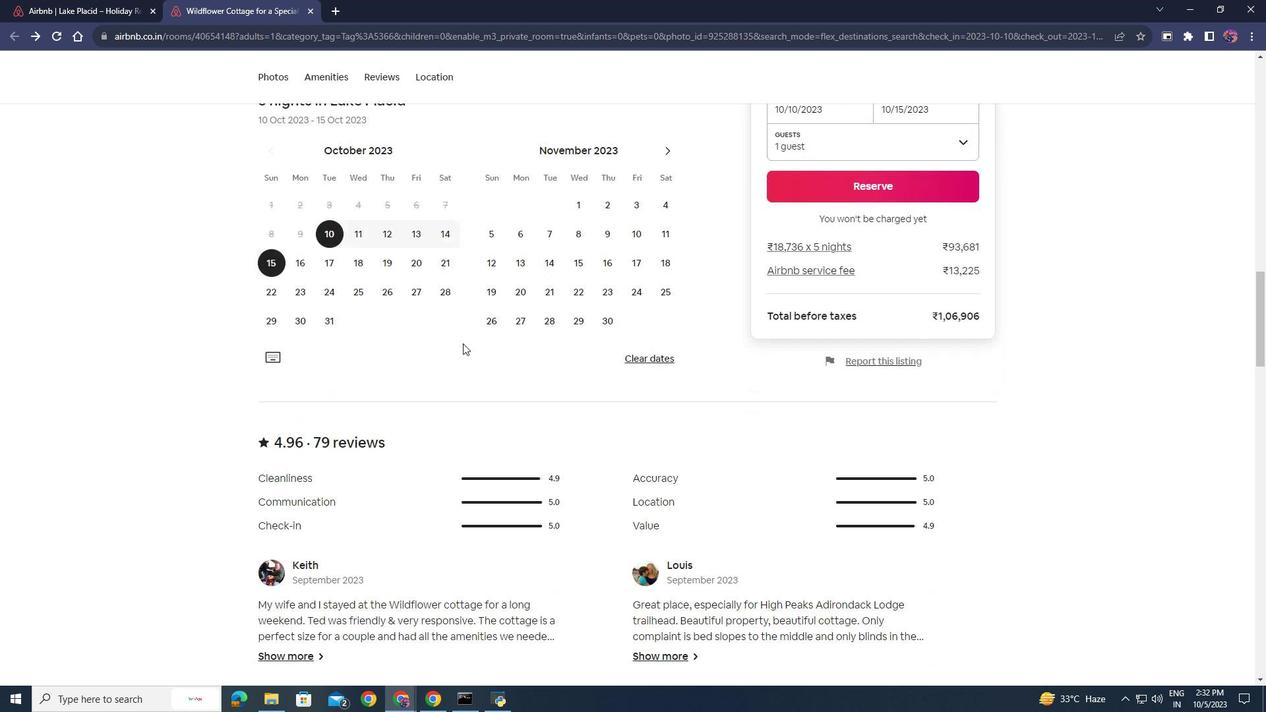 
Action: Mouse scrolled (463, 342) with delta (0, 0)
Screenshot: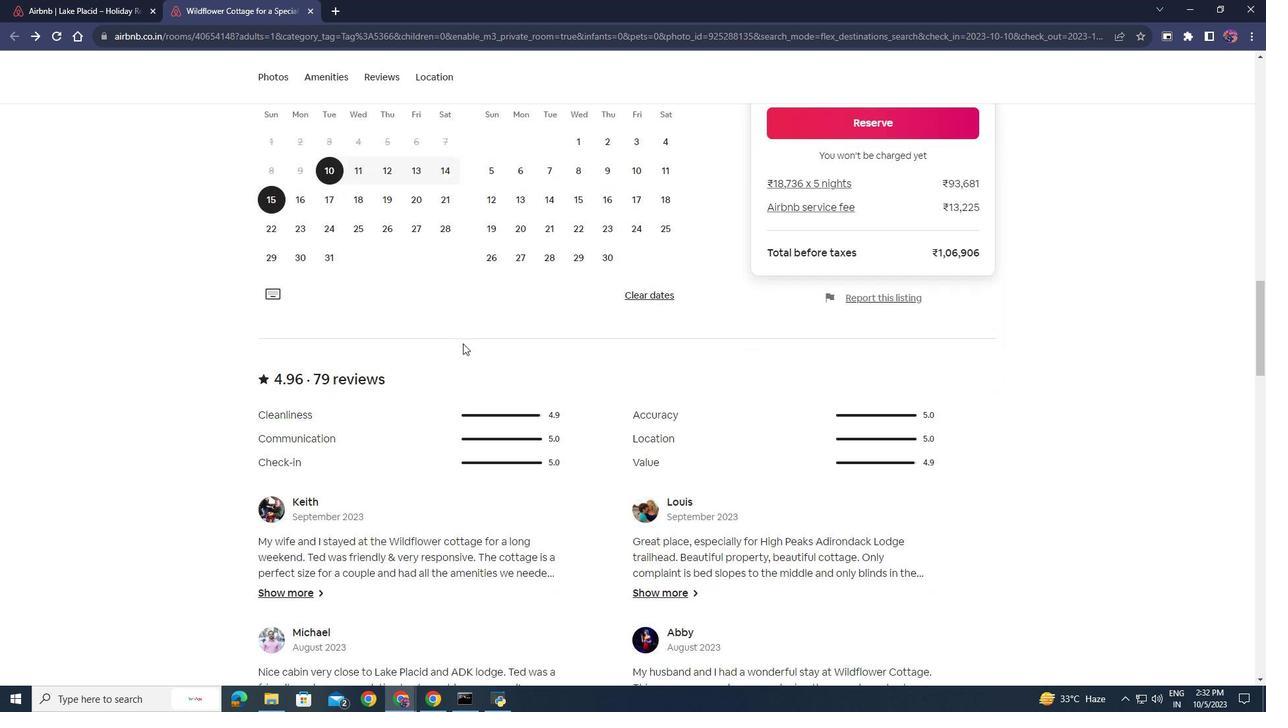 
Action: Mouse scrolled (463, 342) with delta (0, 0)
Screenshot: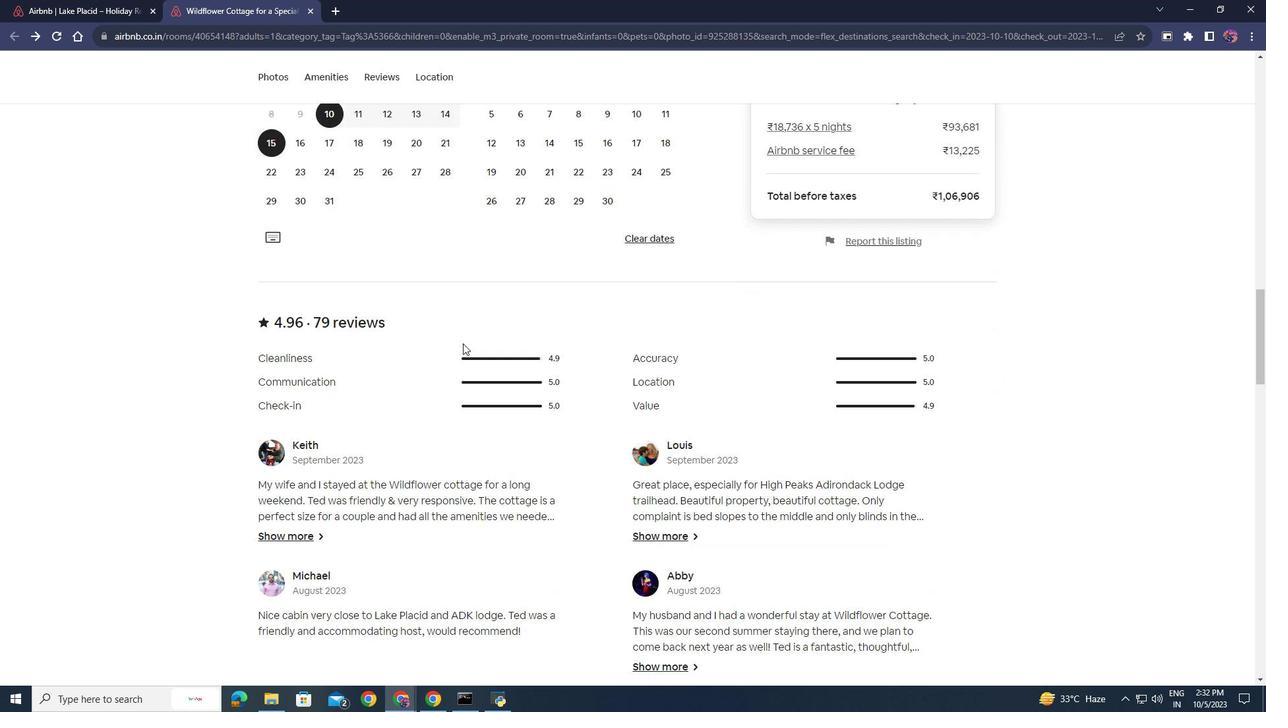 
Action: Mouse scrolled (463, 342) with delta (0, 0)
Screenshot: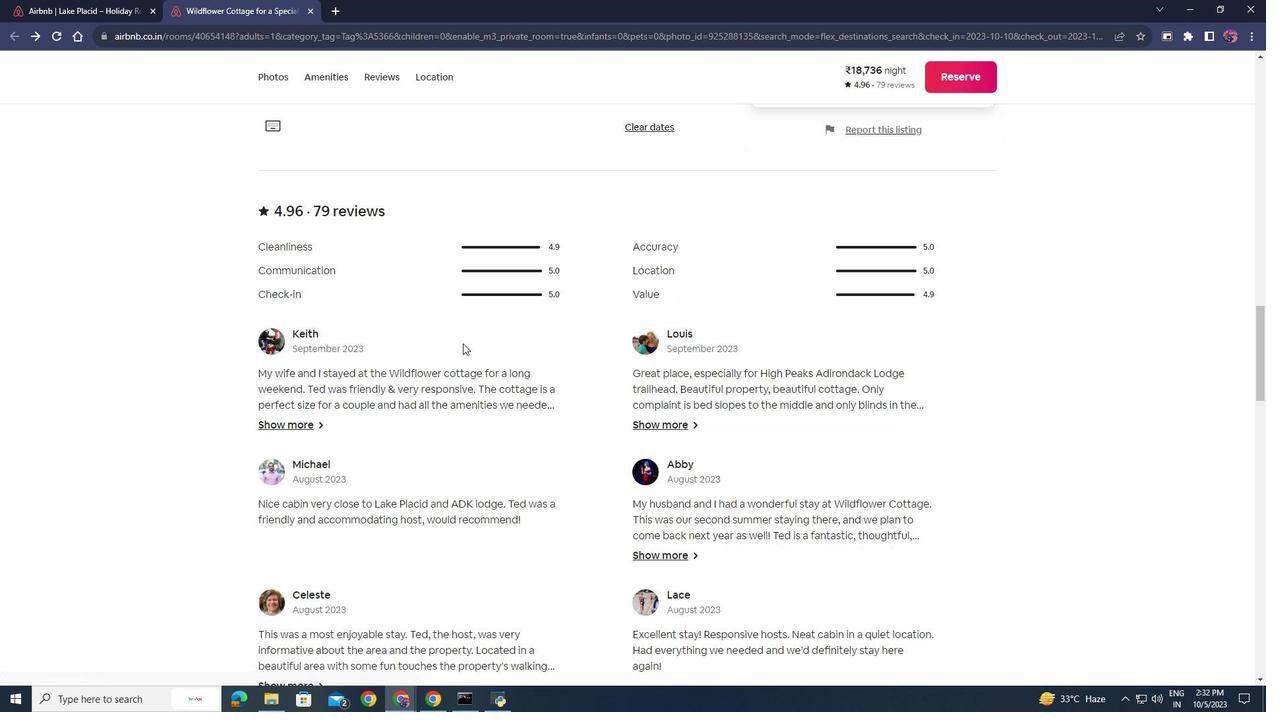 
Action: Mouse scrolled (463, 342) with delta (0, 0)
Screenshot: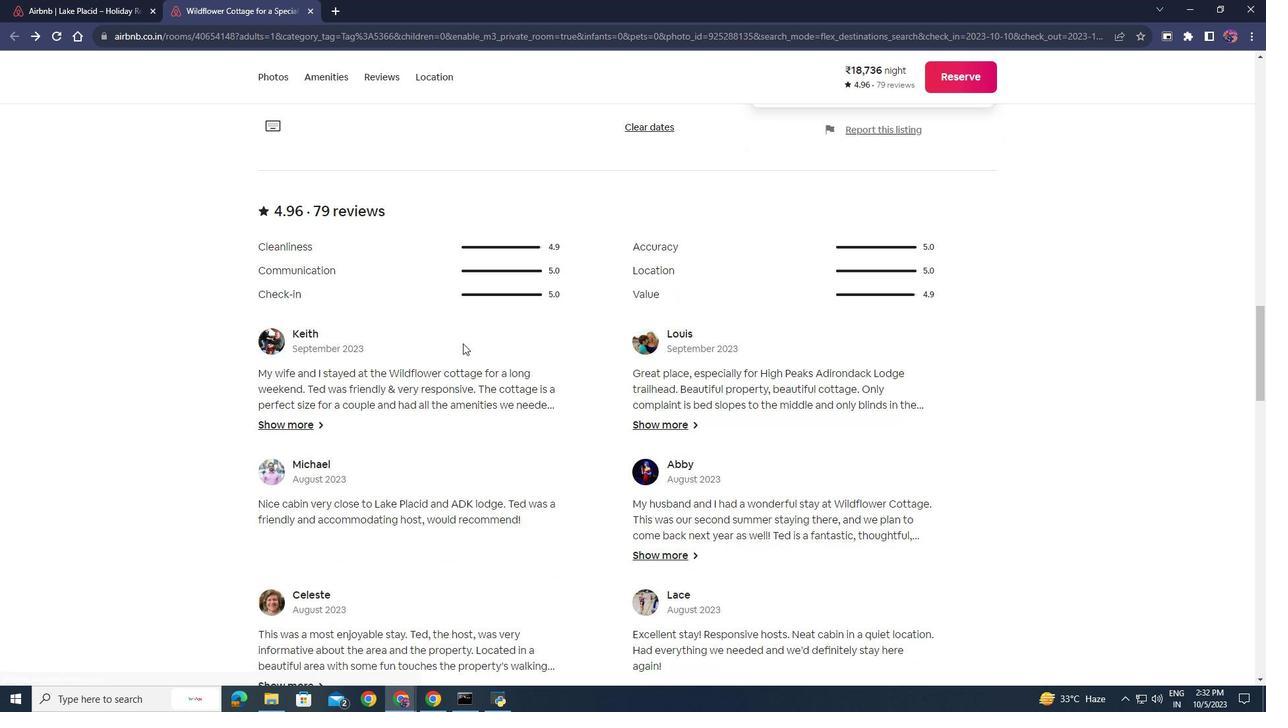 
Action: Mouse moved to (383, 75)
Screenshot: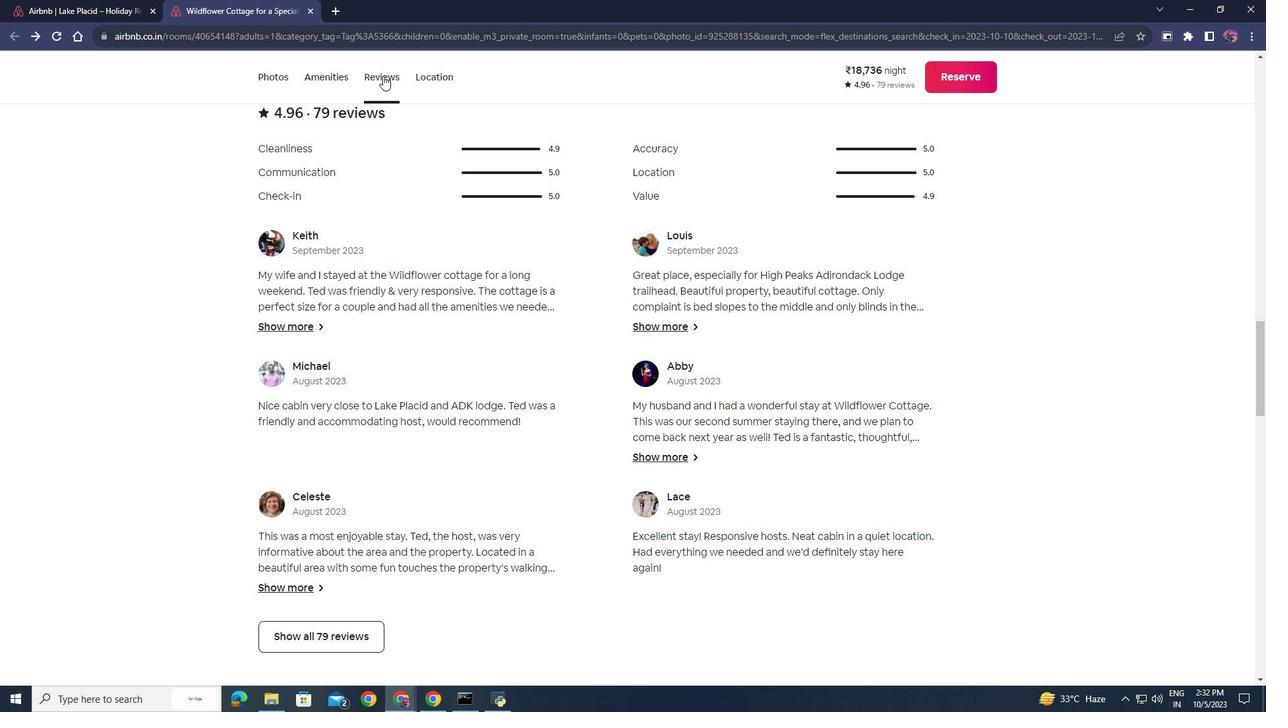 
Action: Mouse pressed left at (383, 75)
Screenshot: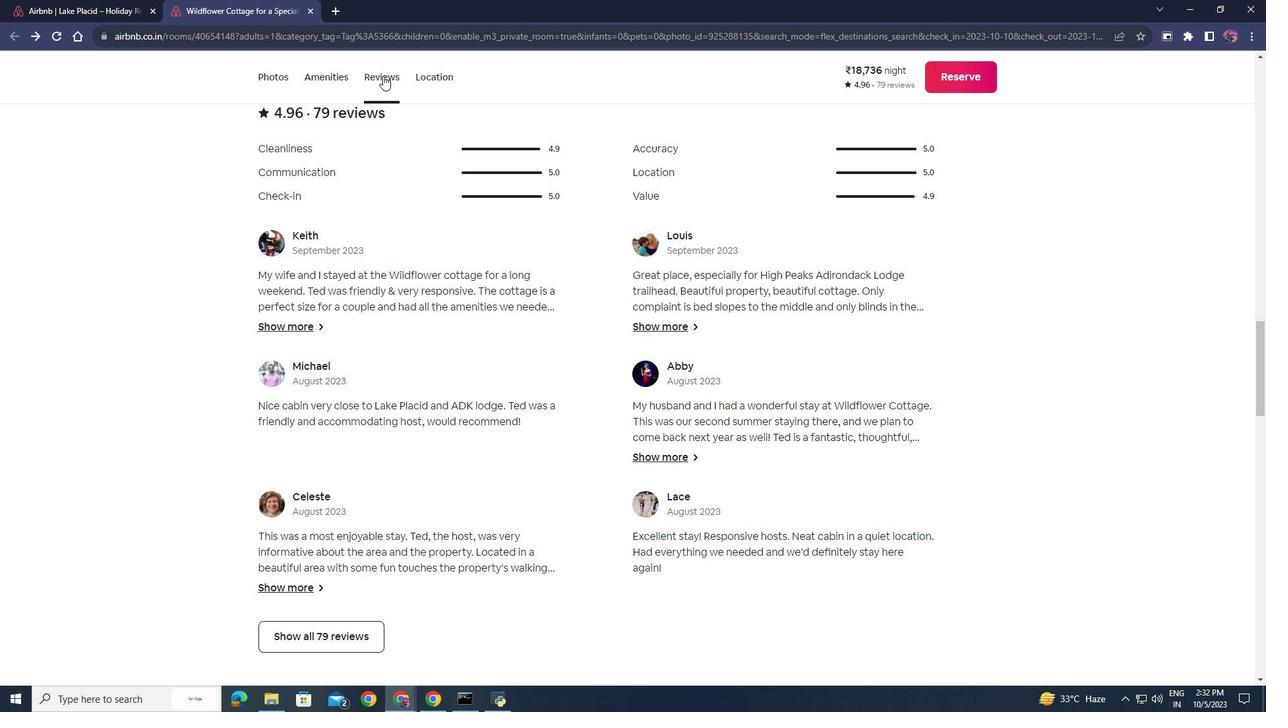 
Action: Mouse moved to (424, 77)
Screenshot: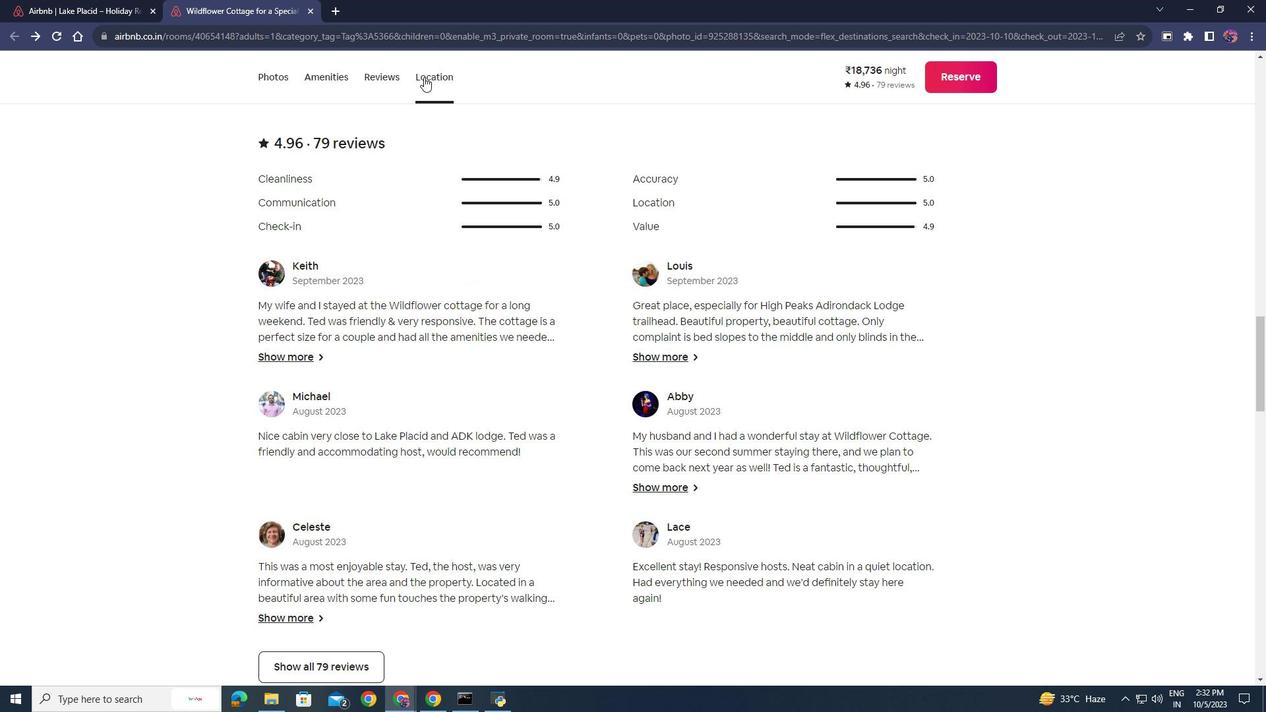 
Action: Mouse pressed left at (424, 77)
Screenshot: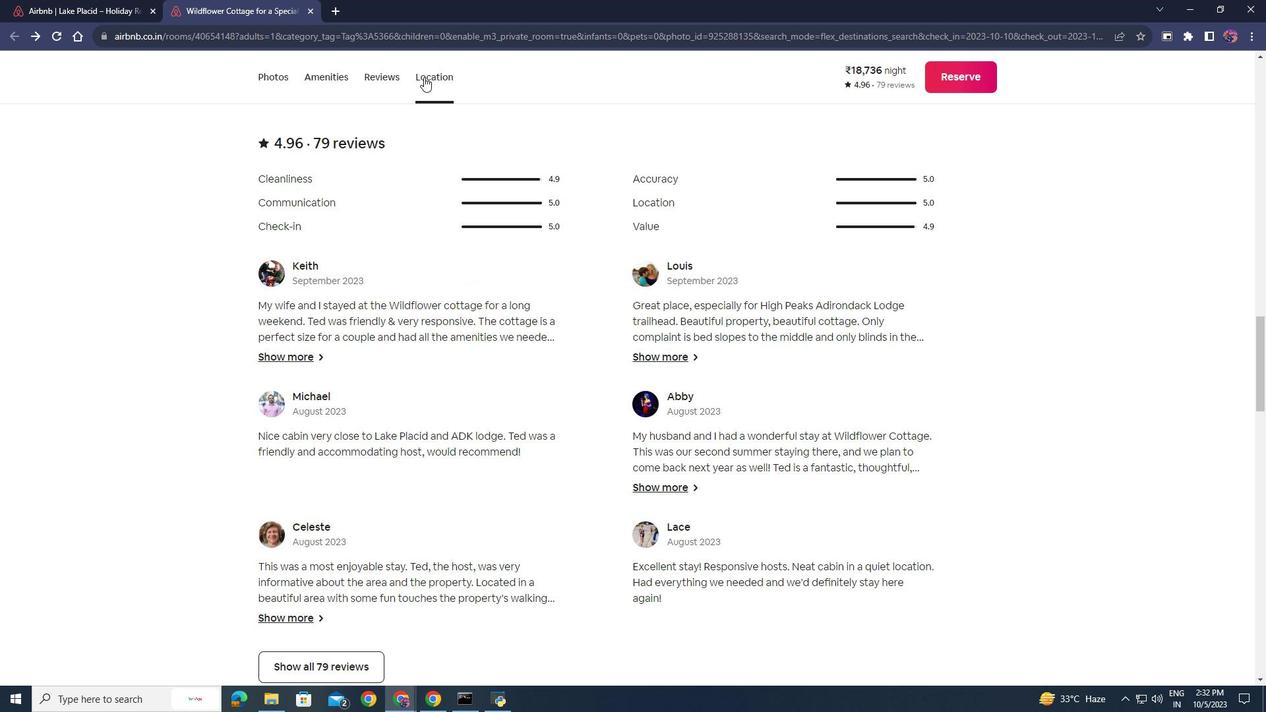 
Action: Mouse moved to (500, 277)
Screenshot: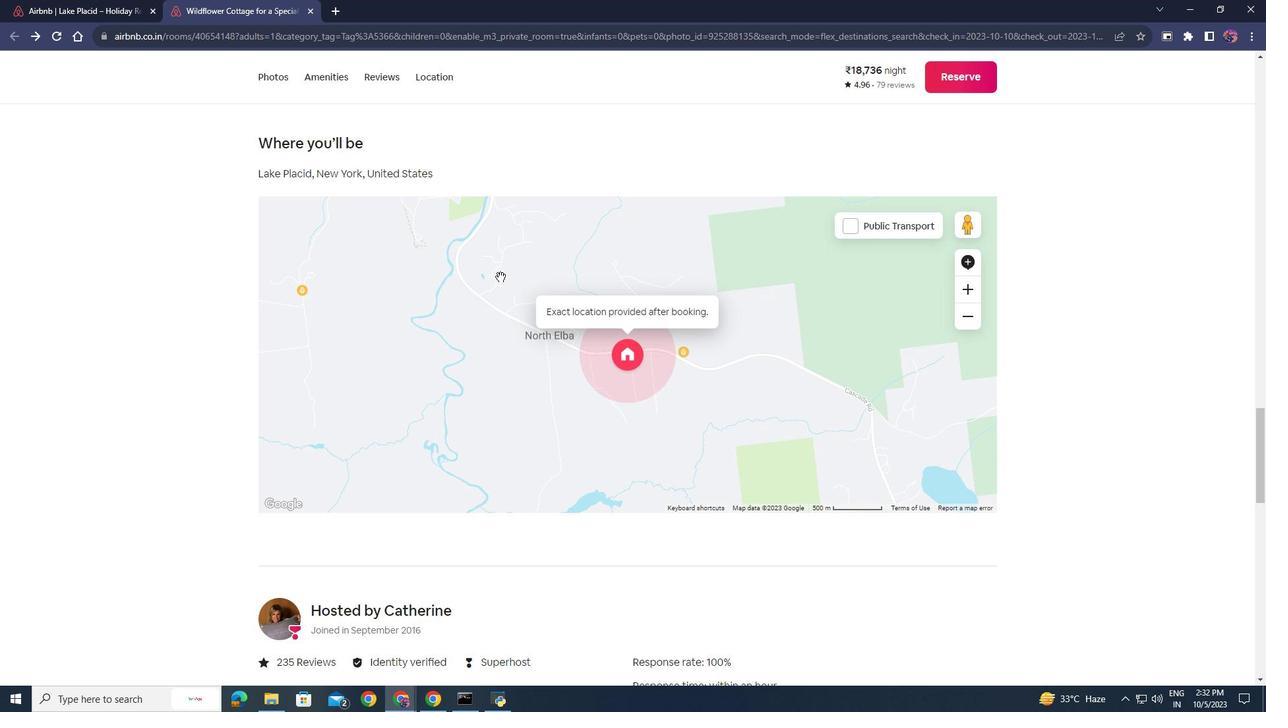 
Action: Mouse scrolled (500, 276) with delta (0, 0)
Screenshot: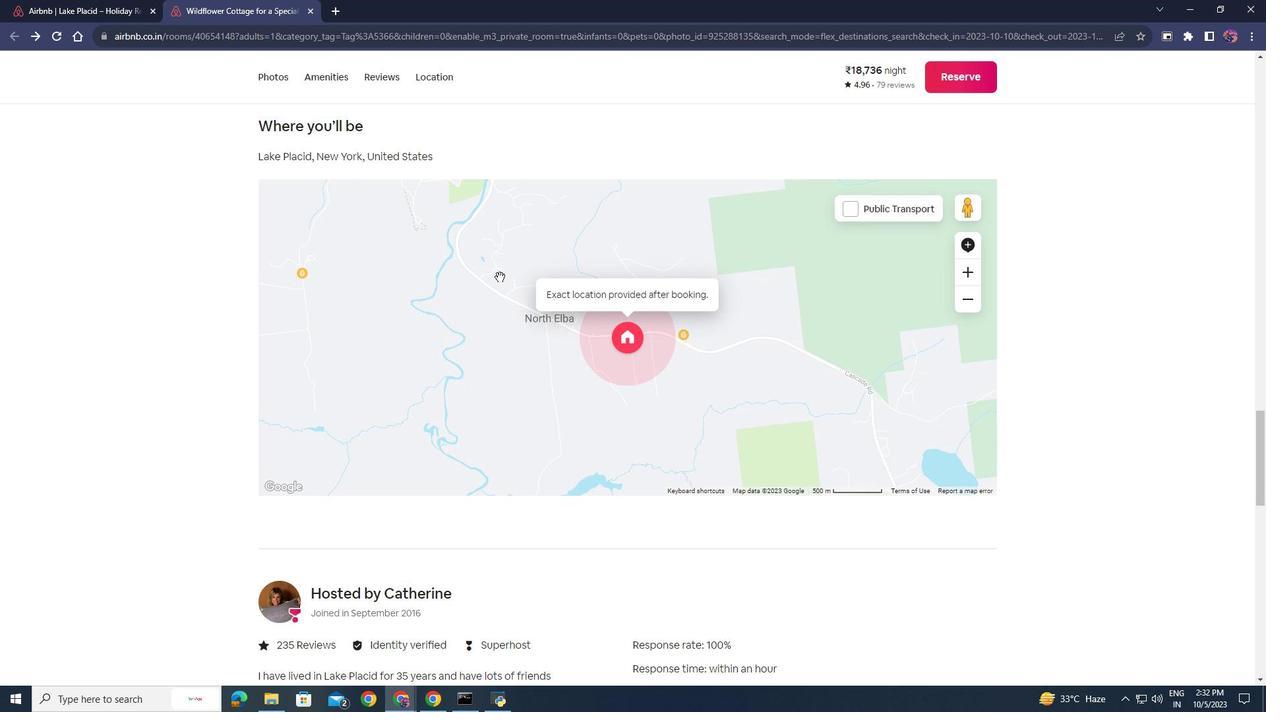 
Action: Mouse scrolled (500, 276) with delta (0, 0)
Screenshot: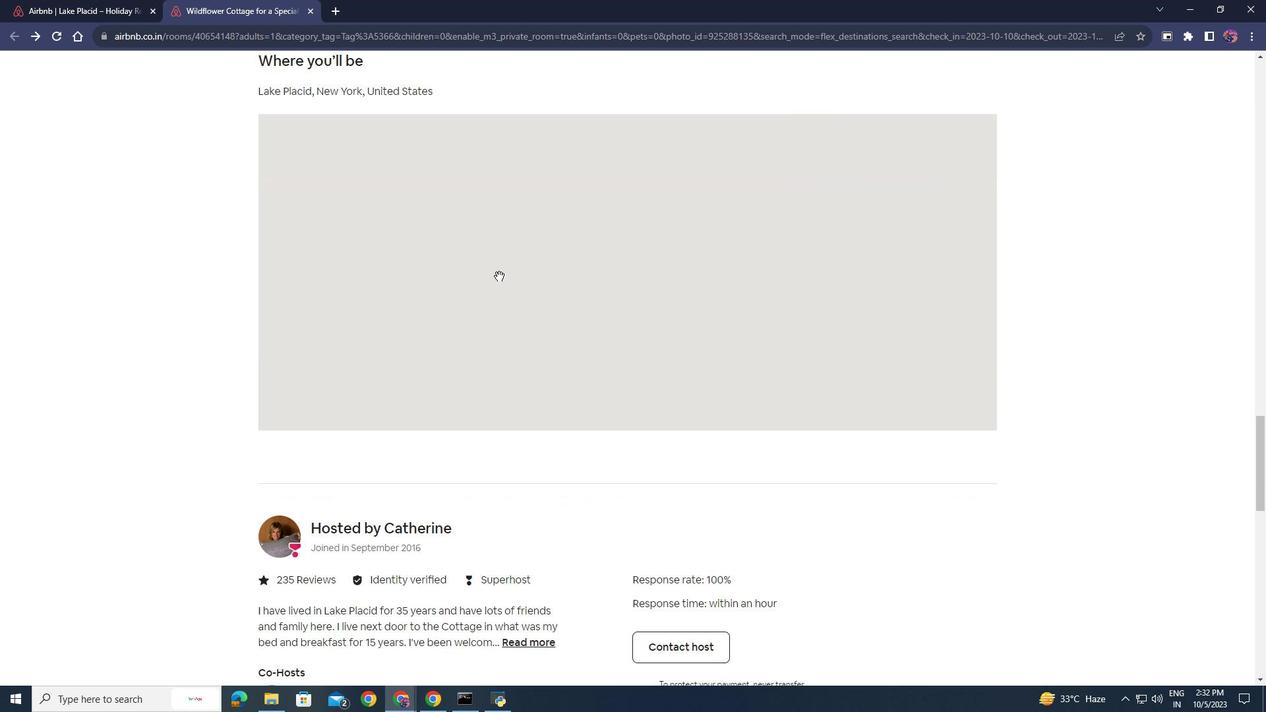 
Action: Mouse moved to (499, 276)
Screenshot: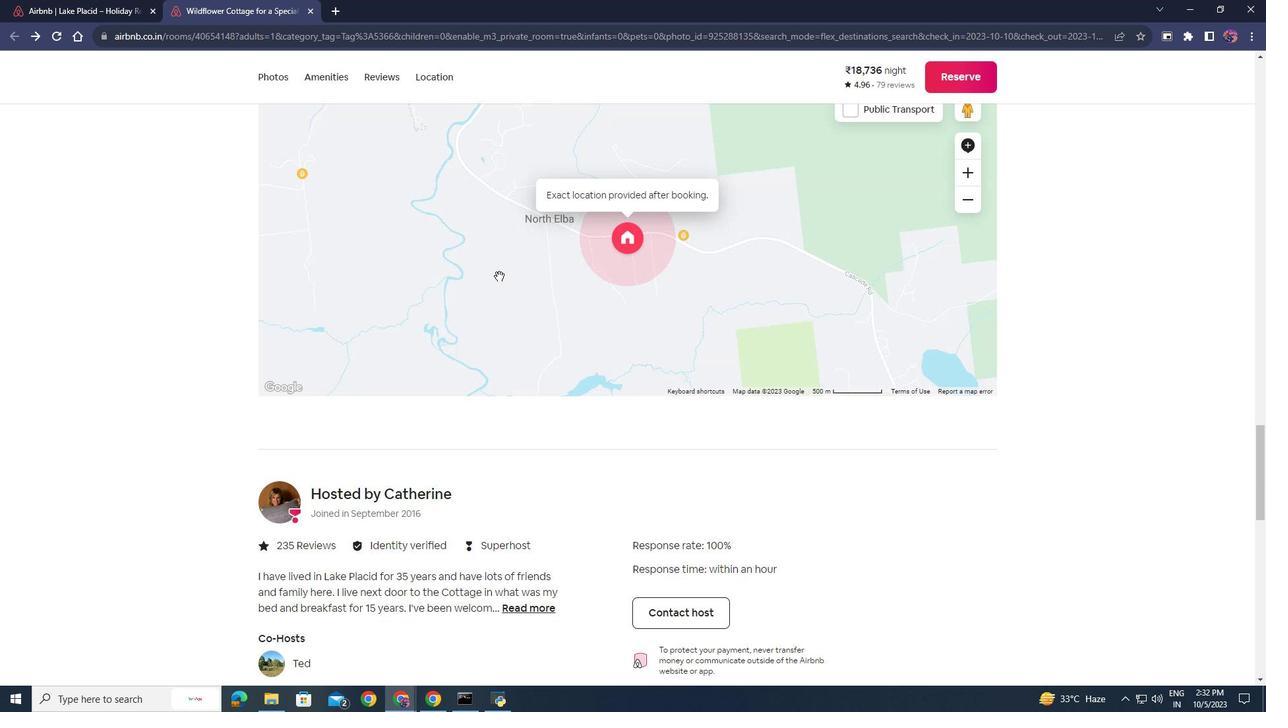 
Action: Mouse scrolled (499, 275) with delta (0, 0)
Screenshot: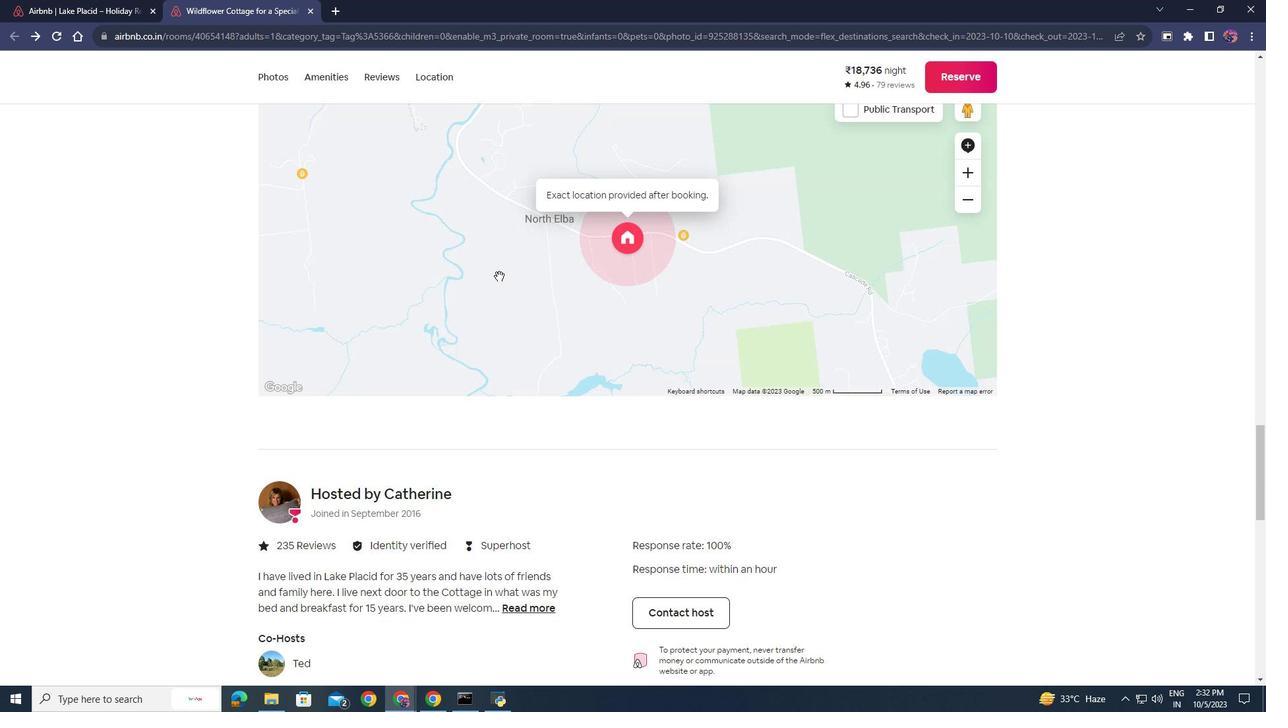 
Action: Mouse moved to (496, 275)
Screenshot: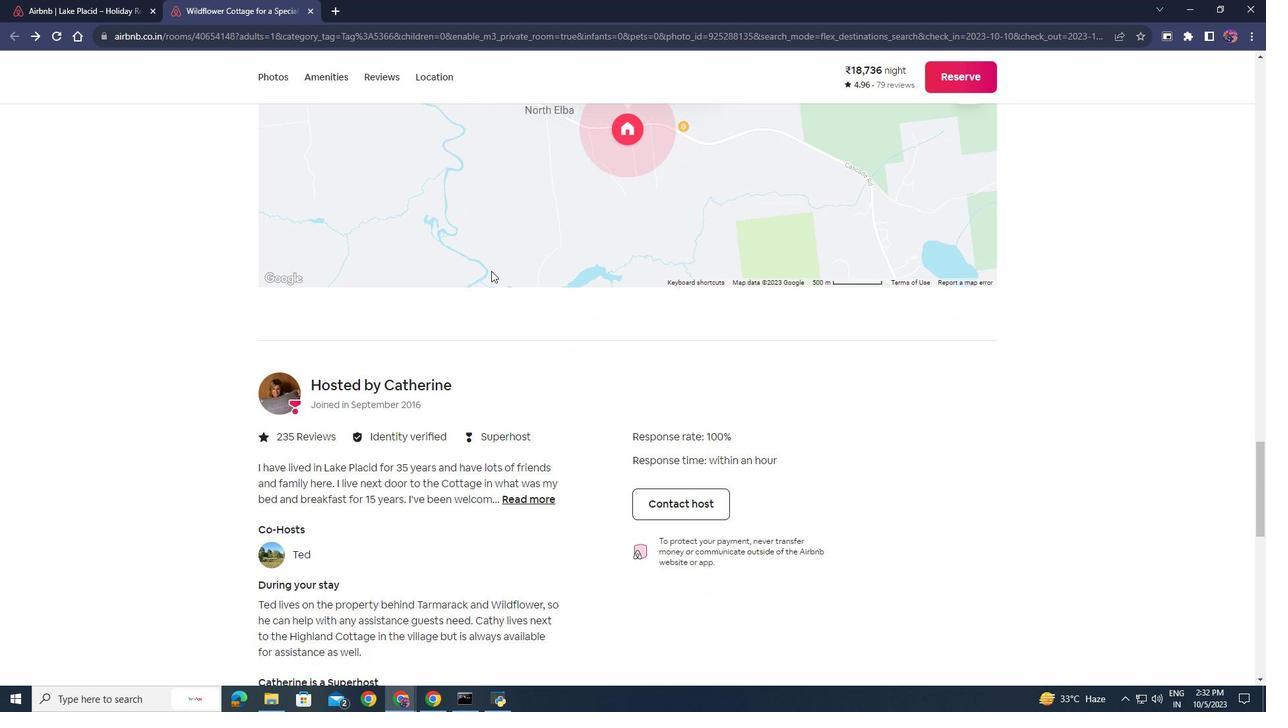 
Action: Mouse scrolled (496, 274) with delta (0, 0)
Screenshot: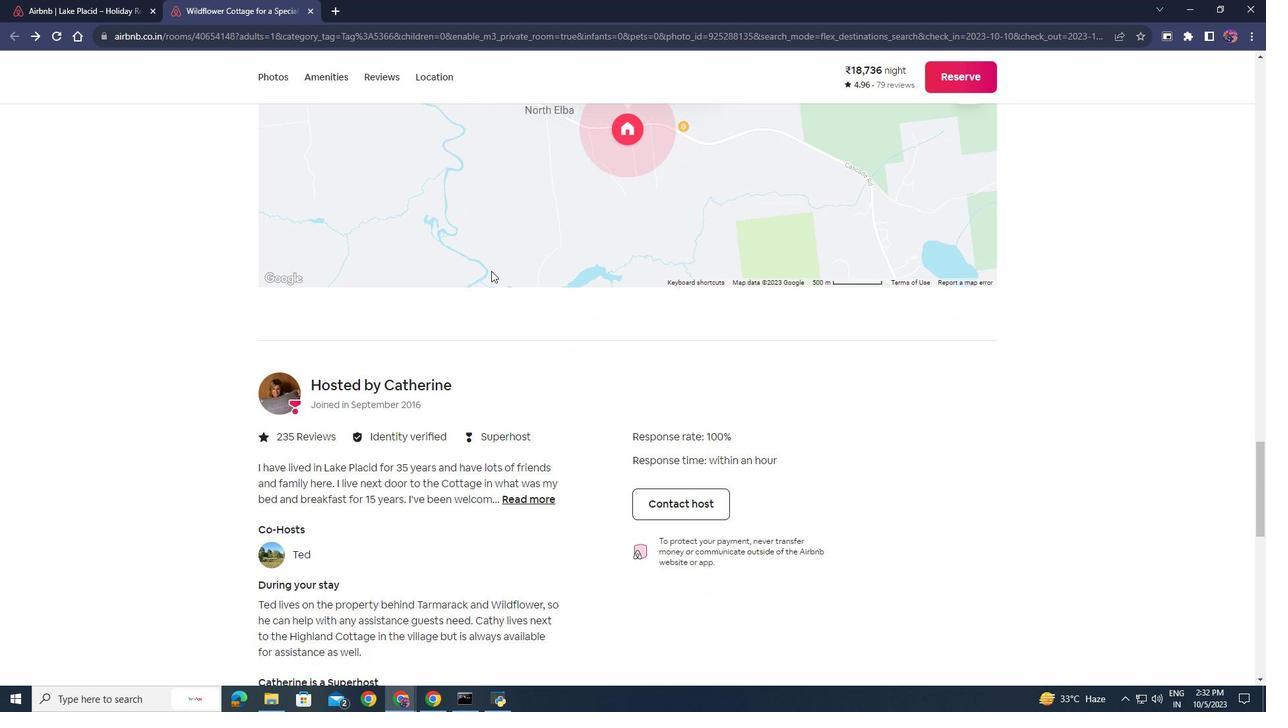 
Action: Mouse moved to (490, 264)
Screenshot: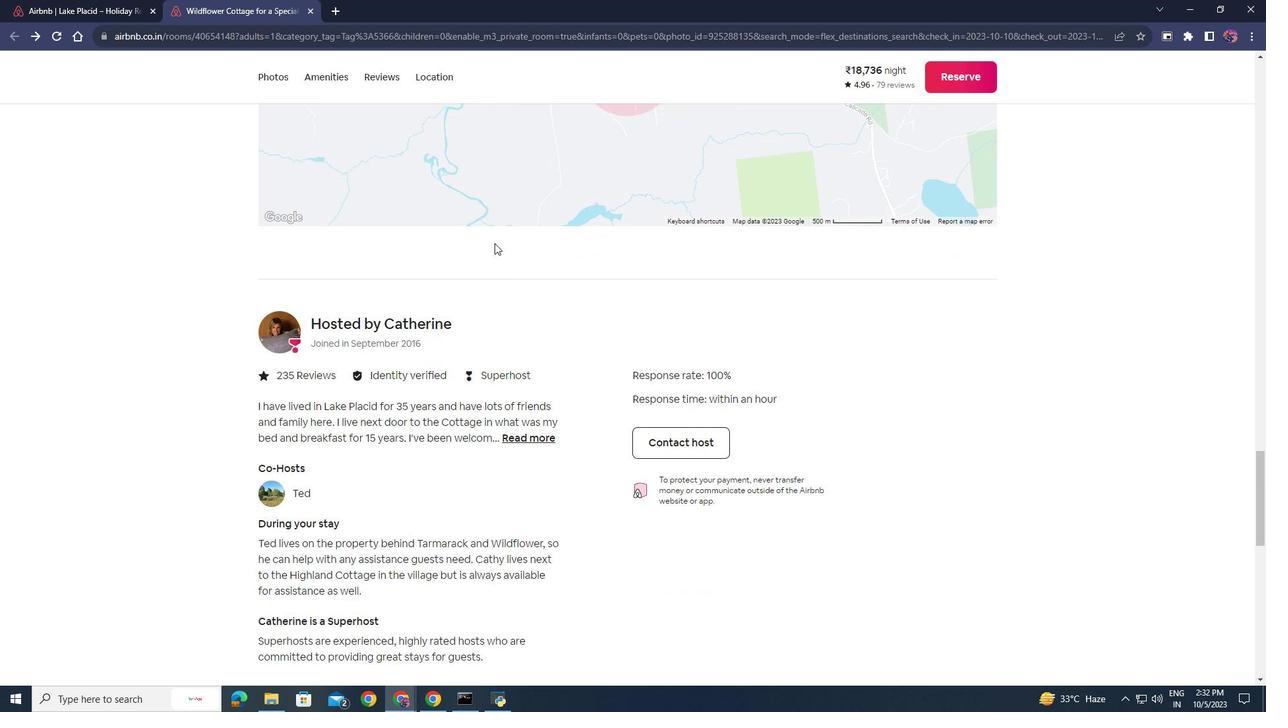 
Action: Mouse scrolled (490, 263) with delta (0, 0)
Screenshot: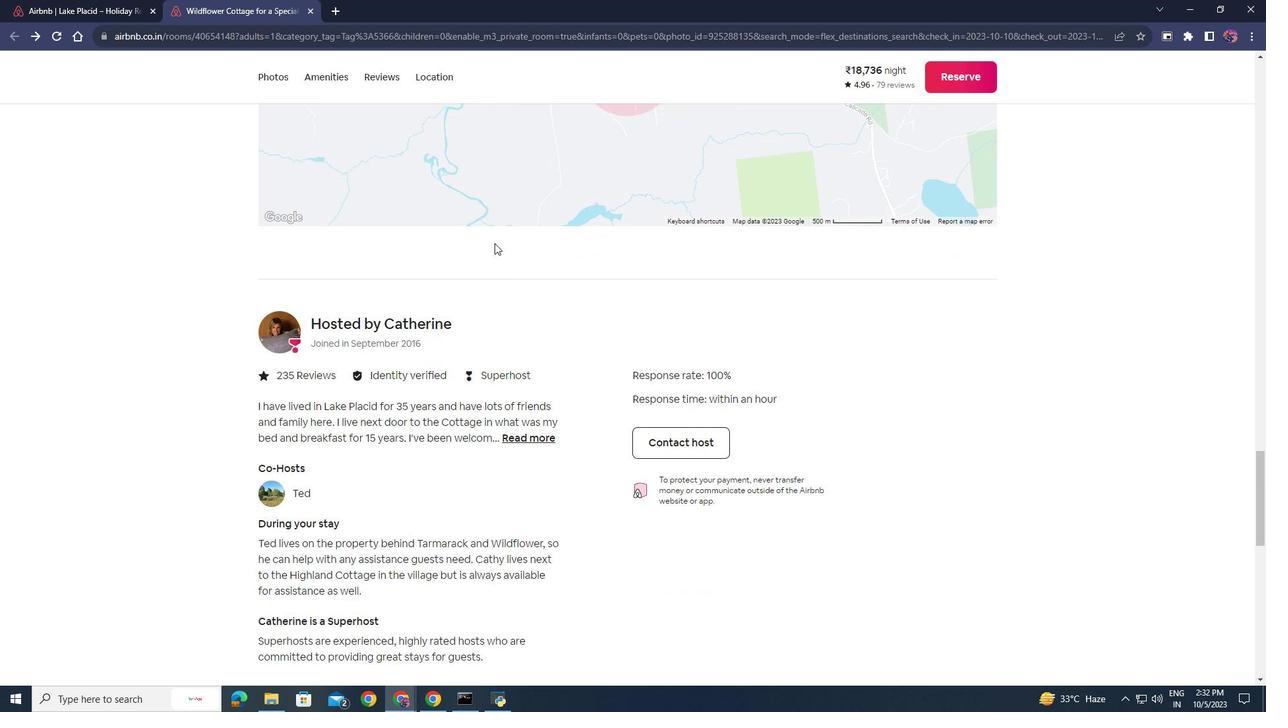 
Action: Mouse moved to (273, 78)
Screenshot: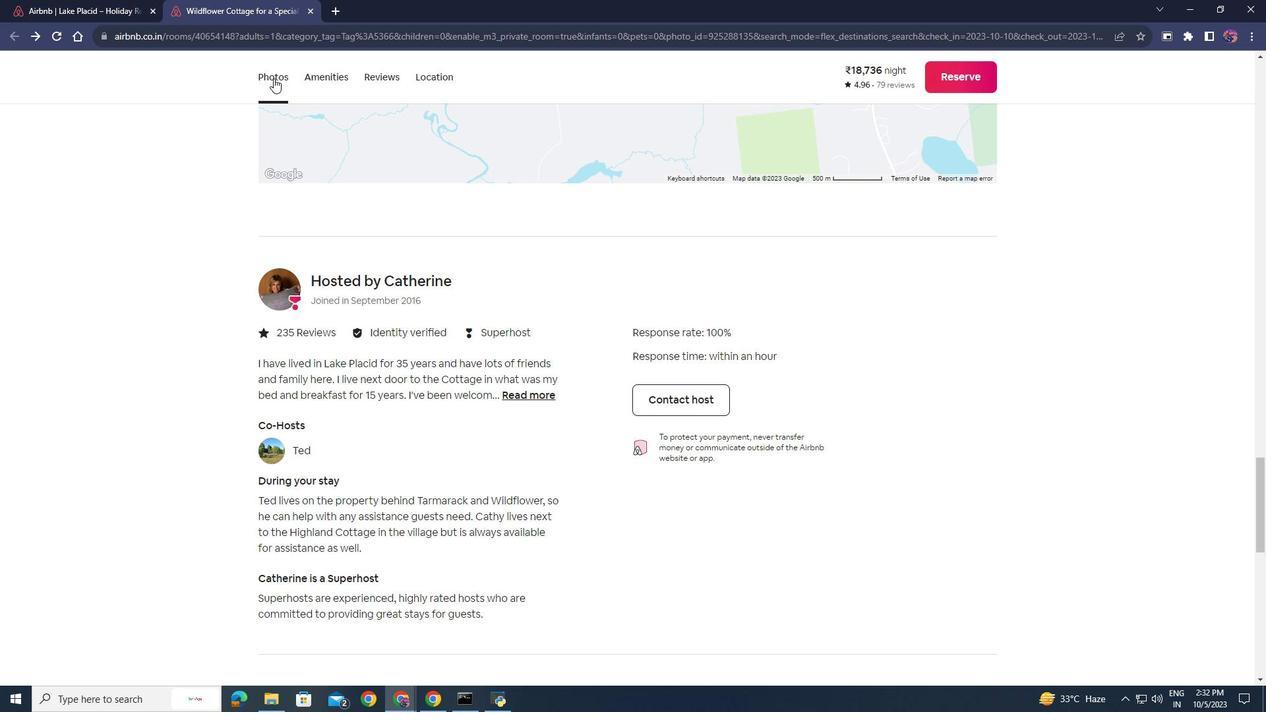 
Action: Mouse pressed left at (273, 78)
Screenshot: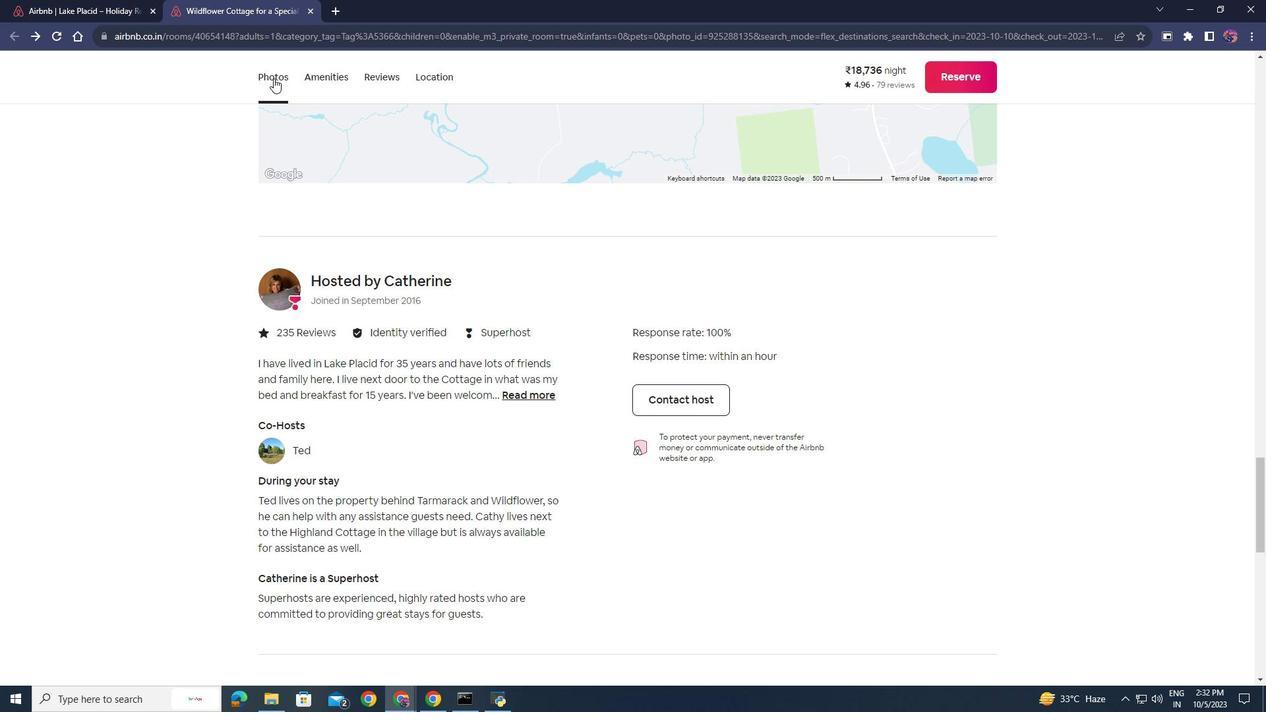 
Action: Mouse moved to (308, 11)
Screenshot: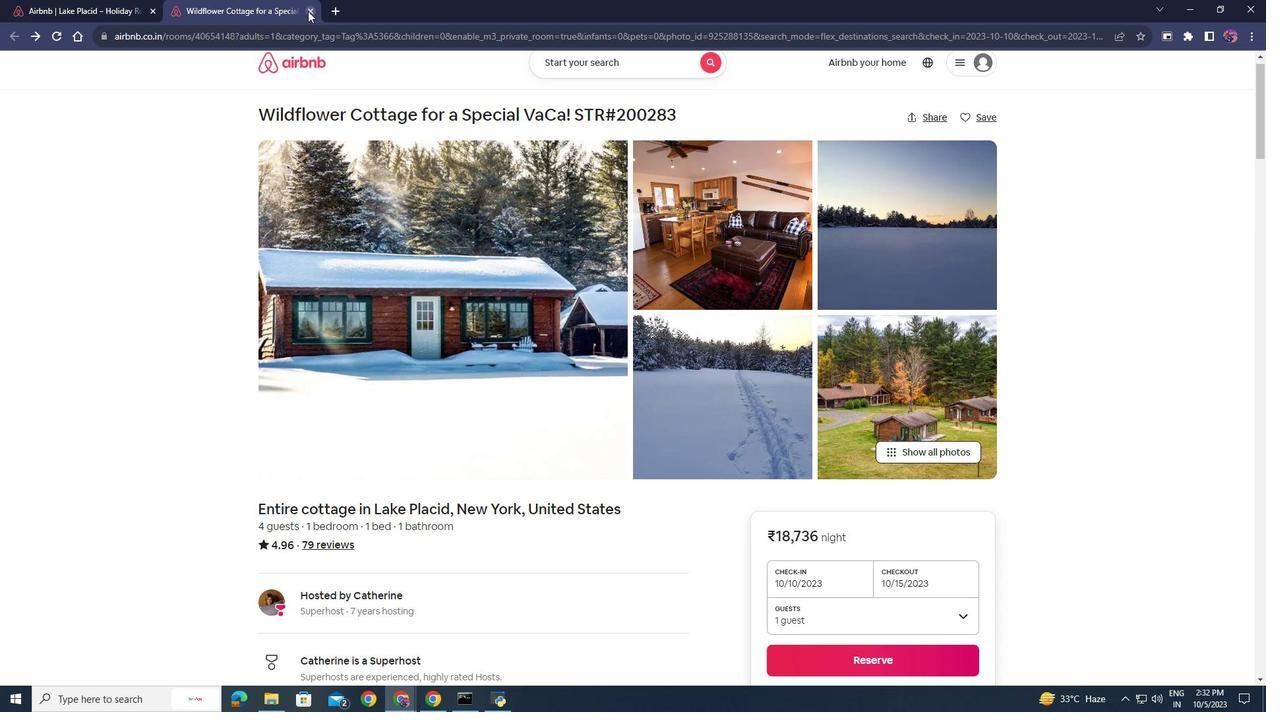 
Action: Mouse pressed left at (308, 11)
Screenshot: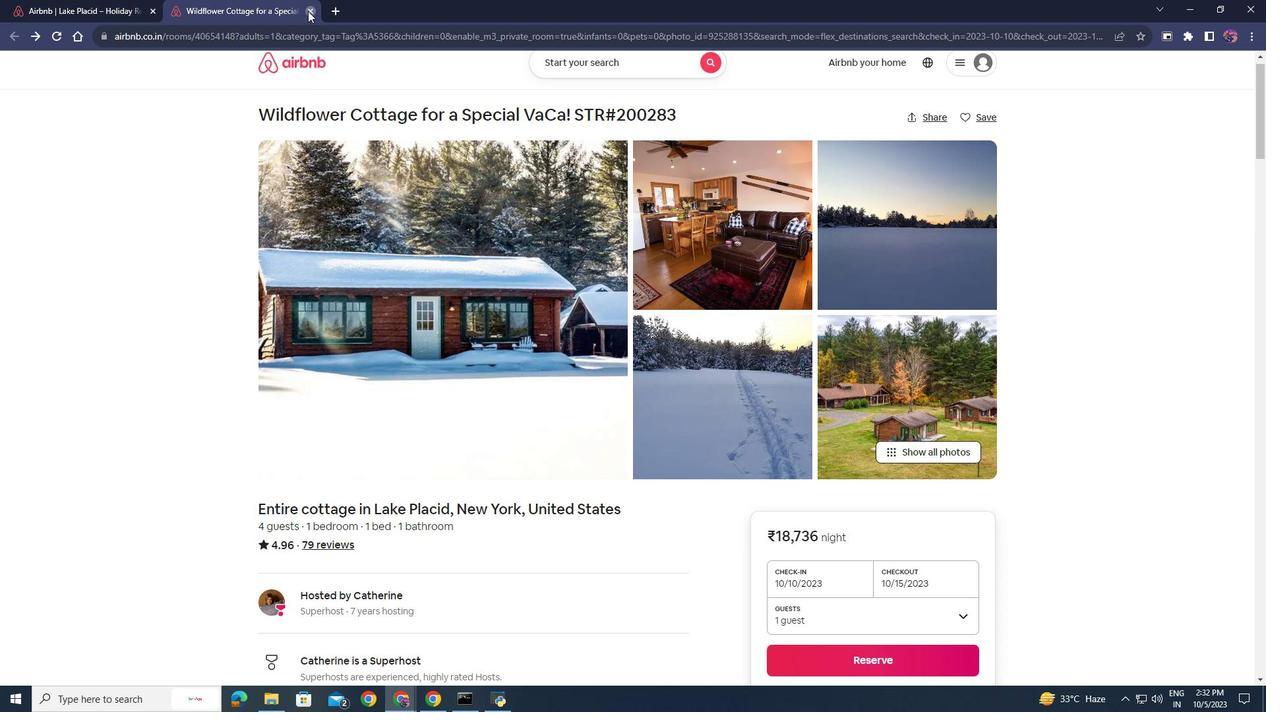 
Action: Mouse moved to (356, 327)
Screenshot: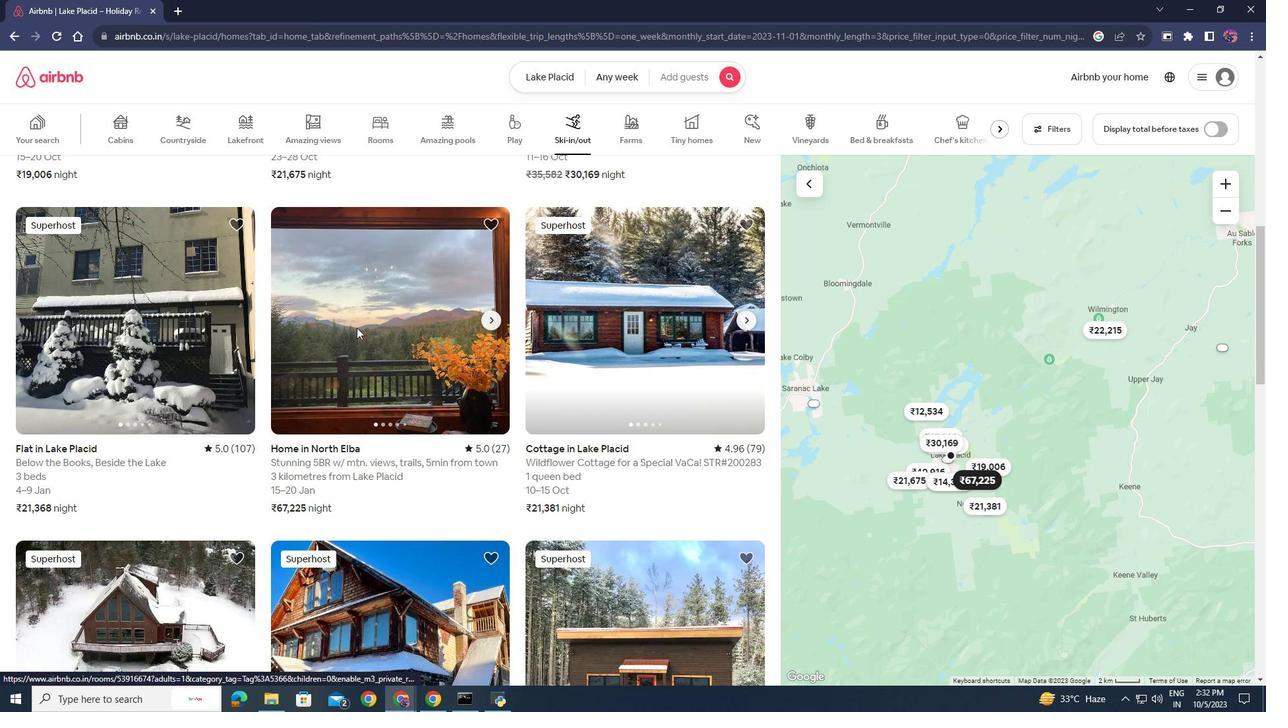 
Action: Mouse scrolled (356, 327) with delta (0, 0)
Screenshot: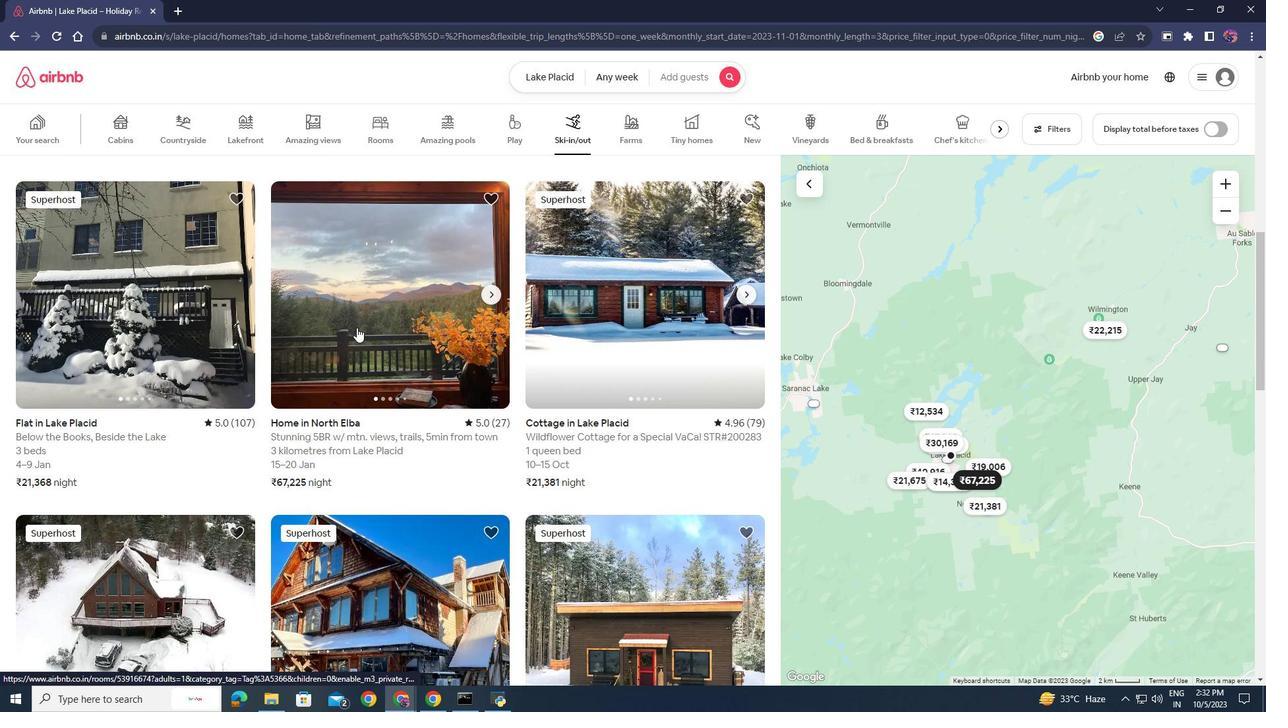 
Action: Mouse scrolled (356, 327) with delta (0, 0)
Screenshot: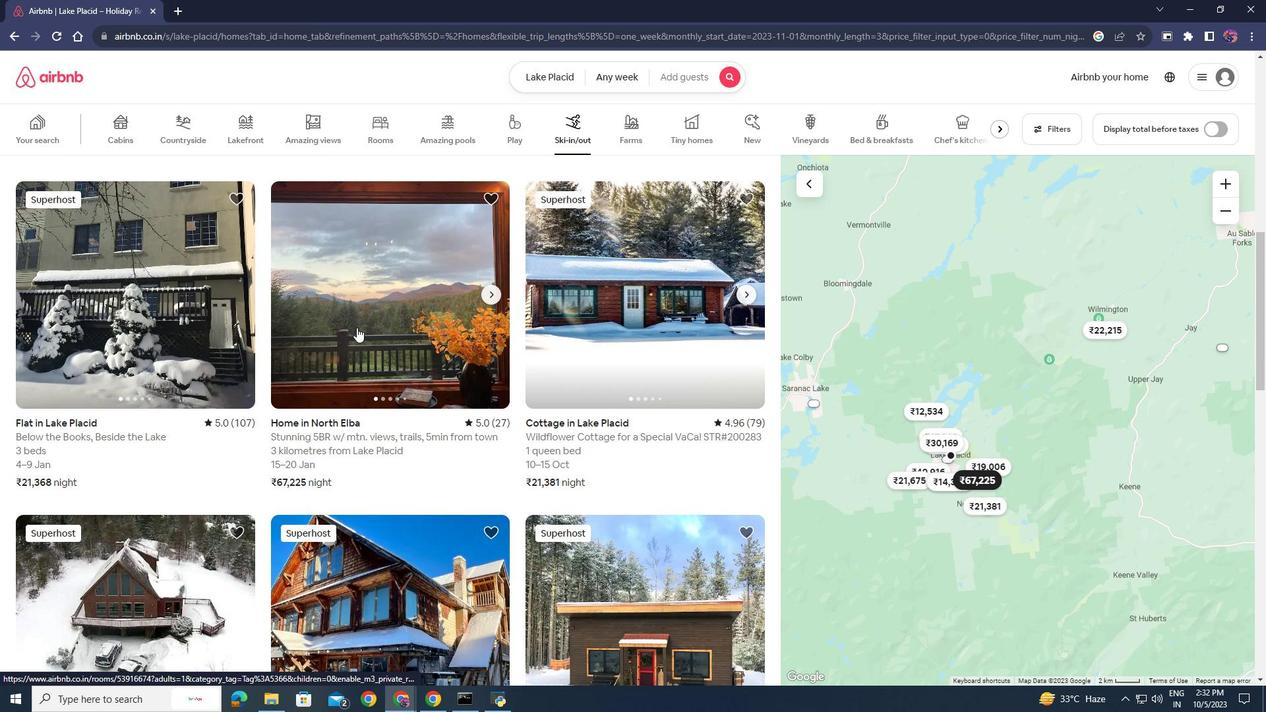 
Action: Mouse scrolled (356, 327) with delta (0, 0)
Screenshot: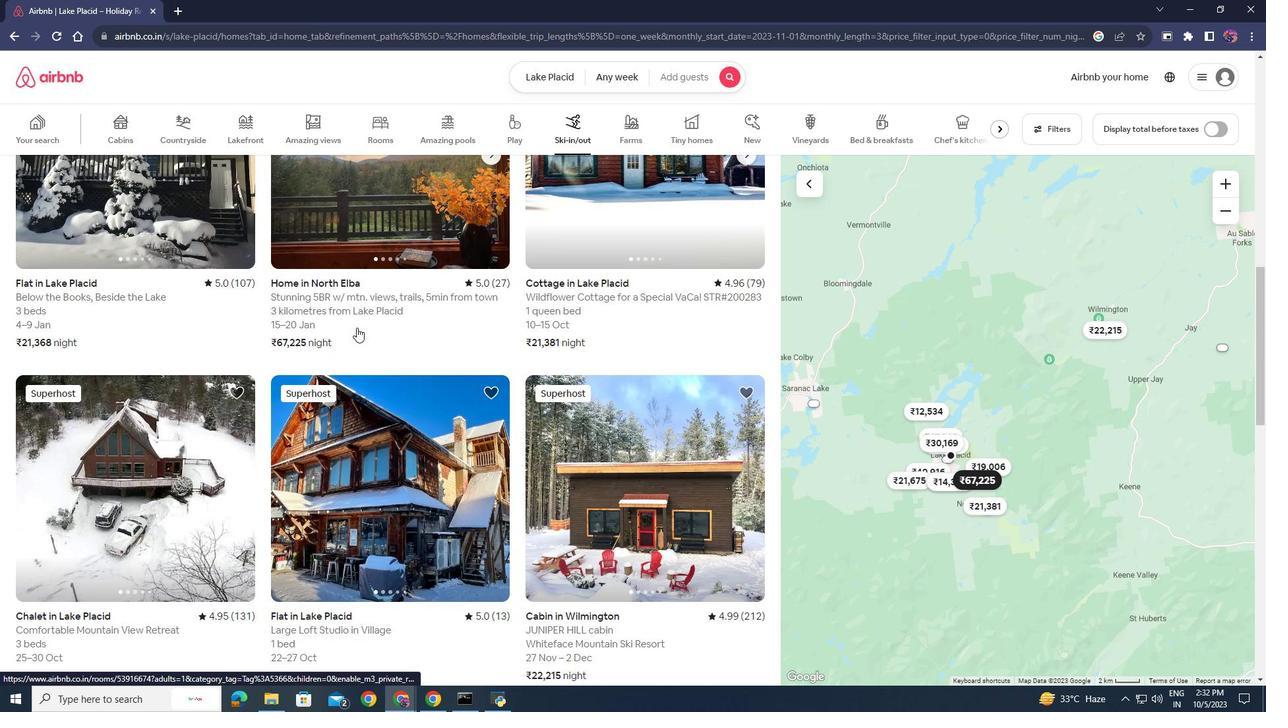 
Action: Mouse scrolled (356, 327) with delta (0, 0)
Screenshot: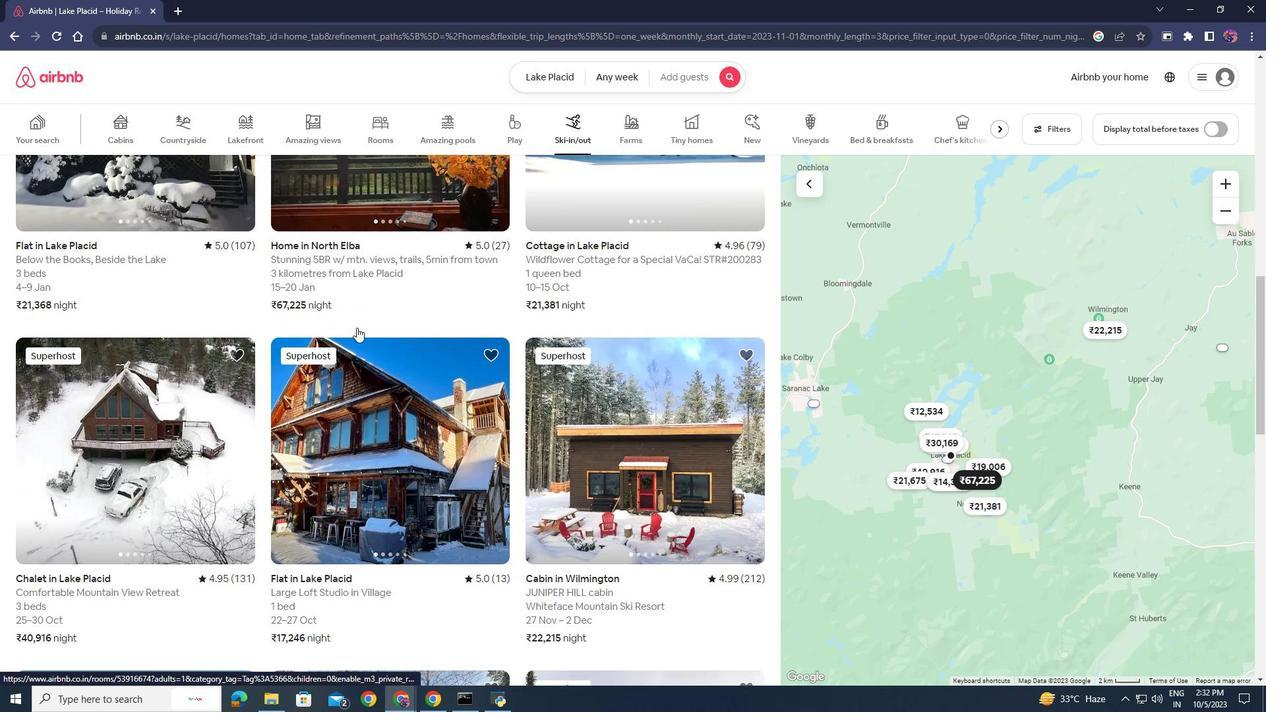 
Action: Mouse scrolled (356, 327) with delta (0, 0)
Screenshot: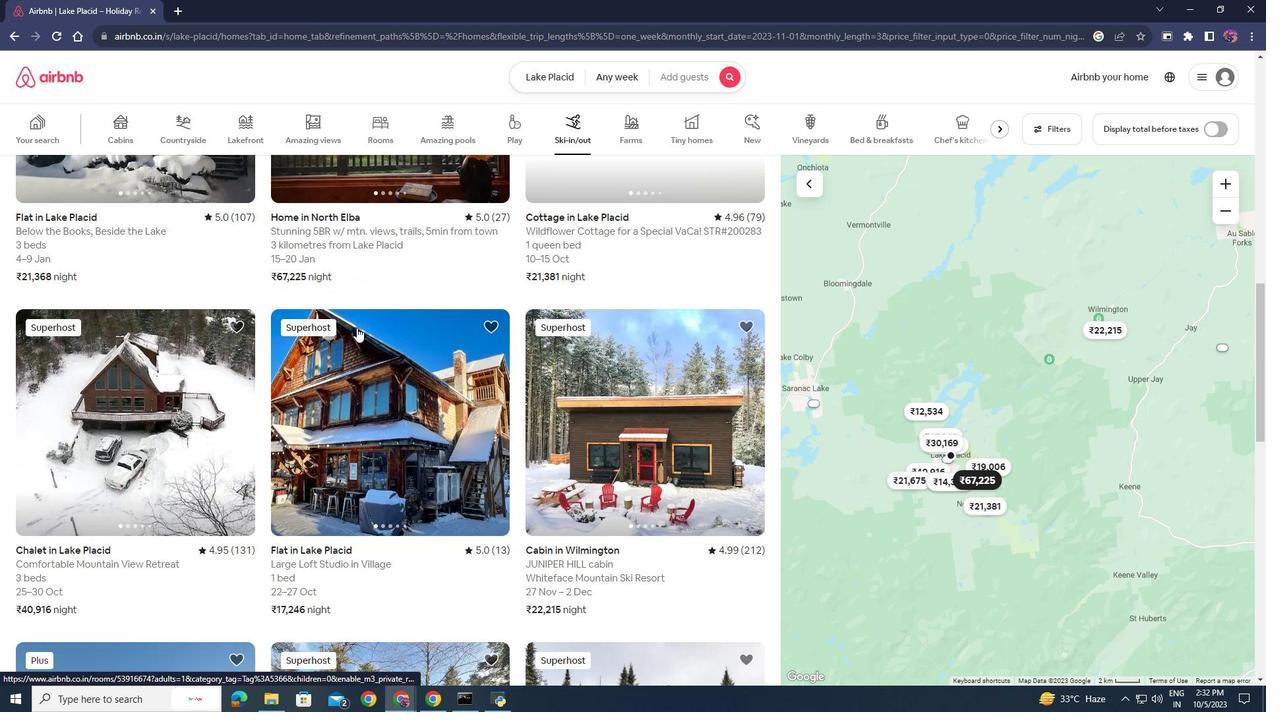 
Action: Mouse moved to (166, 311)
Screenshot: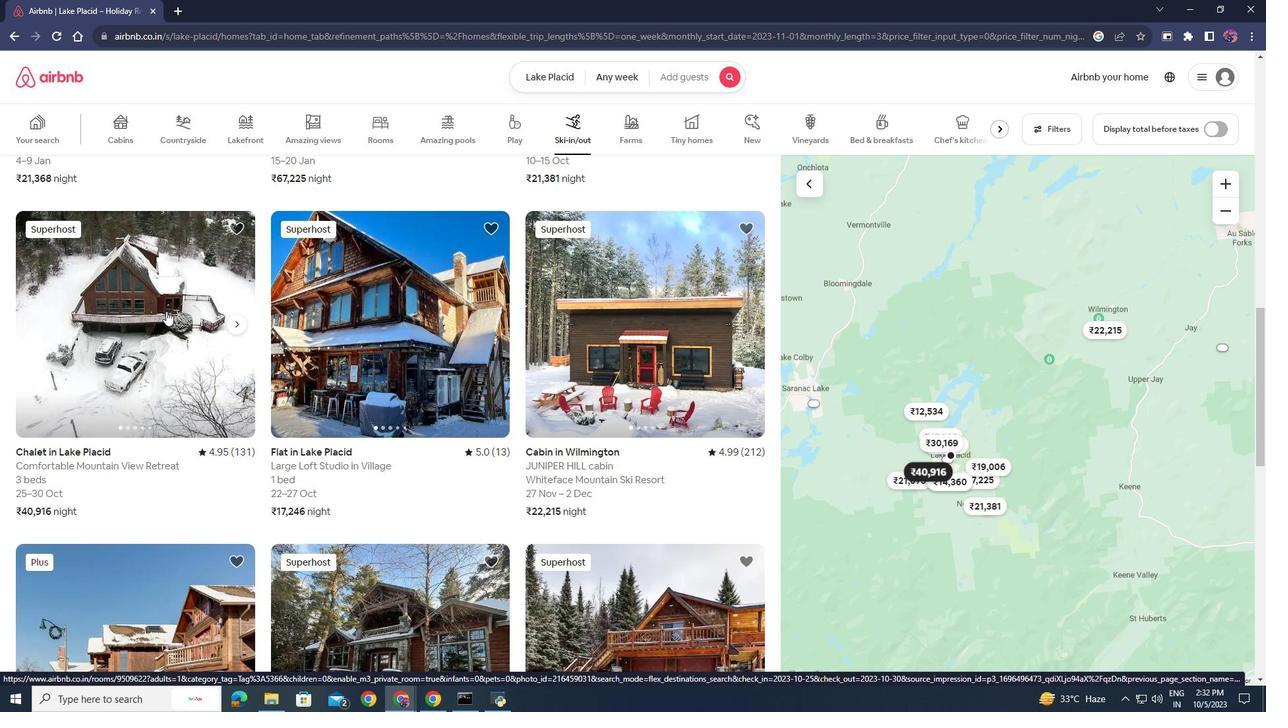 
Action: Mouse pressed left at (166, 311)
Screenshot: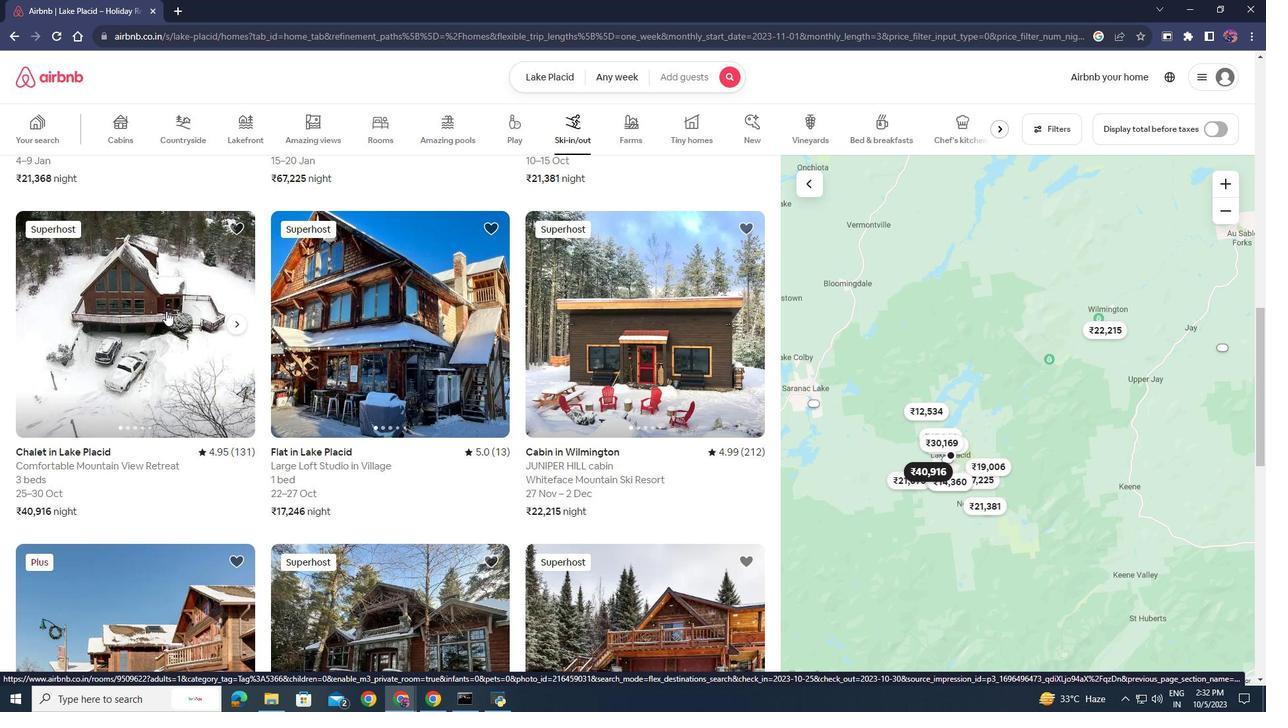 
Action: Mouse moved to (171, 313)
Screenshot: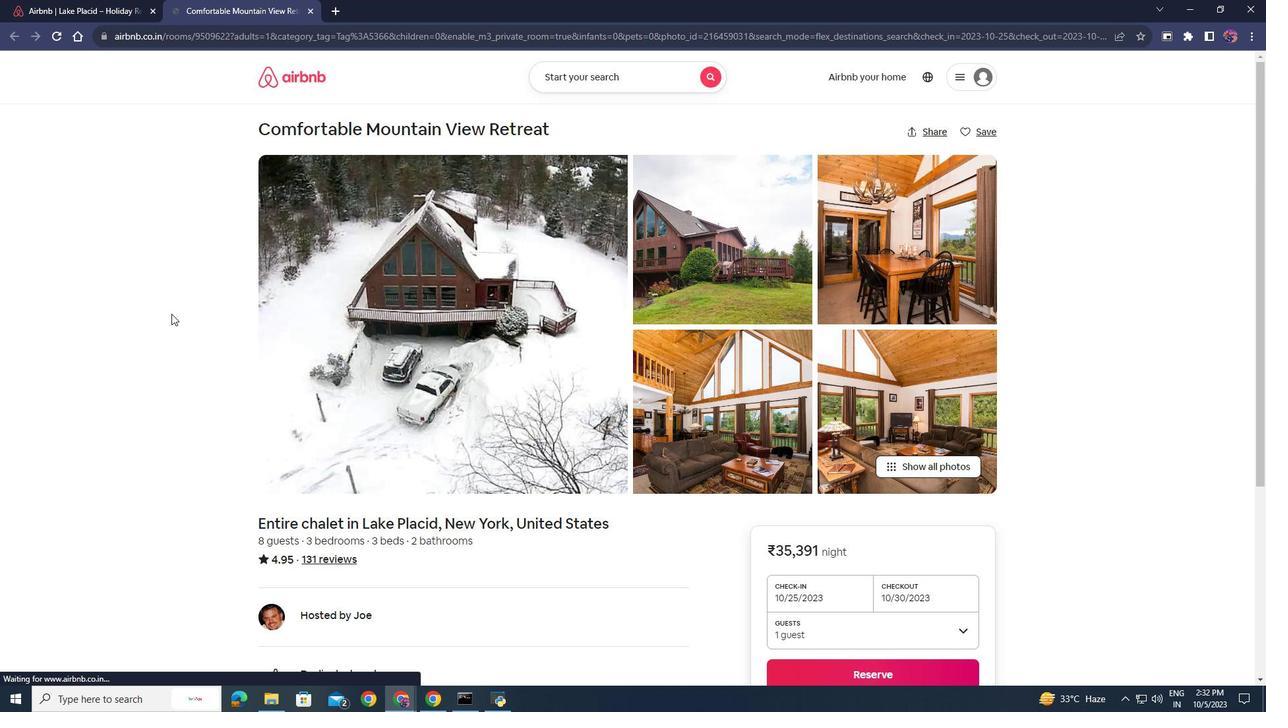 
Action: Mouse scrolled (171, 313) with delta (0, 0)
Screenshot: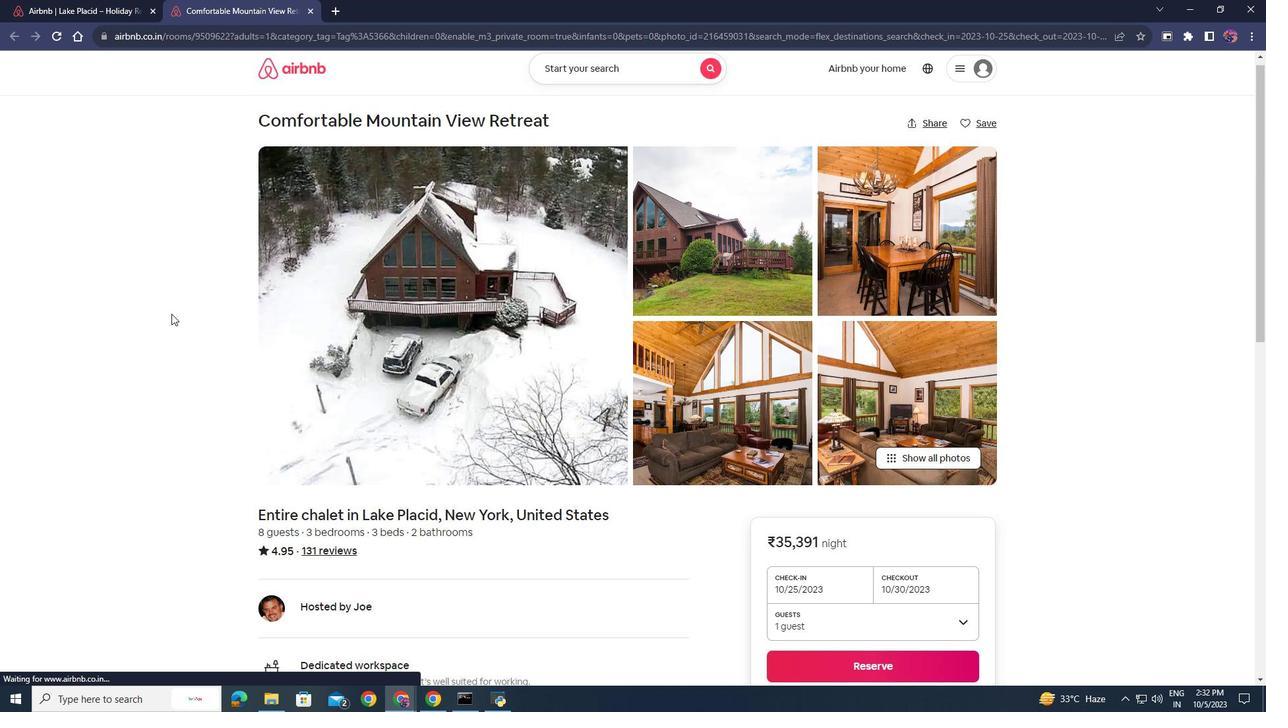 
Action: Mouse scrolled (171, 313) with delta (0, 0)
Screenshot: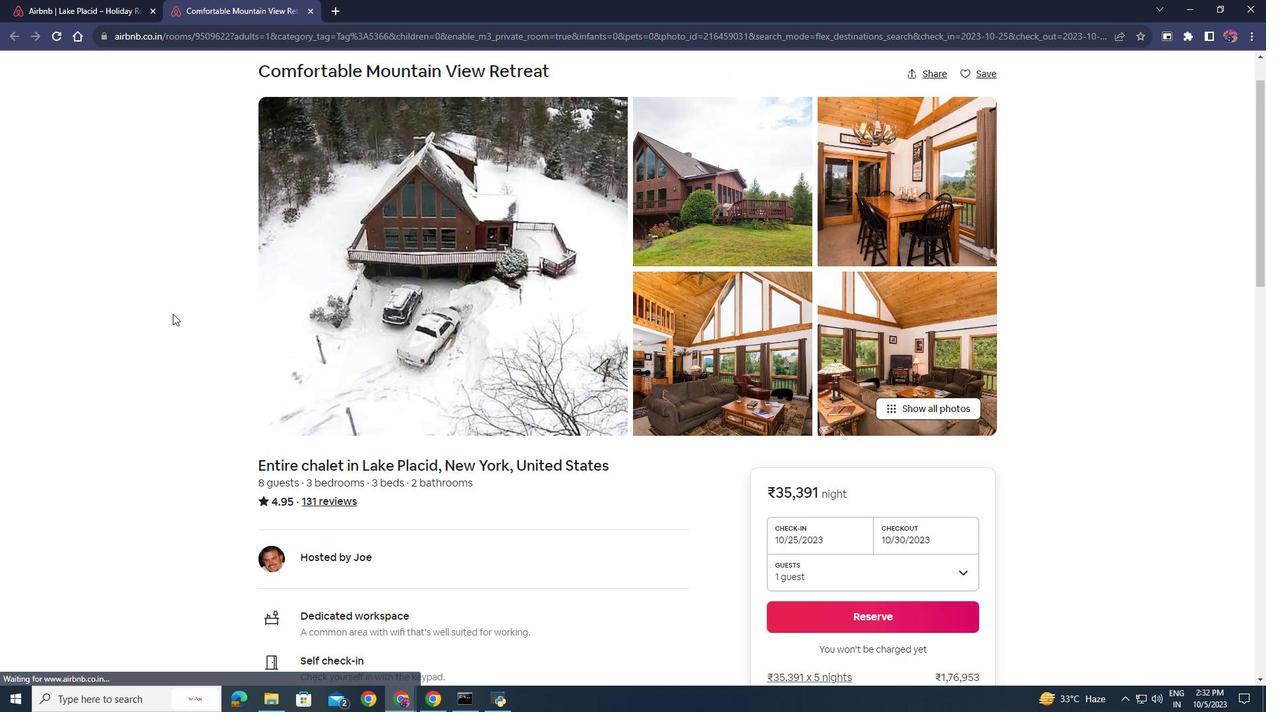
Action: Mouse moved to (172, 313)
Screenshot: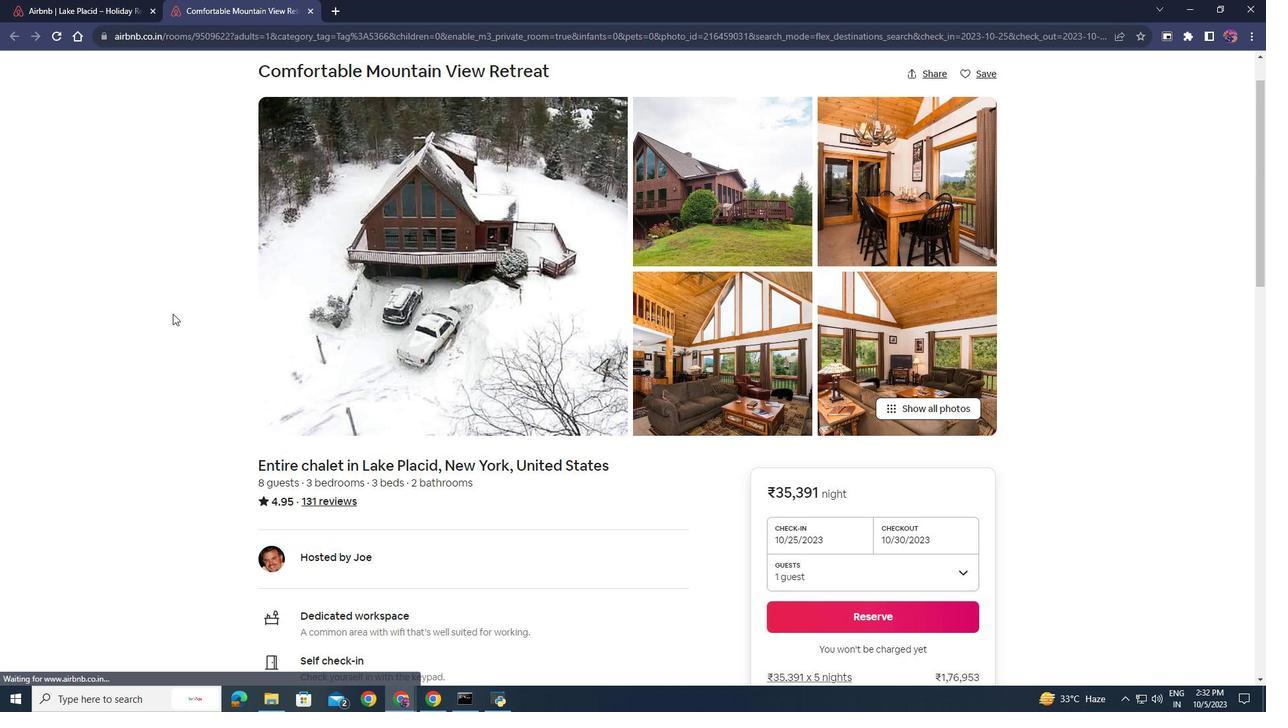 
Action: Mouse scrolled (172, 313) with delta (0, 0)
Screenshot: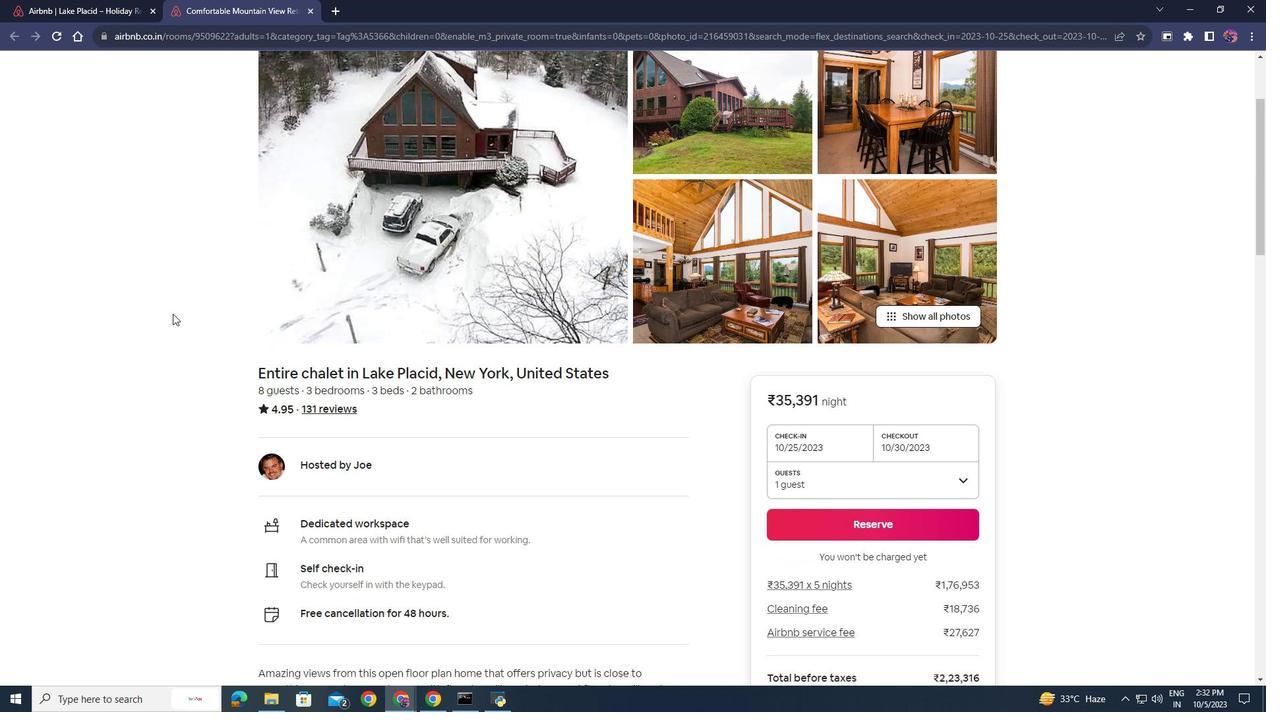 
Action: Mouse scrolled (172, 313) with delta (0, 0)
Screenshot: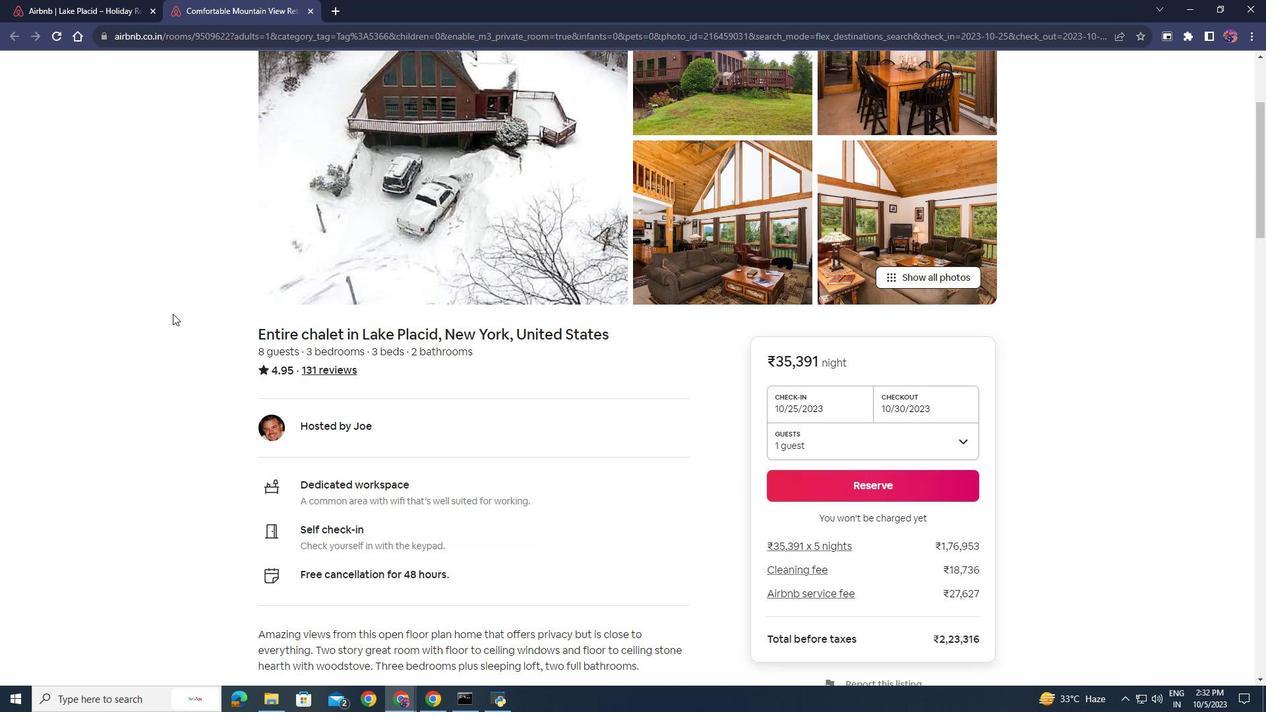 
Action: Mouse moved to (173, 313)
Screenshot: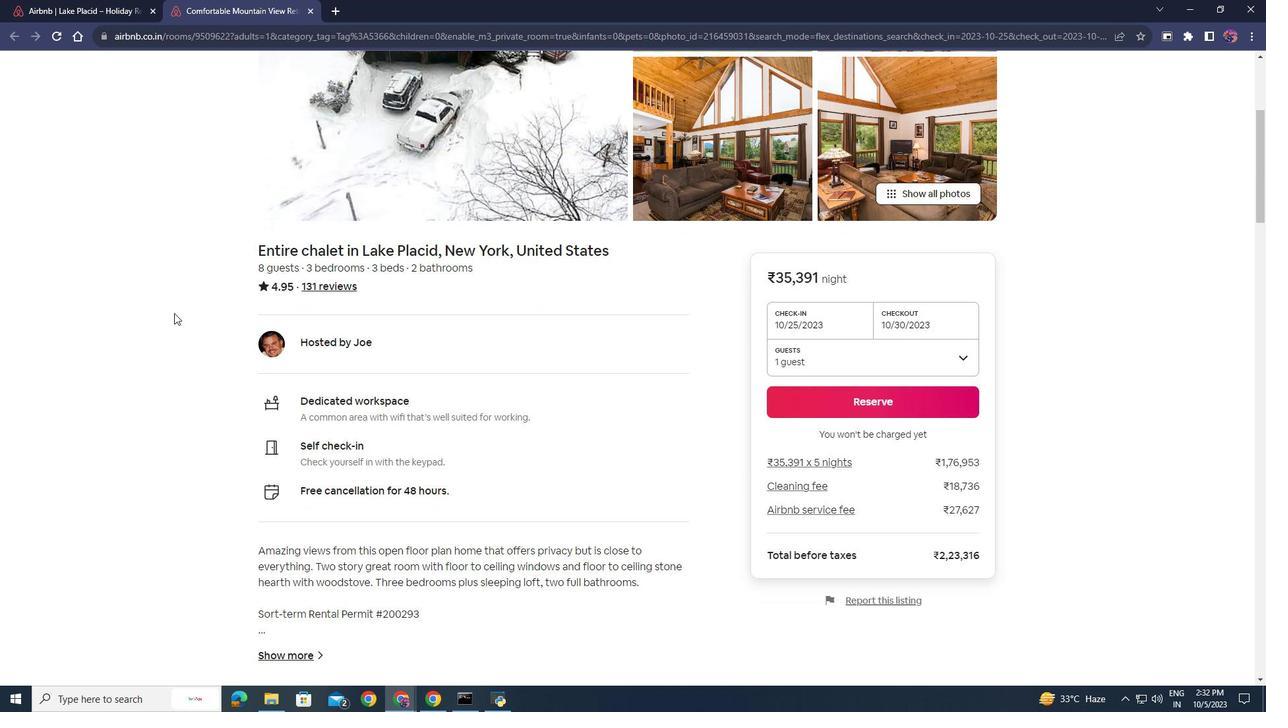 
Action: Mouse scrolled (173, 313) with delta (0, 0)
Screenshot: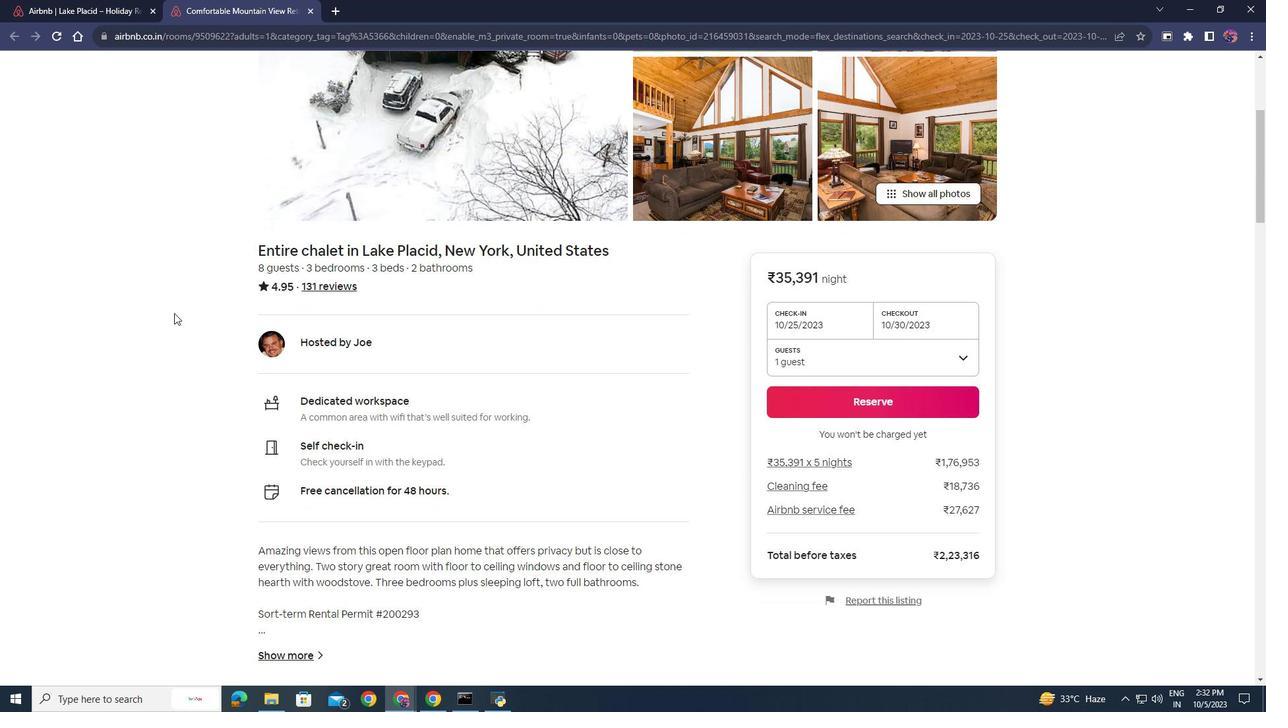 
Action: Mouse moved to (174, 312)
Screenshot: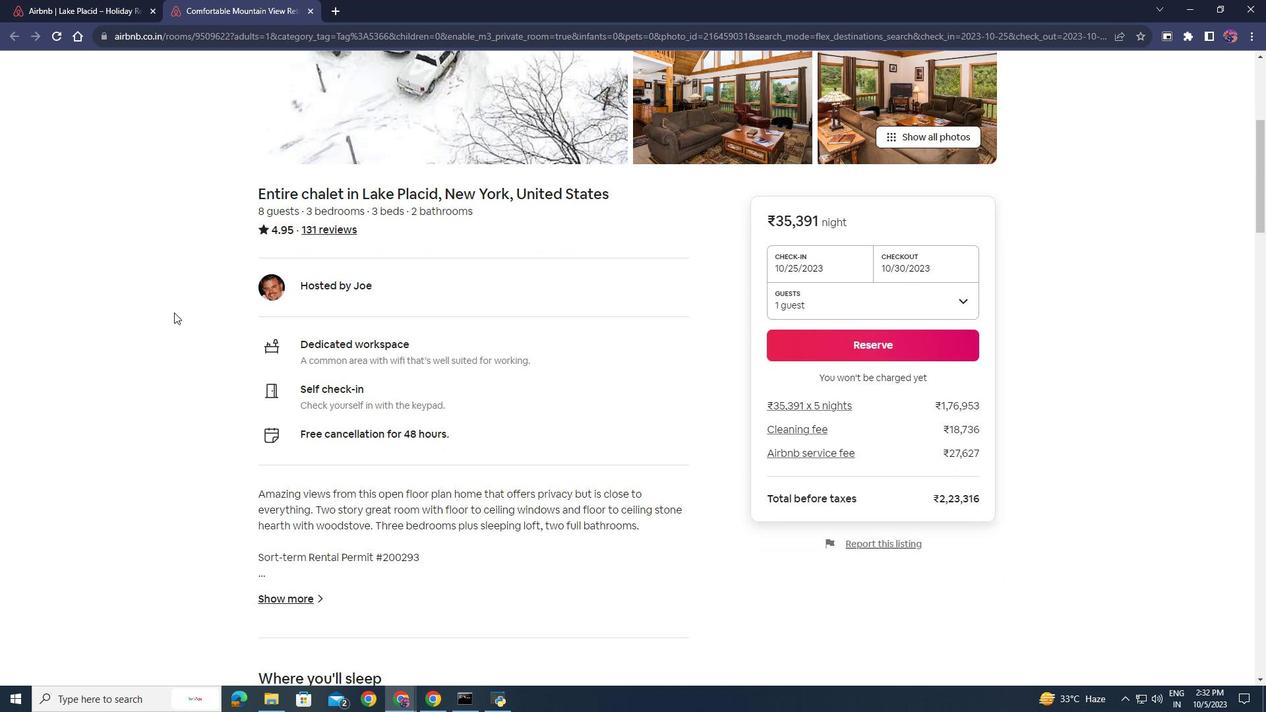 
Action: Mouse scrolled (174, 311) with delta (0, 0)
Screenshot: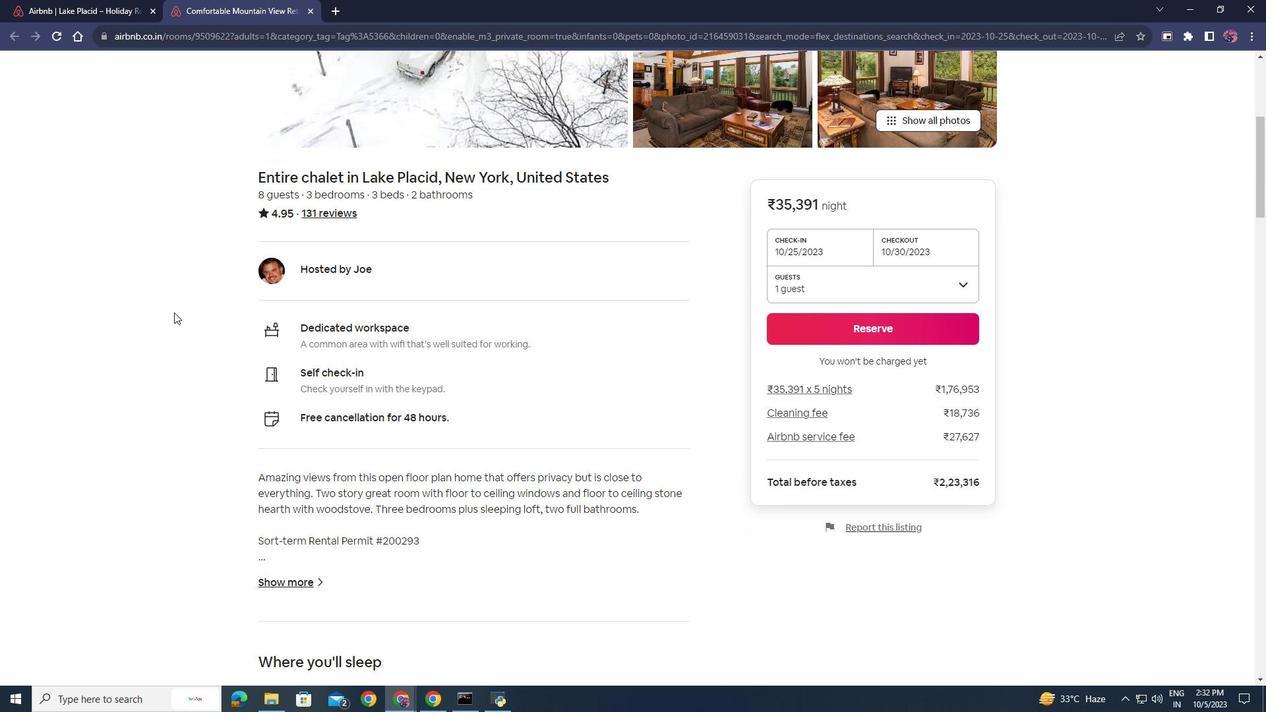 
Action: Mouse scrolled (174, 311) with delta (0, 0)
Screenshot: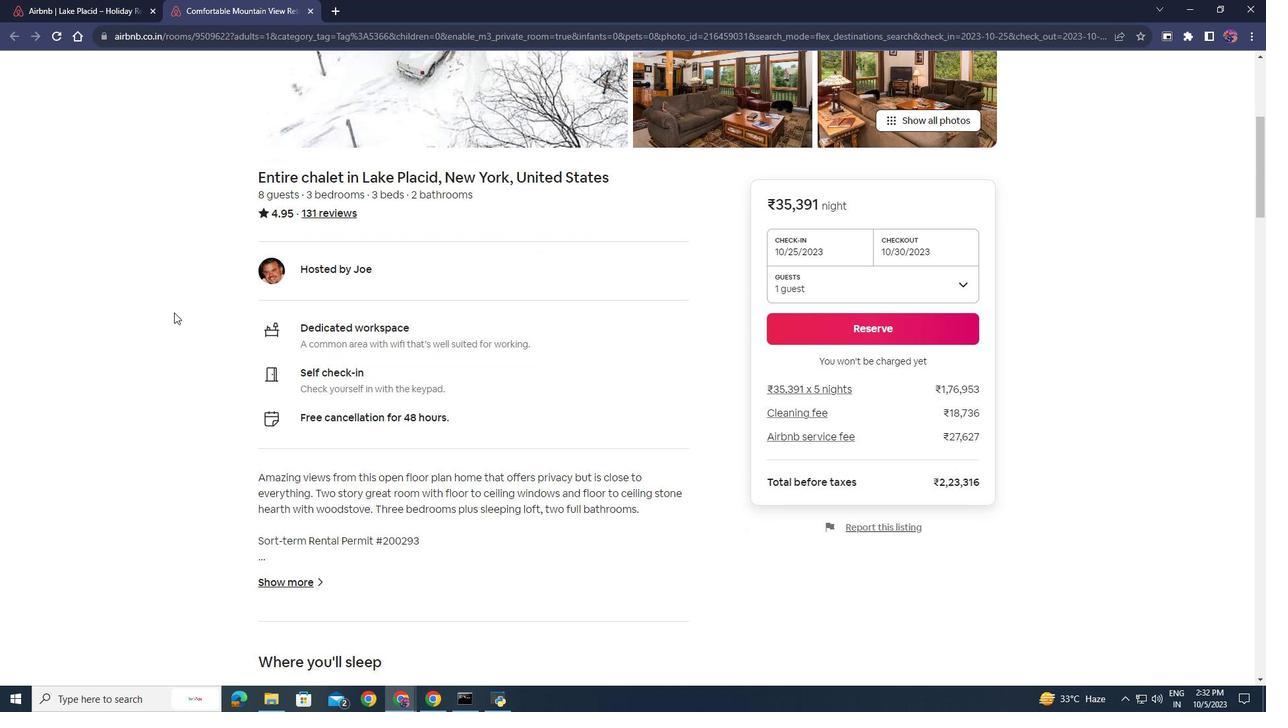 
Action: Mouse scrolled (174, 311) with delta (0, 0)
Screenshot: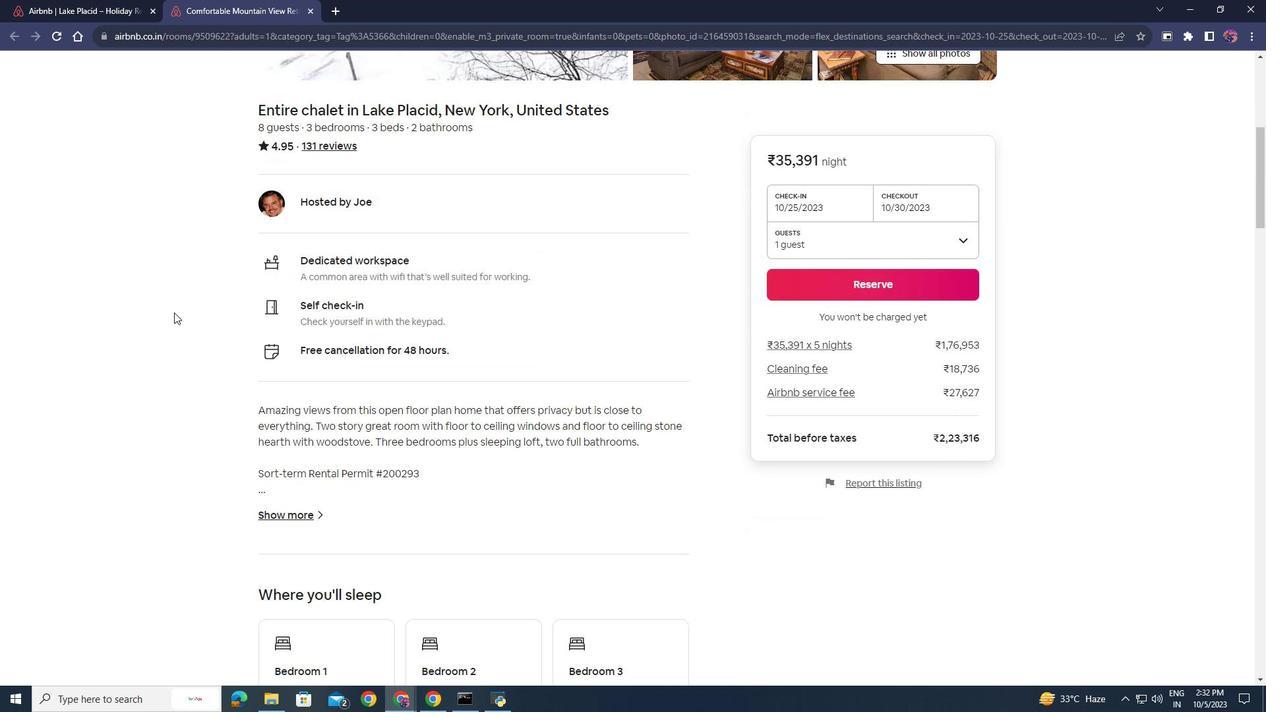
Action: Mouse scrolled (174, 311) with delta (0, 0)
Screenshot: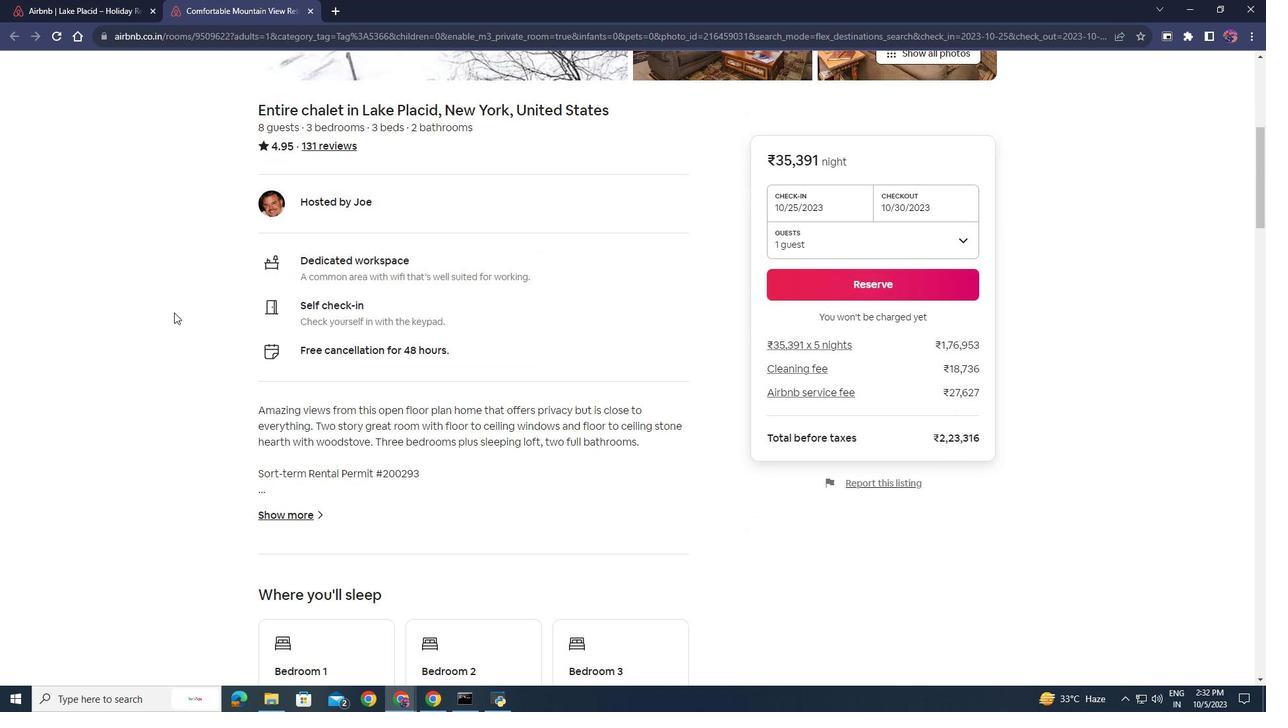 
Action: Mouse scrolled (174, 311) with delta (0, 0)
Screenshot: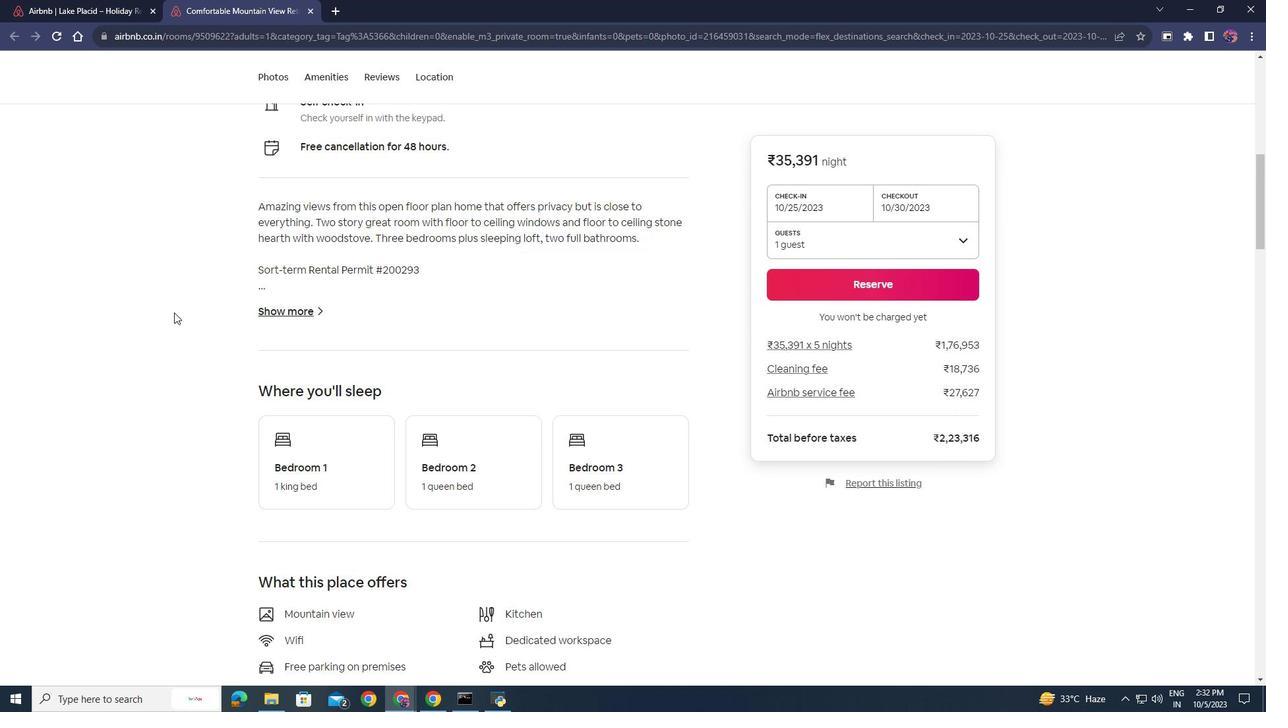 
Action: Mouse moved to (327, 75)
Screenshot: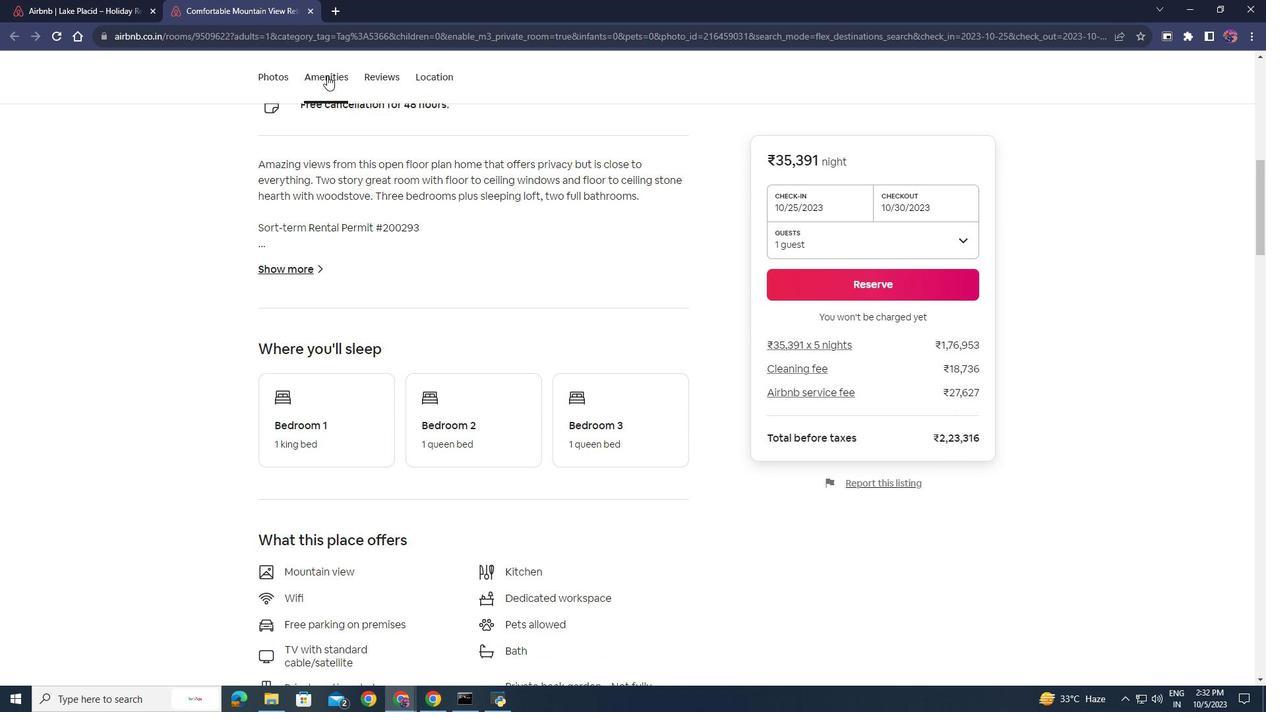 
Action: Mouse pressed left at (327, 75)
Screenshot: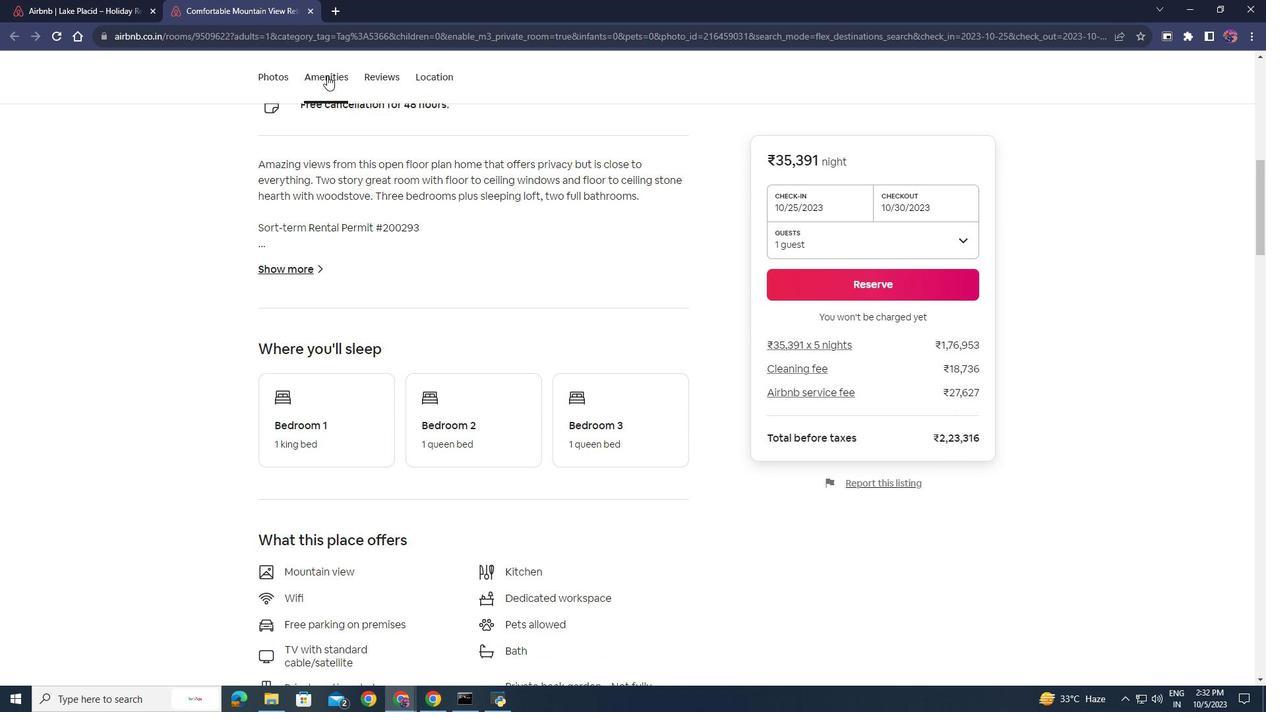 
Action: Mouse moved to (356, 217)
Screenshot: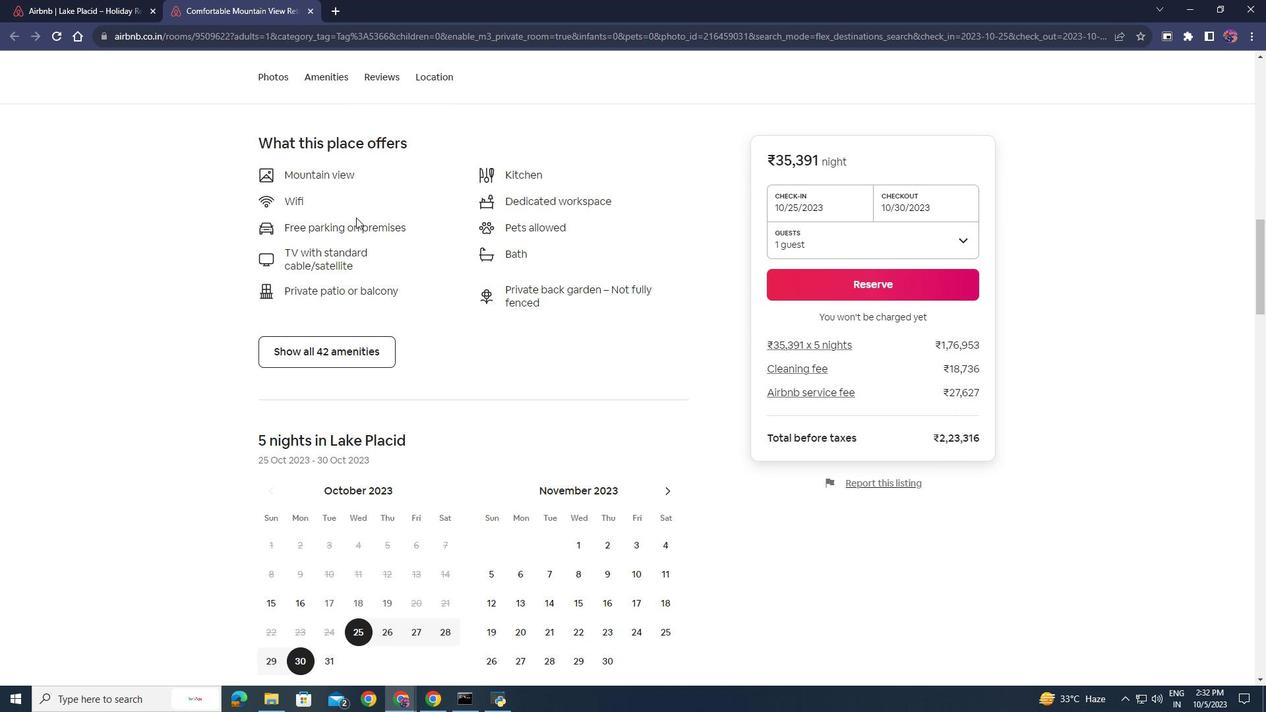 
Action: Mouse scrolled (356, 217) with delta (0, 0)
Screenshot: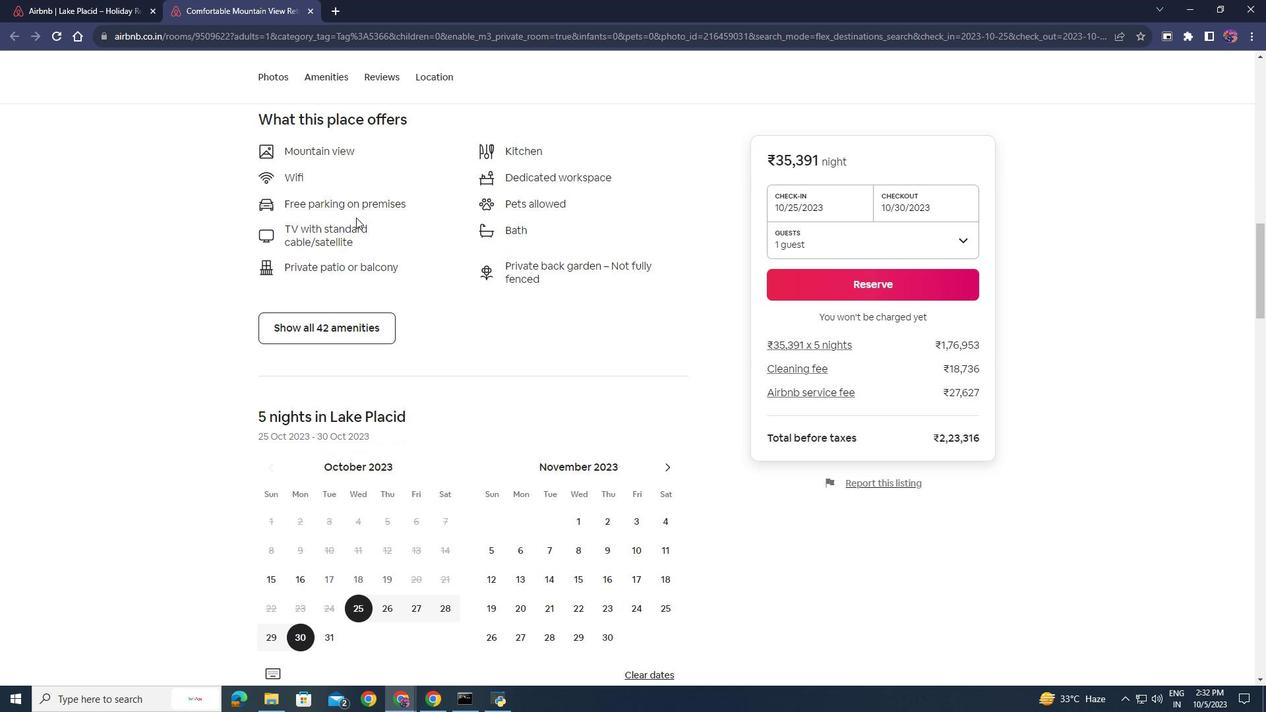 
Action: Mouse moved to (393, 247)
Screenshot: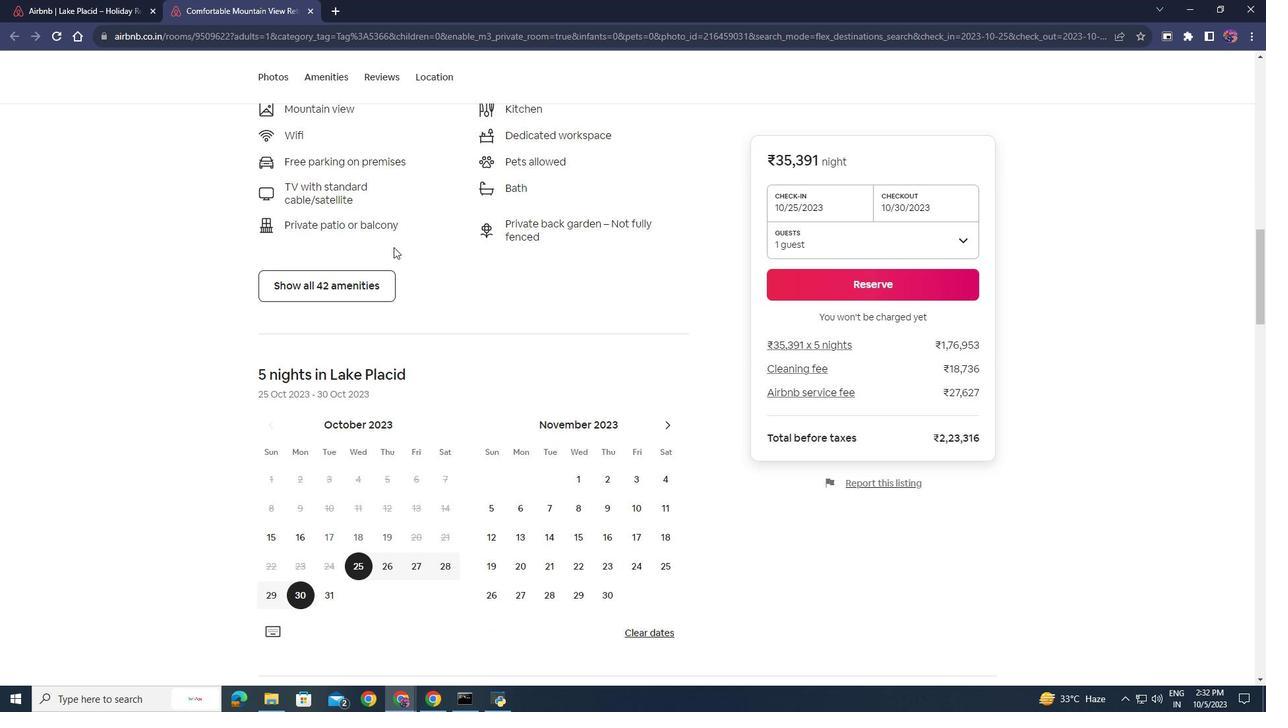 
Action: Mouse scrolled (393, 246) with delta (0, 0)
Screenshot: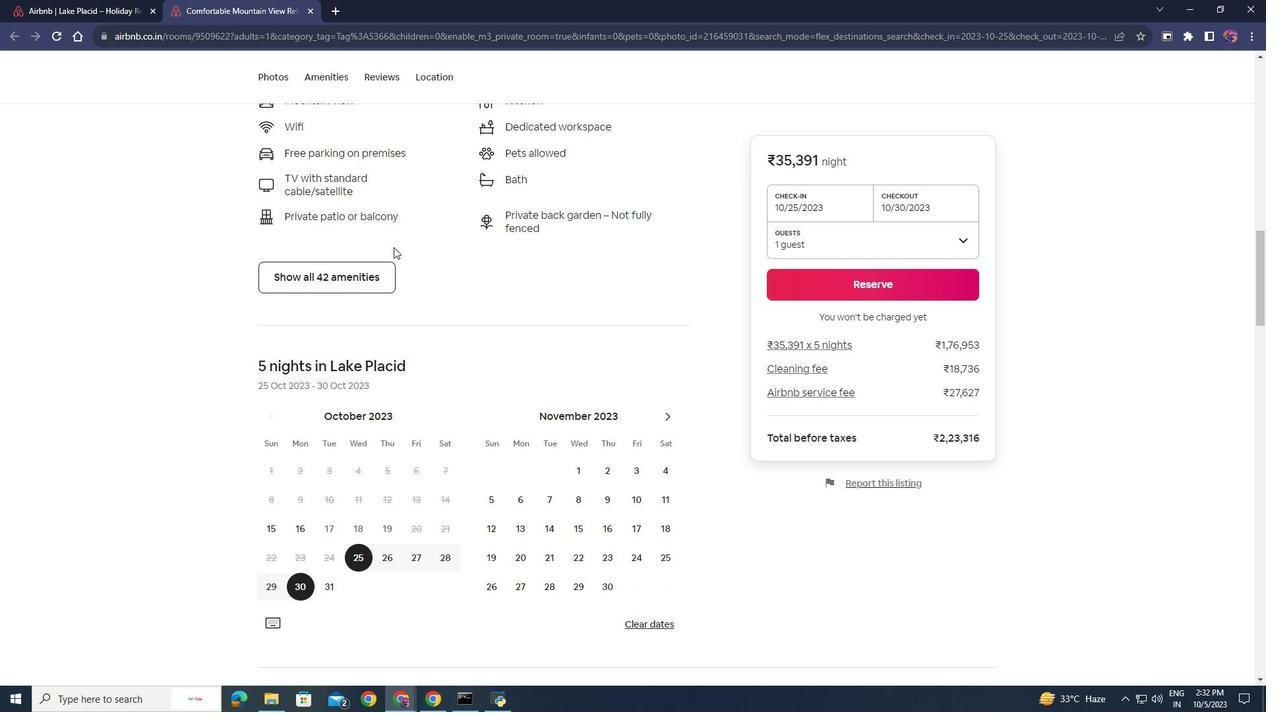 
Action: Mouse scrolled (393, 246) with delta (0, 0)
Screenshot: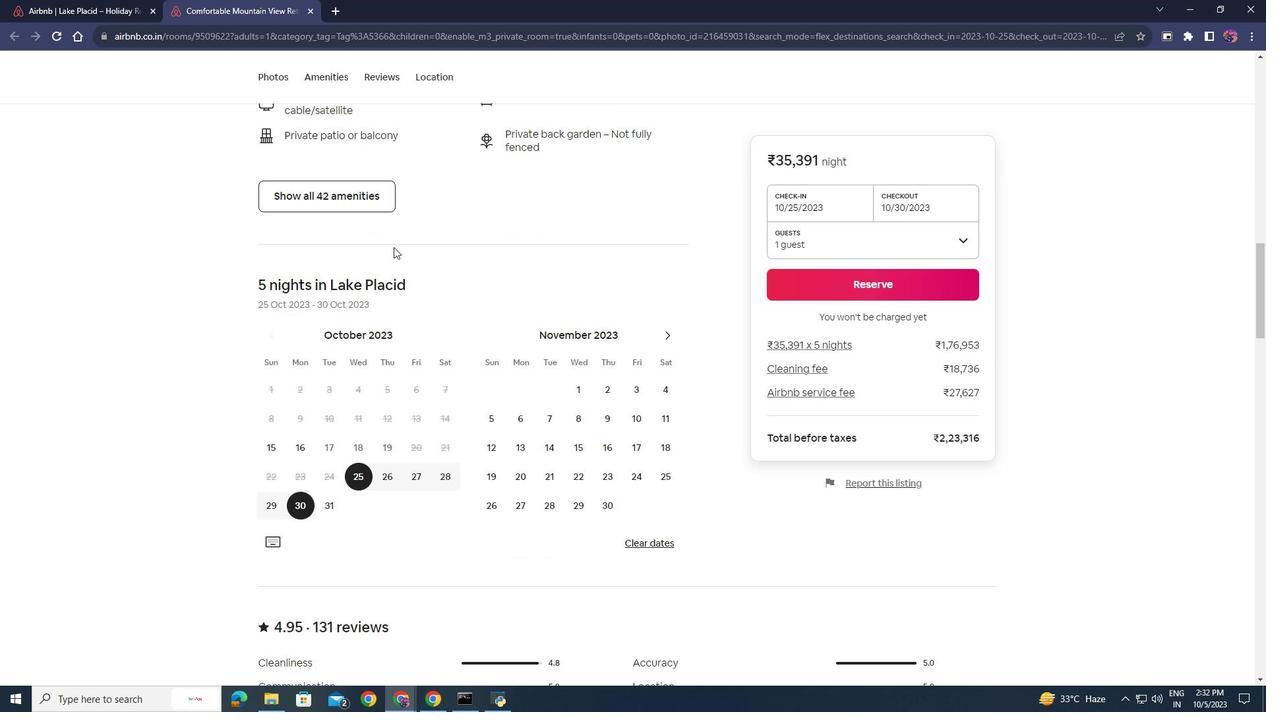 
Action: Mouse scrolled (393, 246) with delta (0, 0)
Screenshot: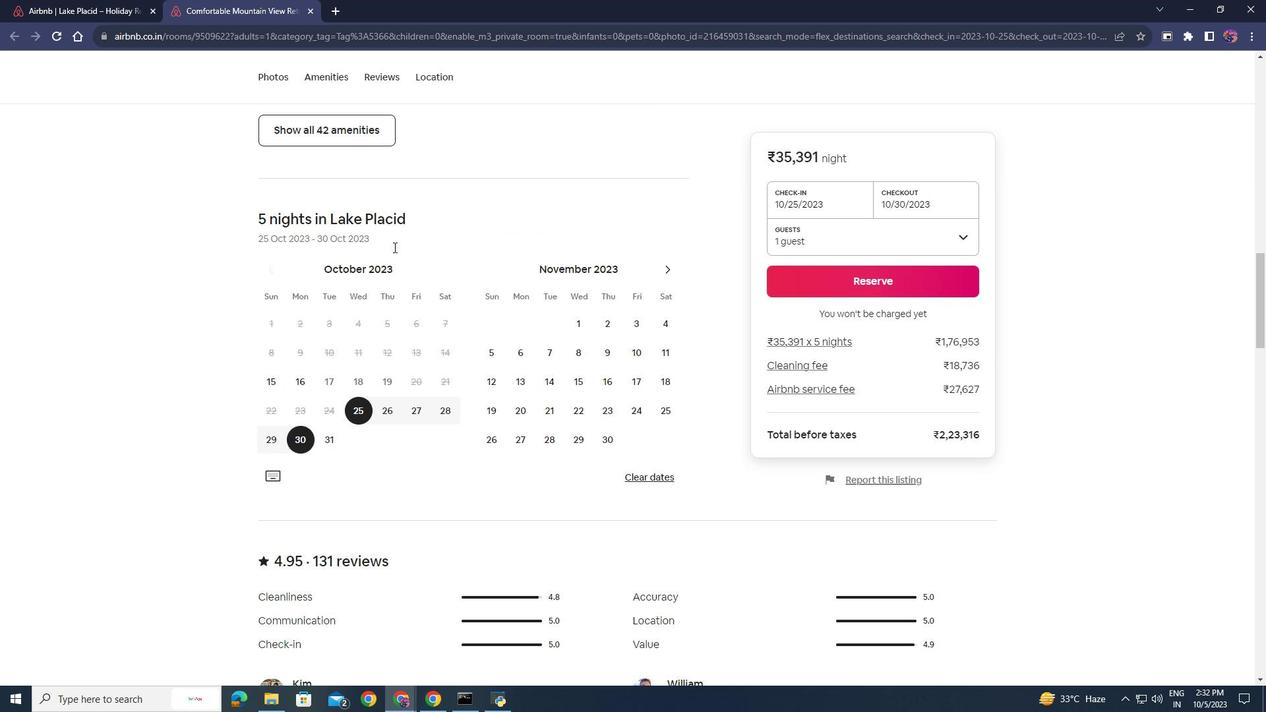 
Action: Mouse moved to (393, 247)
Screenshot: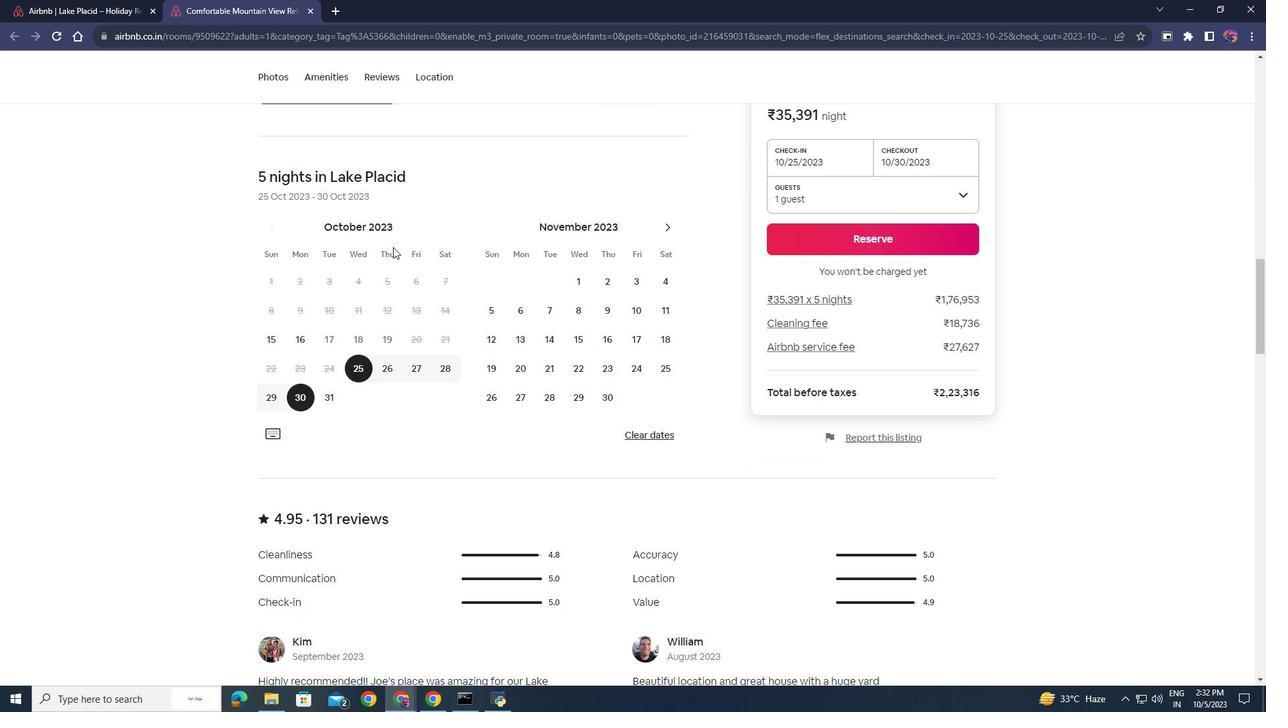 
Action: Mouse scrolled (393, 246) with delta (0, 0)
Screenshot: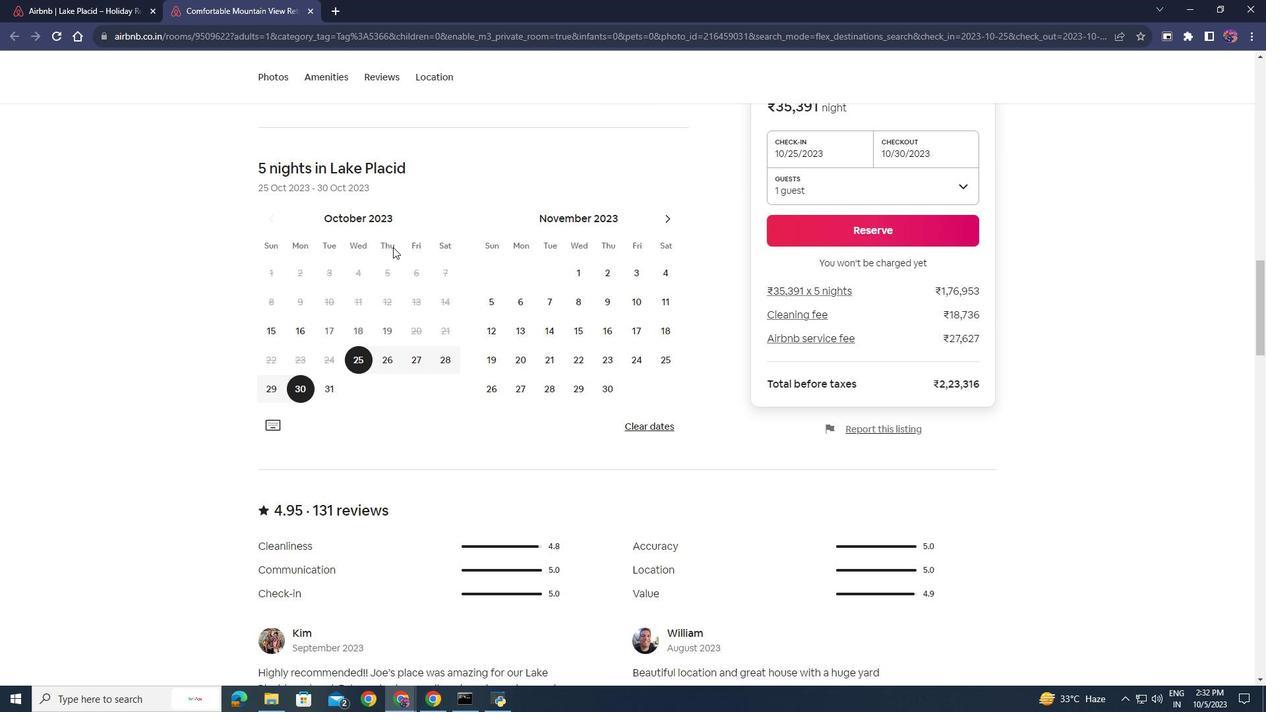 
Action: Mouse scrolled (393, 246) with delta (0, 0)
Screenshot: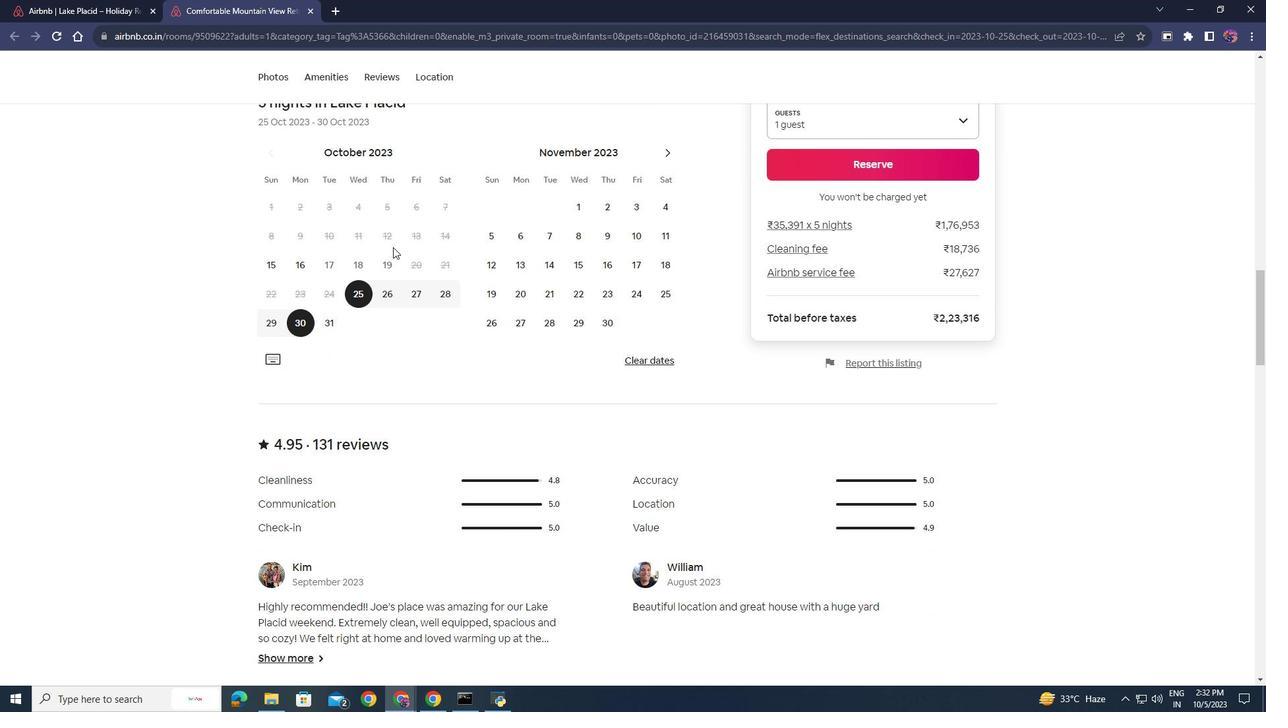 
Action: Mouse scrolled (393, 246) with delta (0, 0)
Screenshot: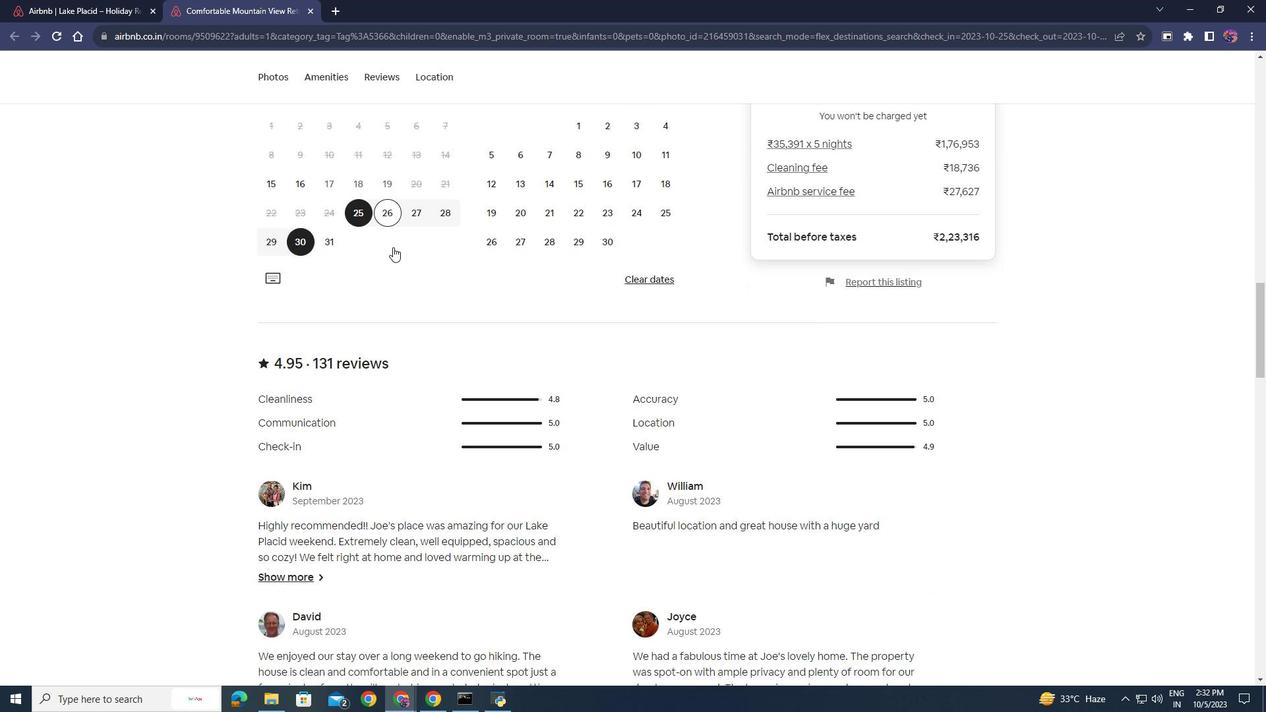 
Action: Mouse moved to (391, 242)
Screenshot: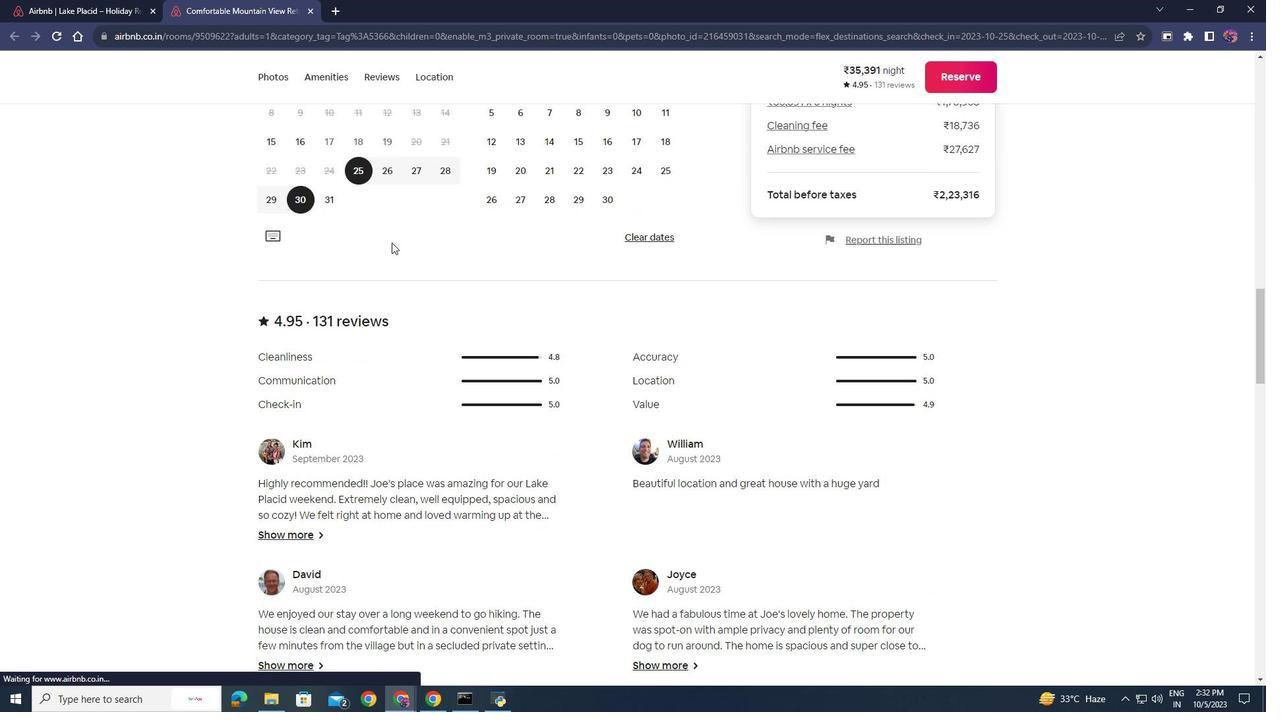 
Action: Mouse scrolled (391, 242) with delta (0, 0)
Screenshot: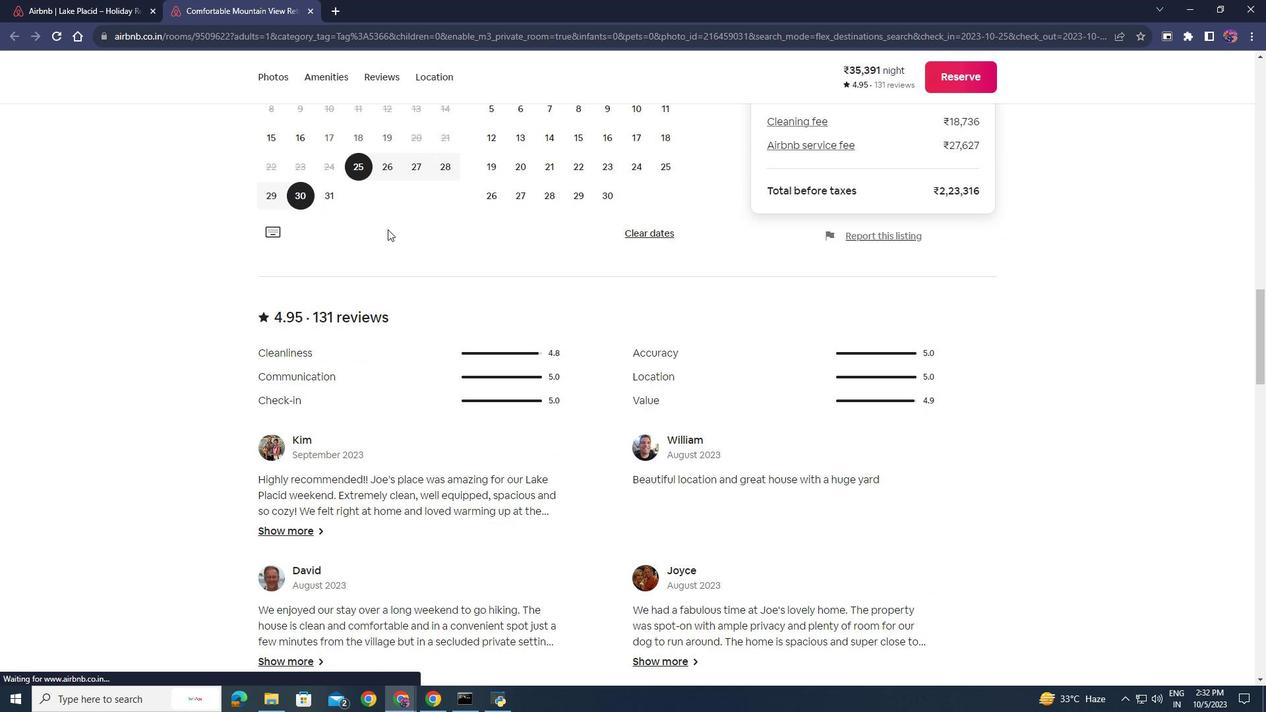 
Action: Mouse moved to (388, 231)
Screenshot: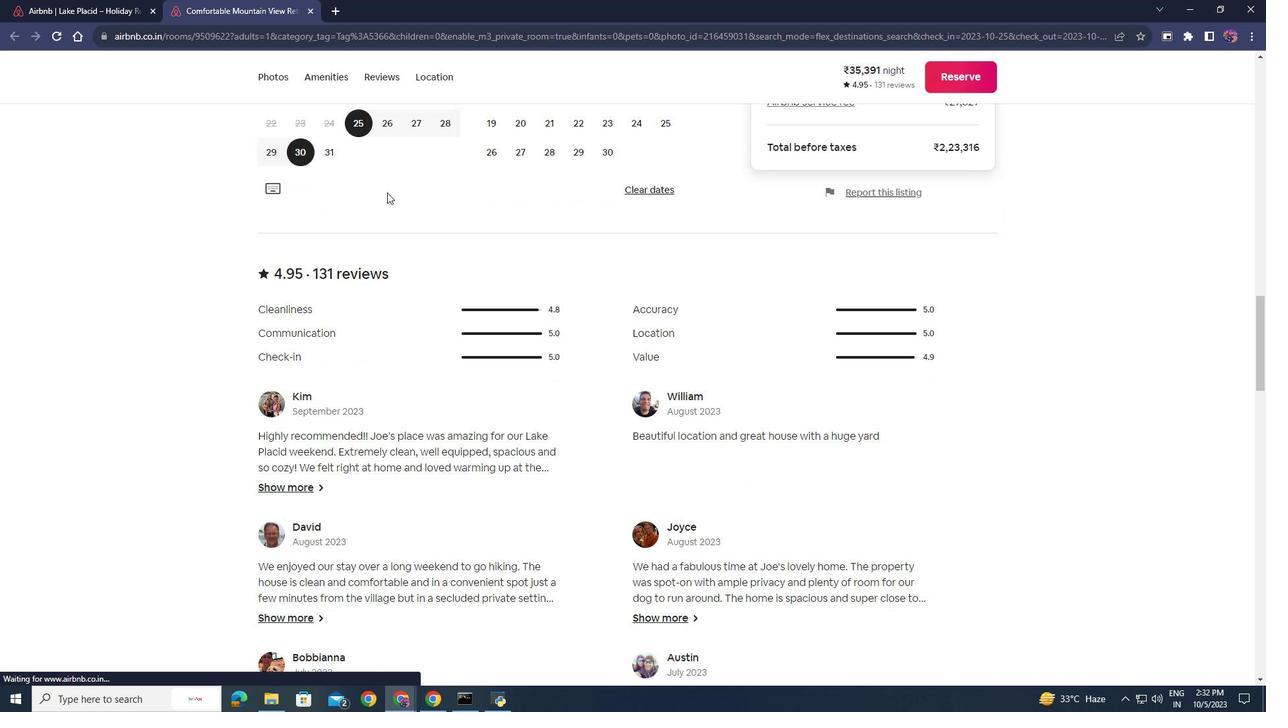 
Action: Mouse scrolled (388, 230) with delta (0, 0)
Screenshot: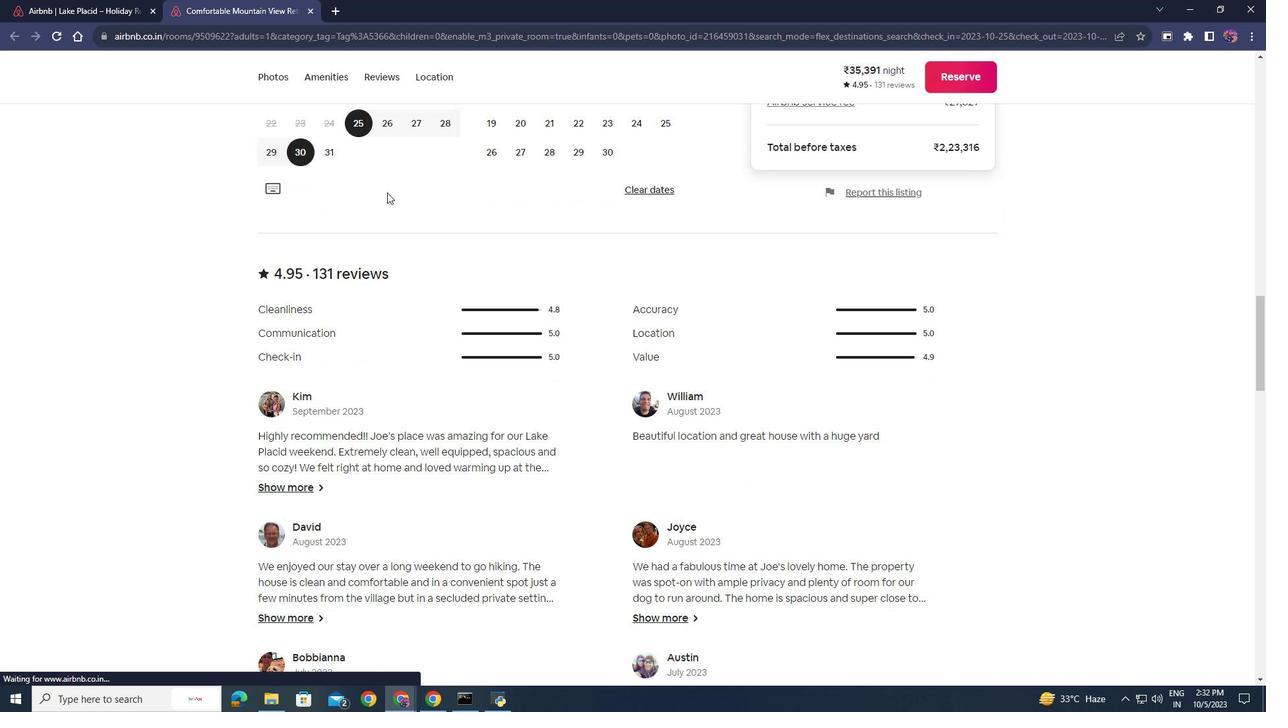 
Action: Mouse moved to (377, 76)
Screenshot: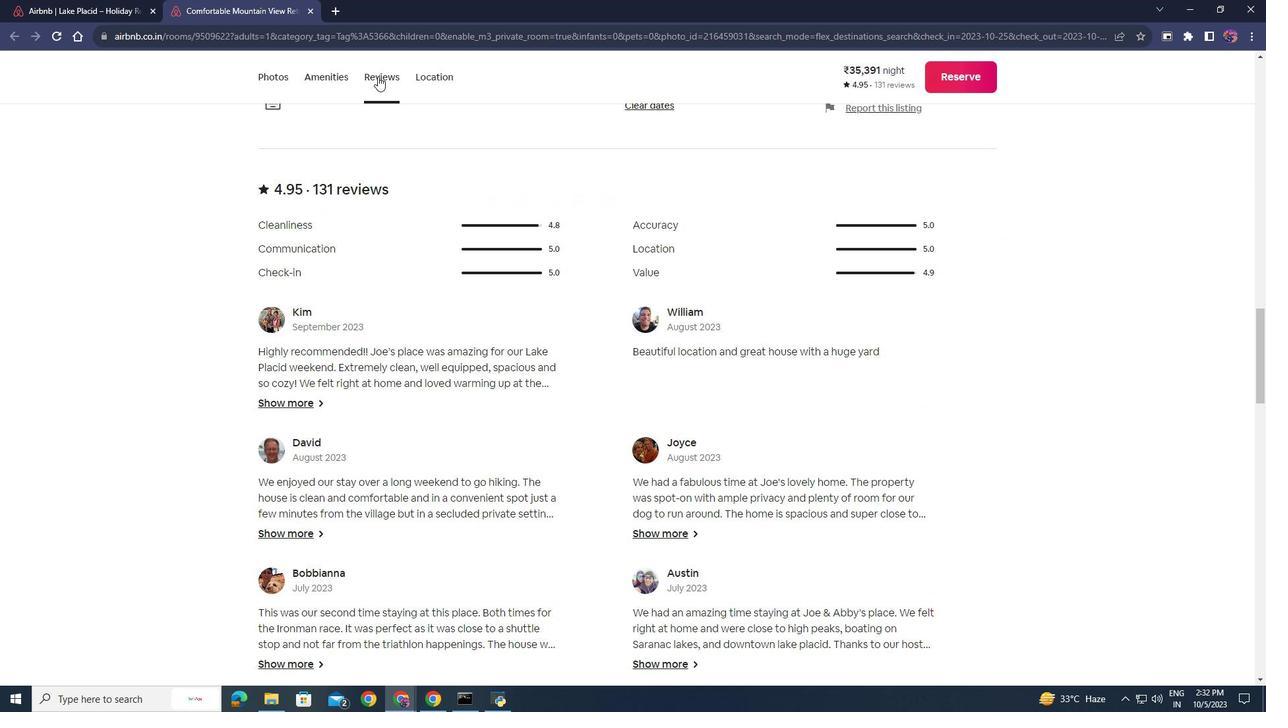 
Action: Mouse pressed left at (377, 76)
Screenshot: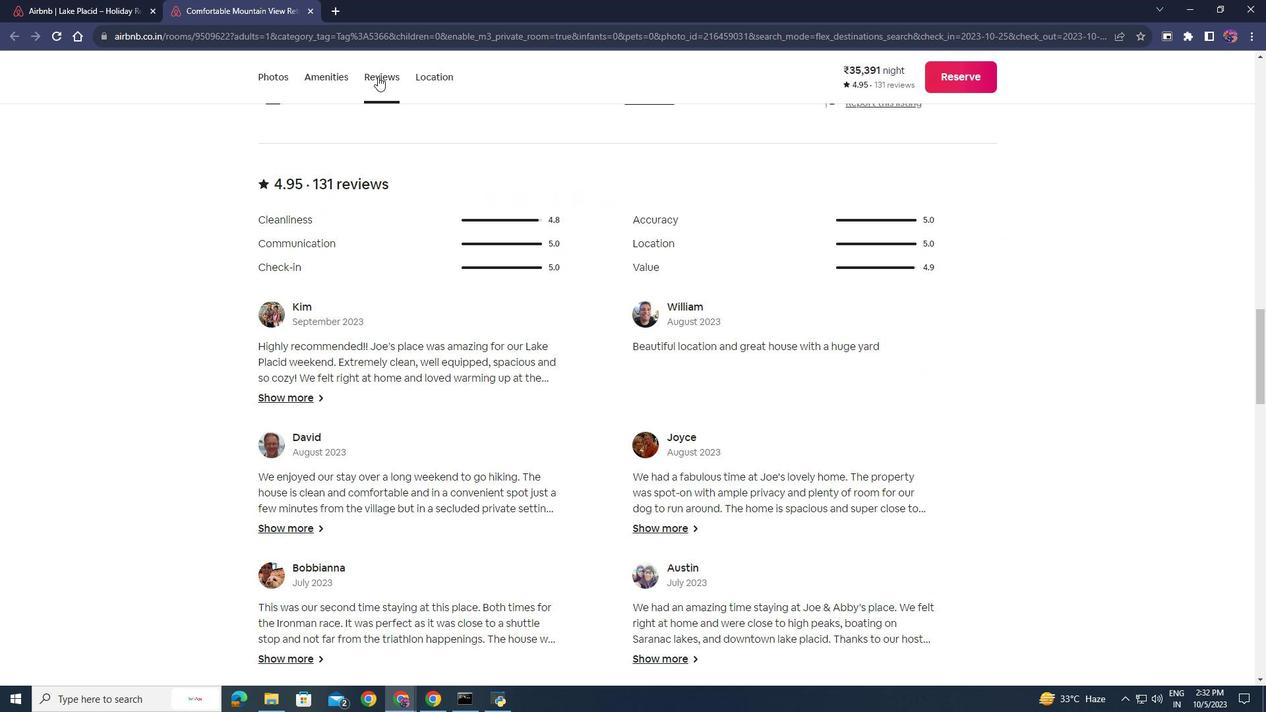 
Action: Mouse moved to (421, 74)
Screenshot: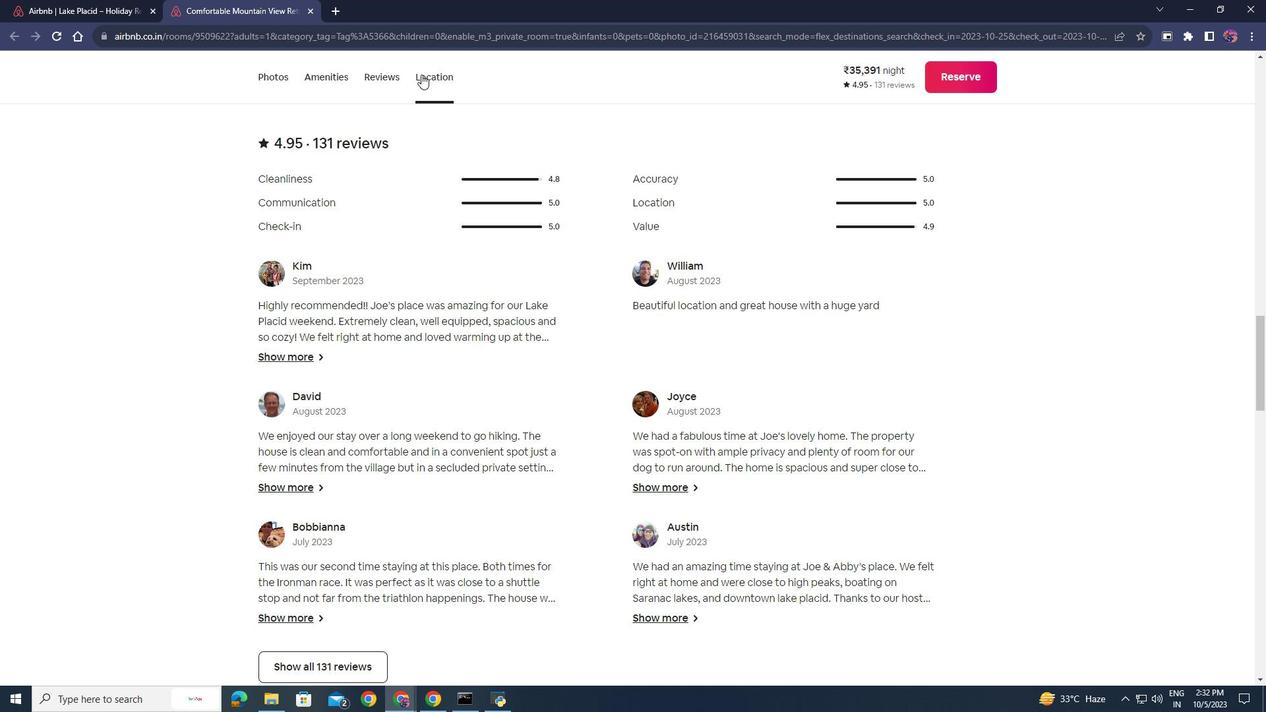 
Action: Mouse pressed left at (421, 74)
Screenshot: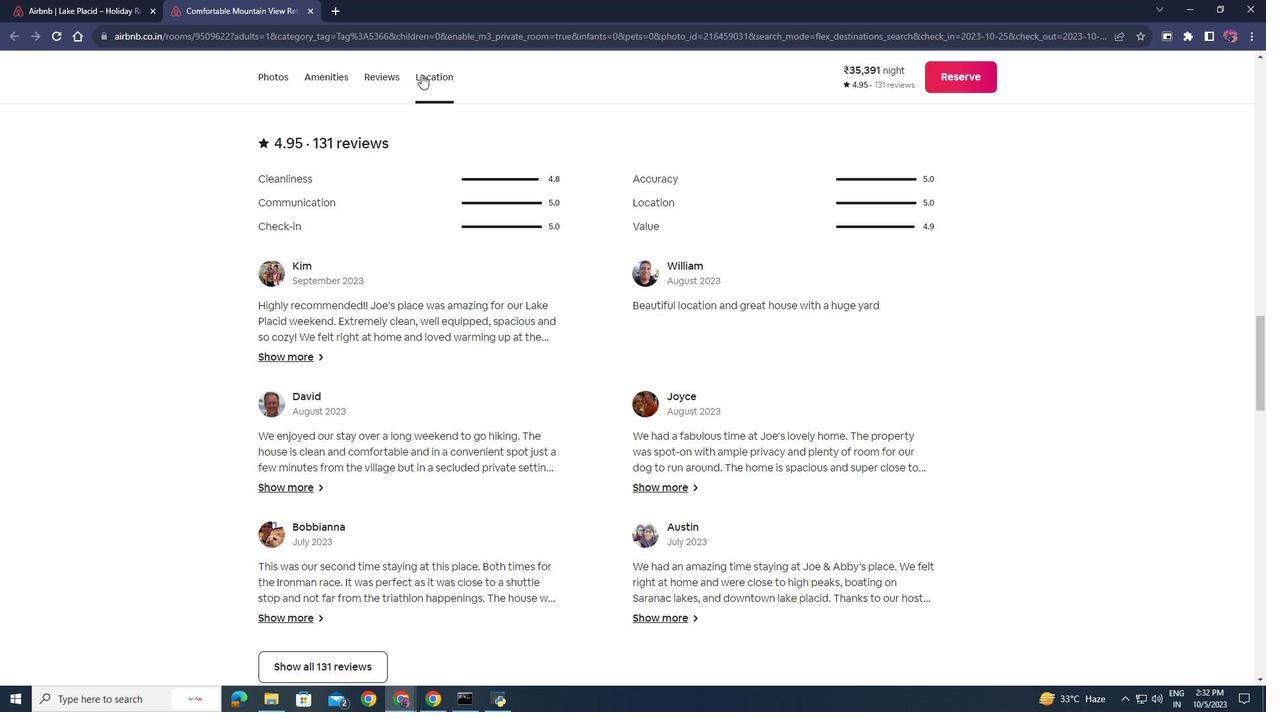 
Action: Mouse moved to (368, 75)
Screenshot: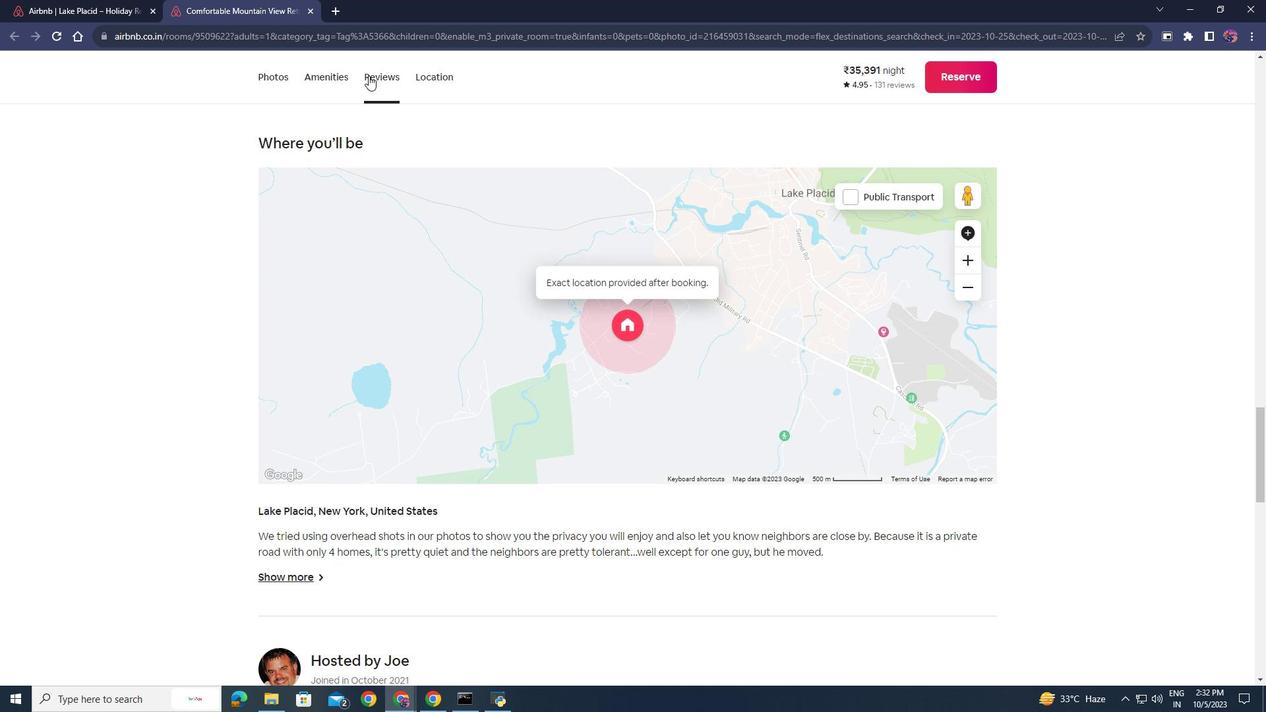 
Action: Mouse pressed left at (368, 75)
Screenshot: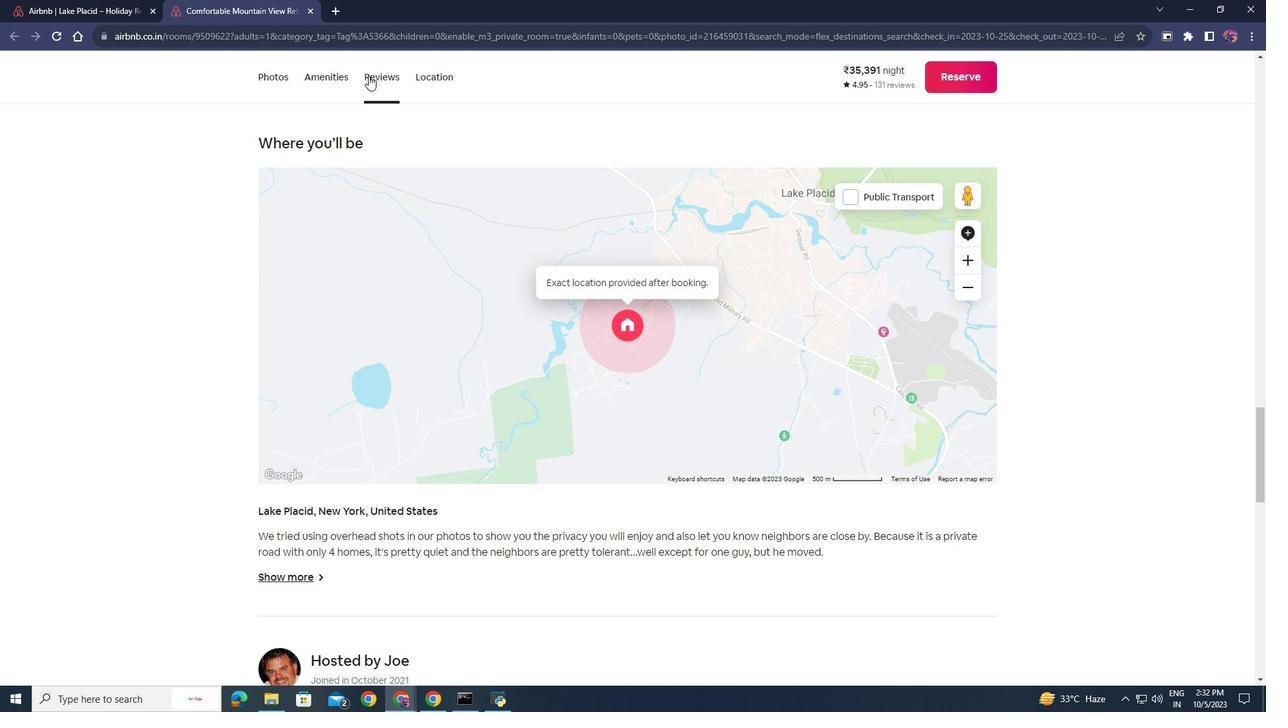 
Action: Mouse moved to (437, 458)
Screenshot: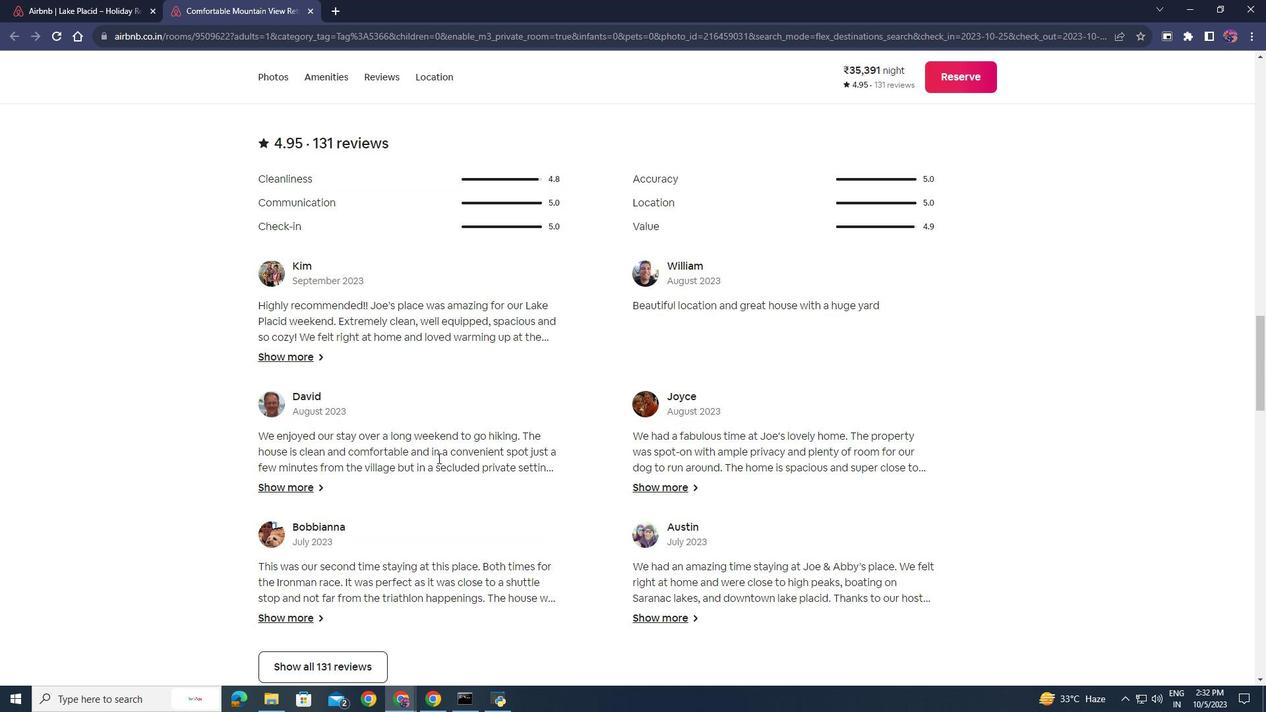 
Action: Mouse scrolled (437, 457) with delta (0, 0)
Screenshot: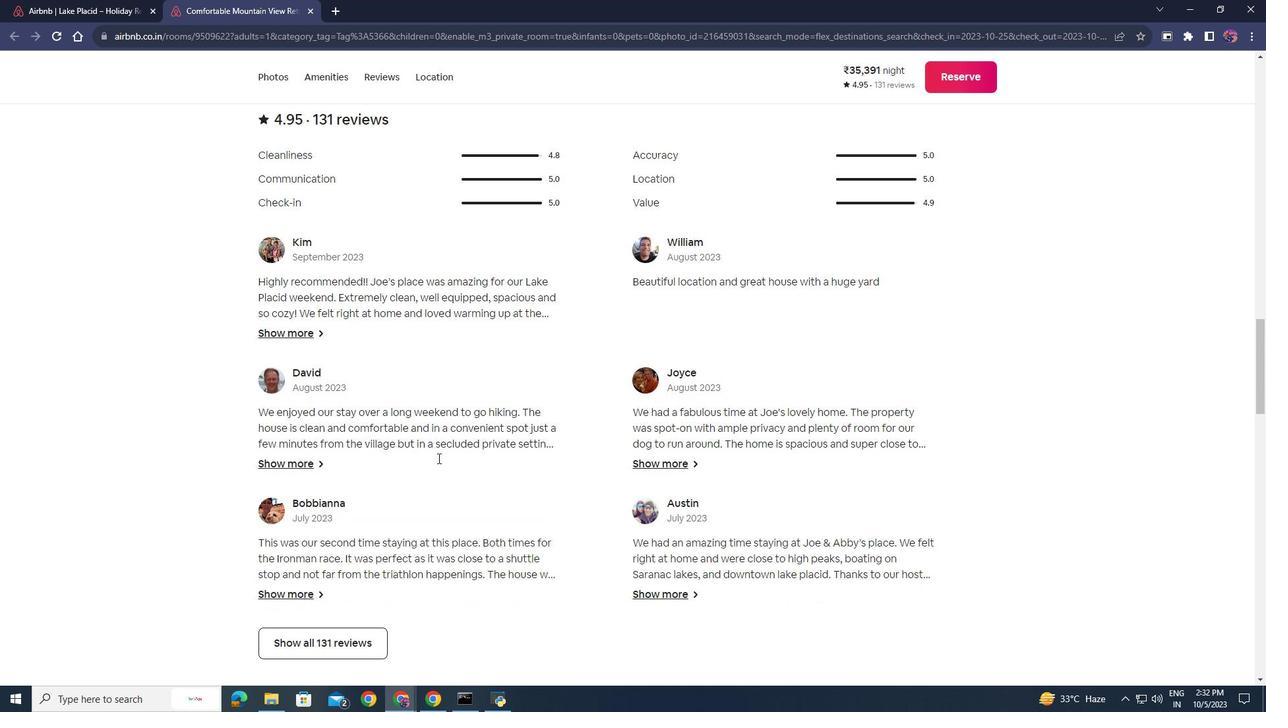 
Action: Mouse scrolled (437, 459) with delta (0, 0)
Screenshot: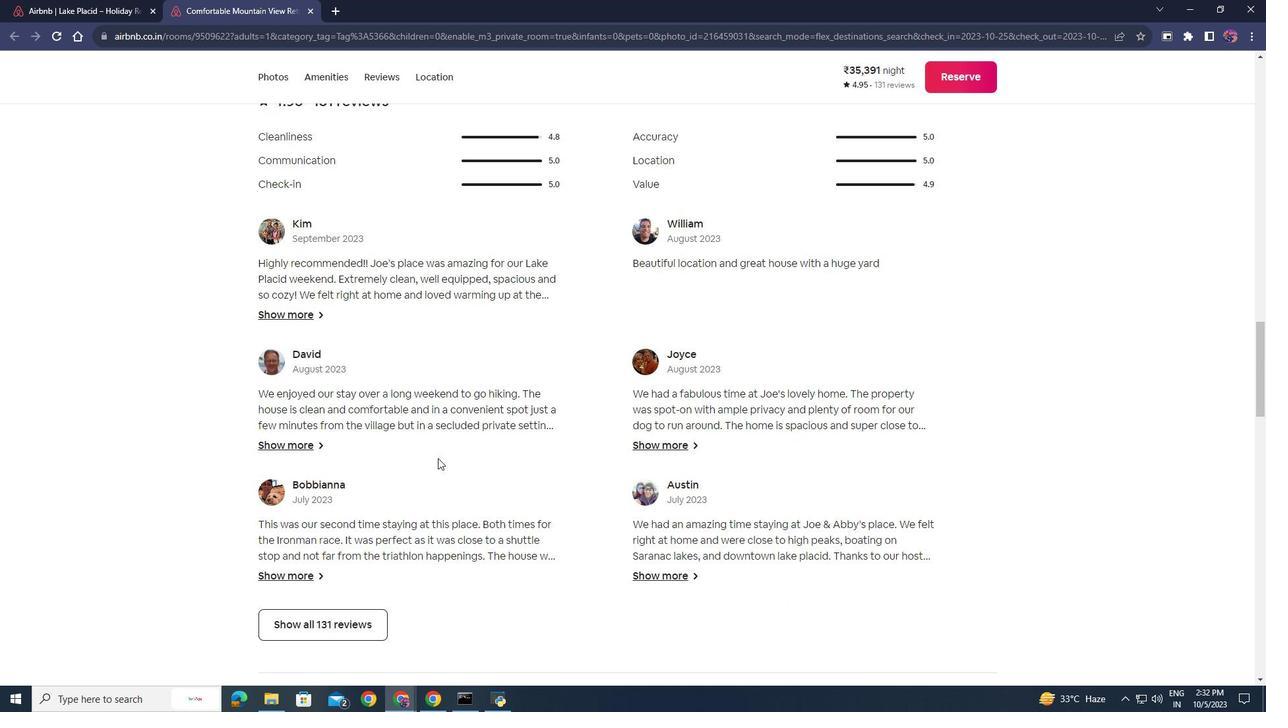 
Action: Mouse moved to (284, 75)
Screenshot: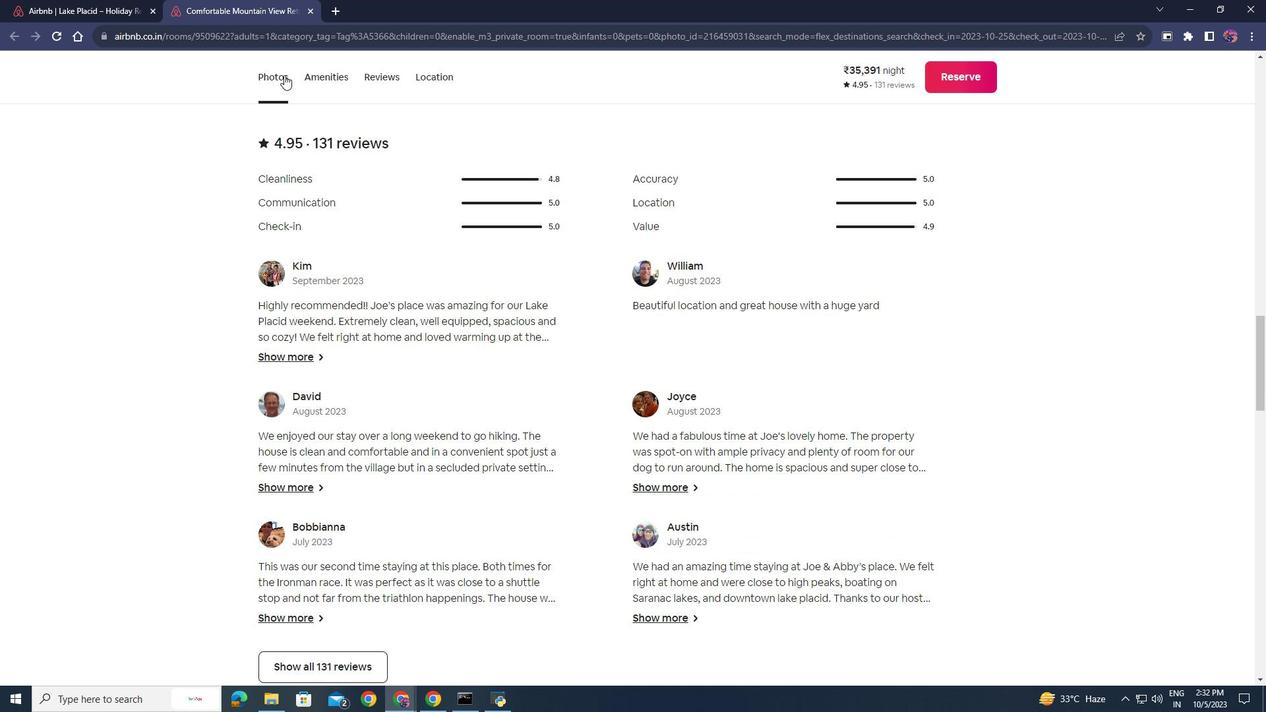 
Action: Mouse pressed left at (284, 75)
Screenshot: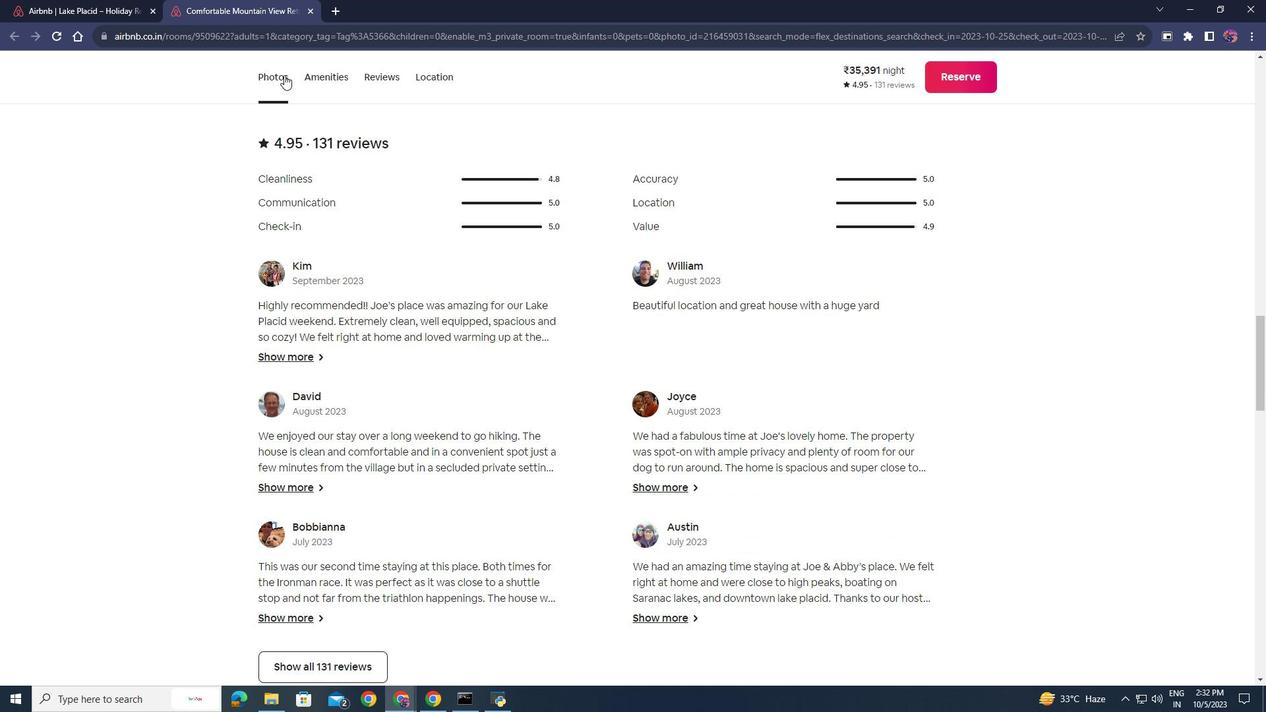 
Action: Mouse moved to (311, 11)
Screenshot: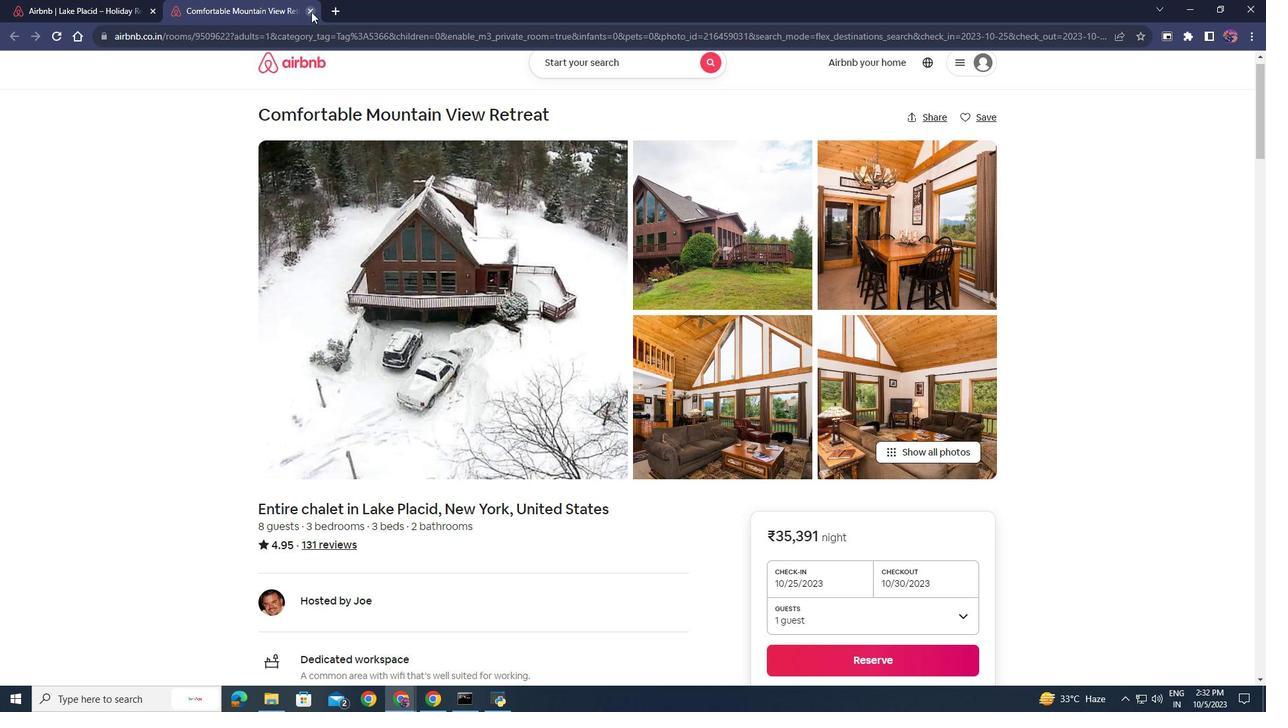 
Action: Mouse pressed left at (311, 11)
Screenshot: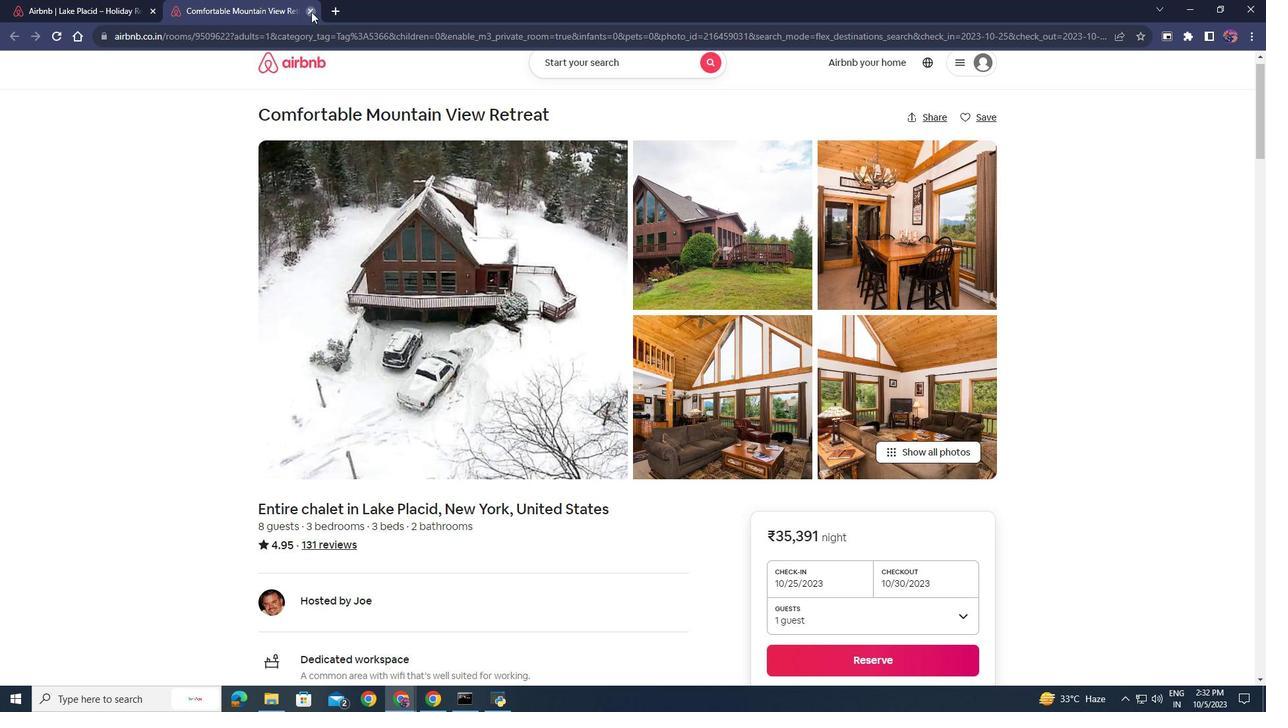 
Action: Mouse moved to (319, 277)
Screenshot: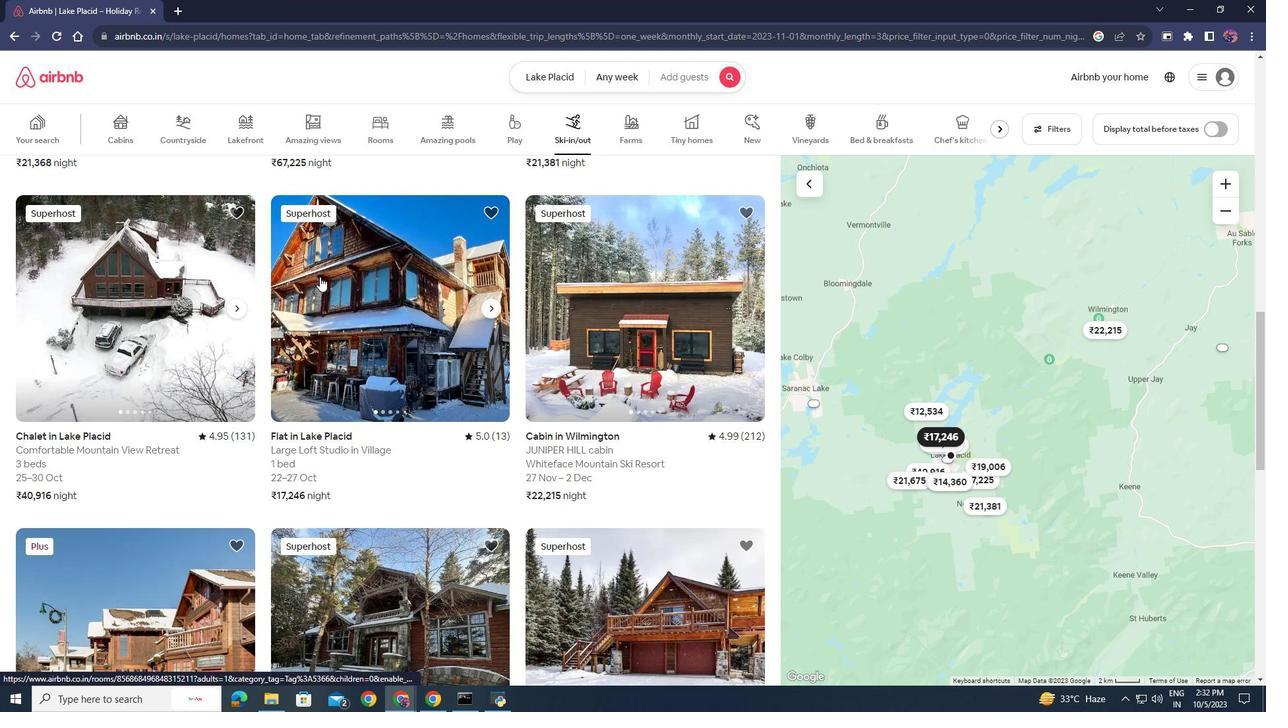 
Action: Mouse scrolled (319, 276) with delta (0, 0)
Screenshot: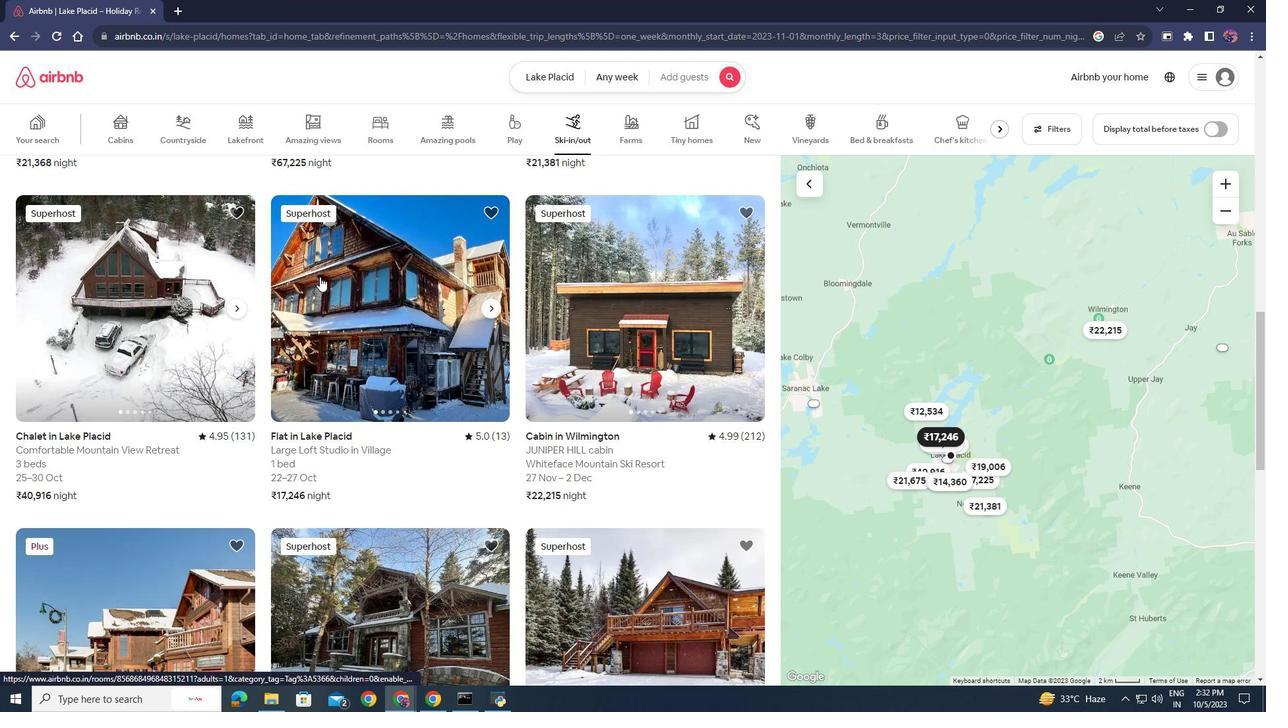 
Action: Mouse moved to (319, 277)
Screenshot: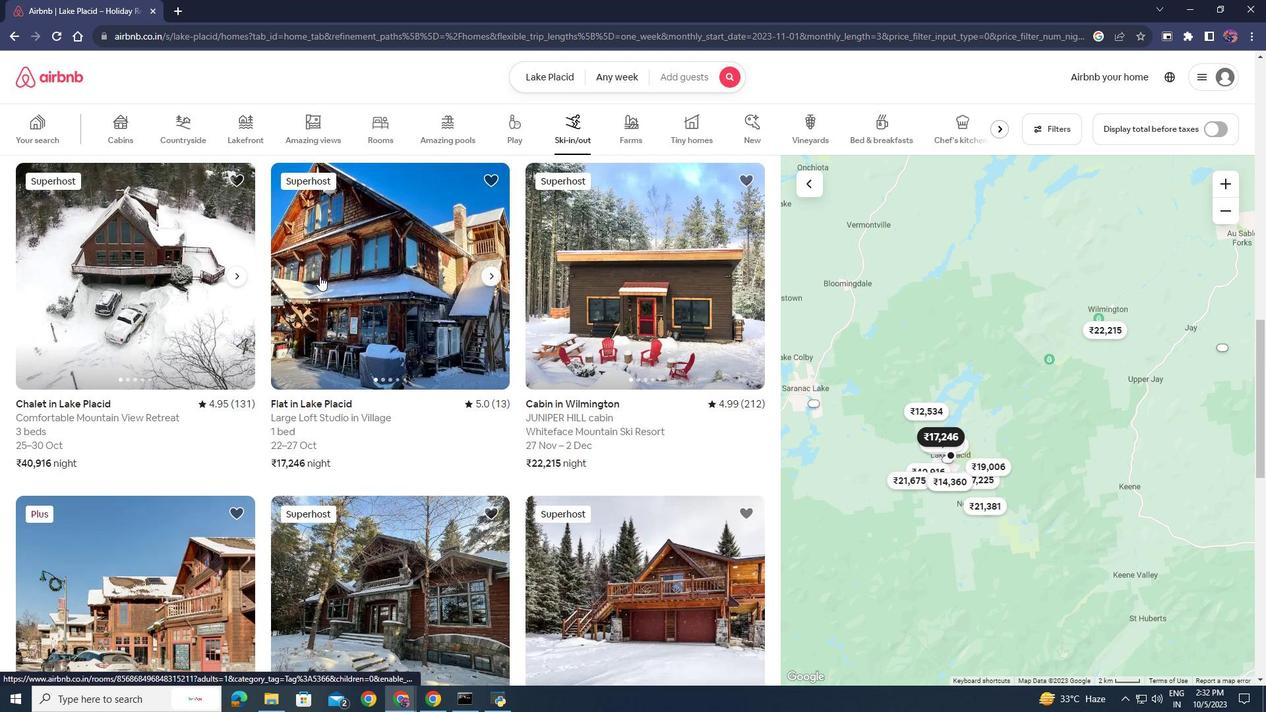 
Action: Mouse scrolled (319, 276) with delta (0, 0)
Screenshot: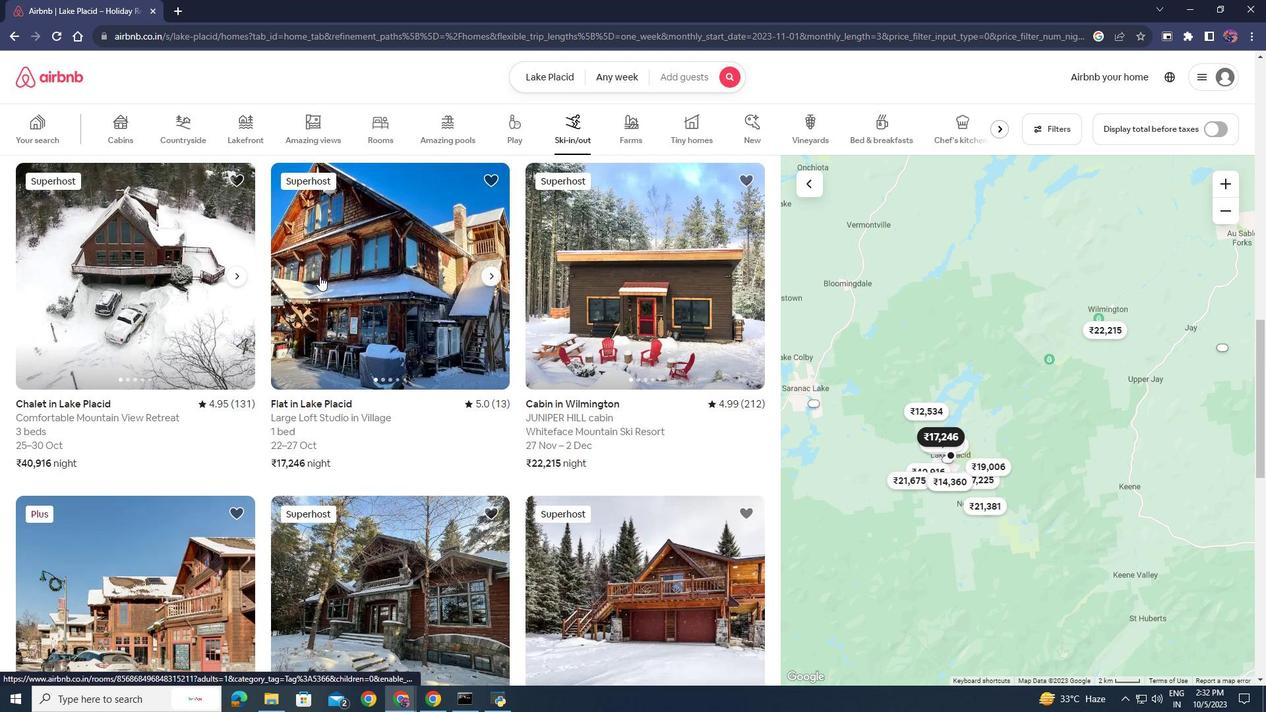 
Action: Mouse moved to (319, 276)
Screenshot: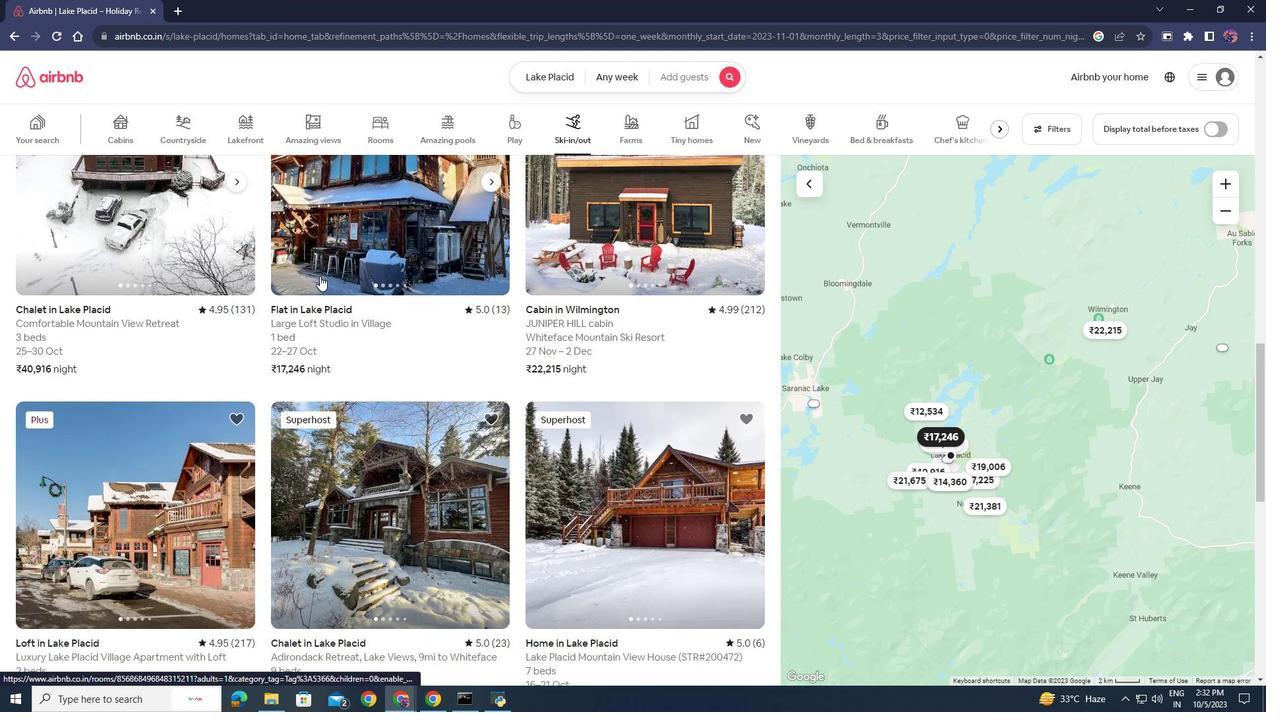 
Action: Mouse scrolled (319, 275) with delta (0, 0)
Screenshot: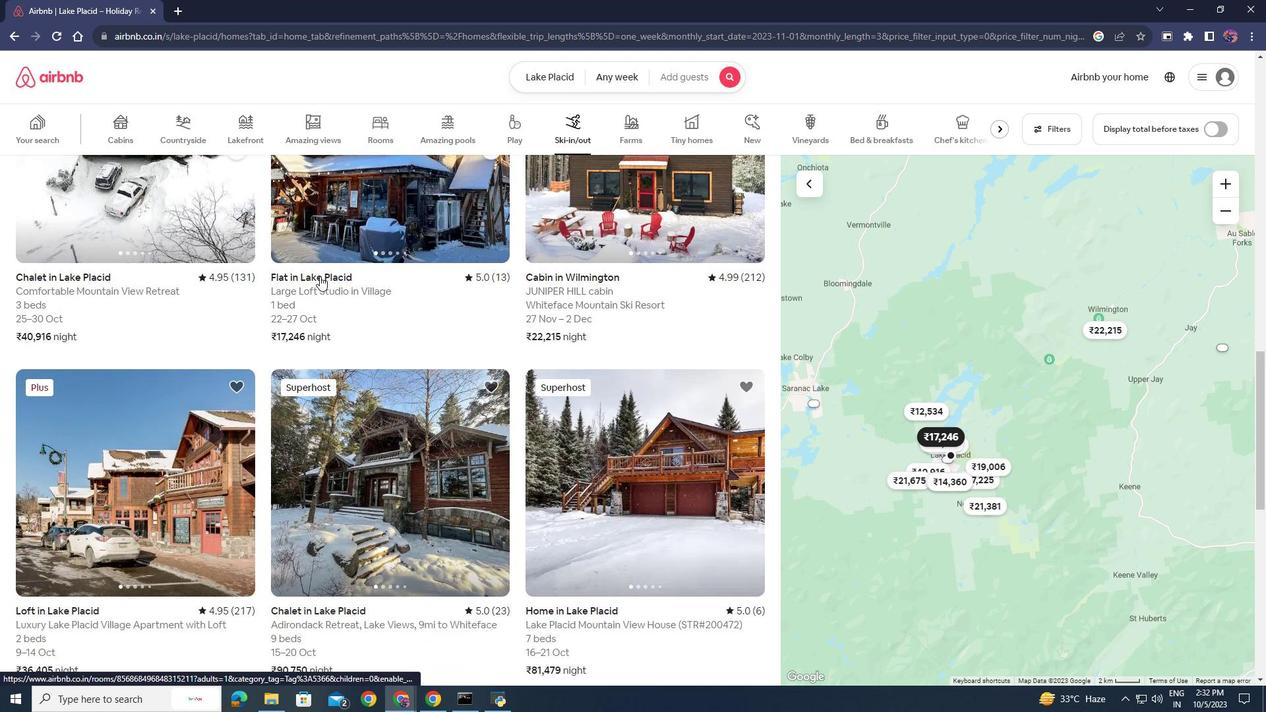 
Action: Mouse moved to (319, 276)
Screenshot: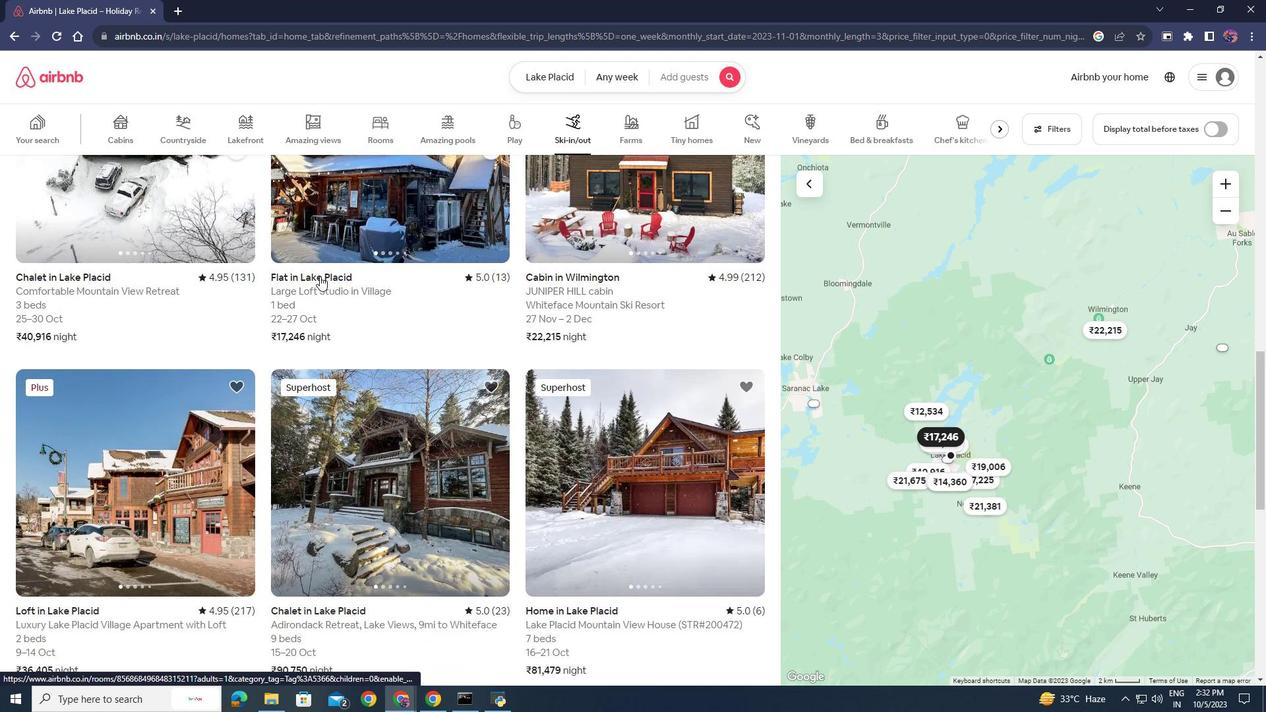 
Action: Mouse scrolled (319, 275) with delta (0, 0)
Screenshot: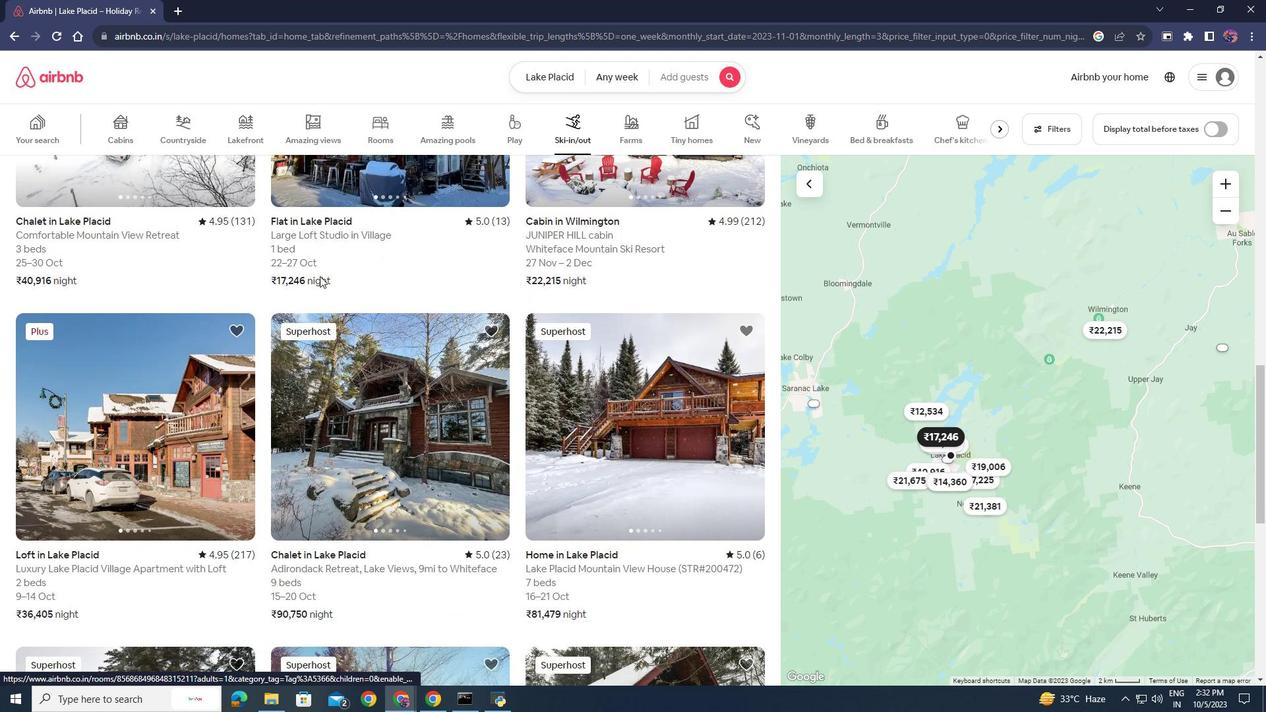 
Action: Mouse scrolled (319, 275) with delta (0, 0)
Screenshot: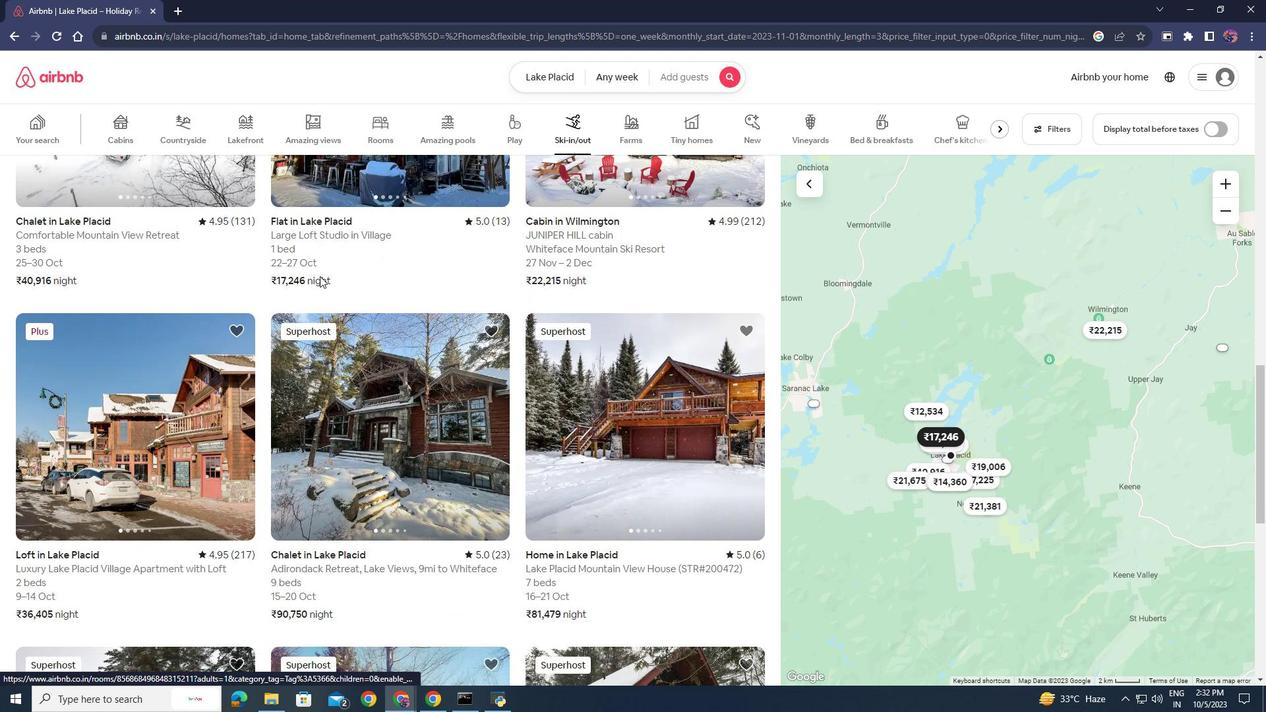 
Action: Mouse moved to (358, 368)
Screenshot: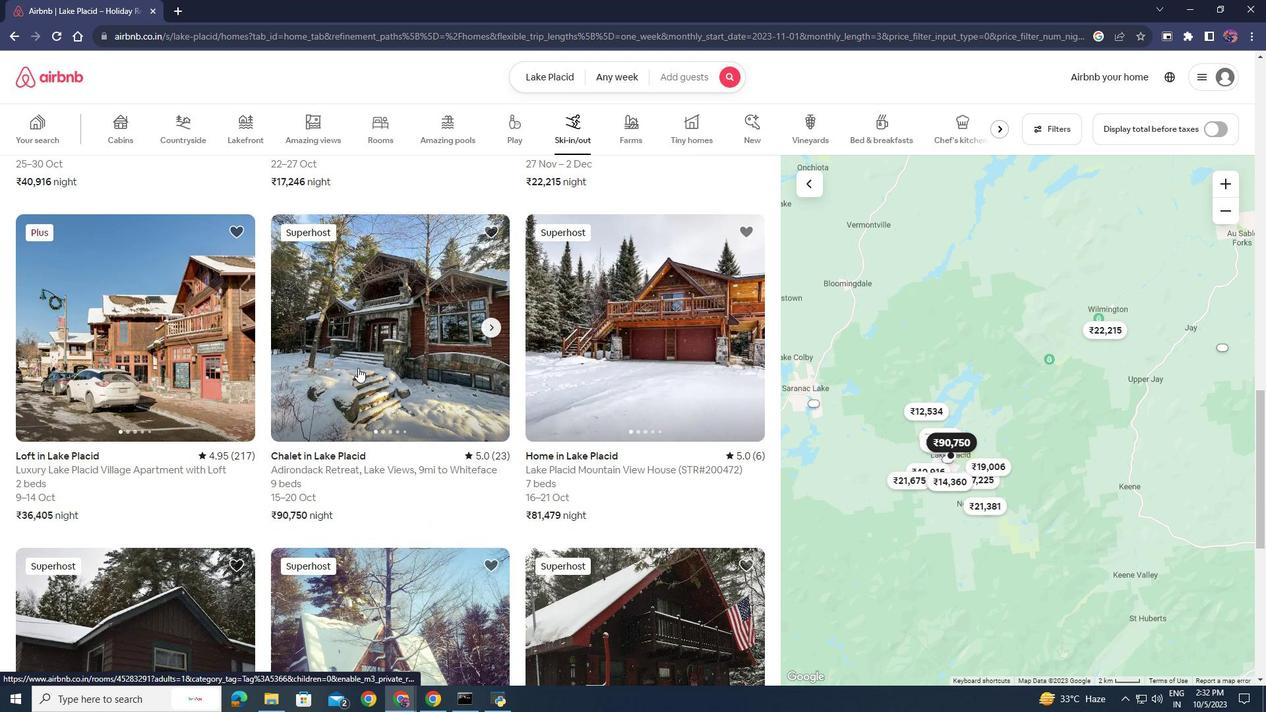 
Action: Mouse scrolled (358, 367) with delta (0, 0)
Screenshot: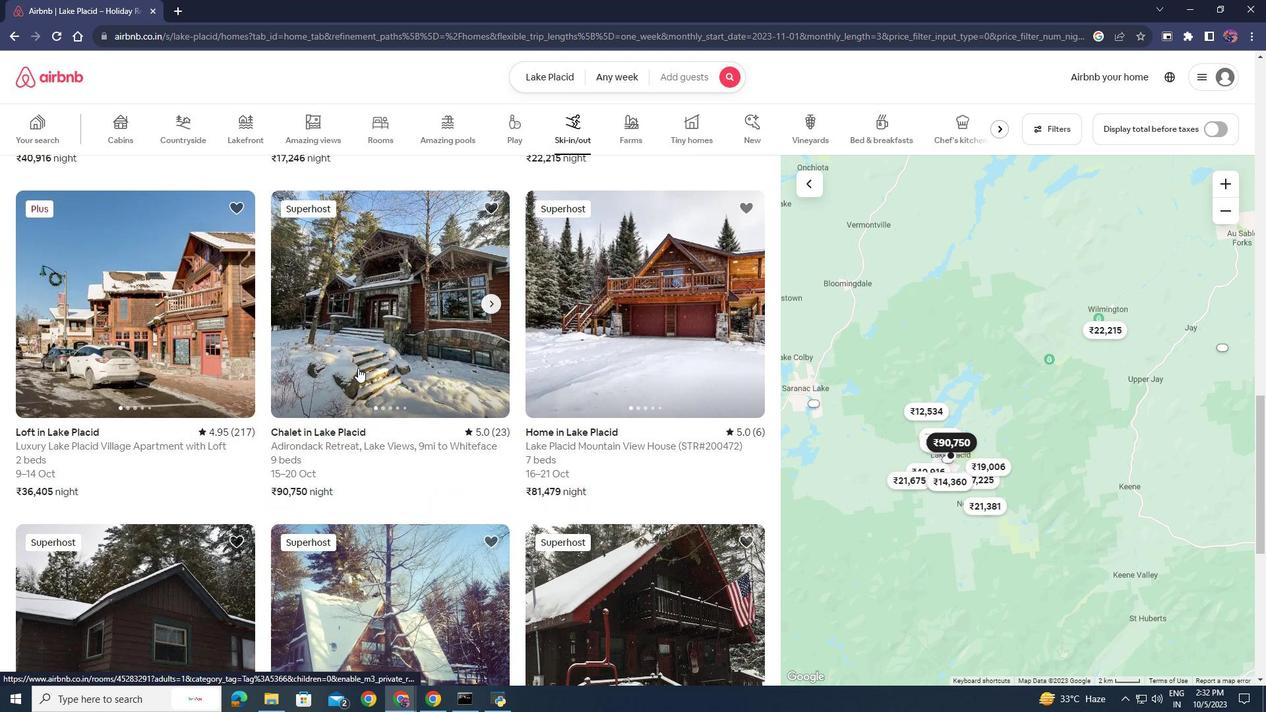 
Action: Mouse moved to (358, 368)
Screenshot: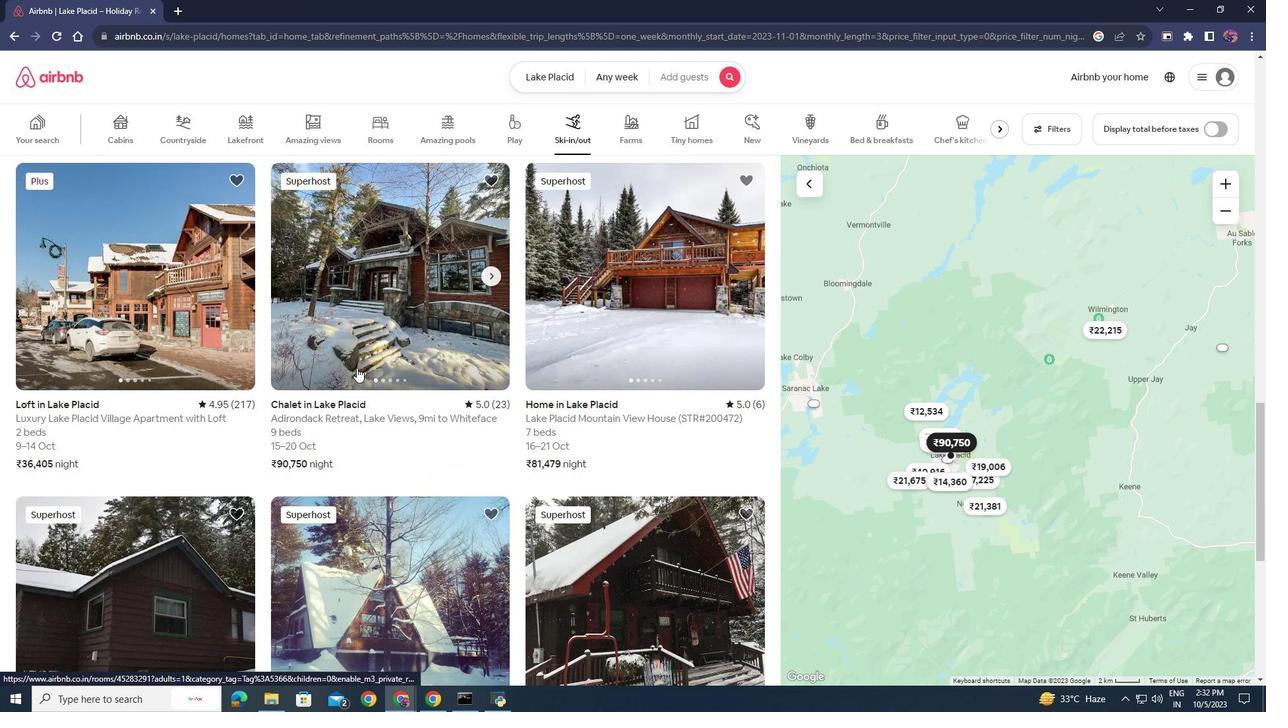 
Action: Mouse scrolled (358, 367) with delta (0, 0)
Screenshot: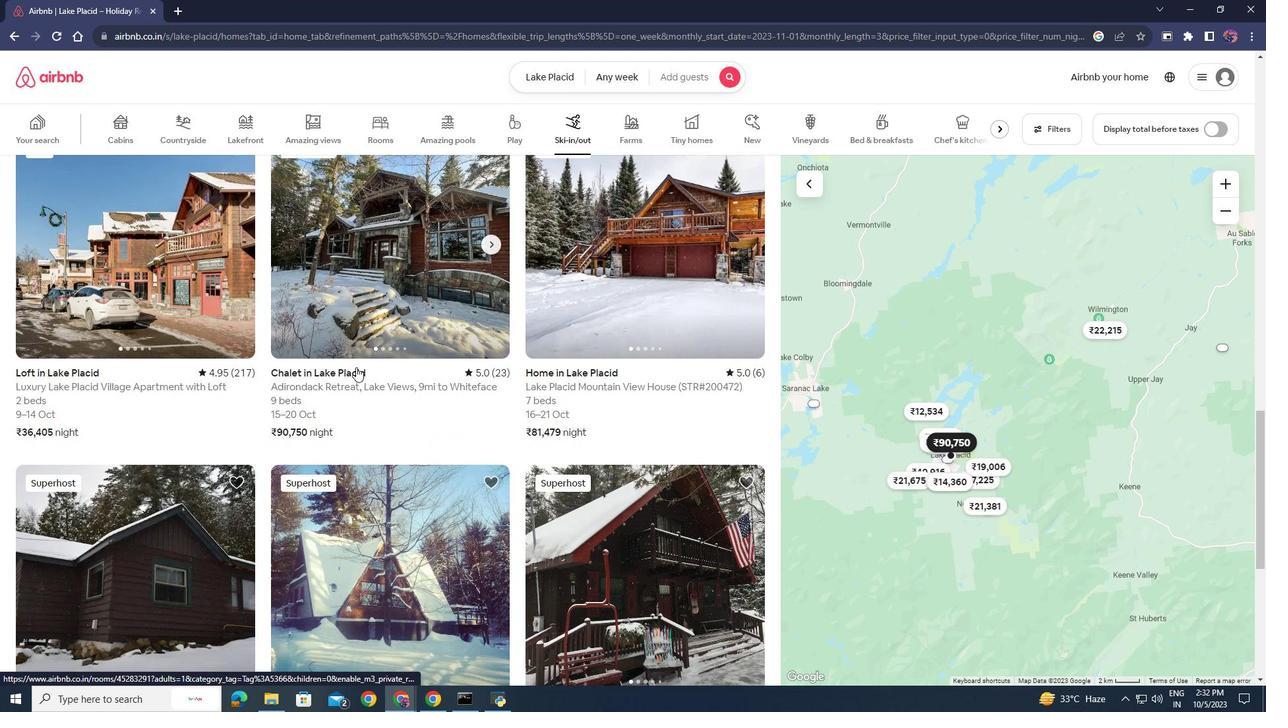 
Action: Mouse moved to (354, 366)
Screenshot: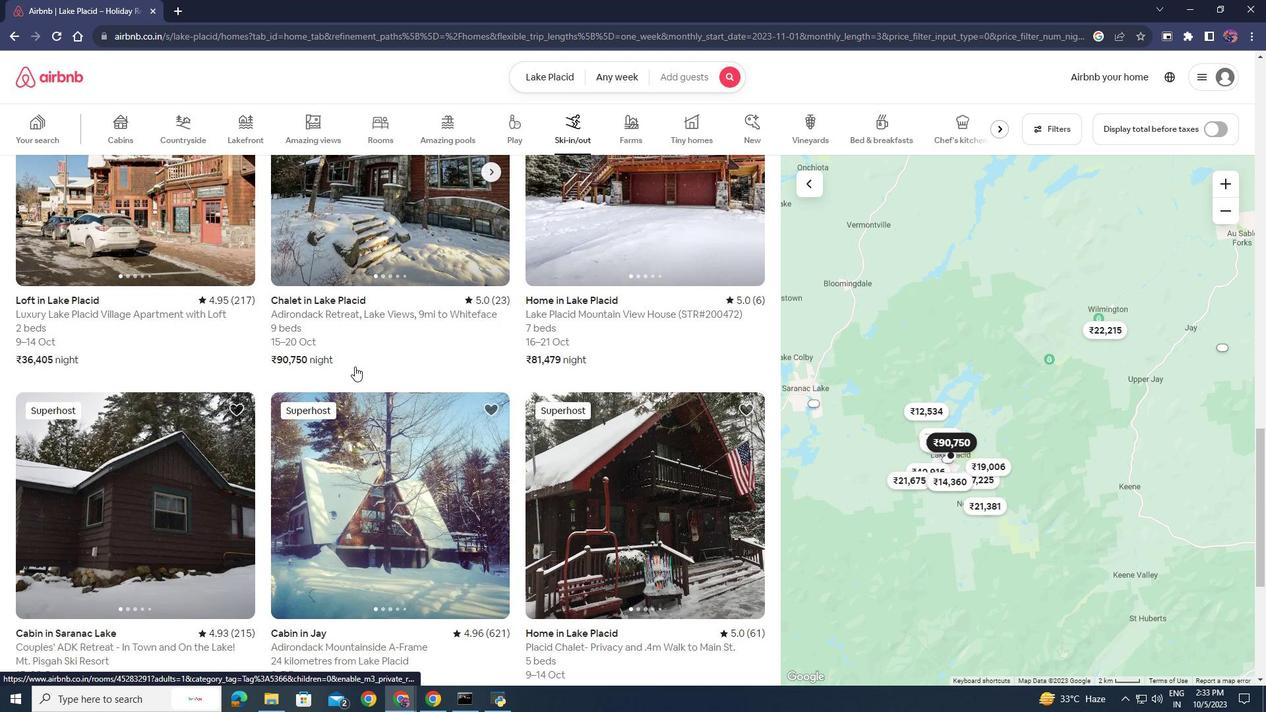 
Action: Mouse scrolled (354, 366) with delta (0, 0)
Screenshot: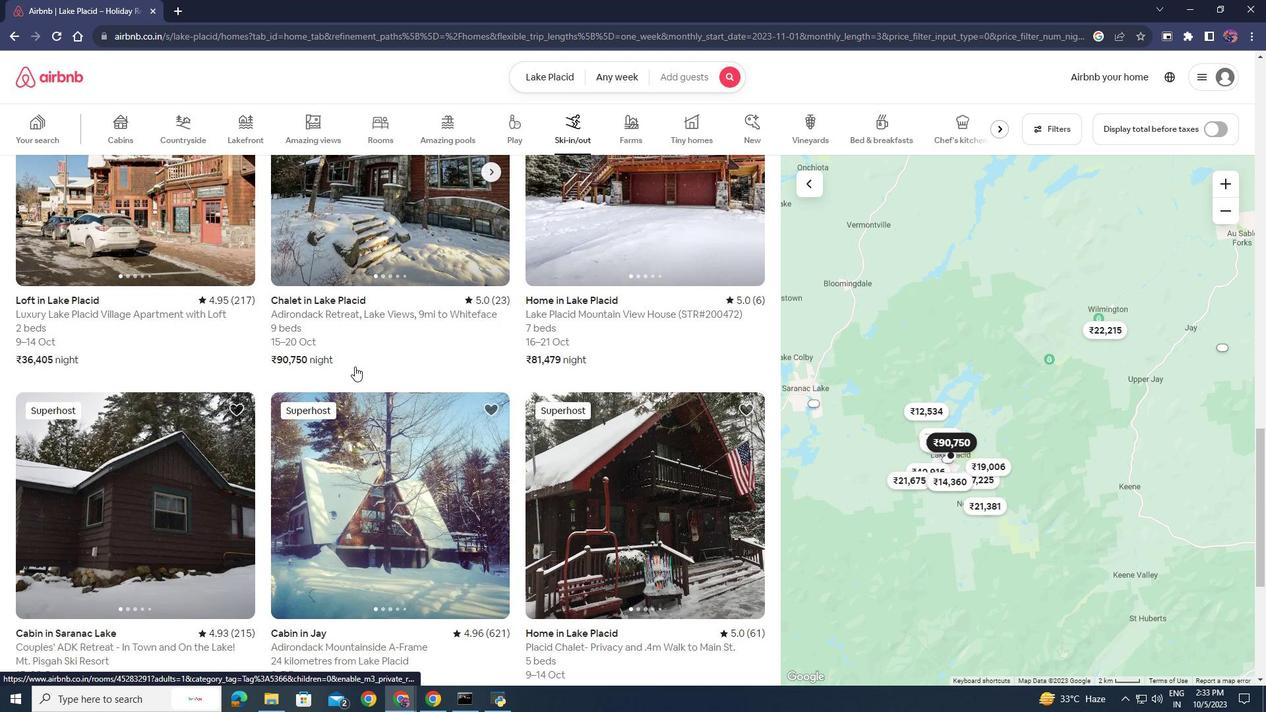 
Action: Mouse moved to (379, 452)
Screenshot: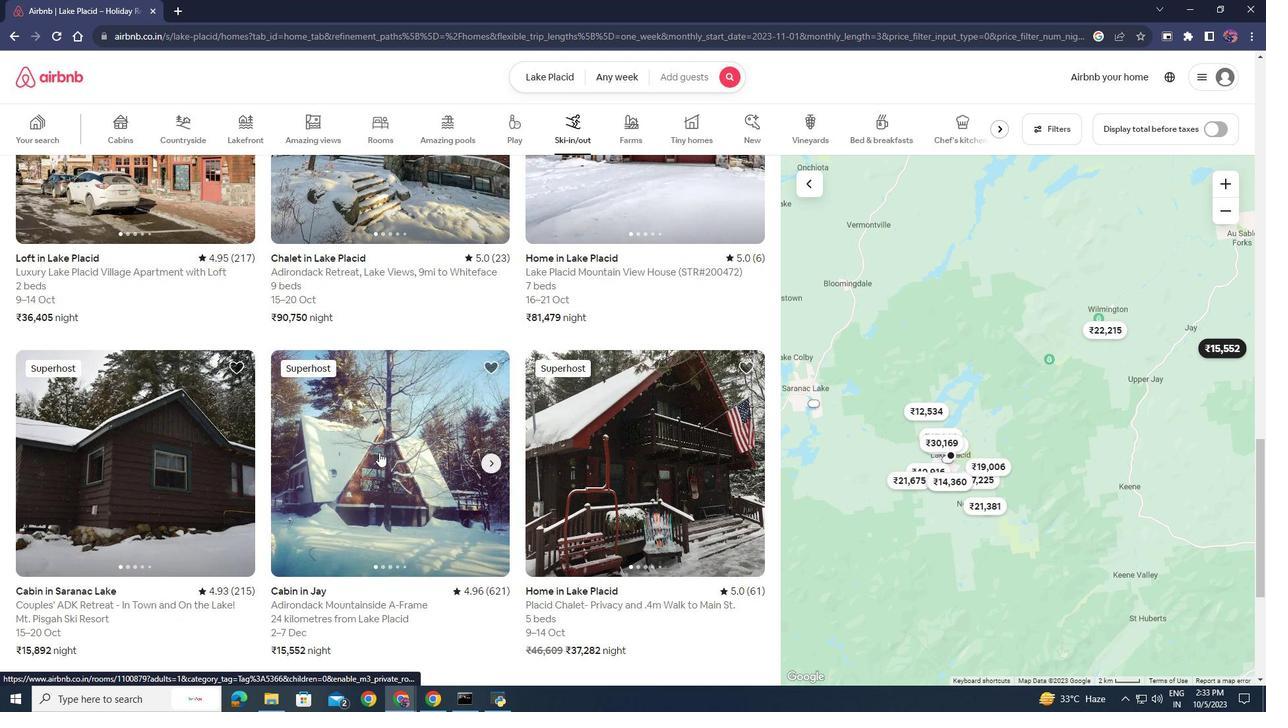 
Action: Mouse pressed left at (379, 452)
Screenshot: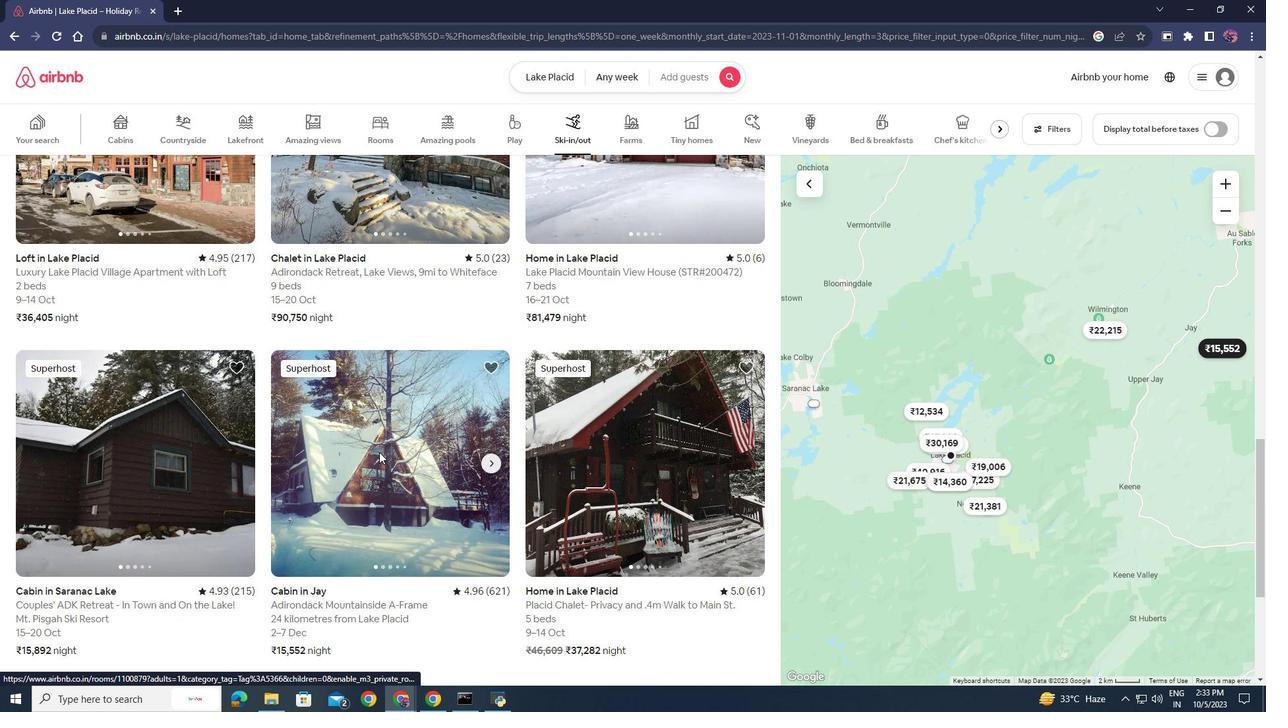 
Action: Mouse moved to (506, 346)
Screenshot: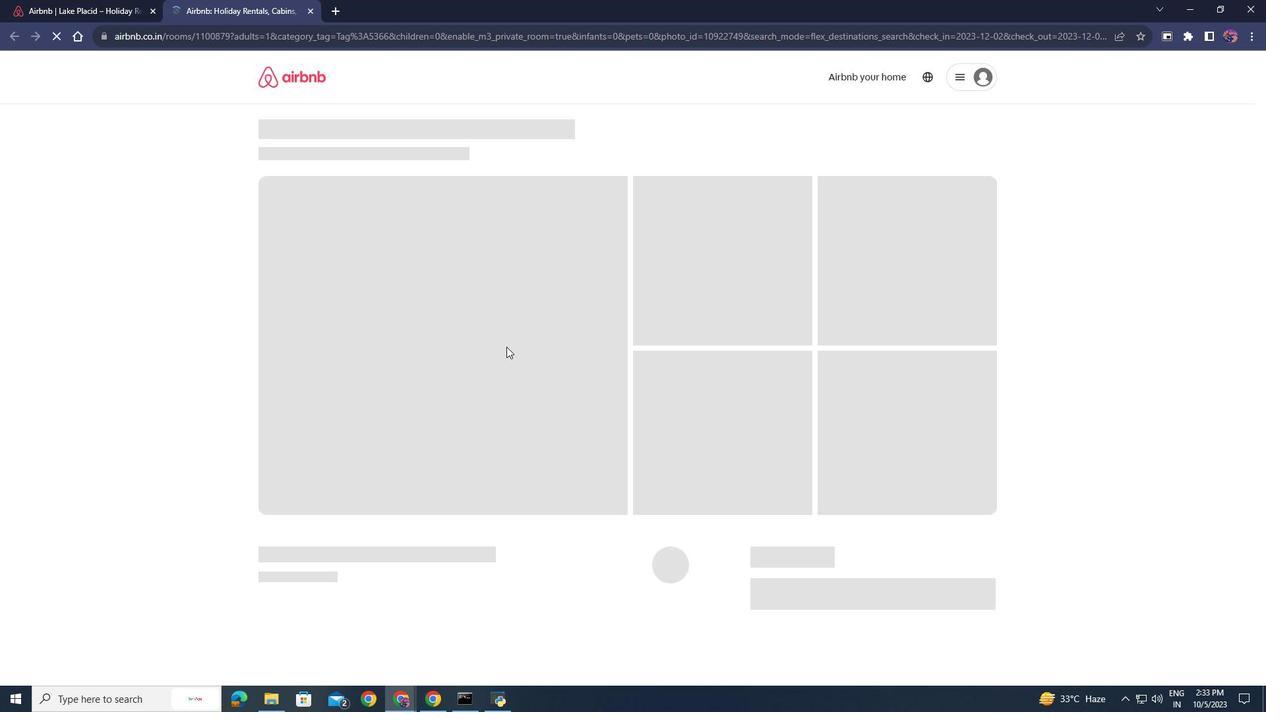 
Action: Mouse scrolled (506, 346) with delta (0, 0)
Screenshot: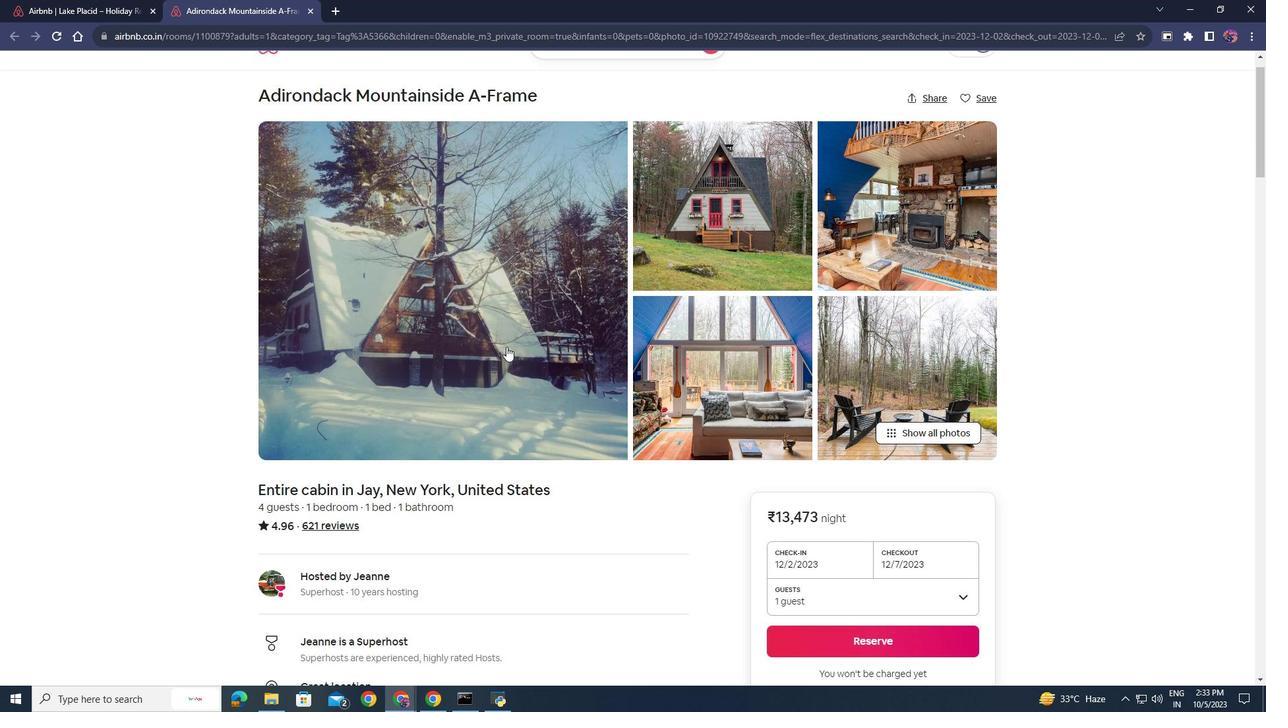 
Action: Mouse scrolled (506, 346) with delta (0, 0)
Screenshot: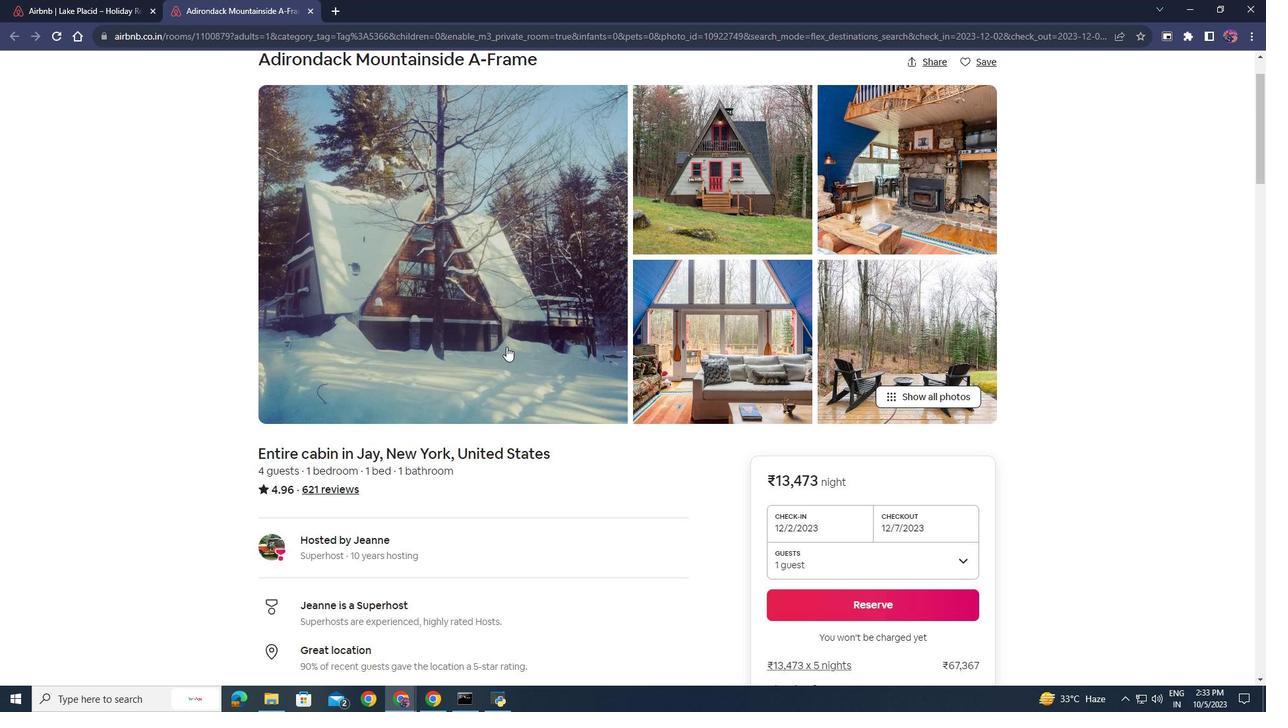 
Action: Mouse moved to (501, 344)
Screenshot: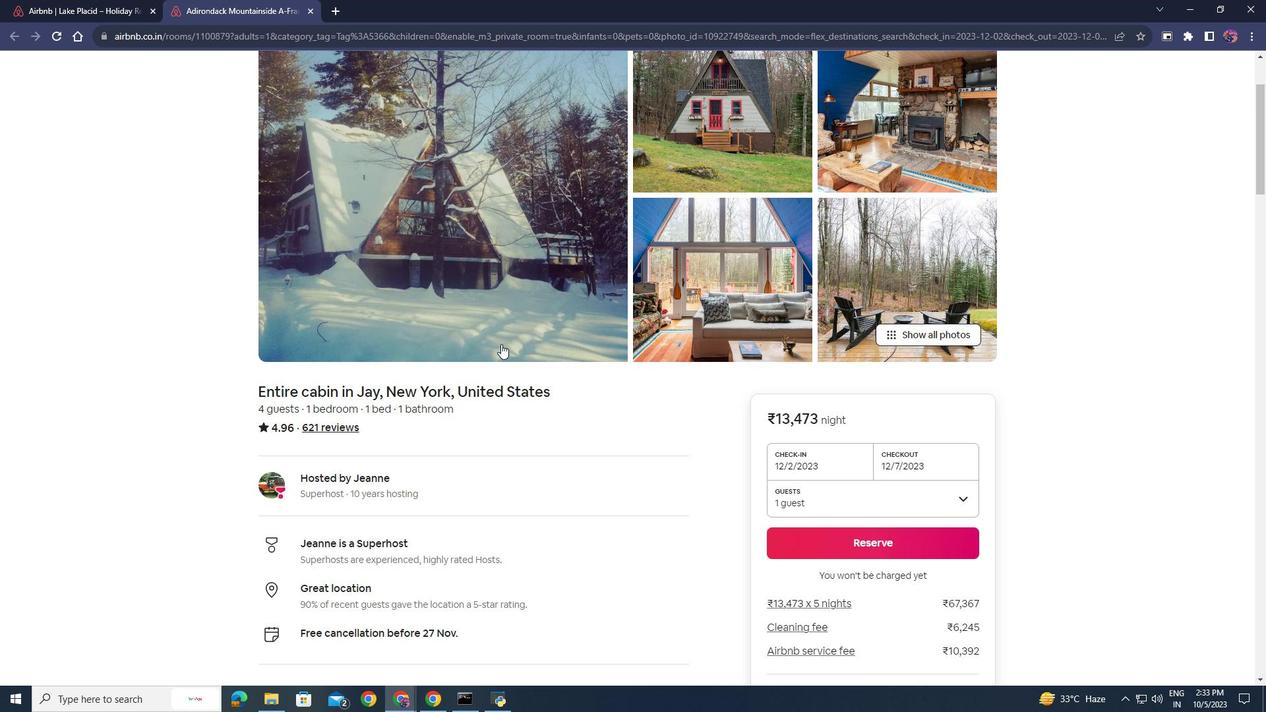 
Action: Mouse scrolled (501, 343) with delta (0, 0)
Screenshot: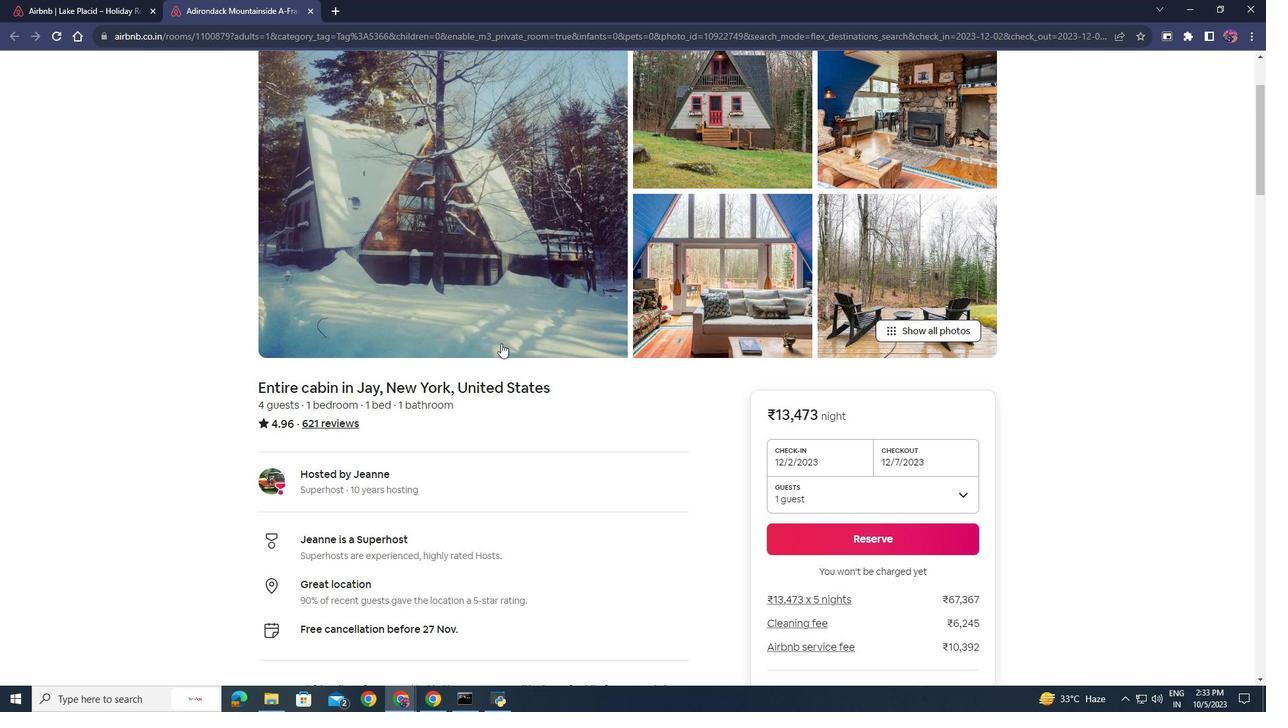 
Action: Mouse moved to (503, 332)
Screenshot: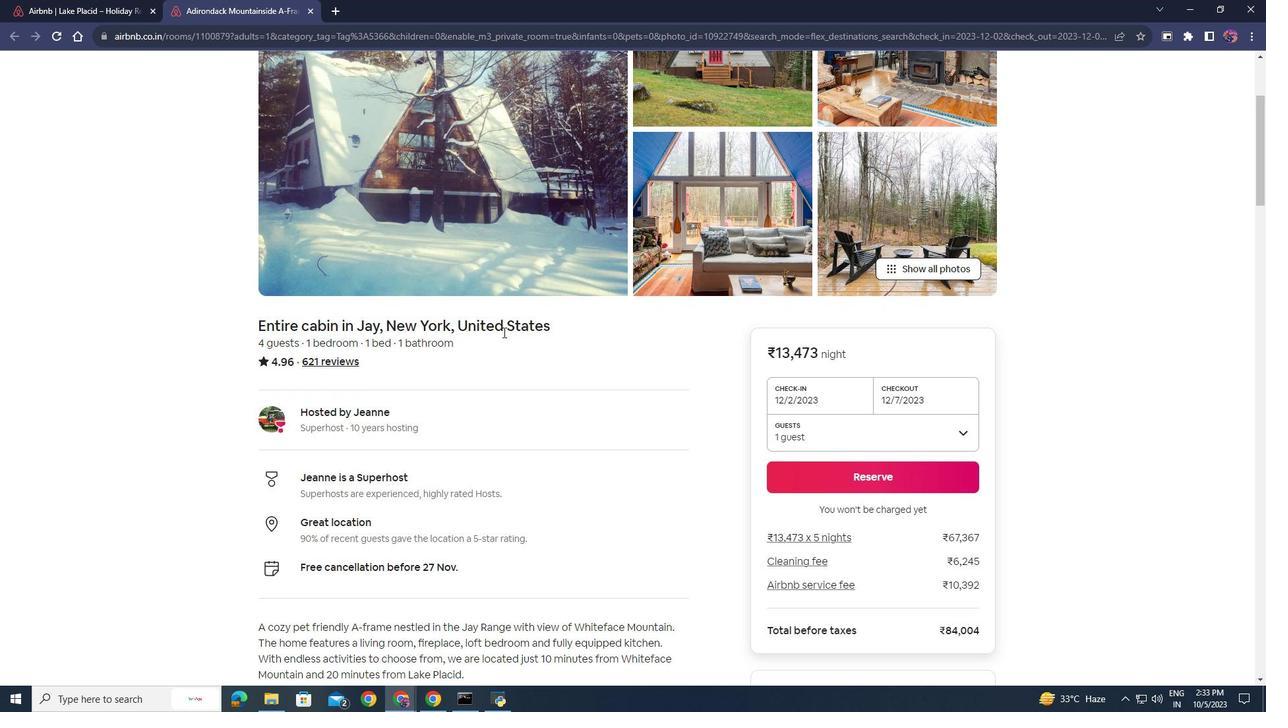 
Action: Mouse scrolled (503, 331) with delta (0, 0)
Screenshot: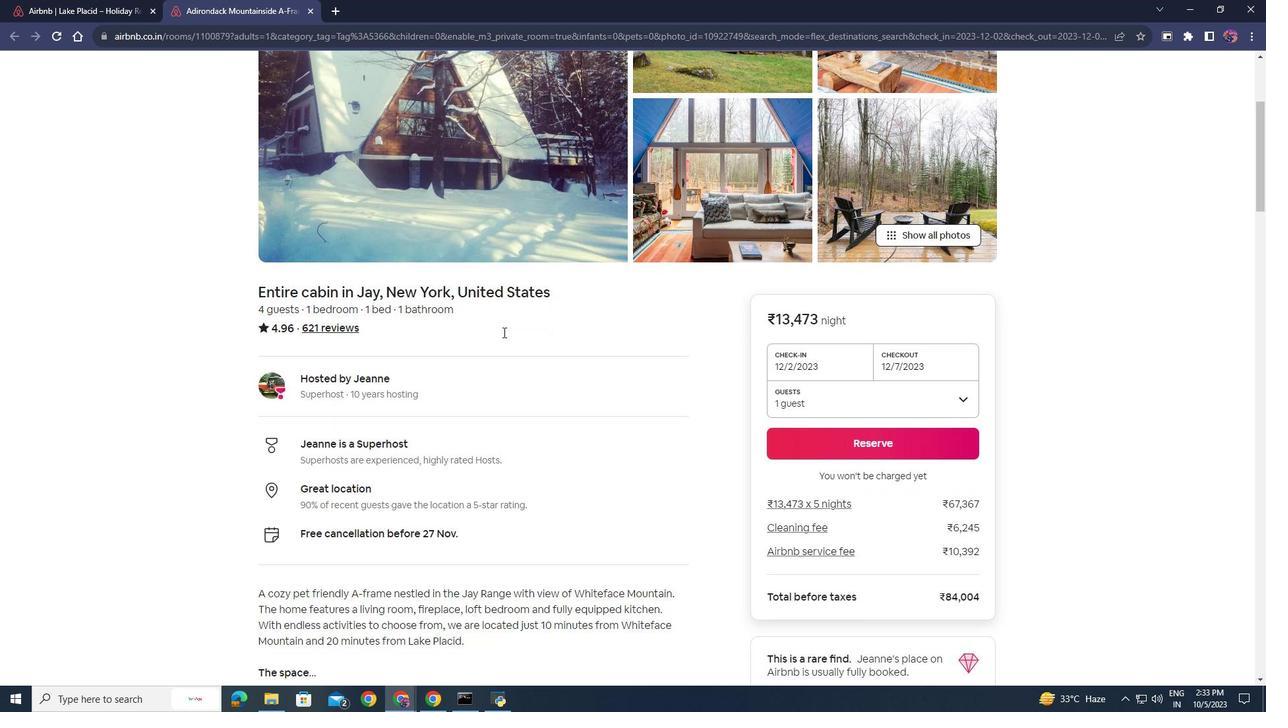 
Action: Mouse scrolled (503, 331) with delta (0, 0)
Screenshot: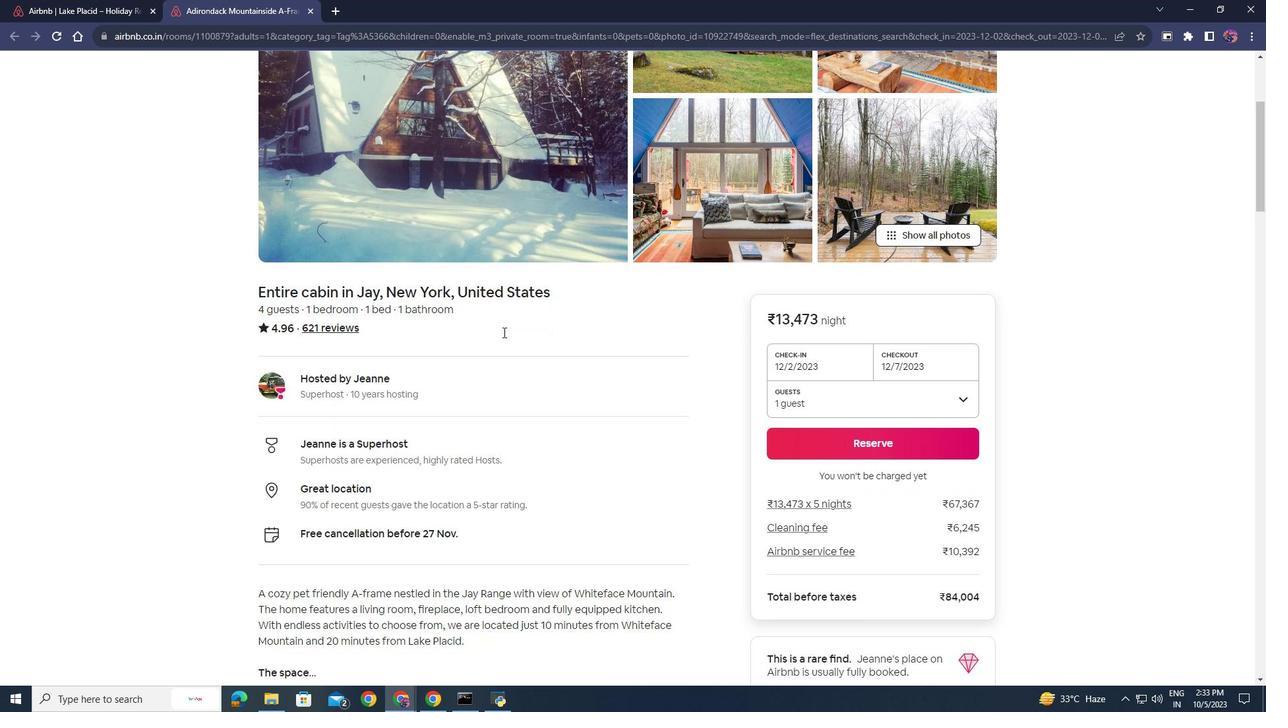 
Action: Mouse scrolled (503, 331) with delta (0, 0)
Screenshot: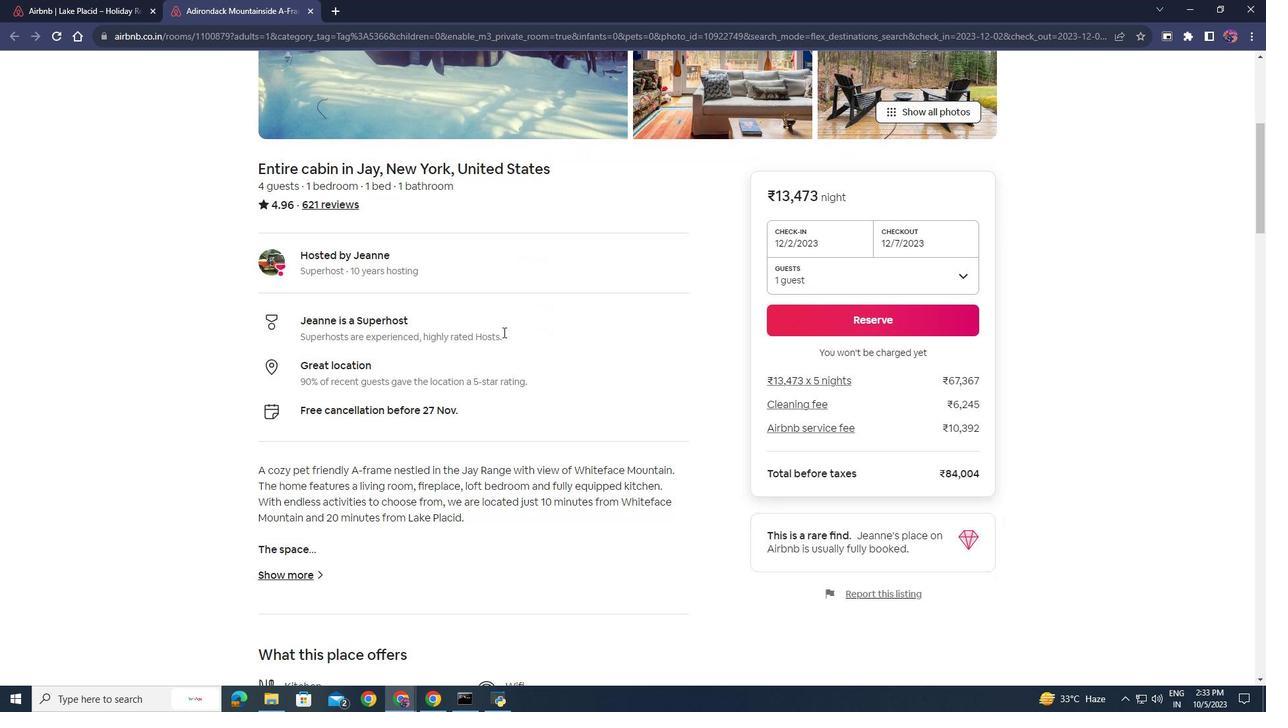 
Action: Mouse moved to (503, 332)
Screenshot: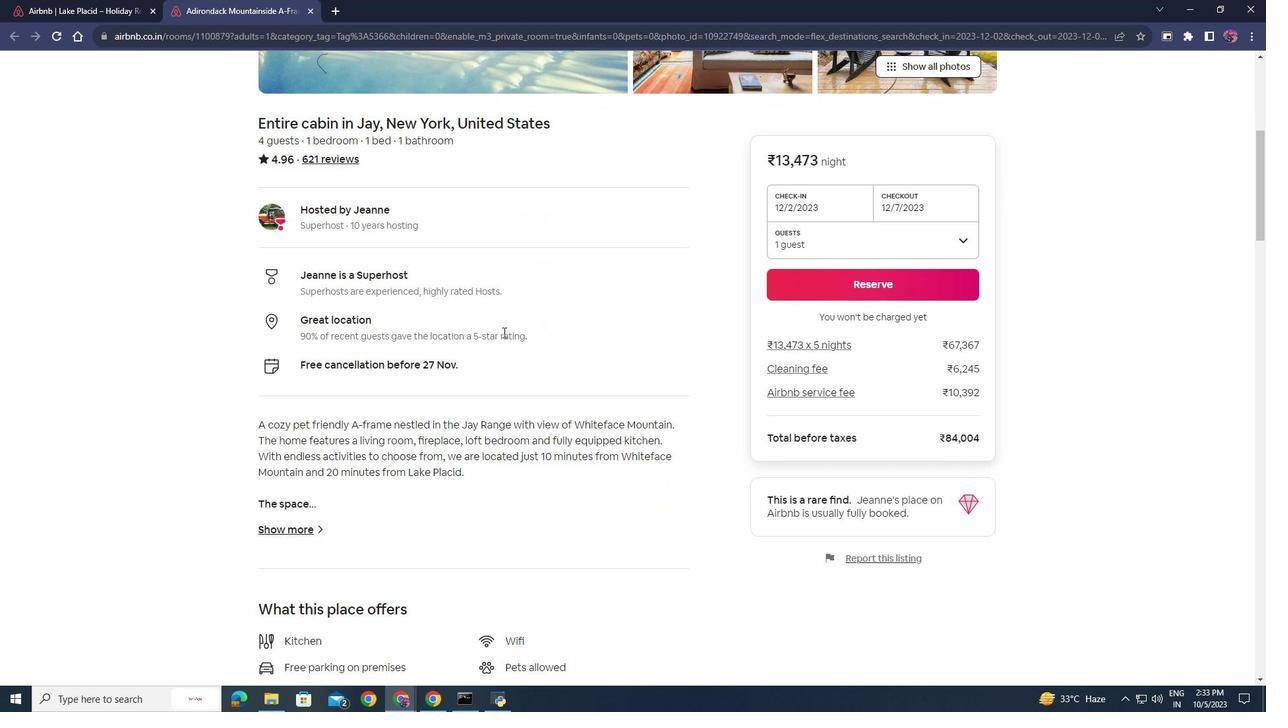 
Action: Mouse scrolled (503, 331) with delta (0, 0)
Screenshot: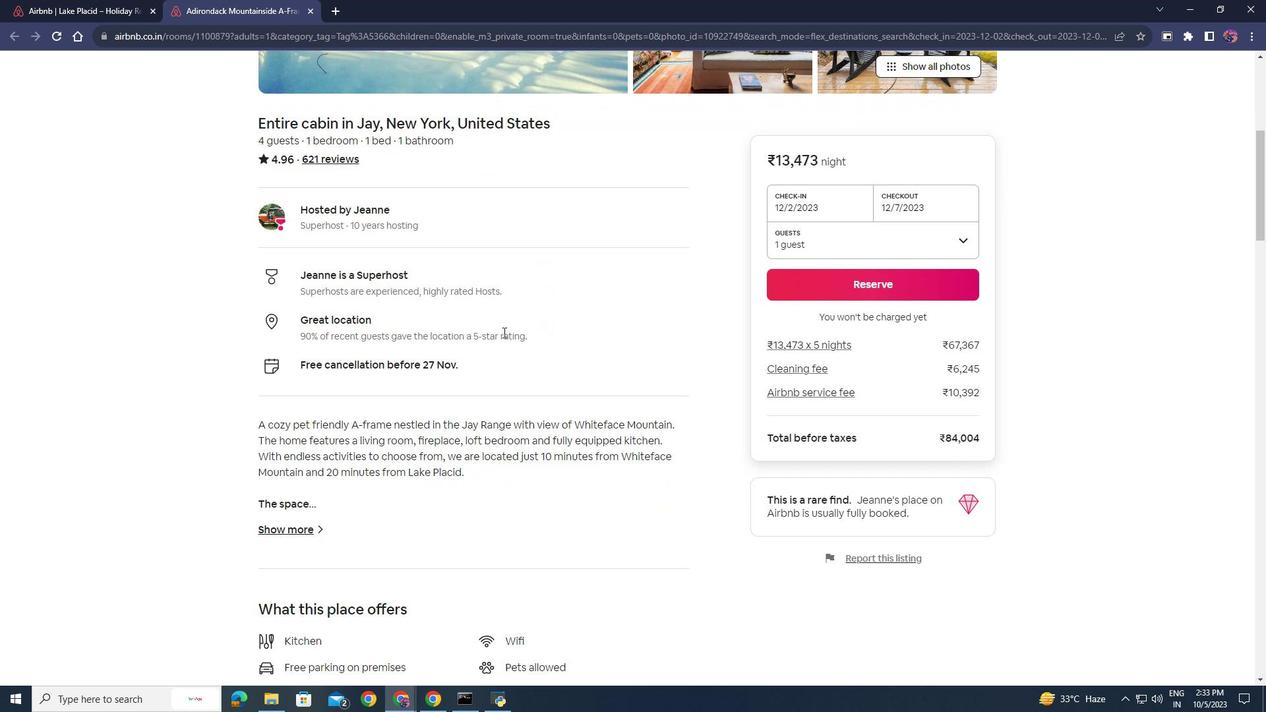 
Action: Mouse moved to (503, 333)
